 Task: Play online wordle game with 8 letters.
Action: Mouse moved to (469, 436)
Screenshot: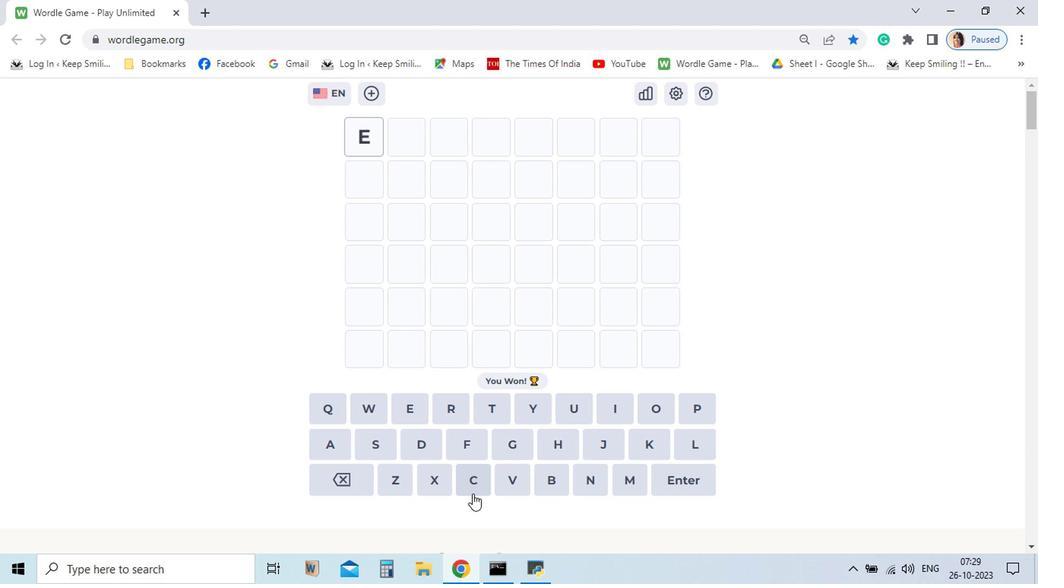 
Action: Mouse pressed left at (469, 436)
Screenshot: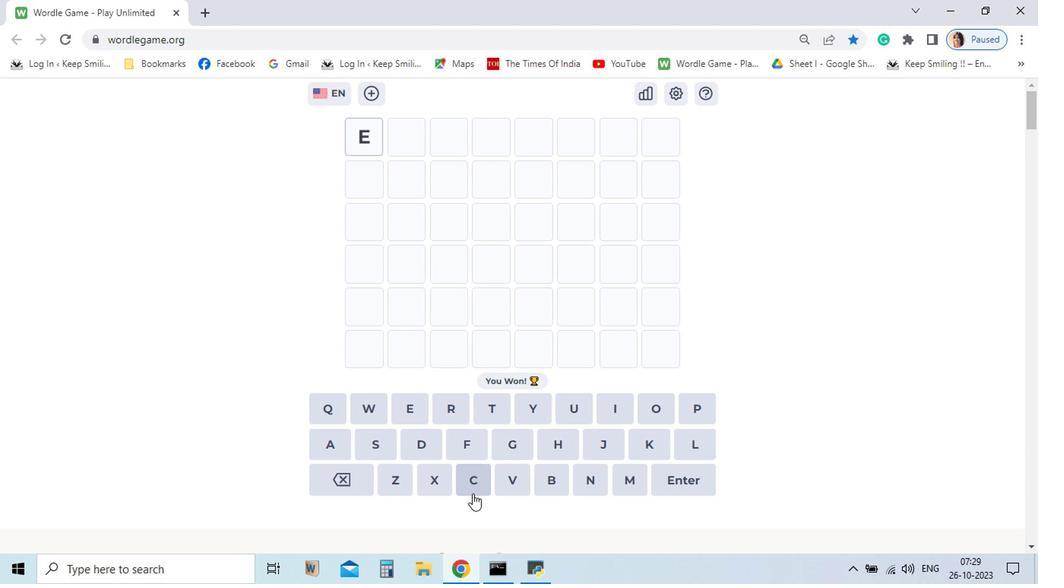
Action: Mouse moved to (511, 470)
Screenshot: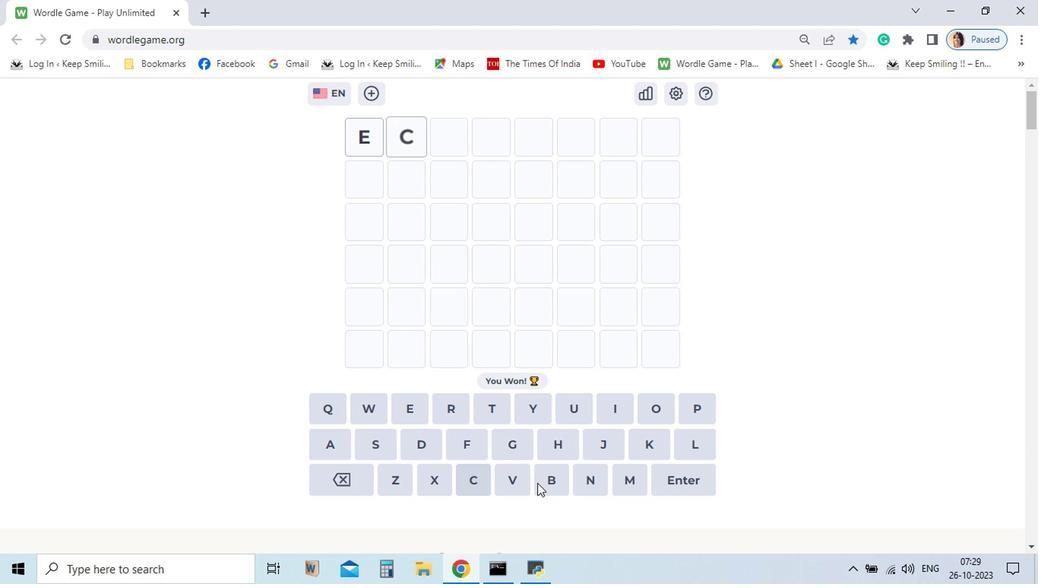 
Action: Mouse pressed left at (511, 470)
Screenshot: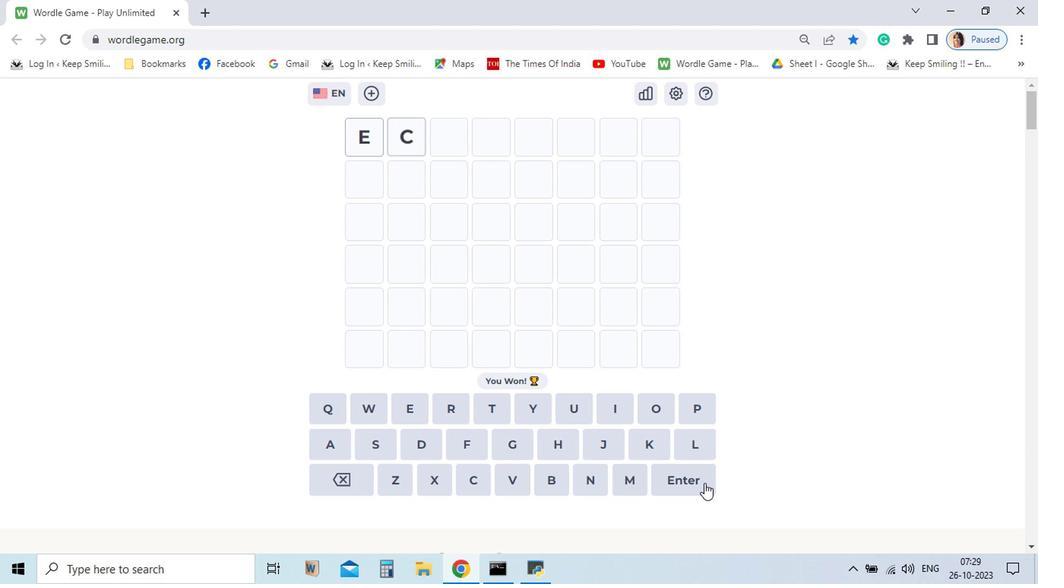 
Action: Mouse moved to (690, 456)
Screenshot: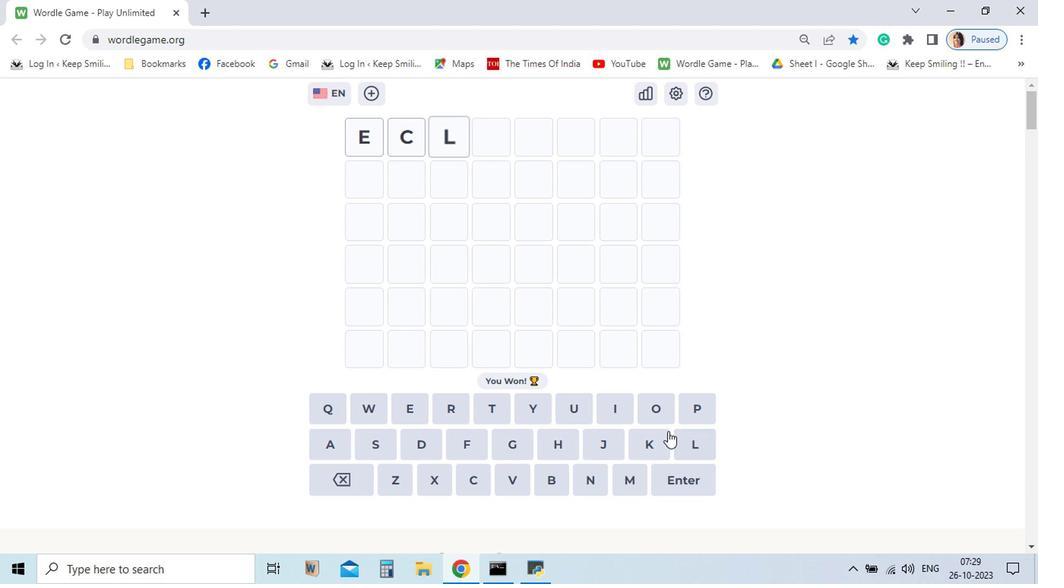 
Action: Mouse pressed left at (690, 456)
Screenshot: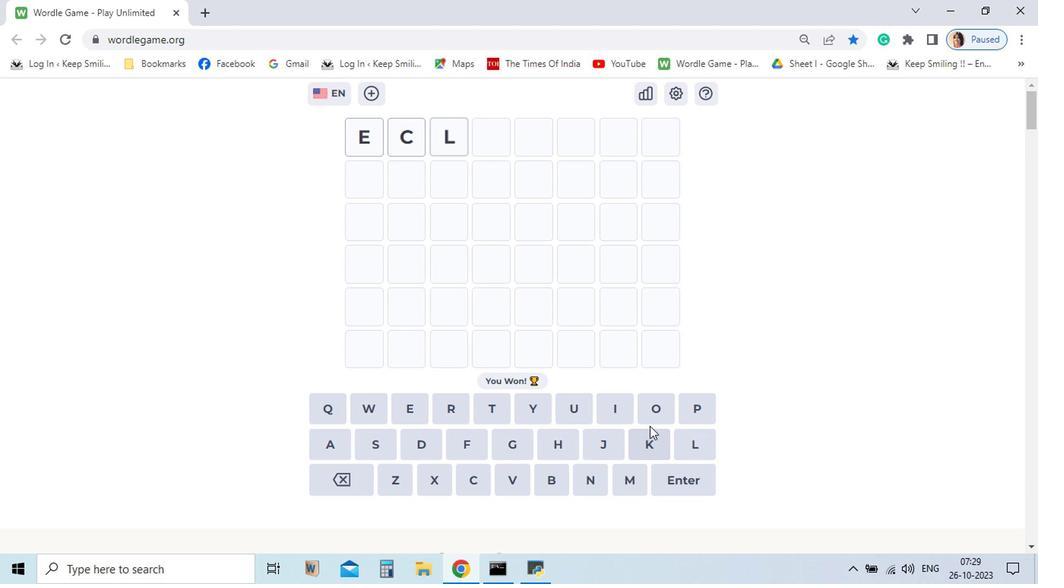 
Action: Mouse moved to (630, 437)
Screenshot: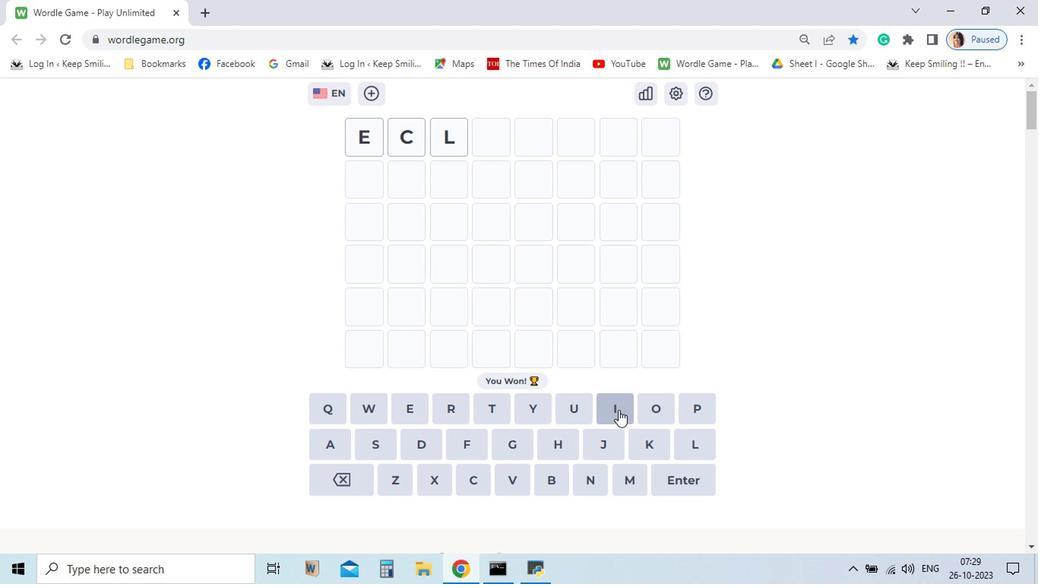 
Action: Mouse pressed left at (630, 437)
Screenshot: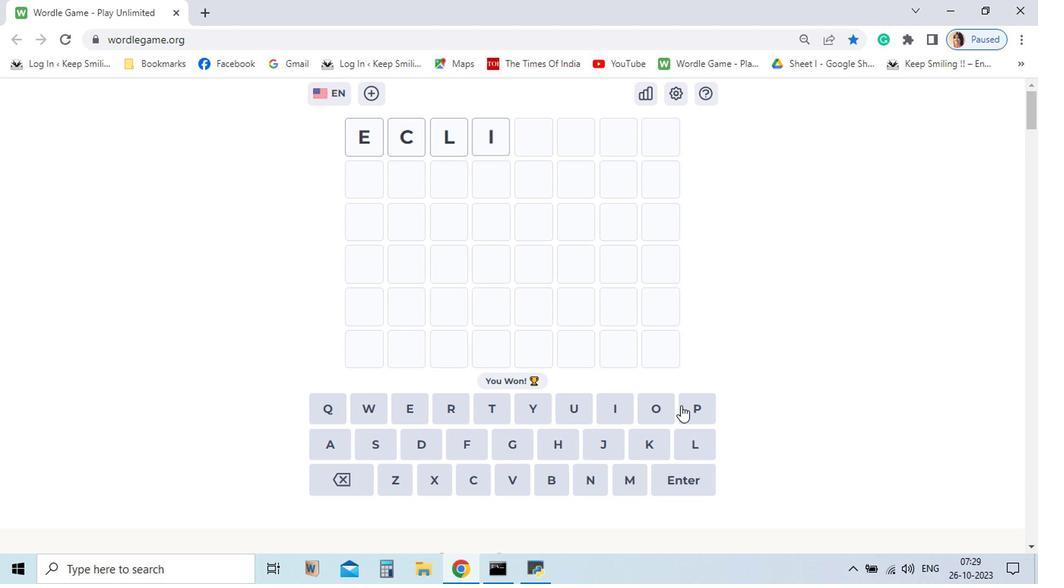 
Action: Mouse moved to (687, 433)
Screenshot: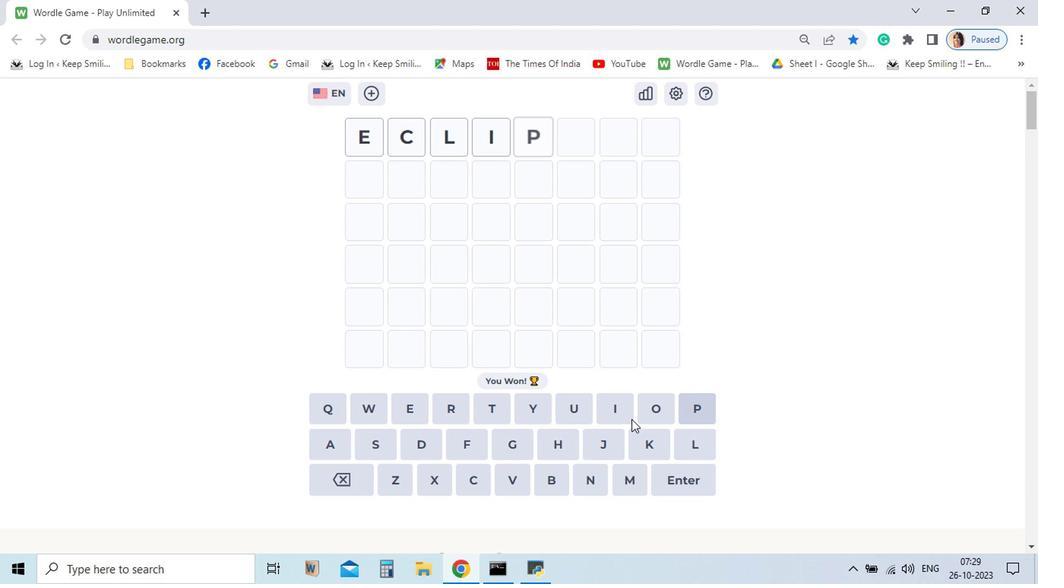 
Action: Mouse pressed left at (687, 433)
Screenshot: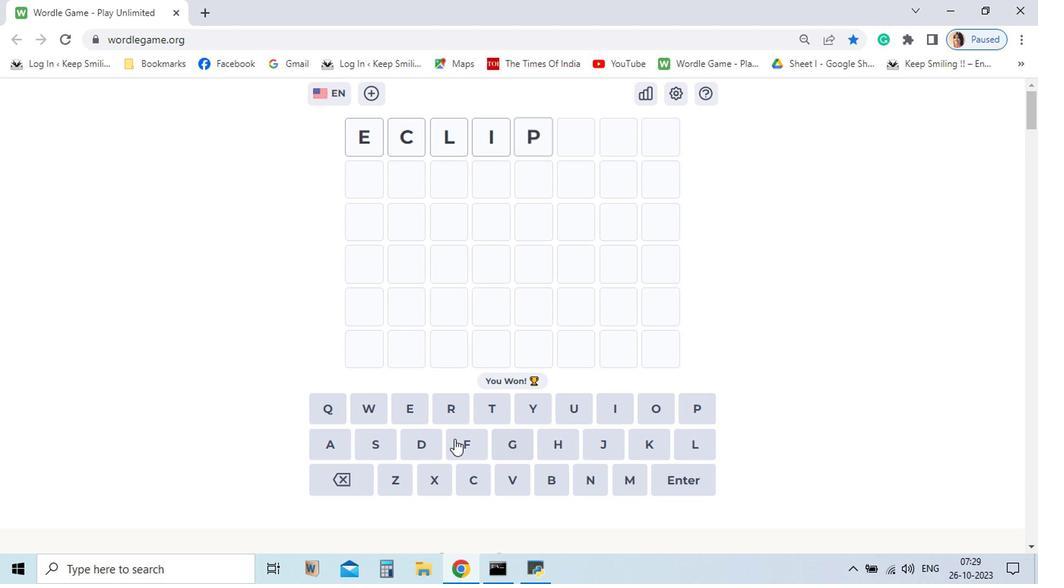 
Action: Mouse moved to (446, 451)
Screenshot: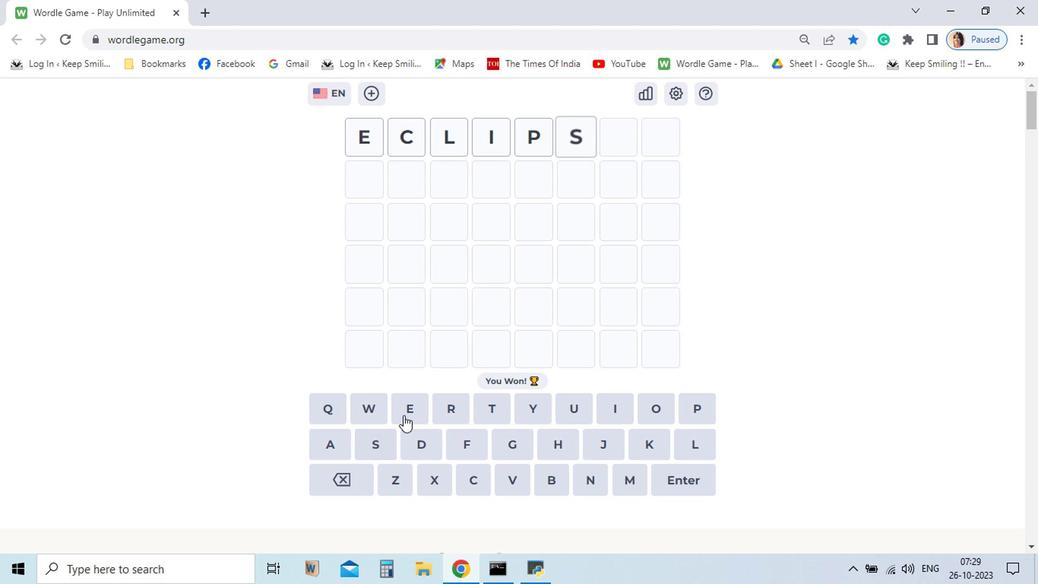 
Action: Mouse pressed left at (446, 451)
Screenshot: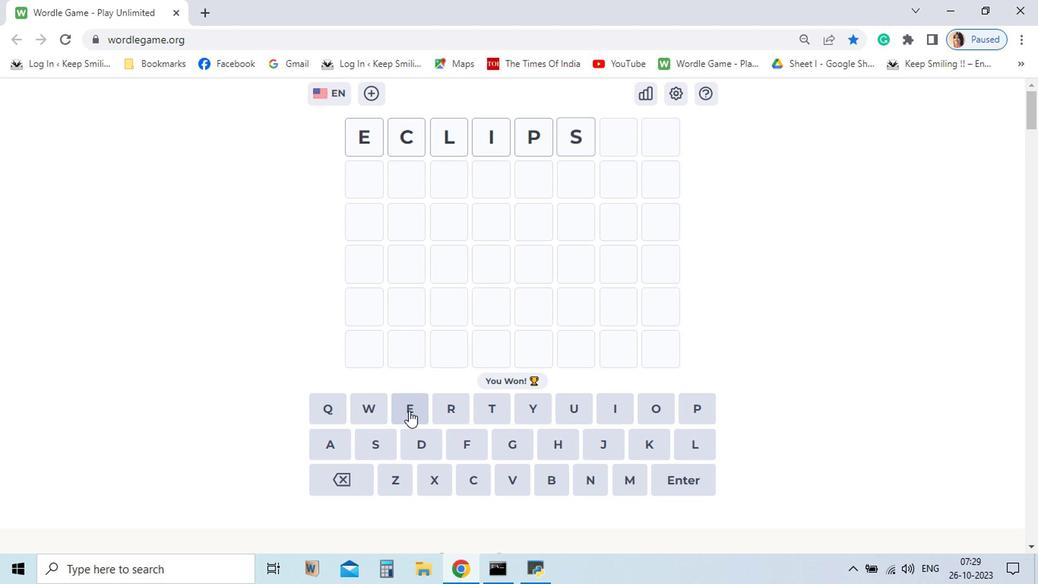 
Action: Mouse moved to (468, 437)
Screenshot: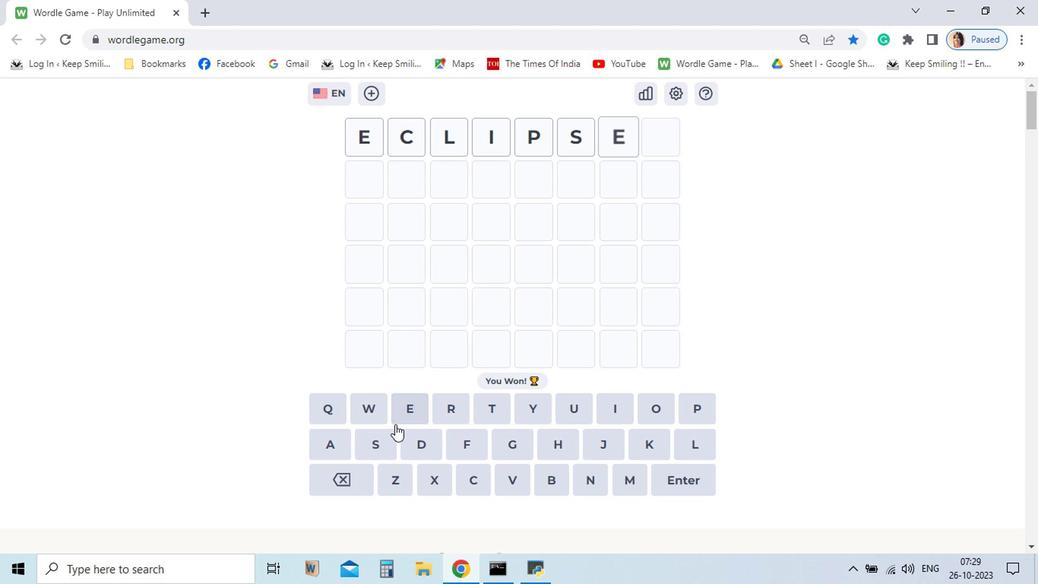 
Action: Mouse pressed left at (468, 437)
Screenshot: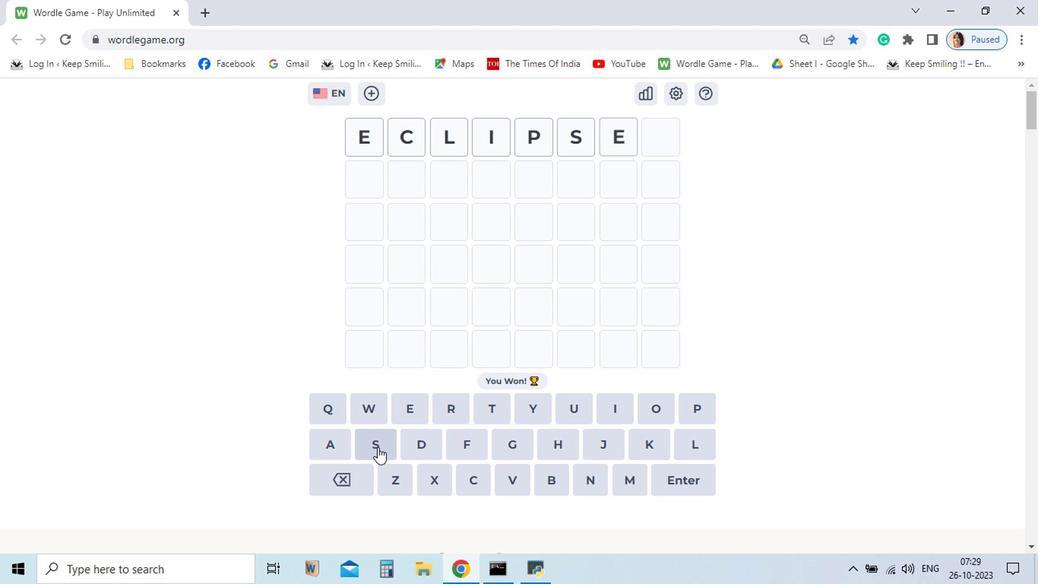 
Action: Mouse moved to (442, 457)
Screenshot: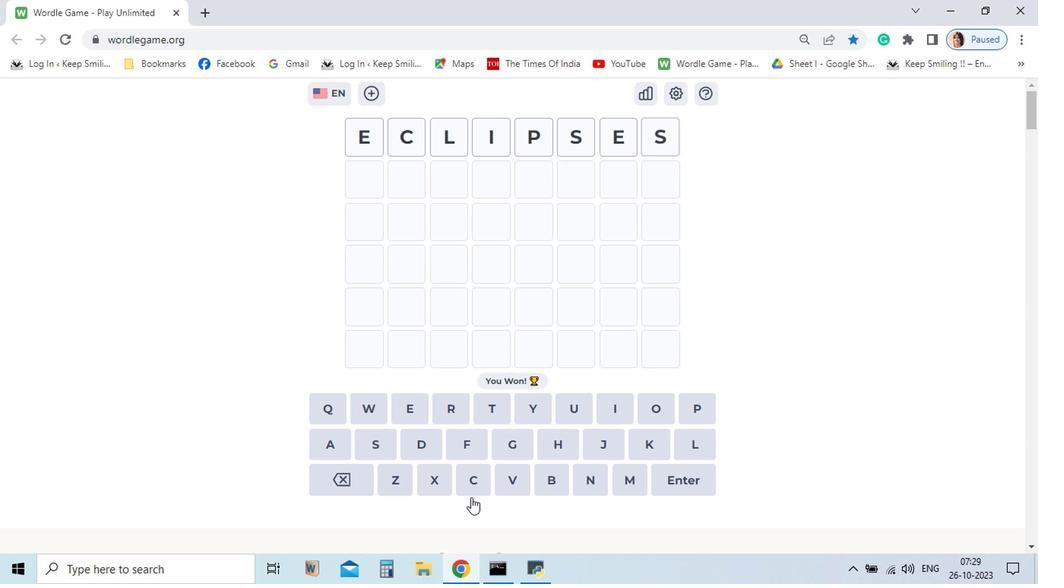 
Action: Mouse pressed left at (442, 457)
Screenshot: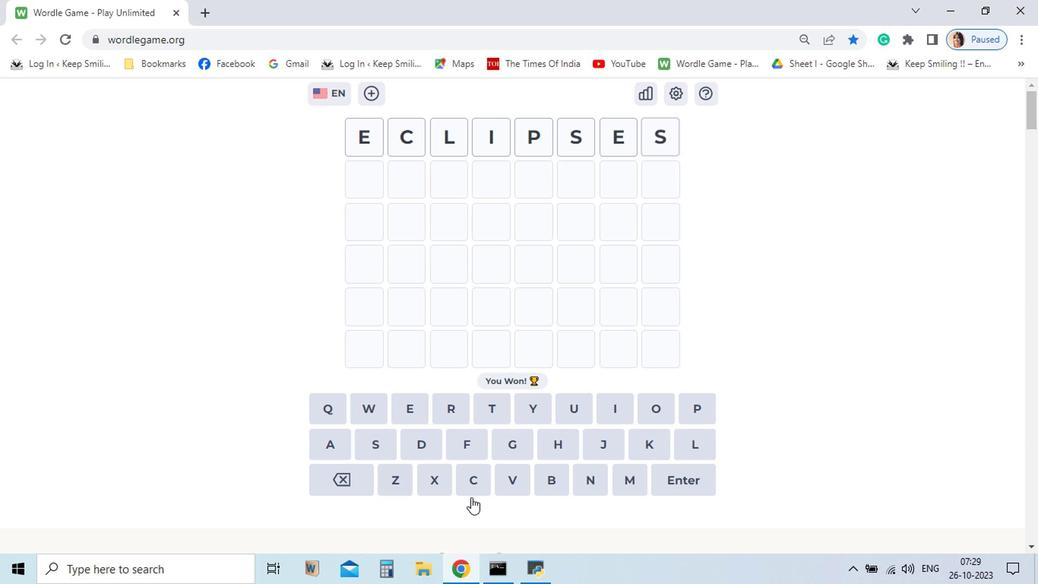 
Action: Mouse moved to (677, 471)
Screenshot: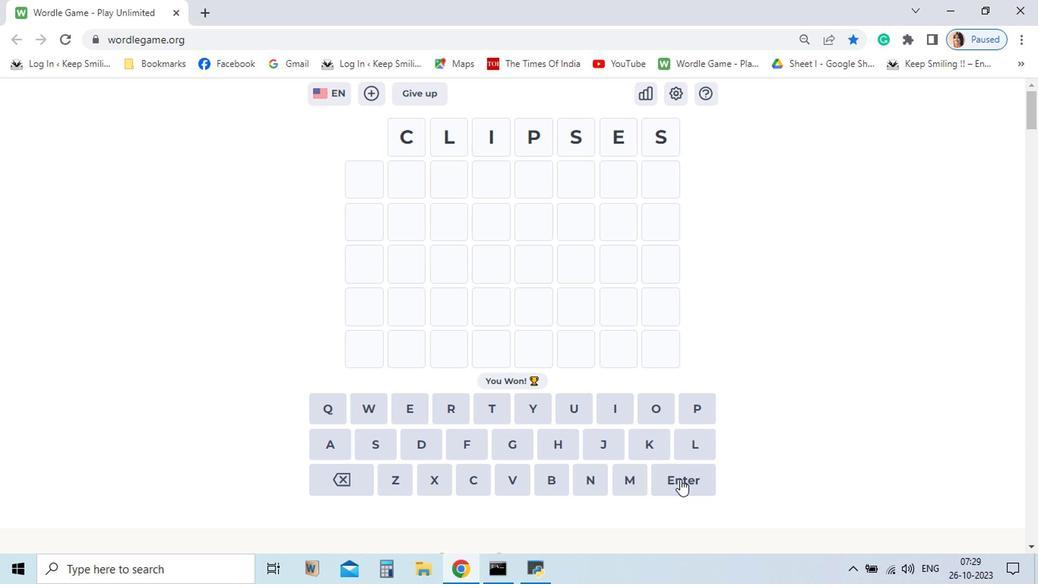 
Action: Mouse pressed left at (677, 471)
Screenshot: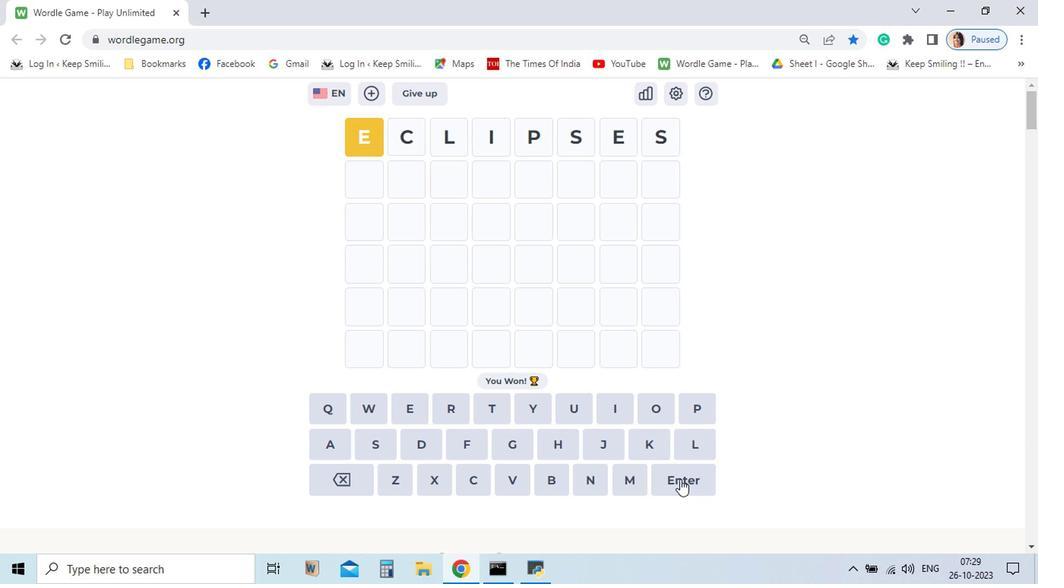 
Action: Mouse moved to (437, 435)
Screenshot: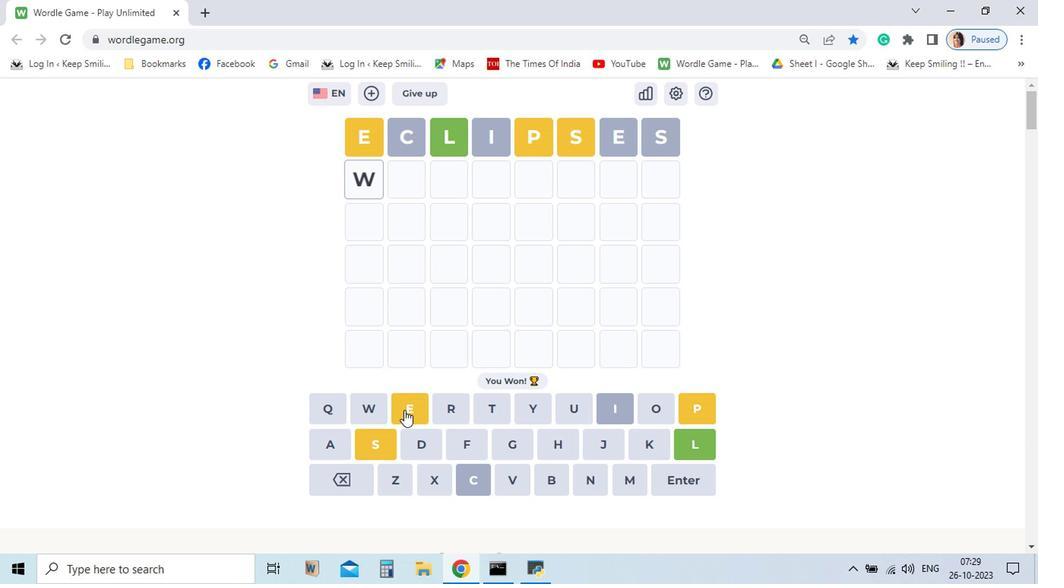 
Action: Mouse pressed left at (437, 435)
Screenshot: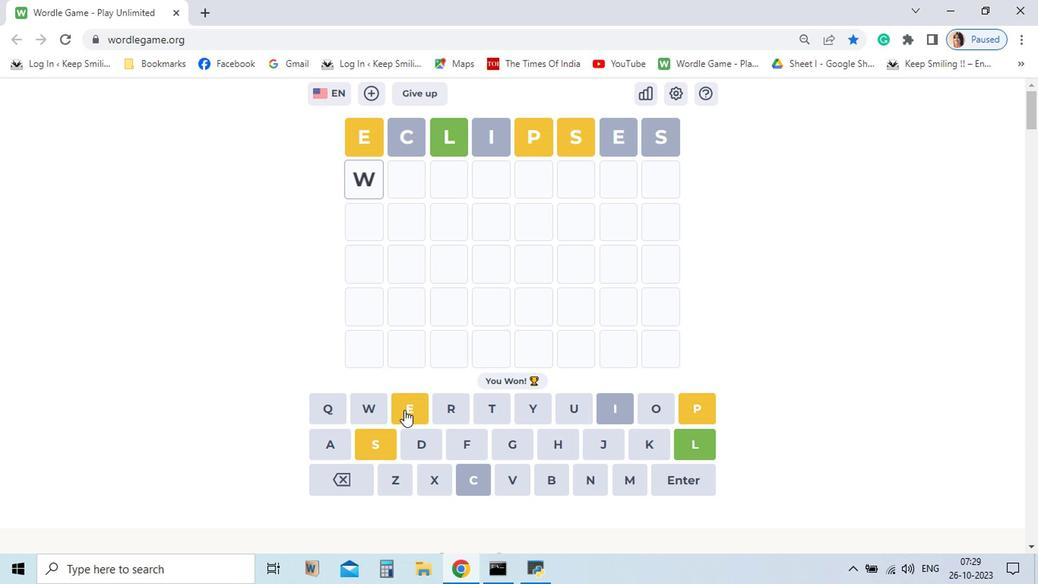 
Action: Mouse moved to (466, 437)
Screenshot: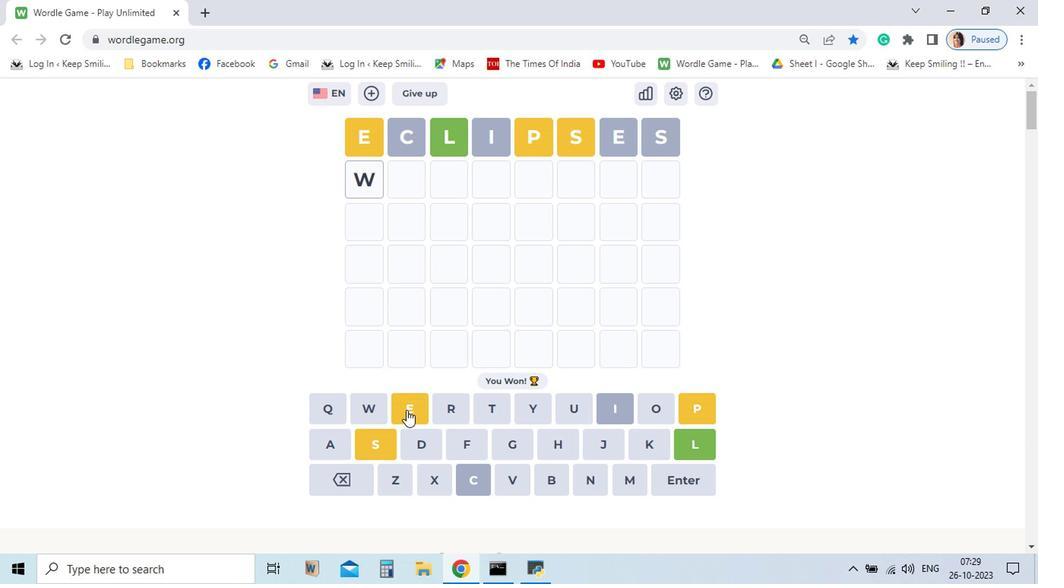 
Action: Mouse pressed left at (466, 437)
Screenshot: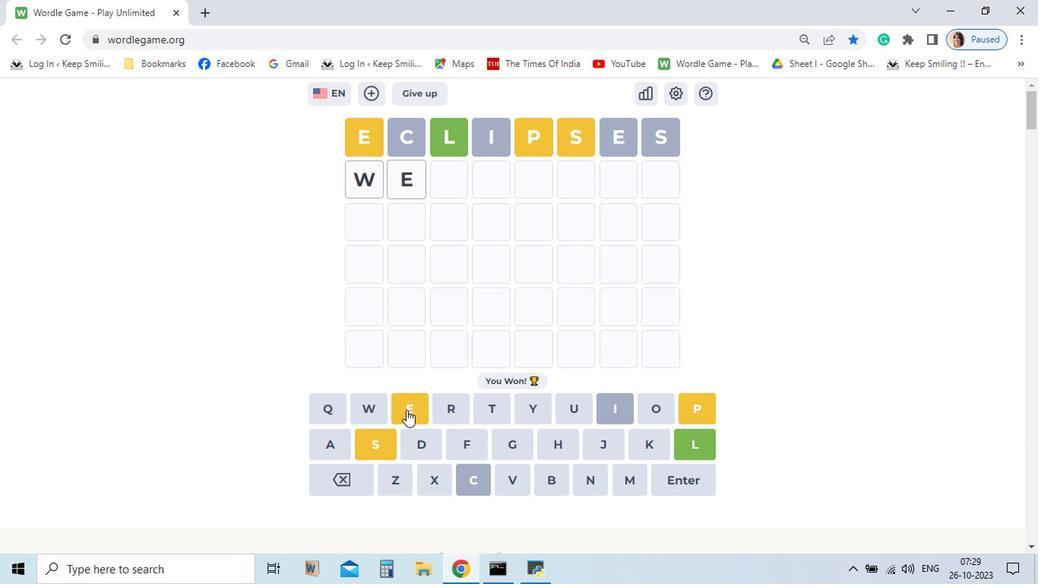 
Action: Mouse moved to (693, 454)
Screenshot: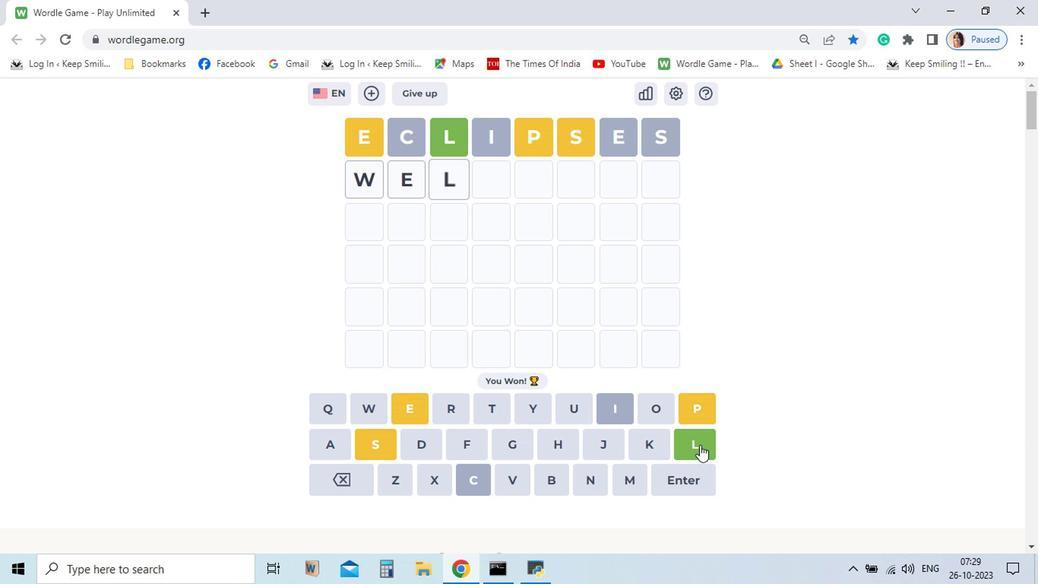 
Action: Mouse pressed left at (693, 454)
Screenshot: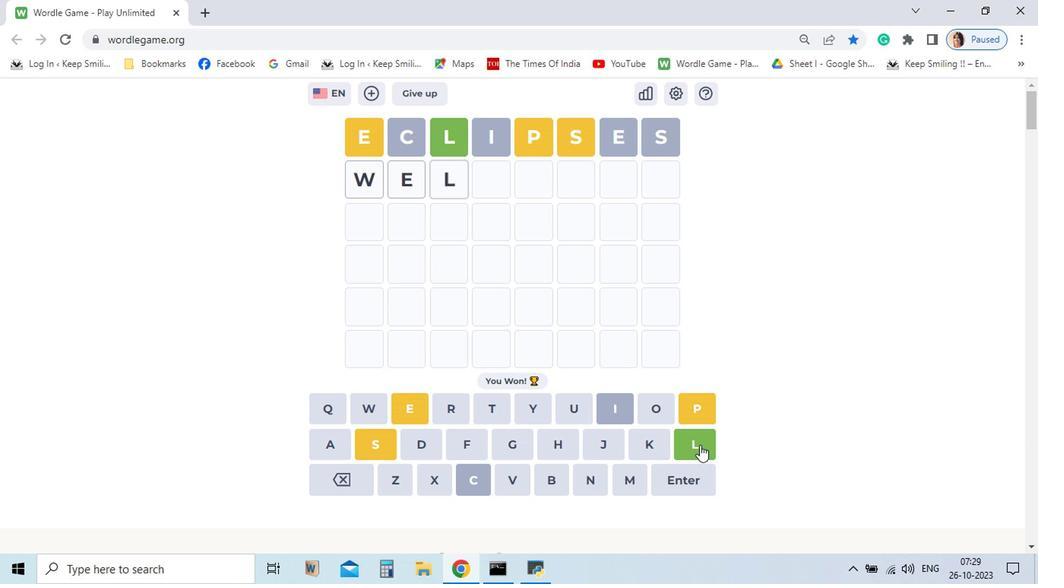 
Action: Mouse pressed left at (693, 454)
Screenshot: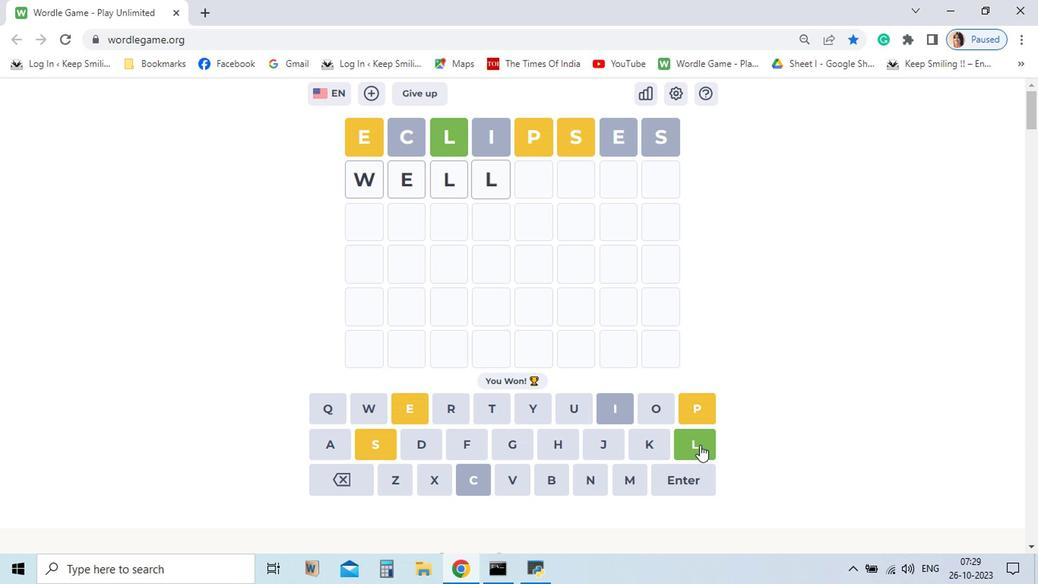 
Action: Mouse moved to (606, 471)
Screenshot: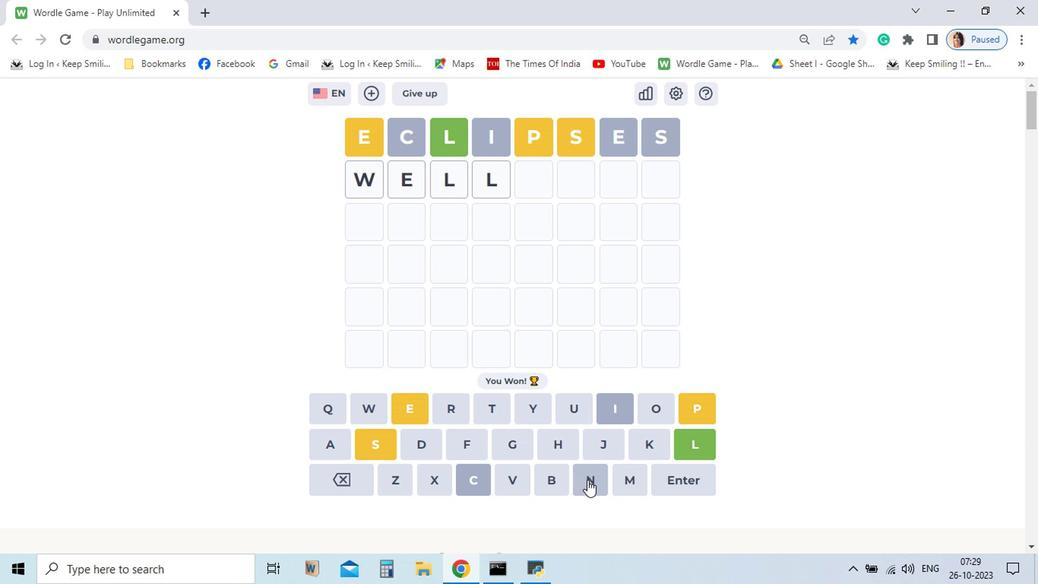 
Action: Mouse pressed left at (606, 471)
Screenshot: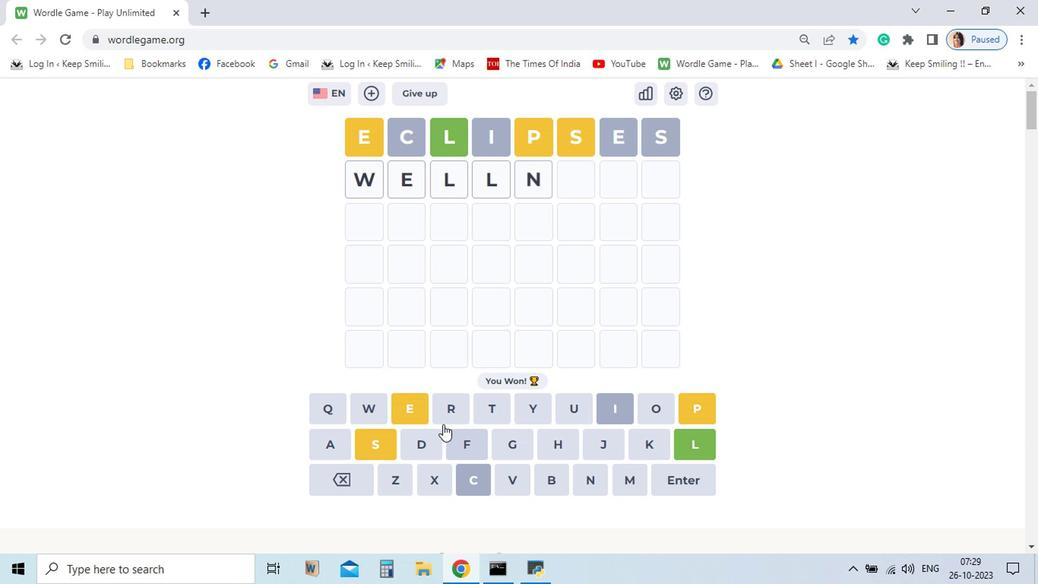 
Action: Mouse moved to (469, 432)
Screenshot: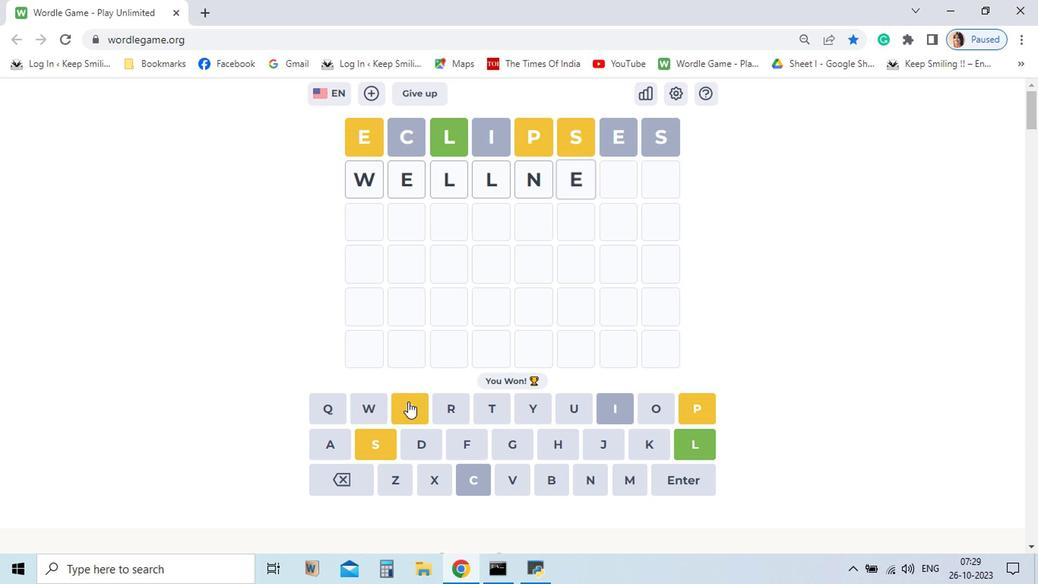 
Action: Mouse pressed left at (469, 432)
Screenshot: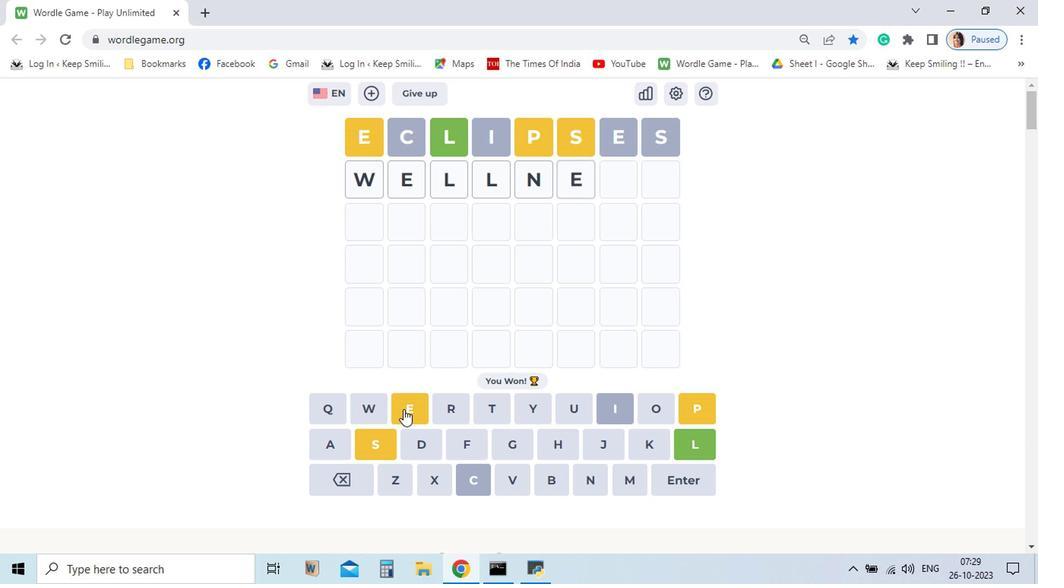 
Action: Mouse moved to (437, 453)
Screenshot: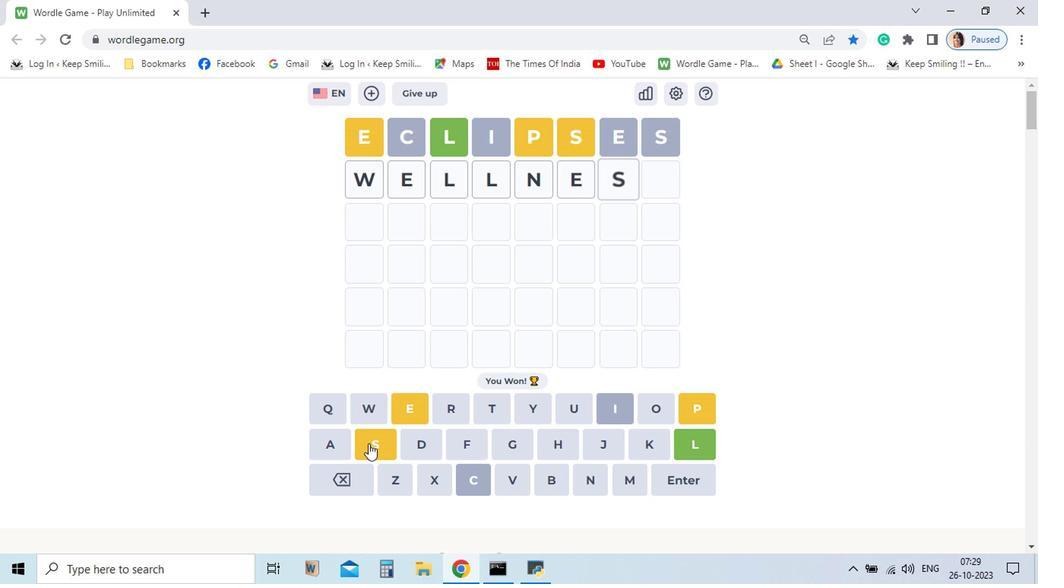 
Action: Mouse pressed left at (437, 453)
Screenshot: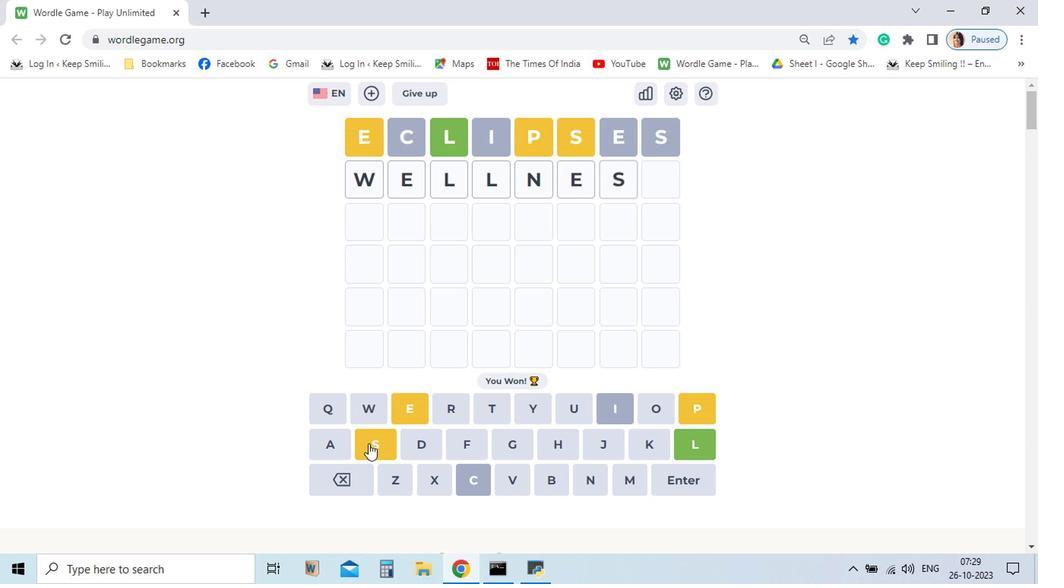 
Action: Mouse pressed left at (437, 453)
Screenshot: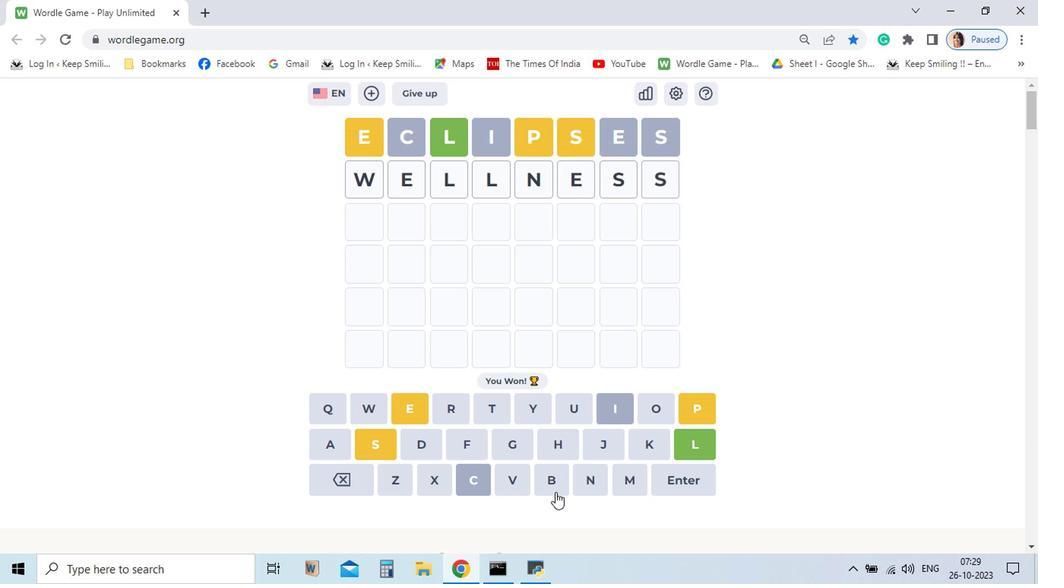 
Action: Mouse moved to (681, 472)
Screenshot: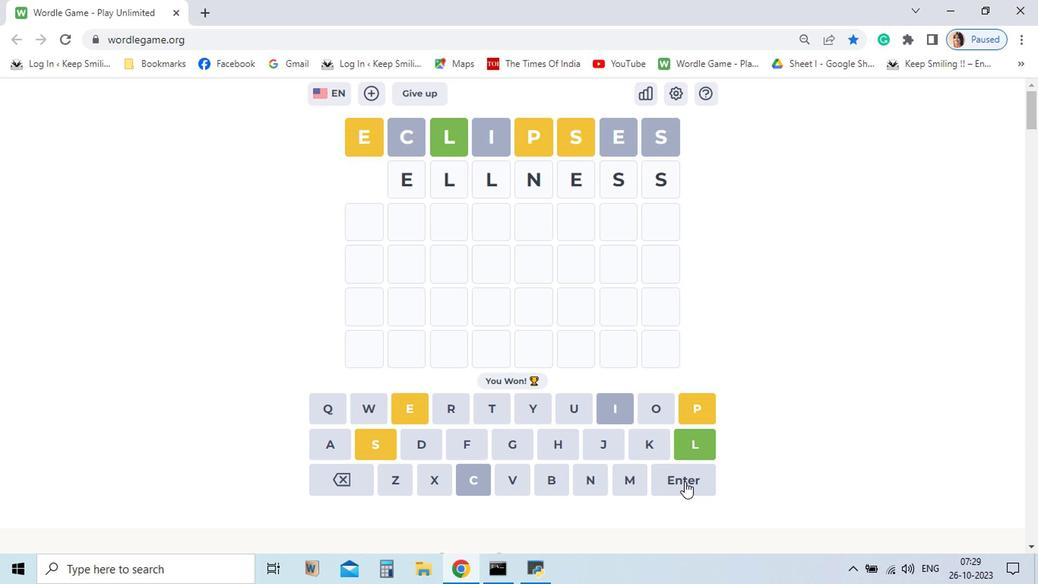
Action: Mouse pressed left at (681, 472)
Screenshot: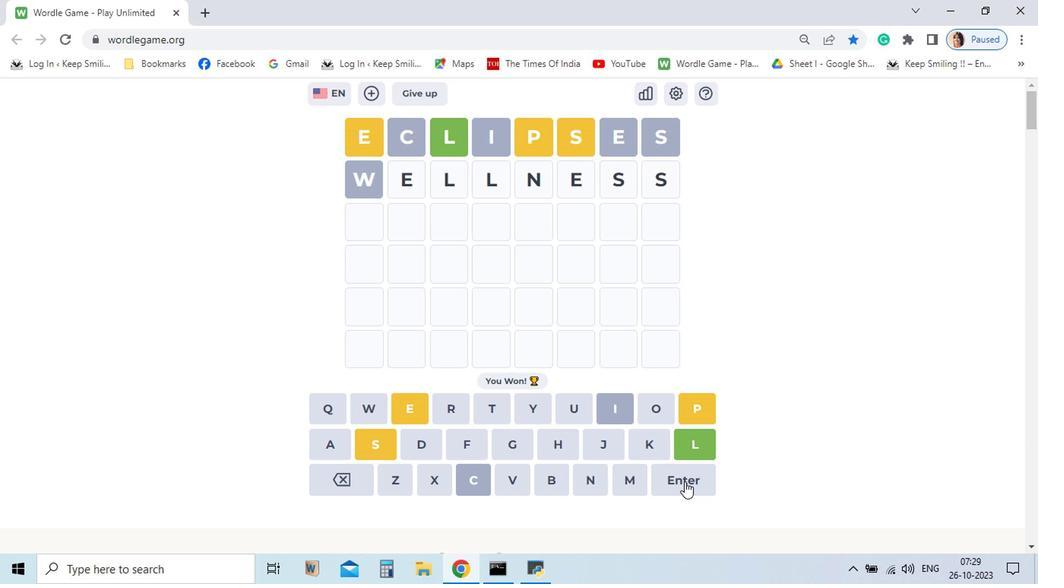 
Action: Mouse moved to (444, 454)
Screenshot: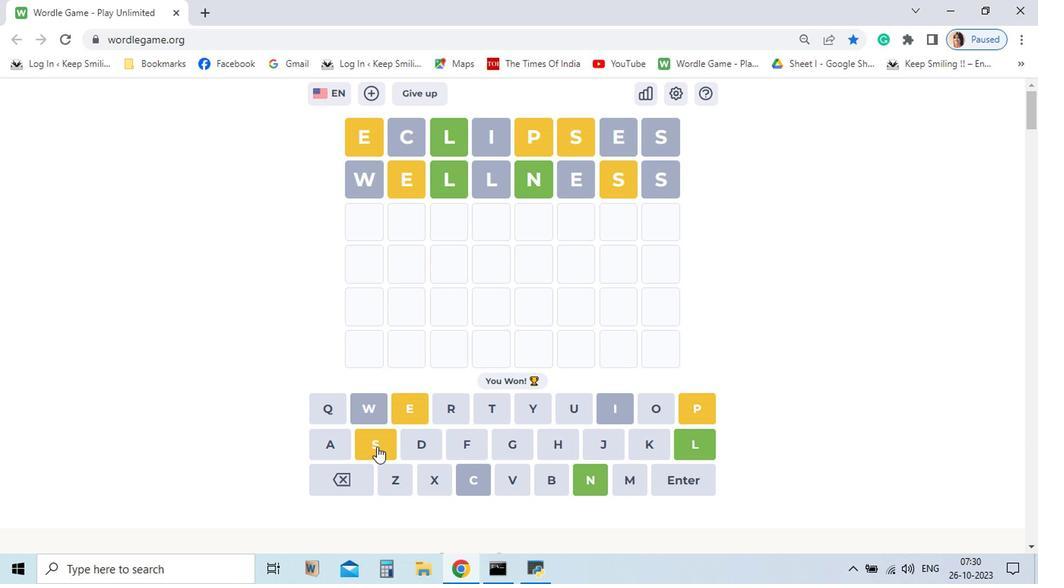 
Action: Mouse pressed left at (444, 454)
Screenshot: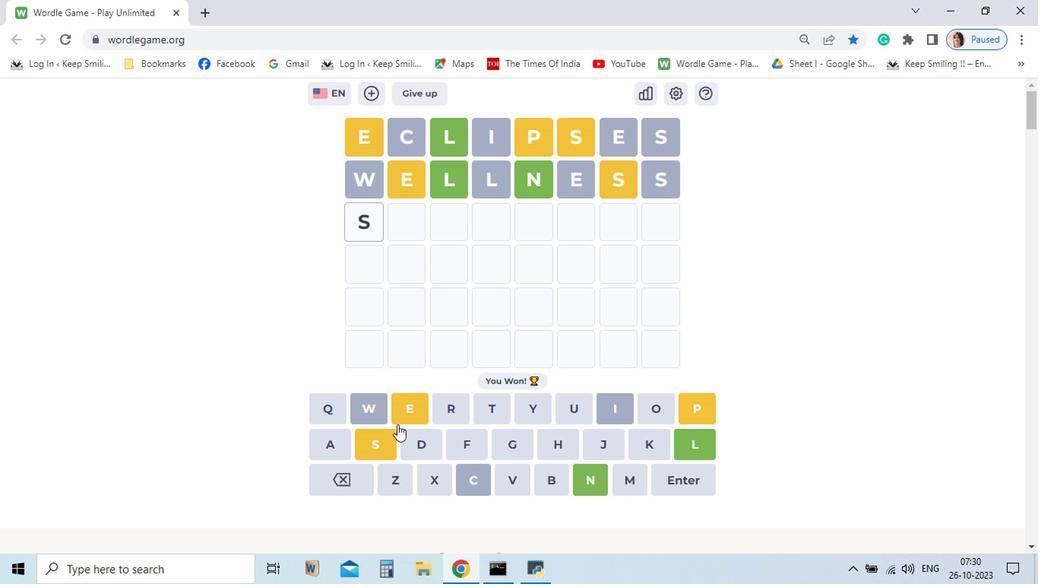 
Action: Mouse moved to (477, 436)
Screenshot: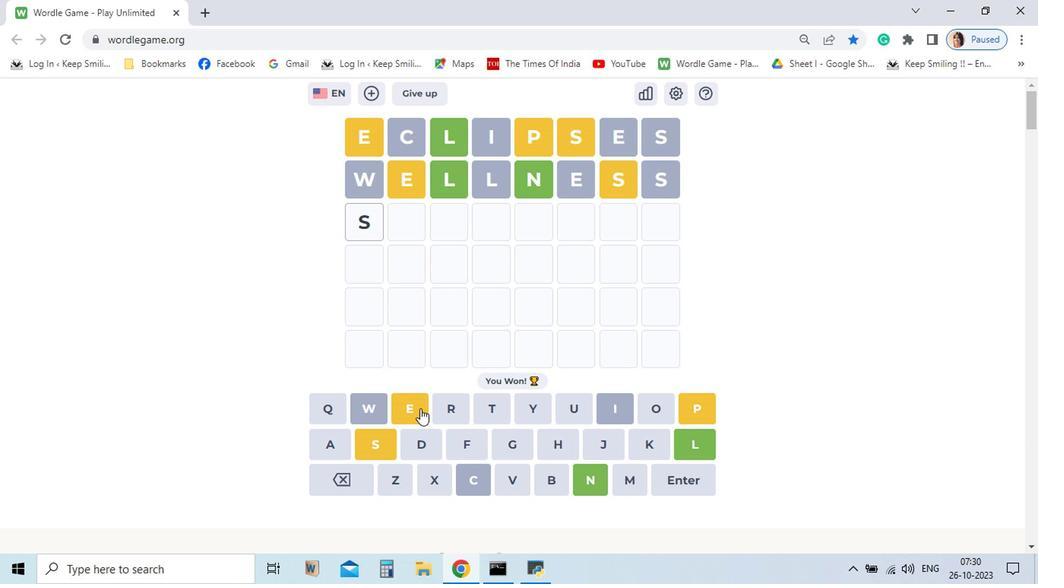 
Action: Mouse pressed left at (477, 436)
Screenshot: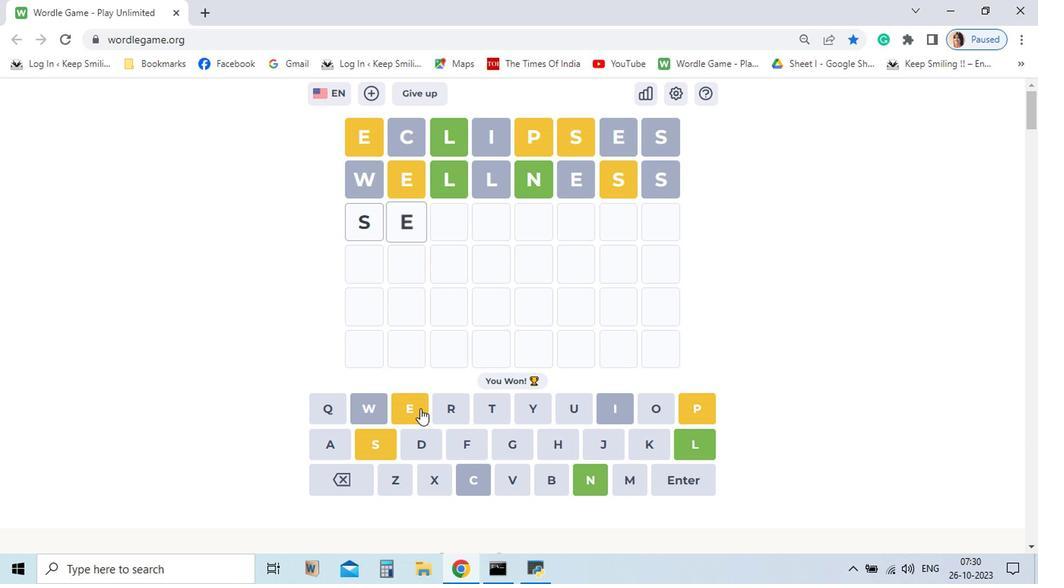 
Action: Mouse moved to (691, 452)
Screenshot: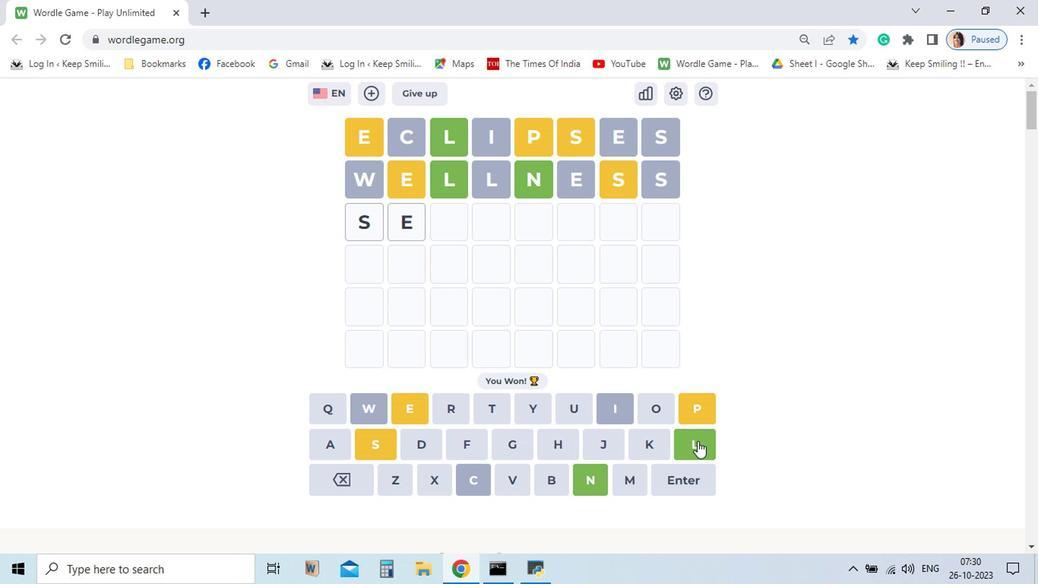 
Action: Mouse pressed left at (691, 452)
Screenshot: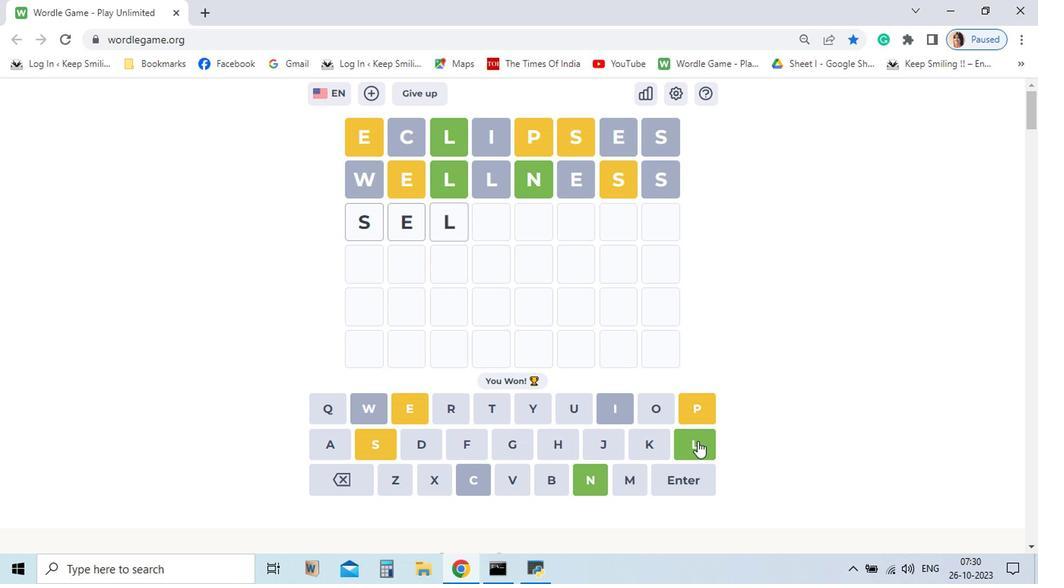 
Action: Mouse moved to (413, 470)
Screenshot: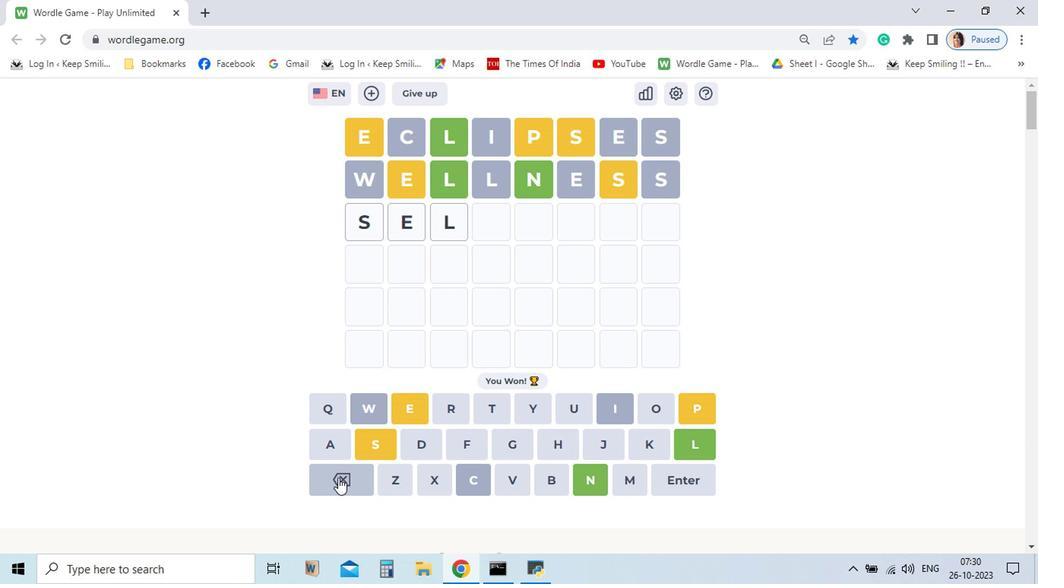 
Action: Mouse pressed left at (413, 470)
Screenshot: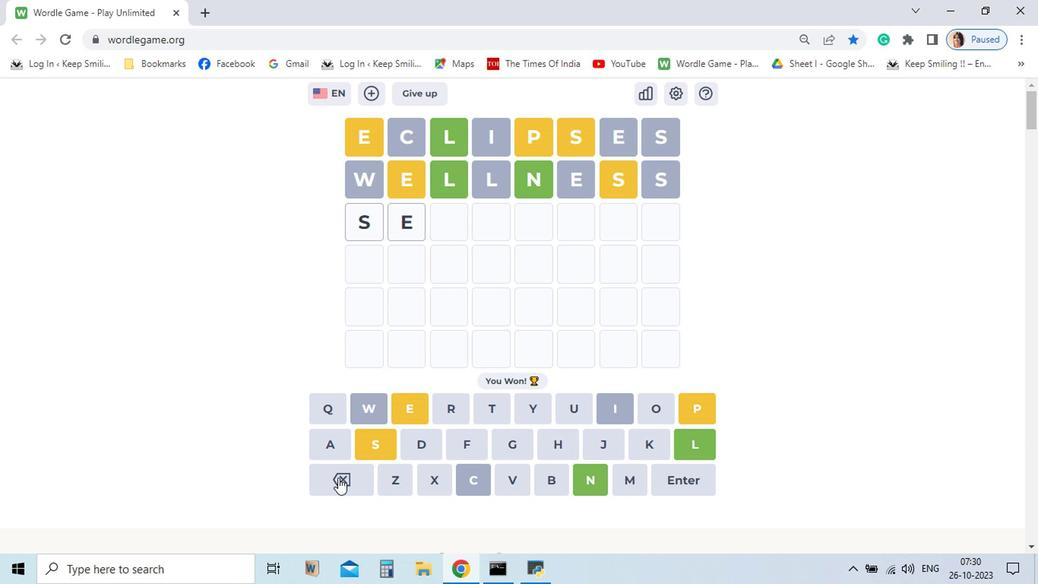 
Action: Mouse pressed left at (413, 470)
Screenshot: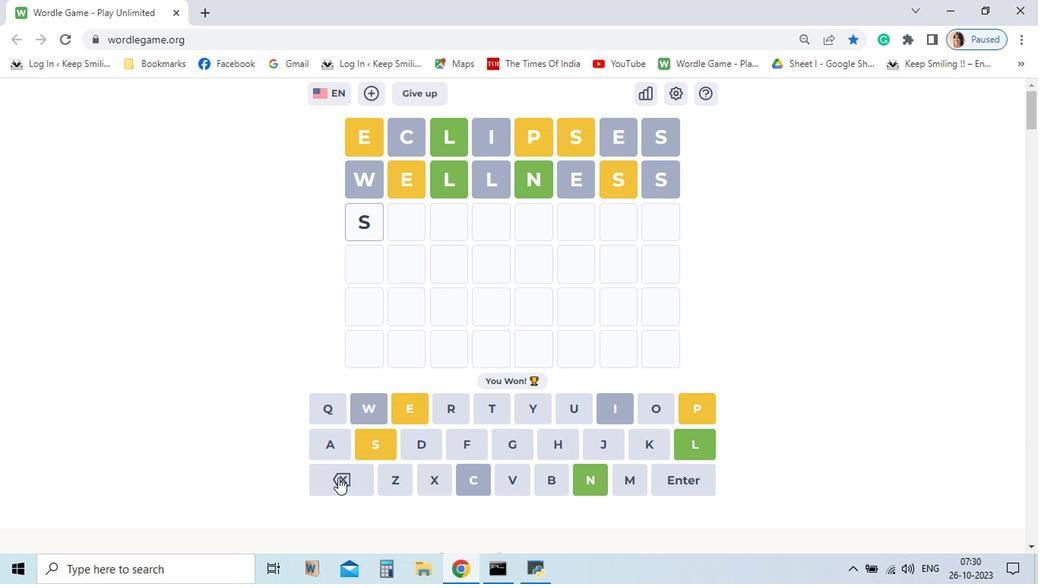 
Action: Mouse moved to (411, 452)
Screenshot: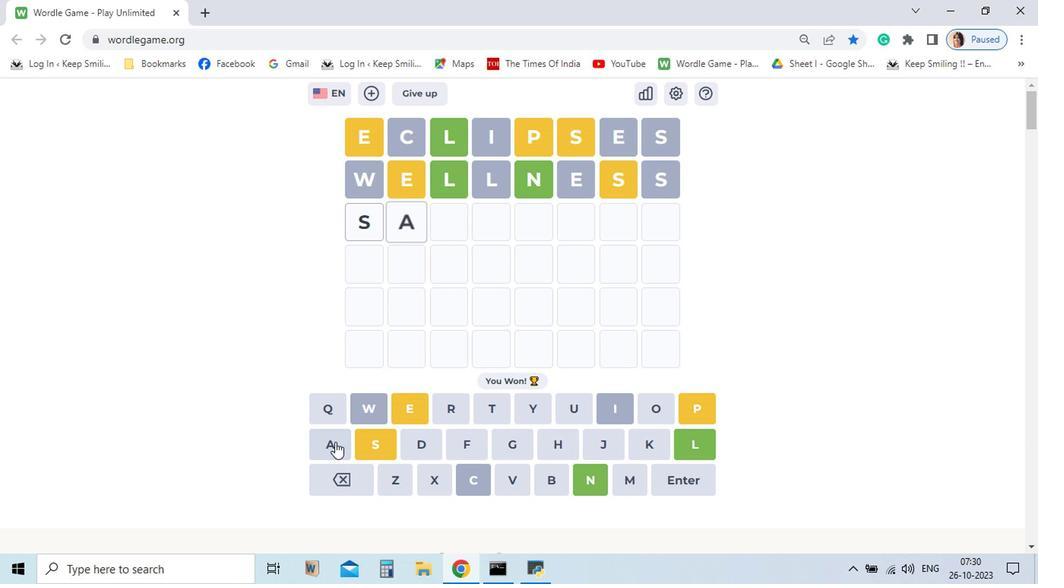
Action: Mouse pressed left at (411, 452)
Screenshot: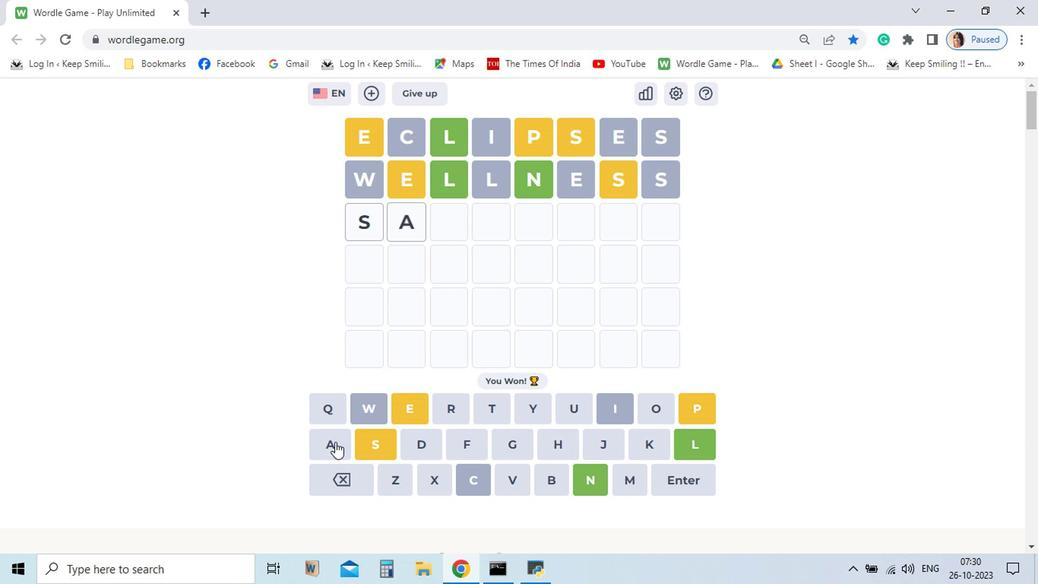 
Action: Mouse moved to (684, 451)
Screenshot: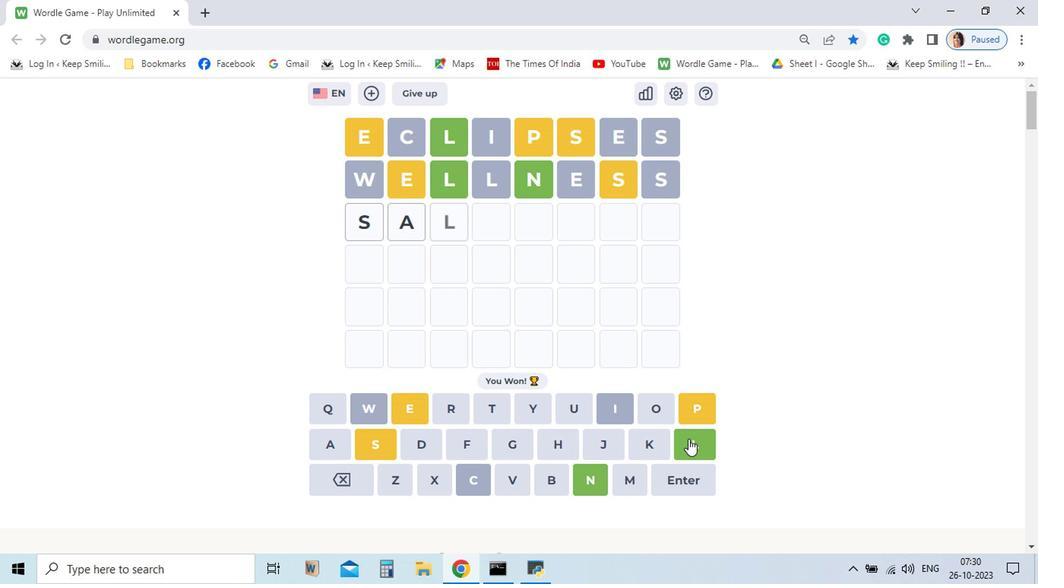 
Action: Mouse pressed left at (684, 451)
Screenshot: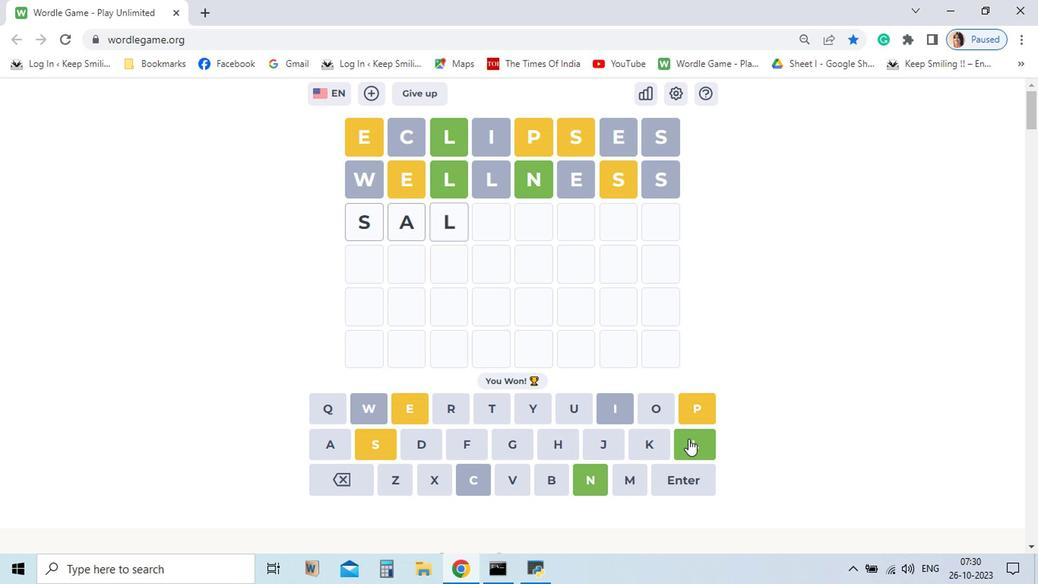 
Action: Mouse moved to (469, 434)
Screenshot: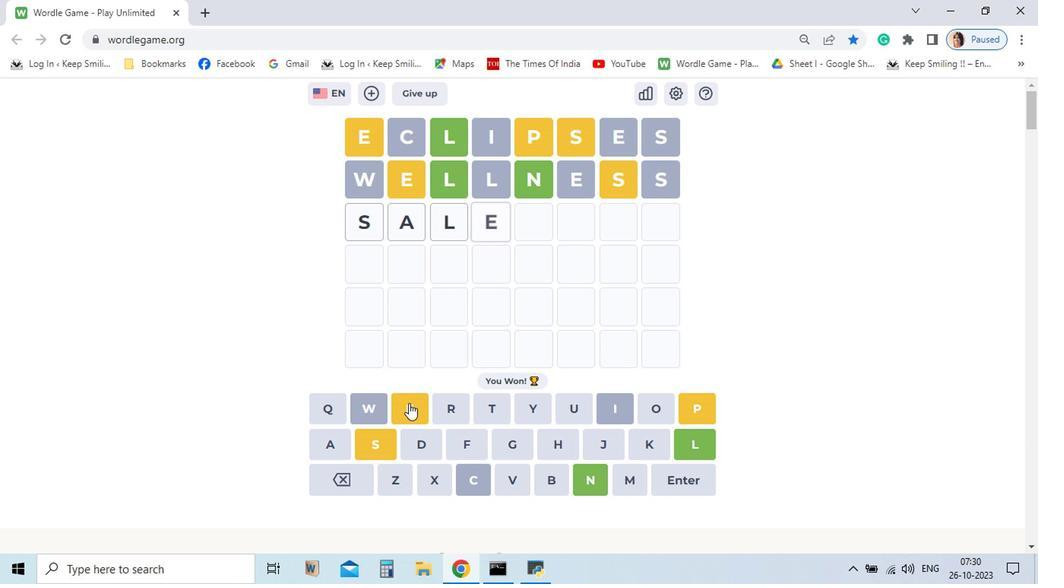 
Action: Mouse pressed left at (469, 434)
Screenshot: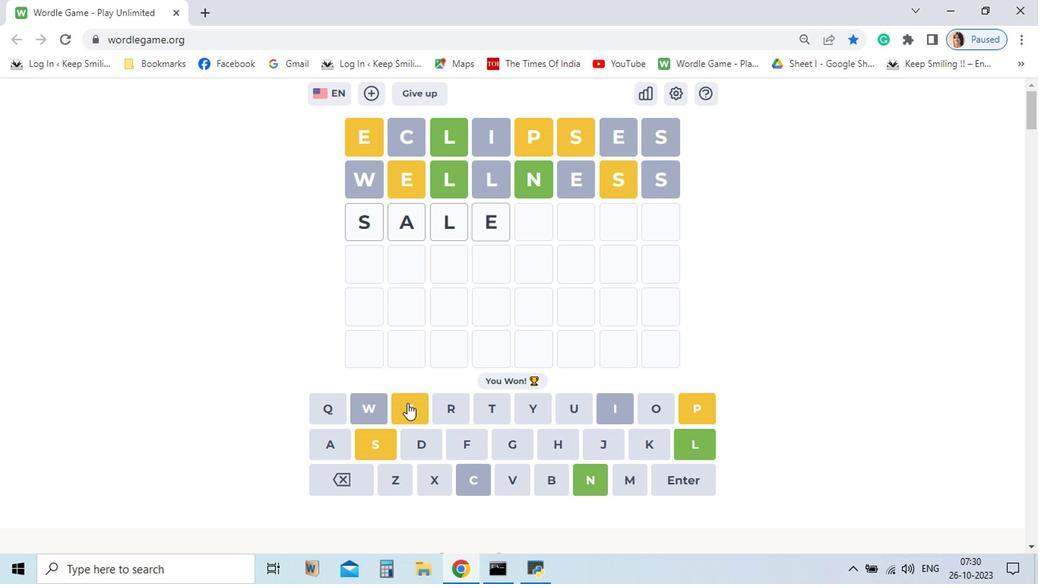 
Action: Mouse moved to (423, 467)
Screenshot: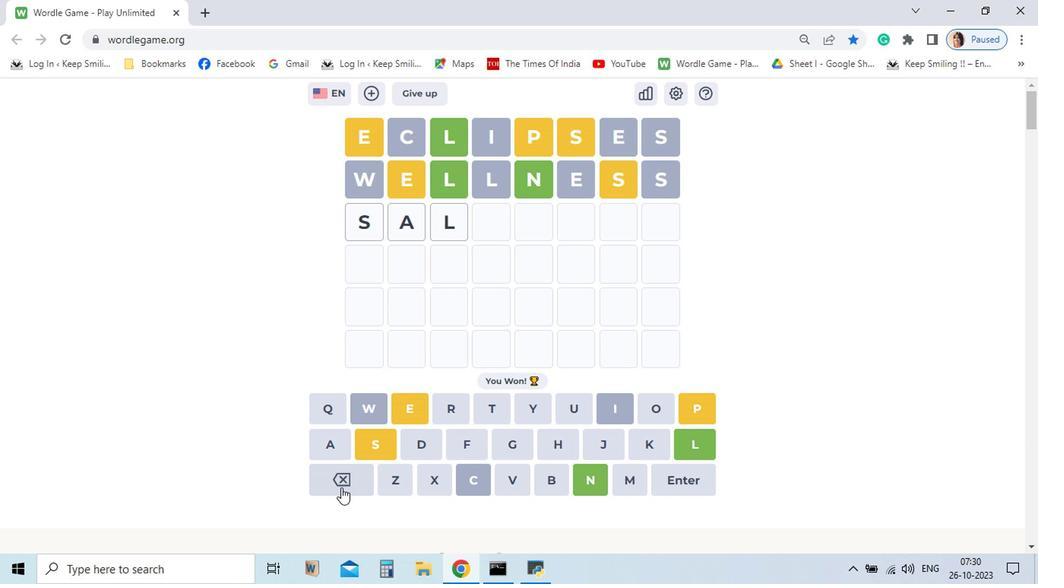 
Action: Mouse pressed left at (423, 467)
Screenshot: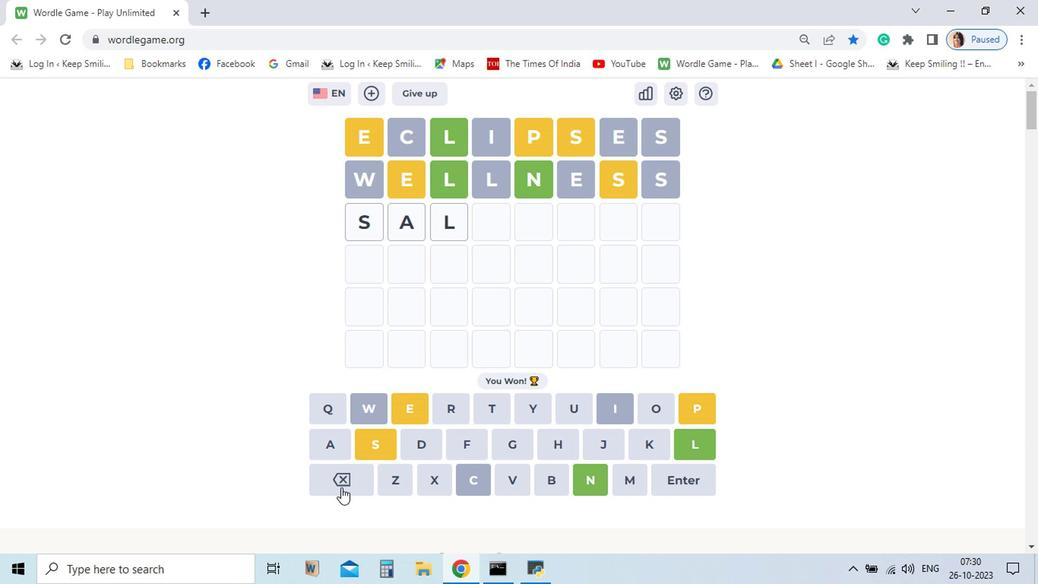 
Action: Mouse moved to (465, 434)
Screenshot: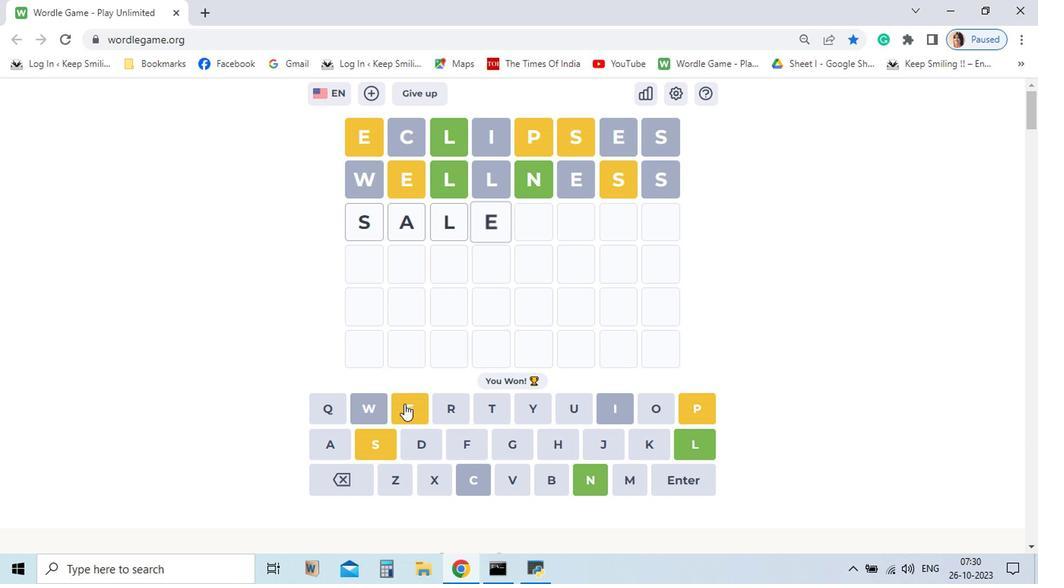 
Action: Mouse pressed left at (465, 434)
Screenshot: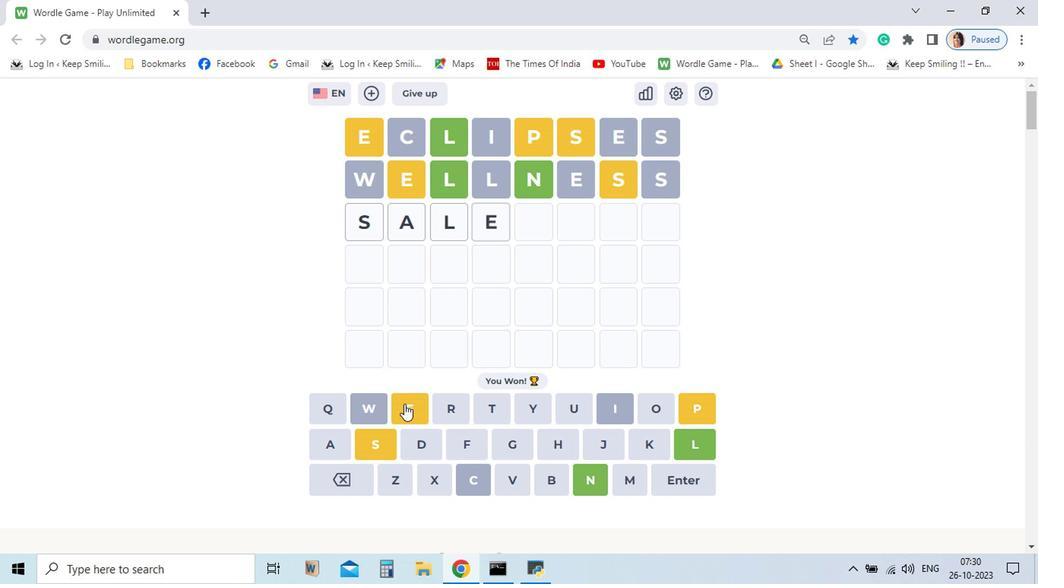
Action: Mouse moved to (608, 470)
Screenshot: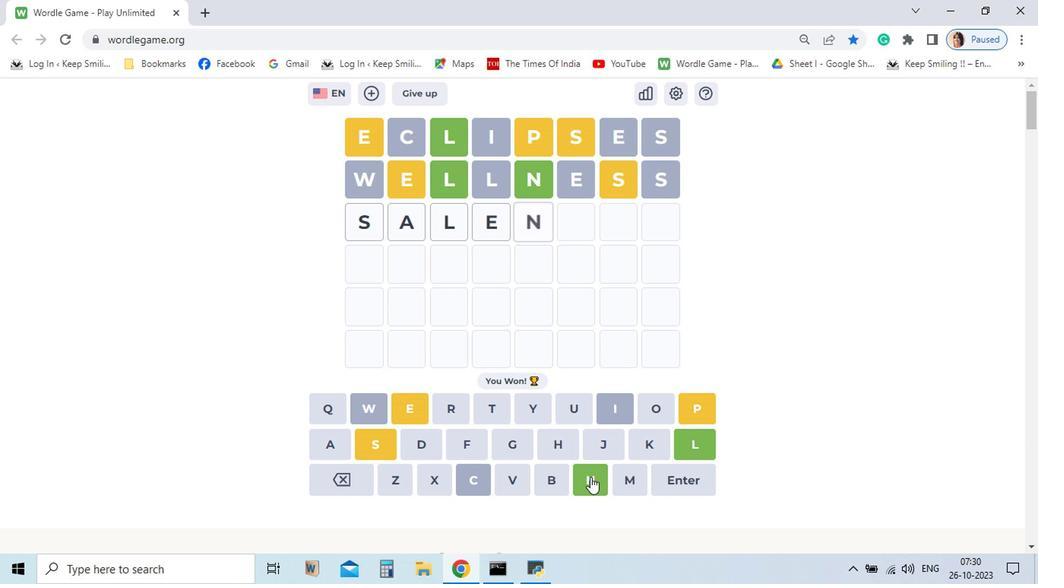 
Action: Mouse pressed left at (608, 470)
Screenshot: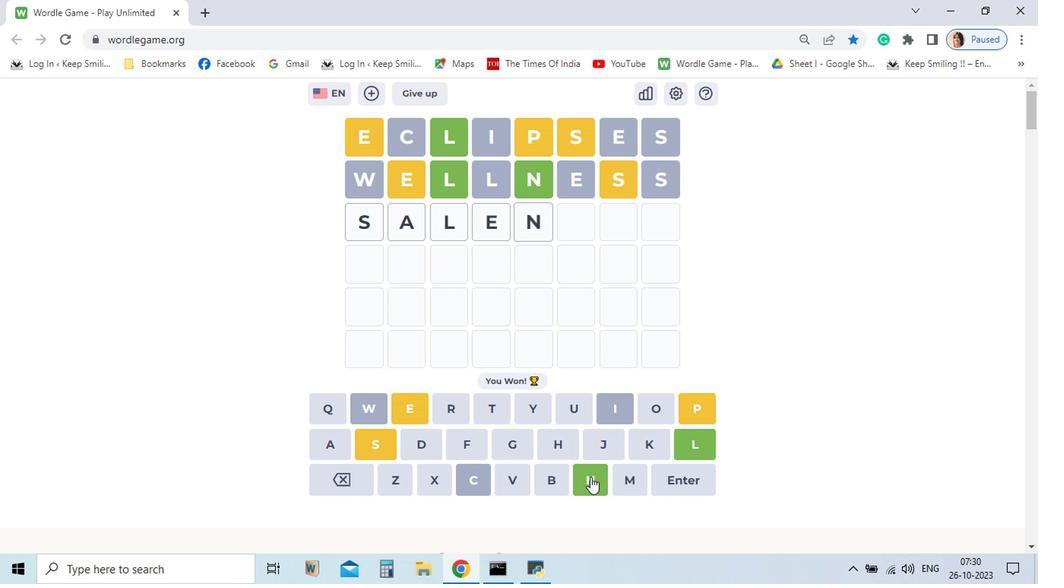 
Action: Mouse moved to (424, 467)
Screenshot: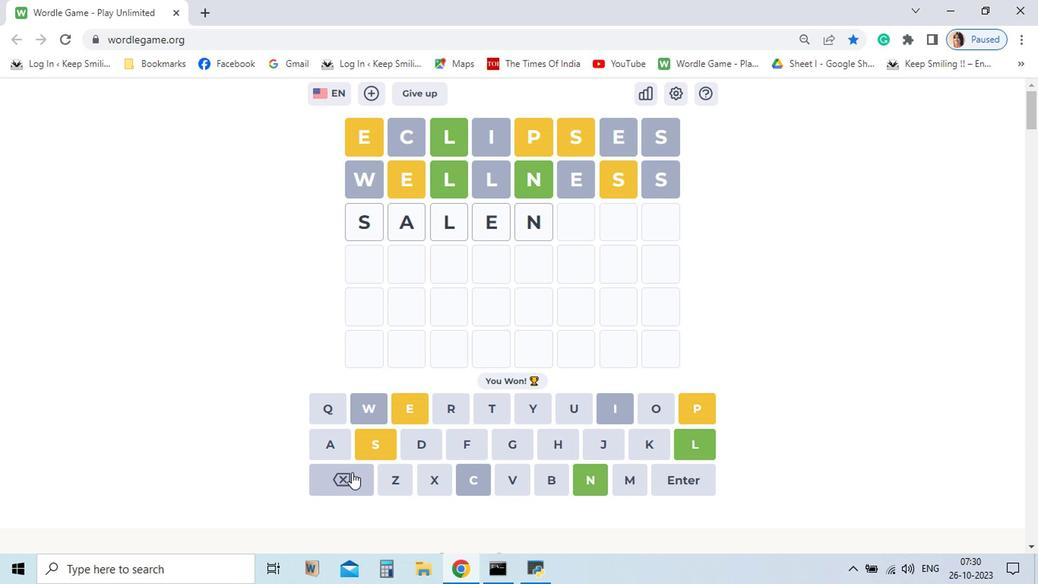 
Action: Mouse pressed left at (424, 467)
Screenshot: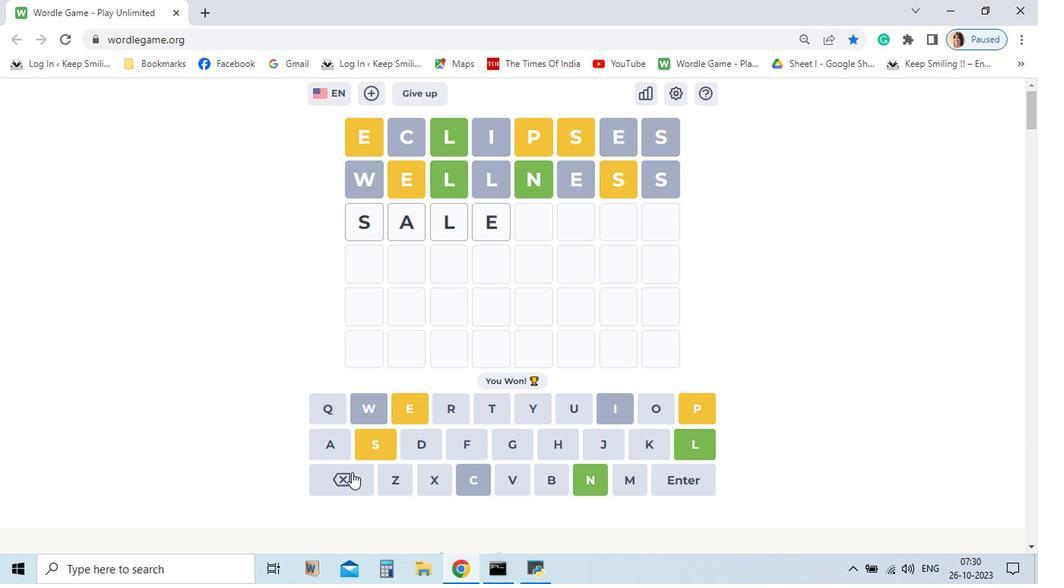 
Action: Mouse pressed left at (424, 467)
Screenshot: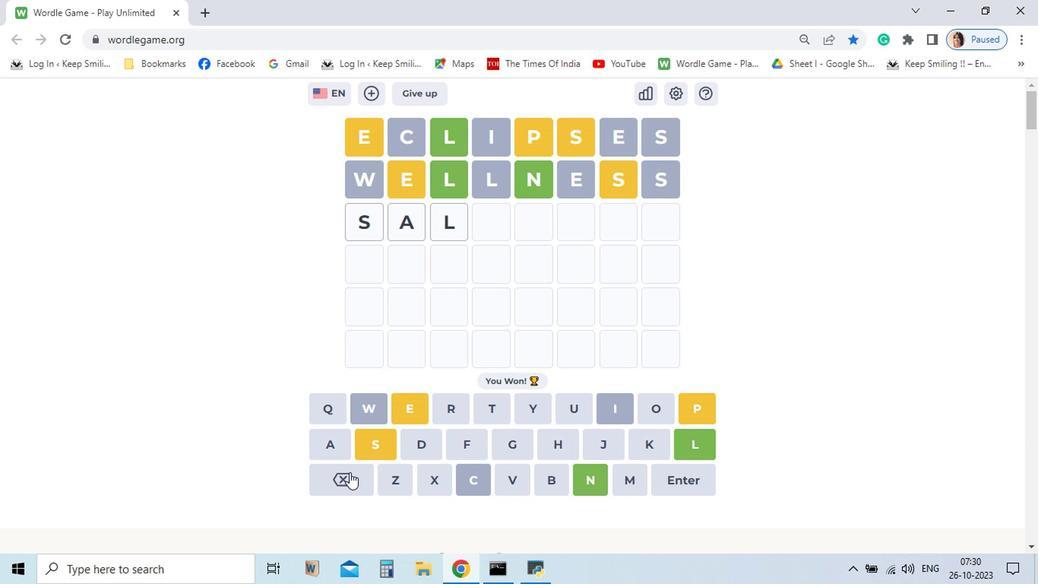
Action: Mouse moved to (423, 467)
Screenshot: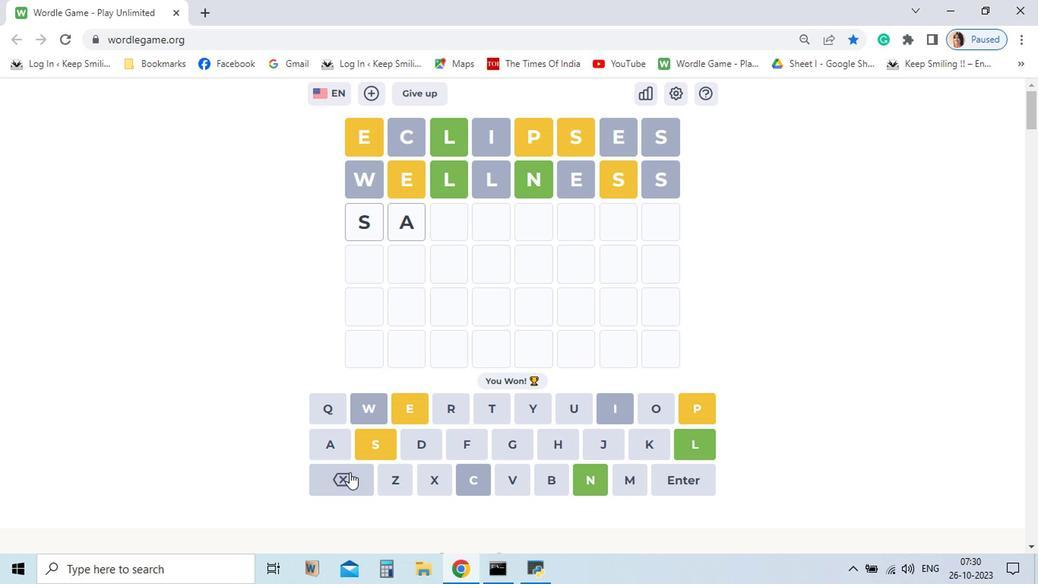 
Action: Mouse pressed left at (423, 467)
Screenshot: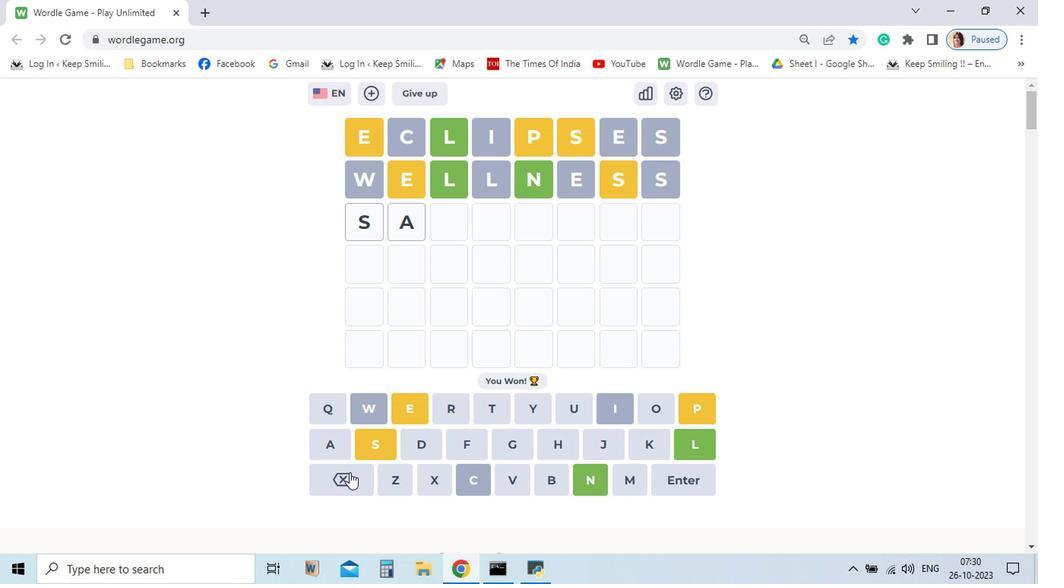 
Action: Mouse pressed left at (423, 467)
Screenshot: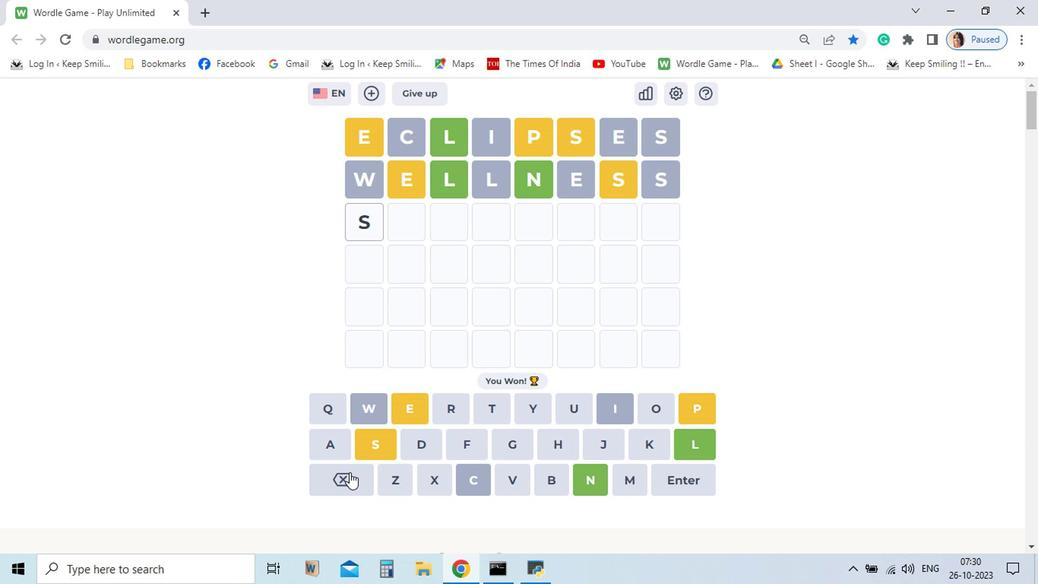
Action: Mouse pressed left at (423, 467)
Screenshot: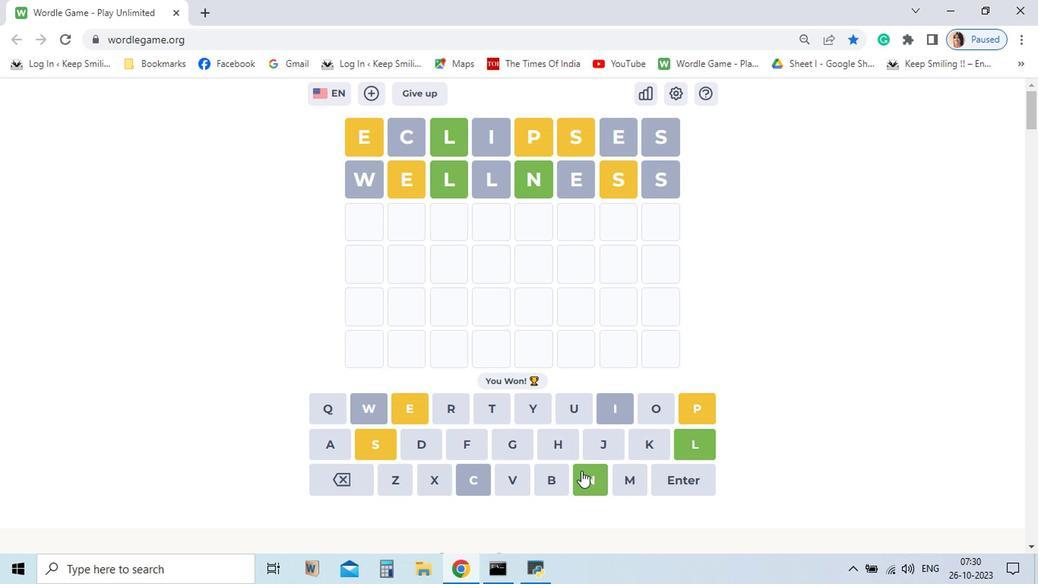 
Action: Mouse moved to (688, 433)
Screenshot: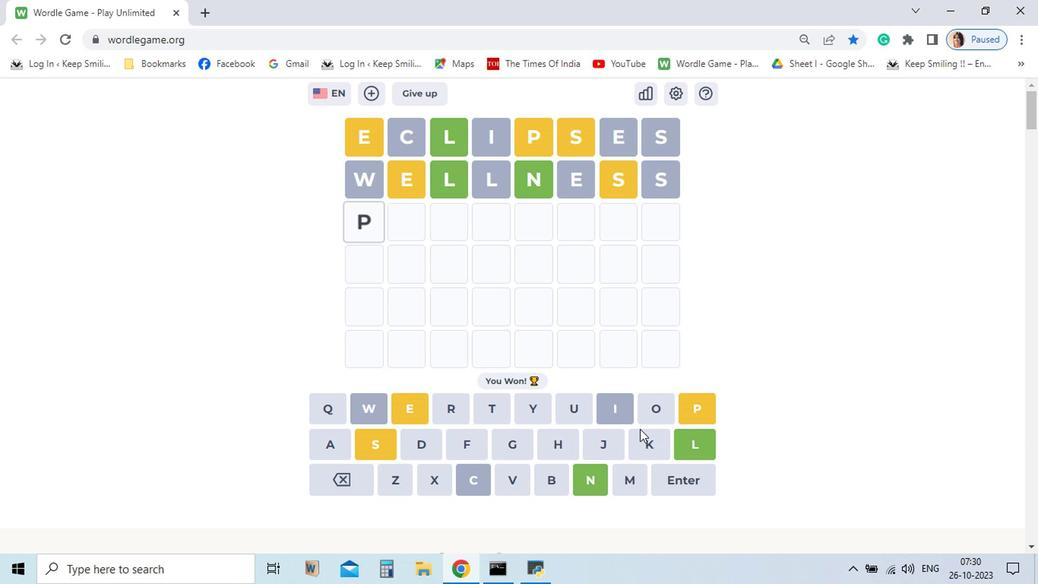 
Action: Mouse pressed left at (688, 433)
Screenshot: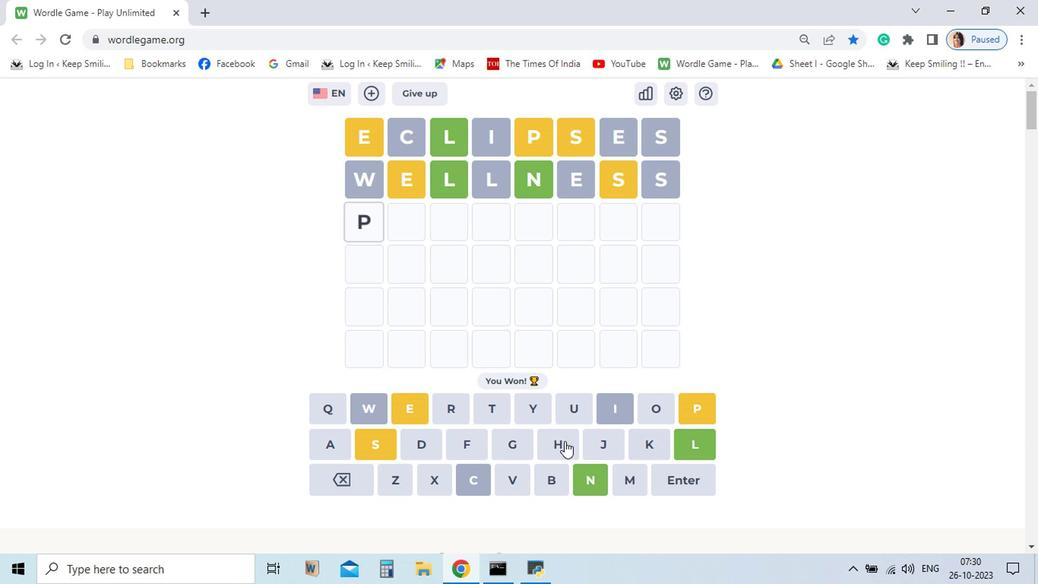 
Action: Mouse moved to (411, 454)
Screenshot: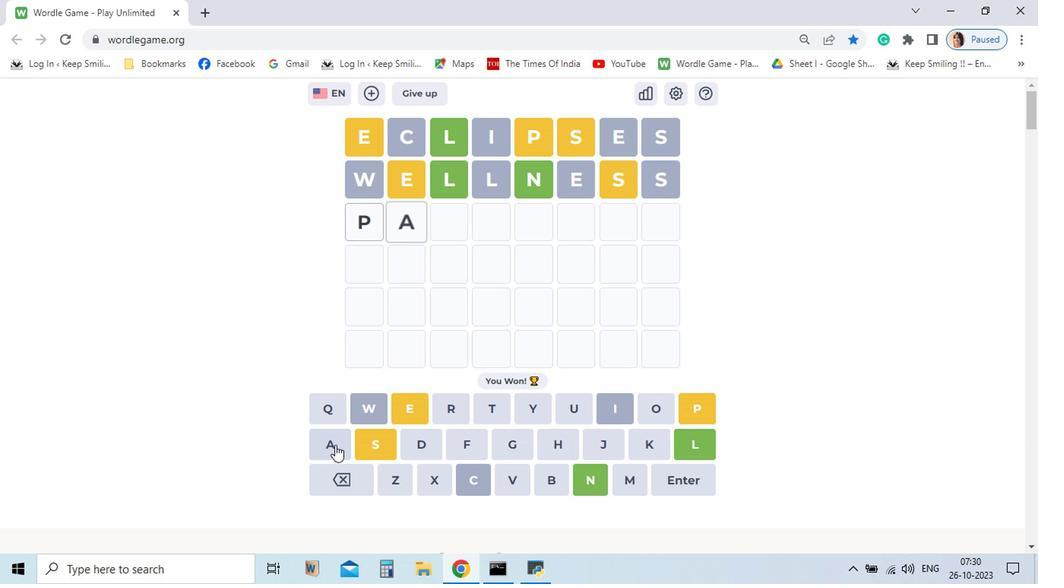 
Action: Mouse pressed left at (411, 454)
Screenshot: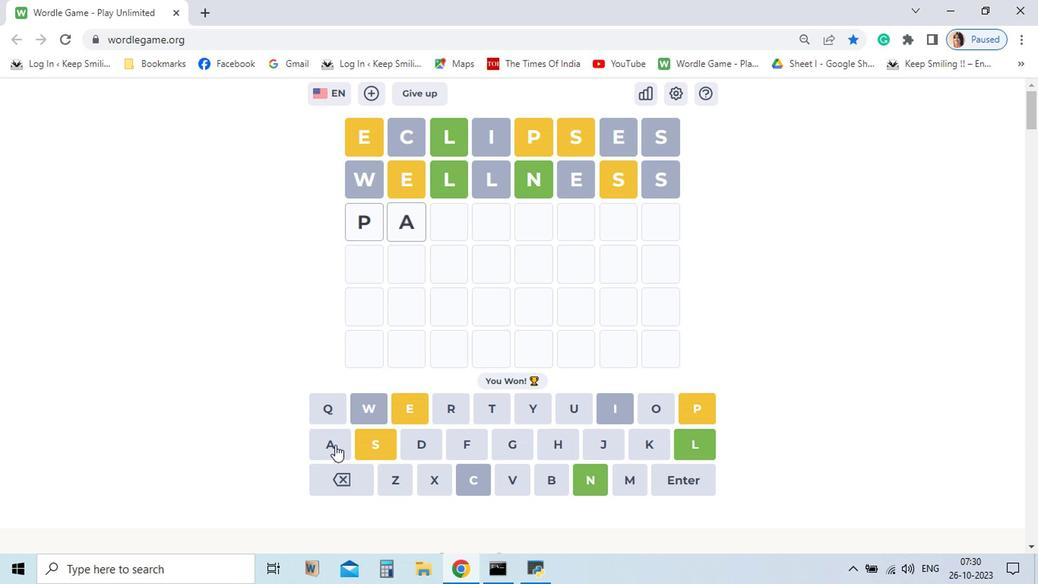 
Action: Mouse moved to (684, 451)
Screenshot: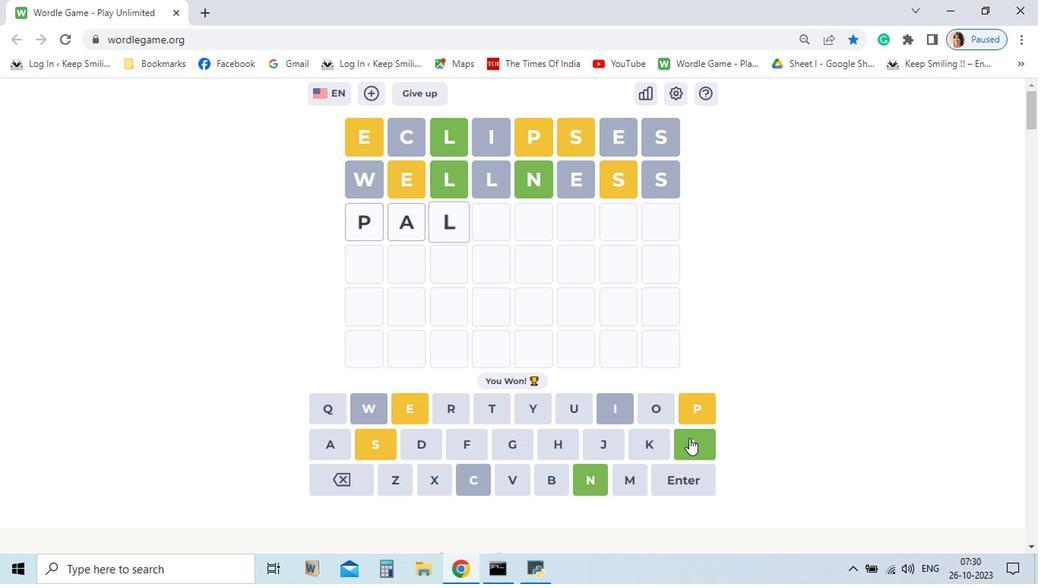 
Action: Mouse pressed left at (684, 451)
Screenshot: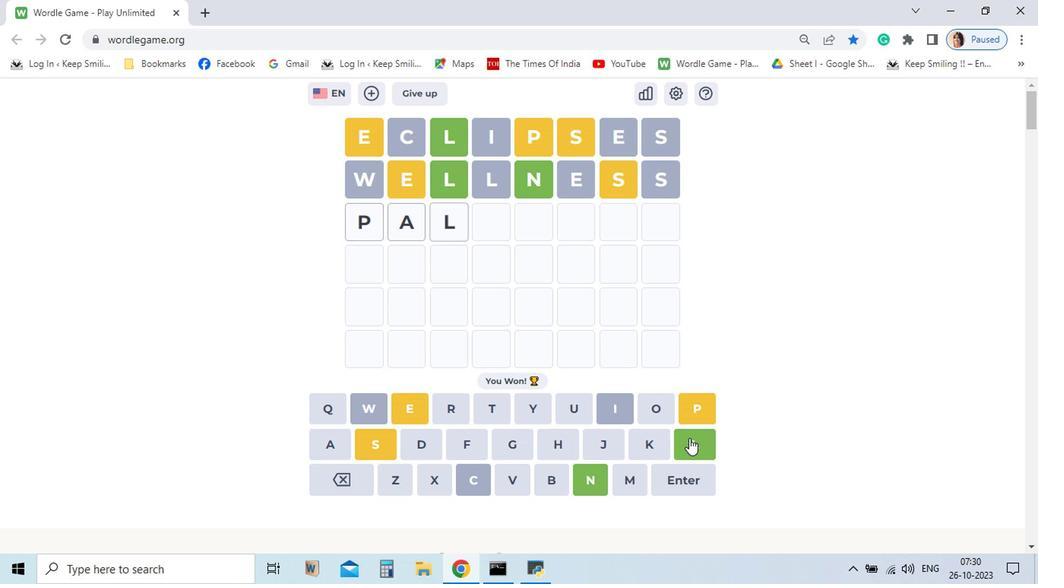 
Action: Mouse moved to (629, 436)
Screenshot: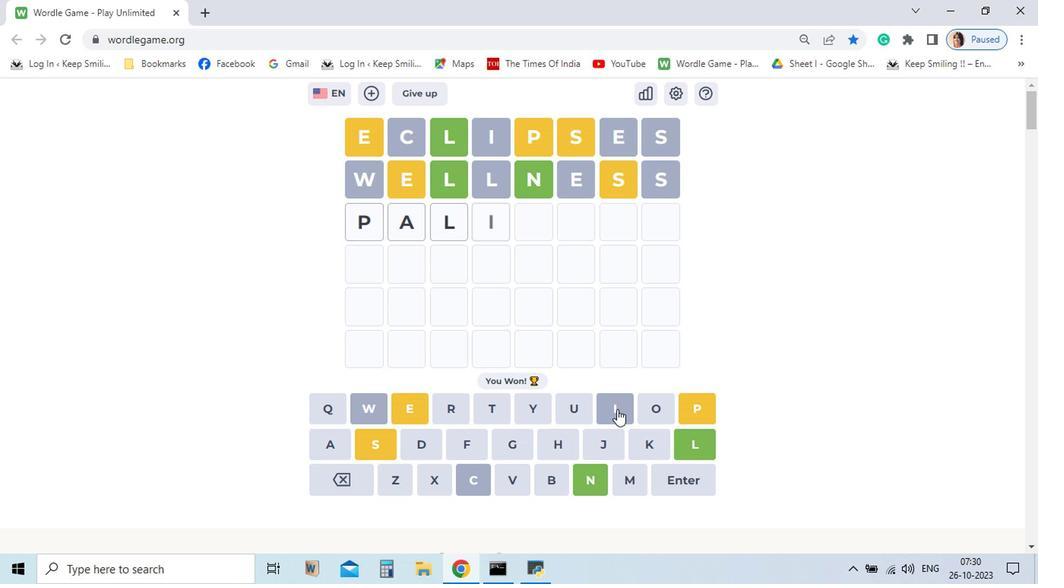 
Action: Mouse pressed left at (629, 436)
Screenshot: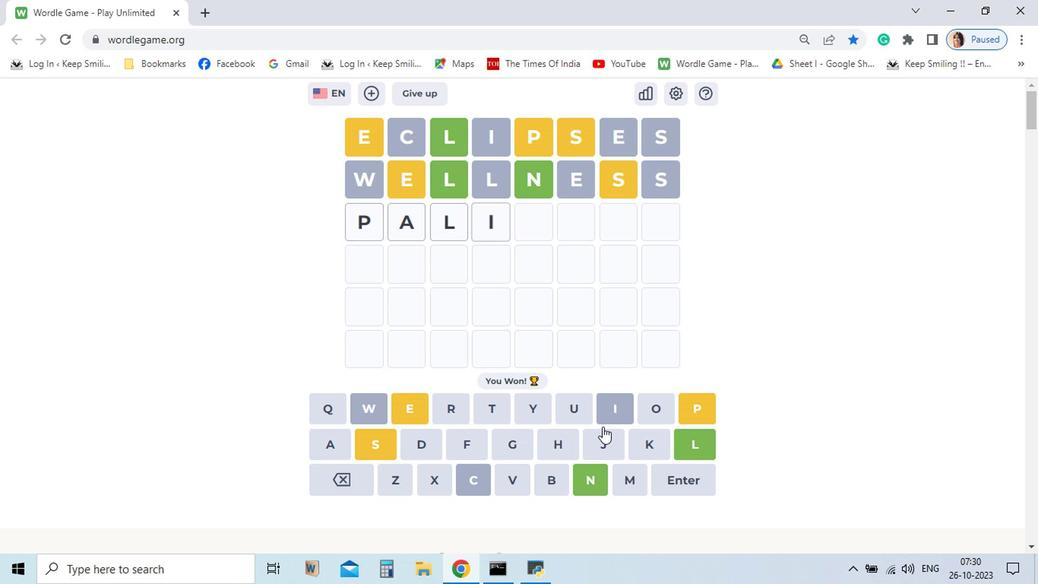 
Action: Mouse moved to (604, 469)
Screenshot: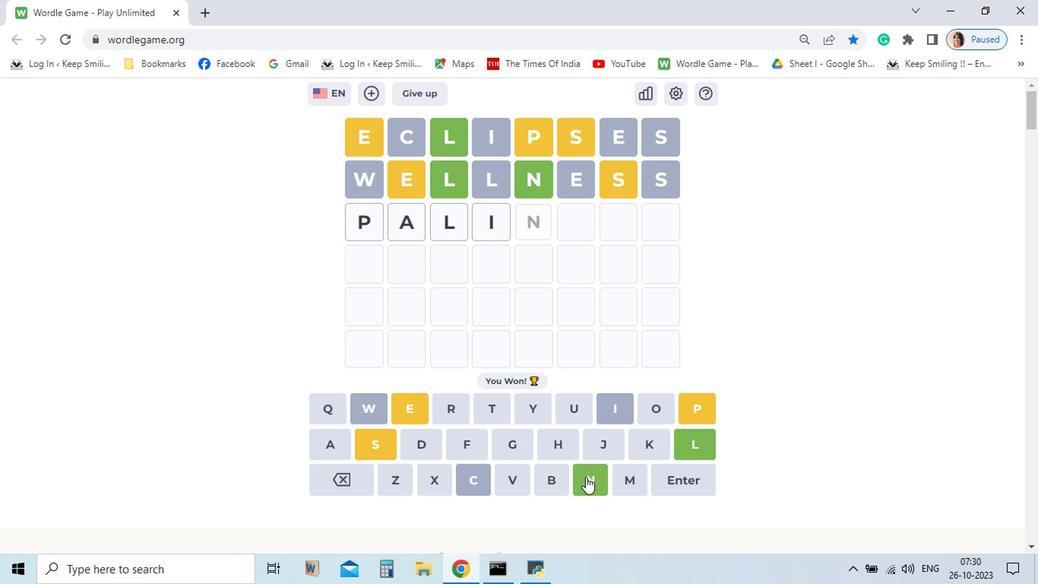 
Action: Mouse pressed left at (604, 469)
Screenshot: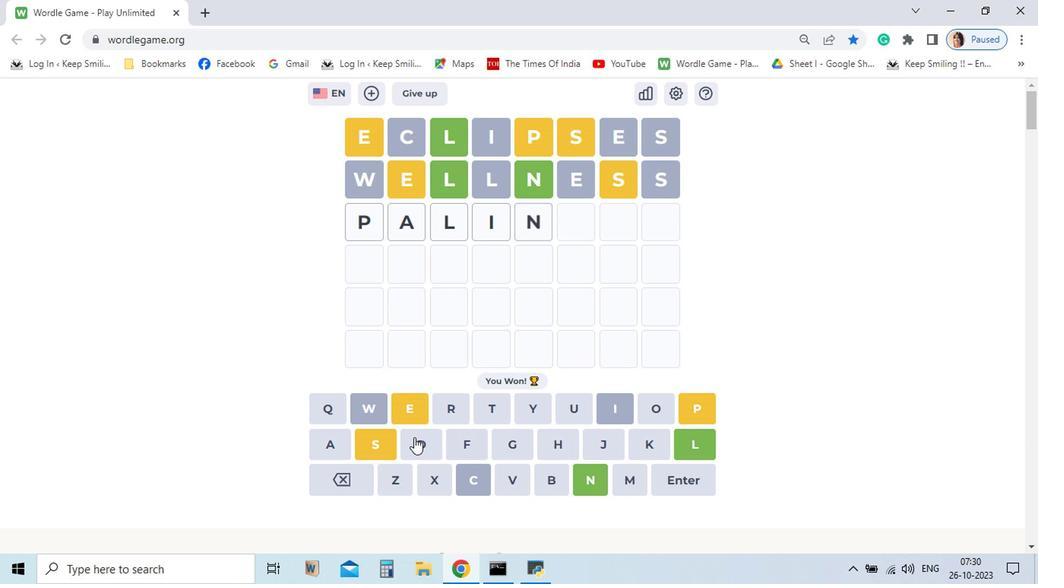 
Action: Mouse moved to (406, 438)
Screenshot: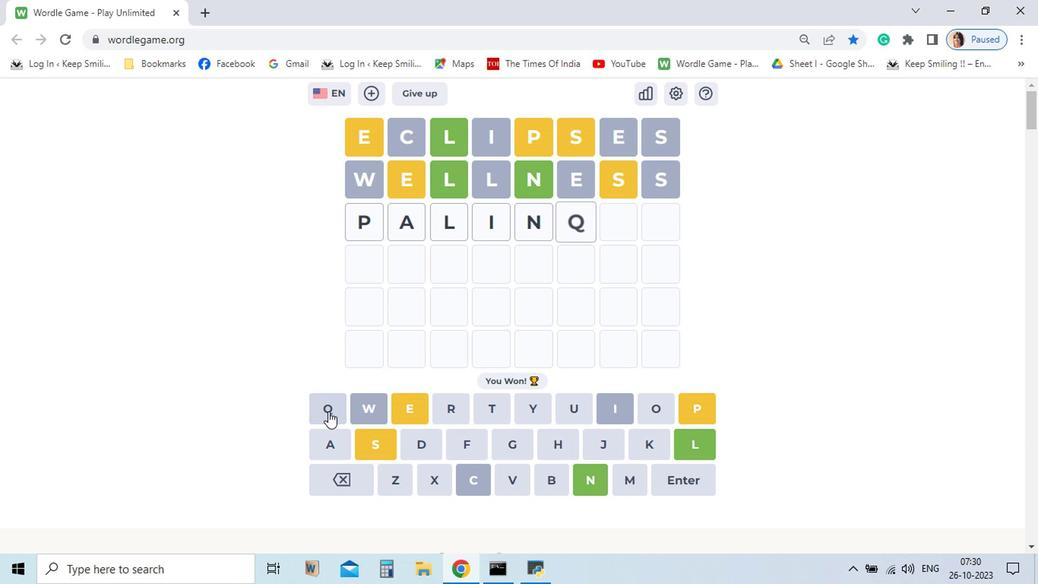 
Action: Mouse pressed left at (406, 438)
Screenshot: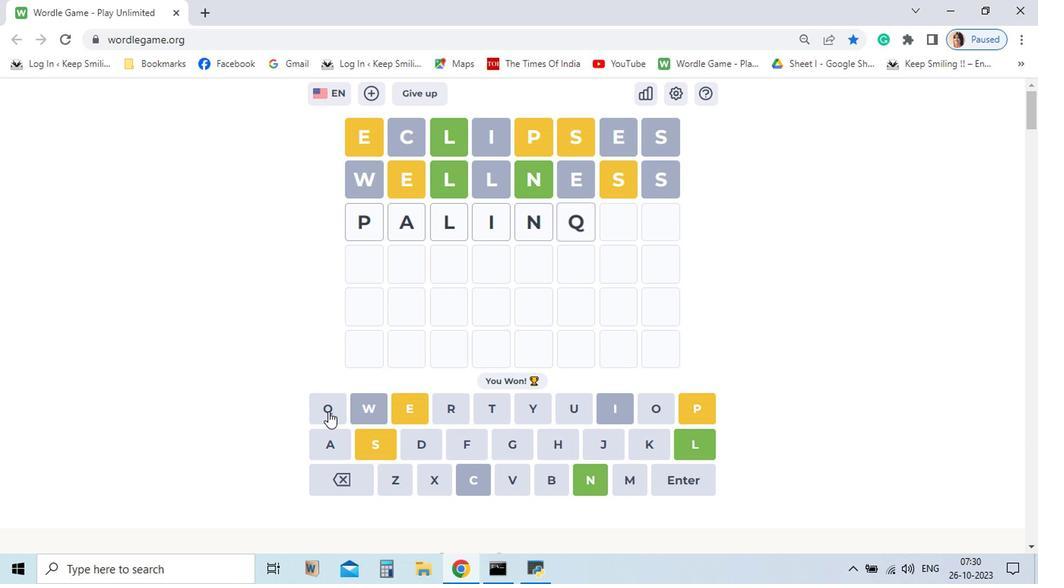
Action: Mouse moved to (593, 434)
Screenshot: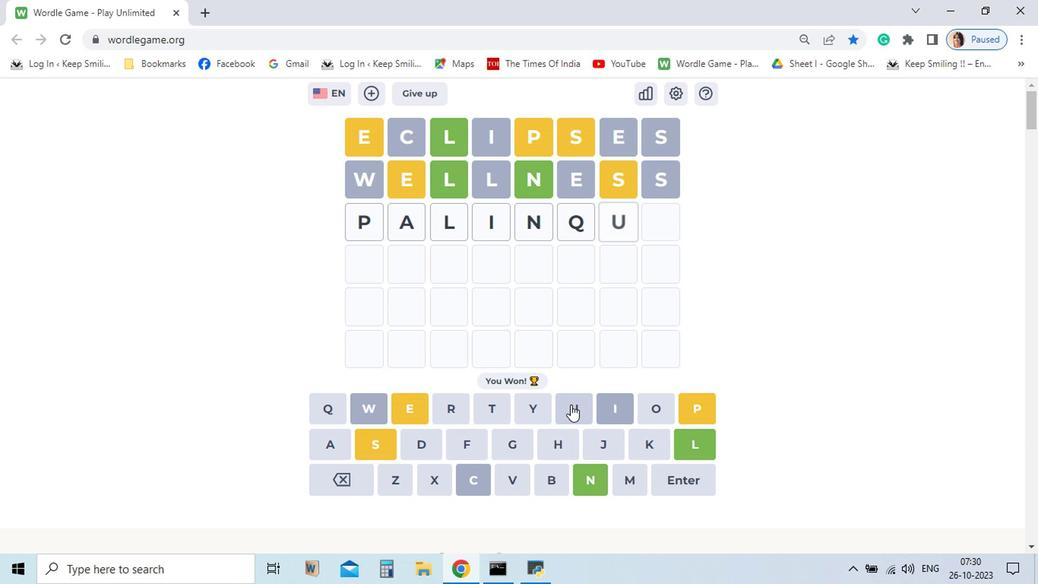 
Action: Mouse pressed left at (593, 434)
Screenshot: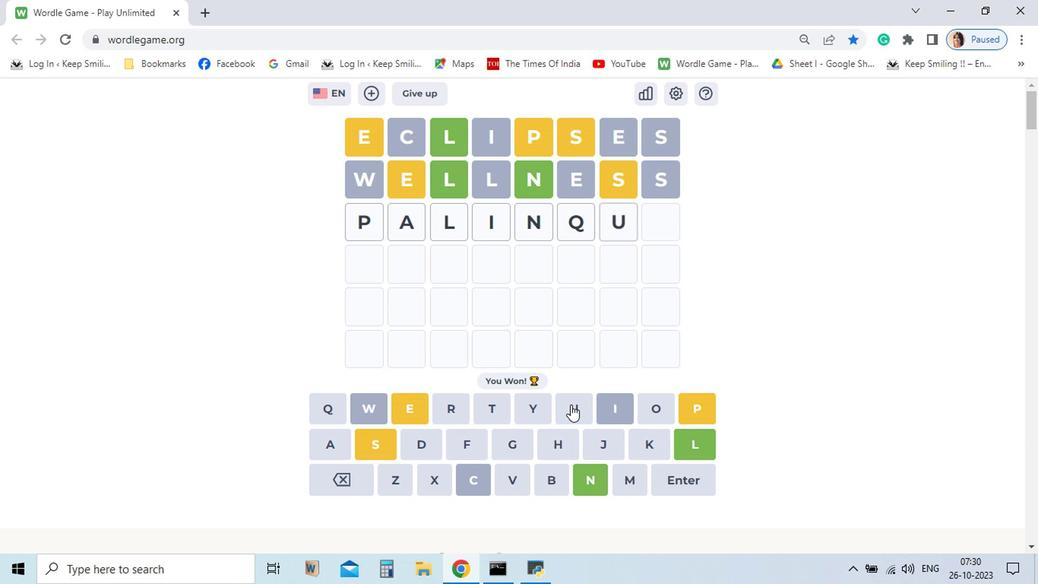 
Action: Mouse moved to (420, 468)
Screenshot: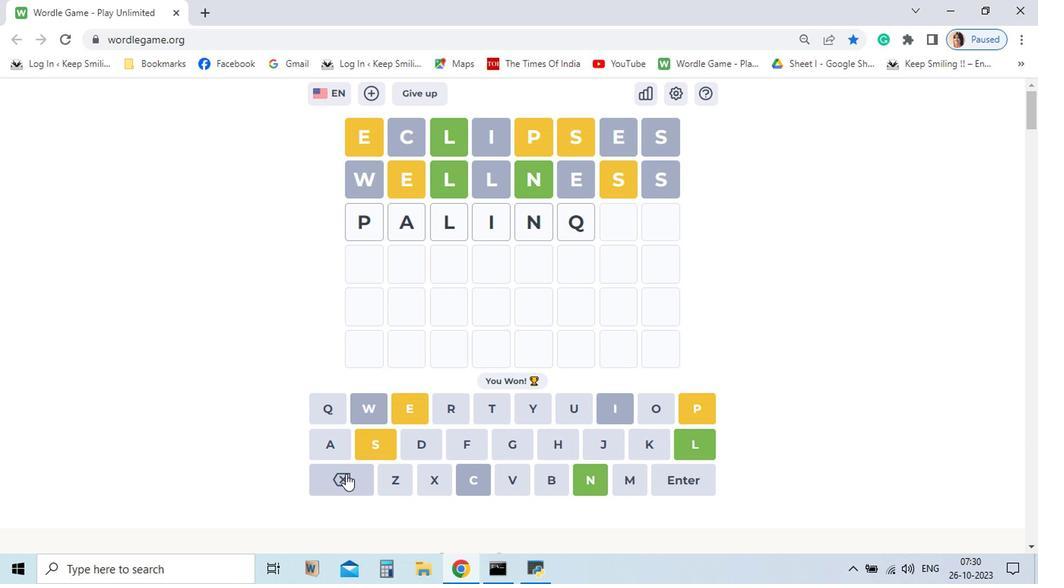 
Action: Mouse pressed left at (420, 468)
Screenshot: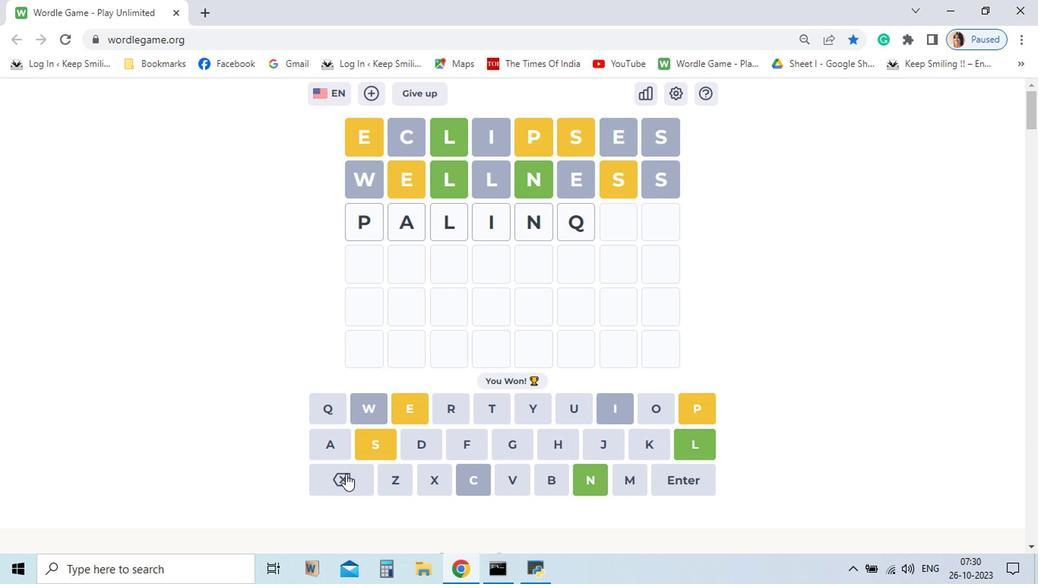 
Action: Mouse moved to (419, 468)
Screenshot: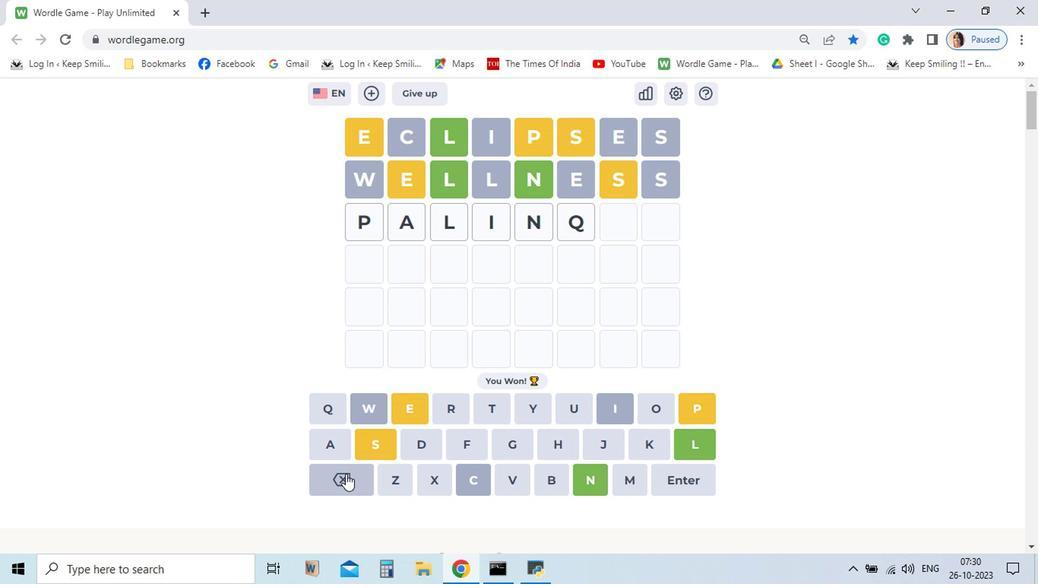 
Action: Mouse pressed left at (419, 468)
Screenshot: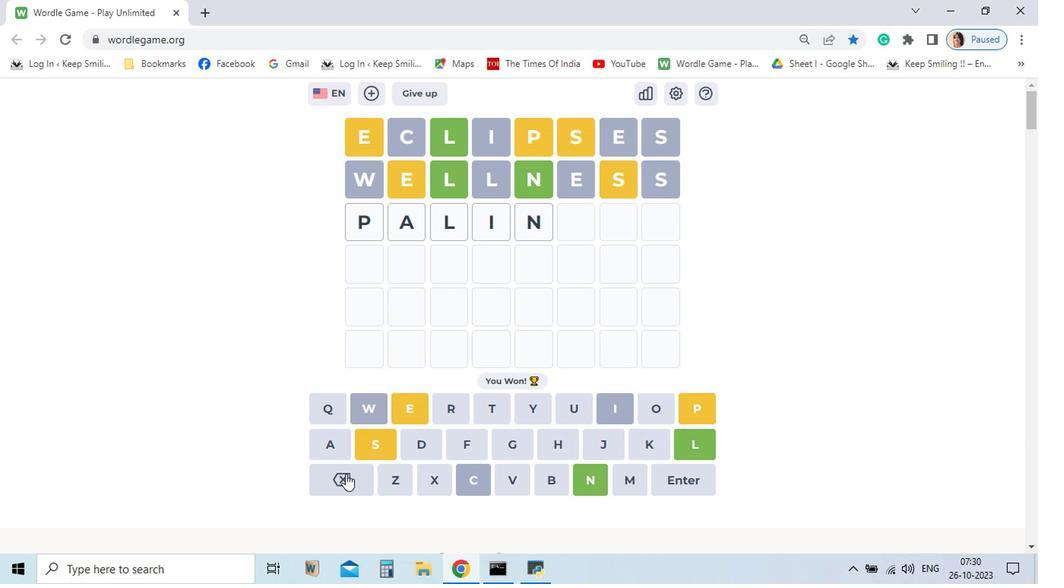 
Action: Mouse pressed left at (419, 468)
Screenshot: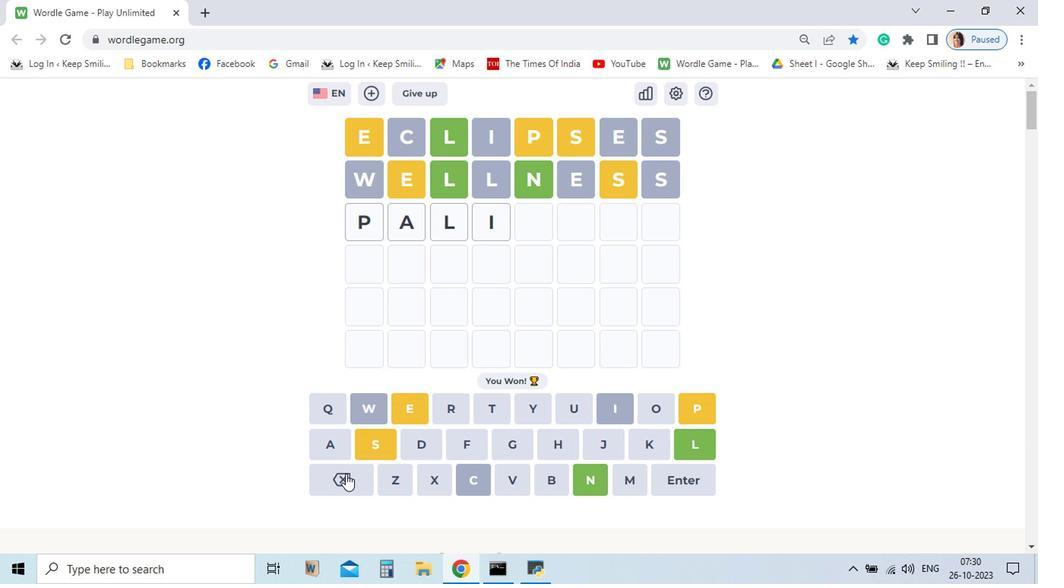
Action: Mouse pressed left at (419, 468)
Screenshot: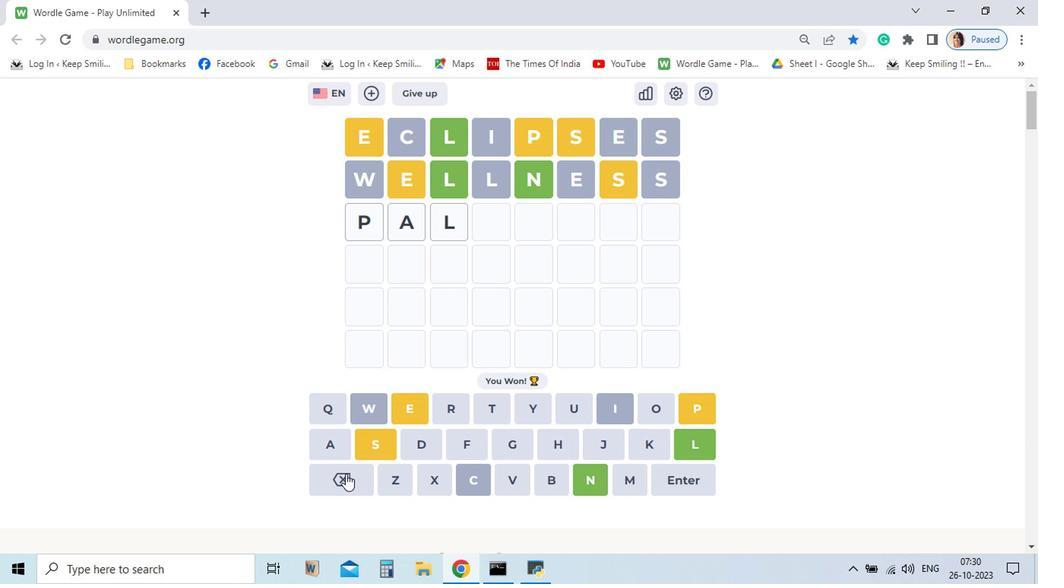 
Action: Mouse moved to (467, 437)
Screenshot: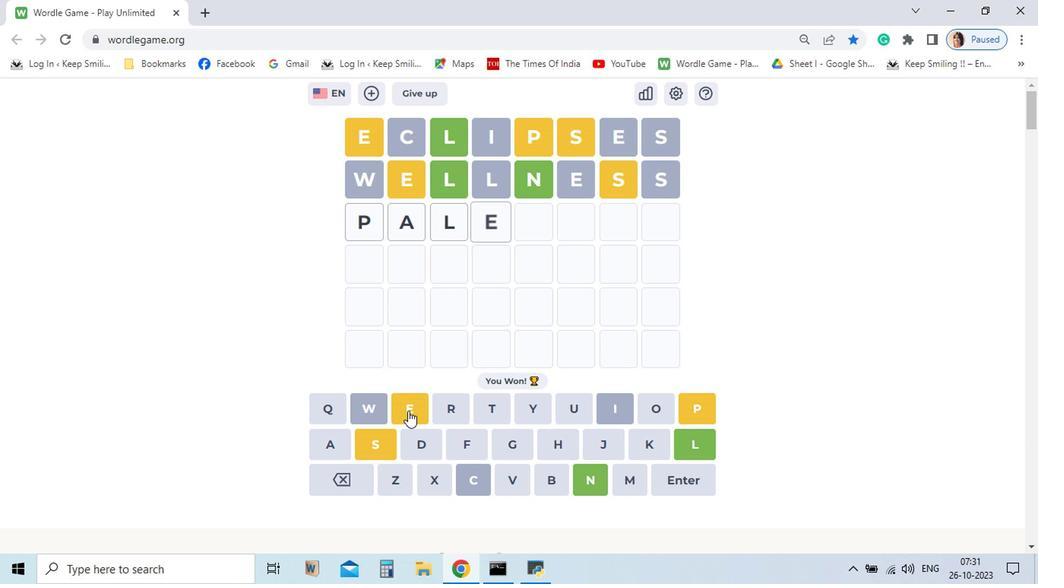 
Action: Mouse pressed left at (467, 437)
Screenshot: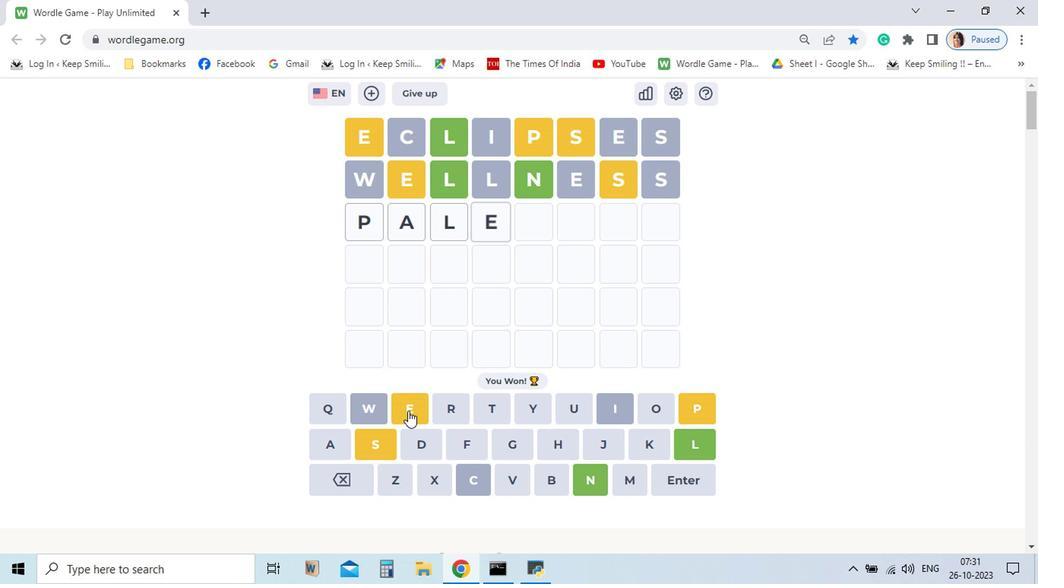 
Action: Mouse moved to (610, 471)
Screenshot: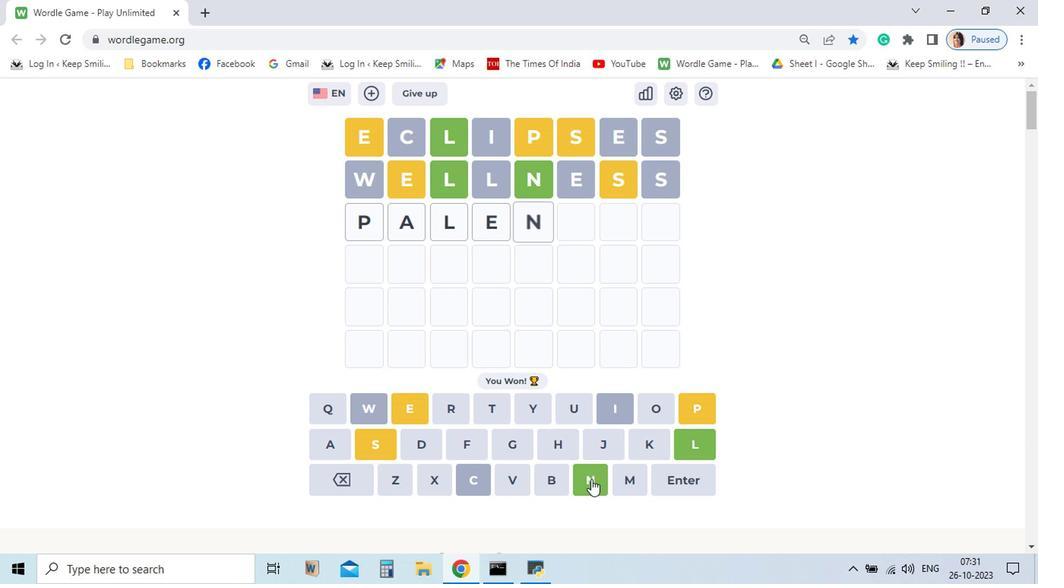 
Action: Mouse pressed left at (610, 471)
Screenshot: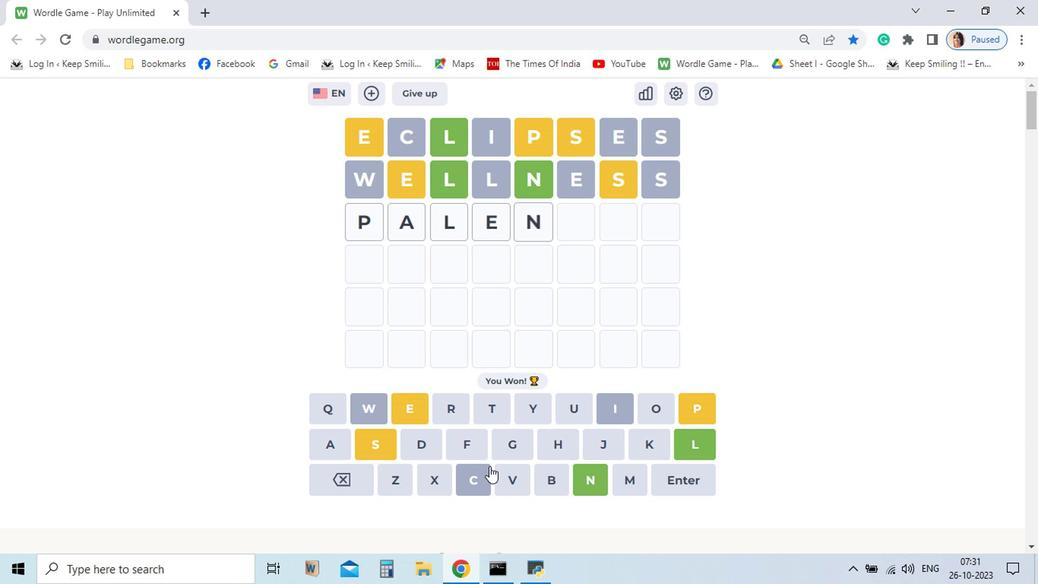 
Action: Mouse moved to (444, 452)
Screenshot: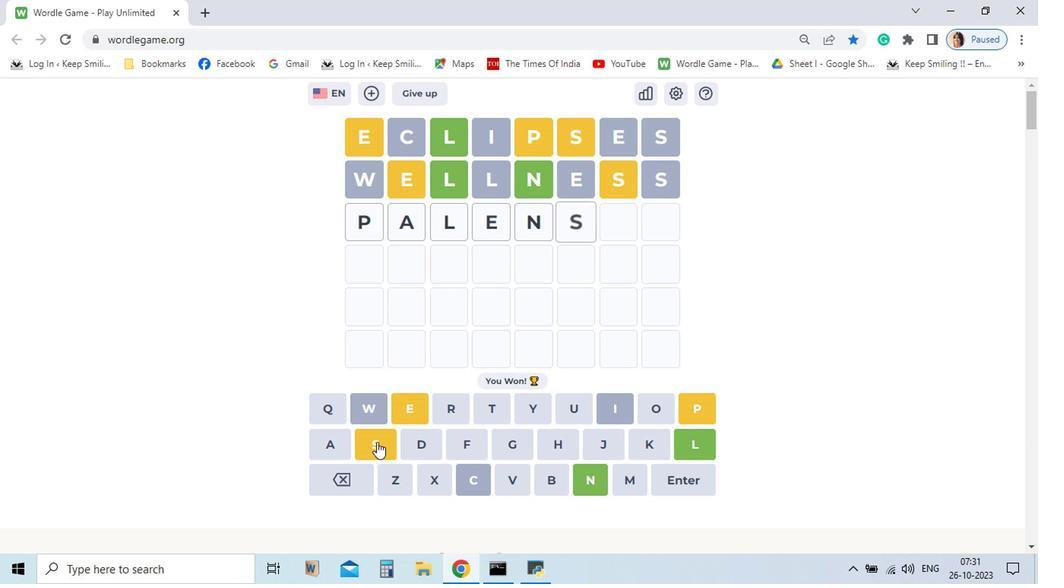 
Action: Mouse pressed left at (444, 452)
Screenshot: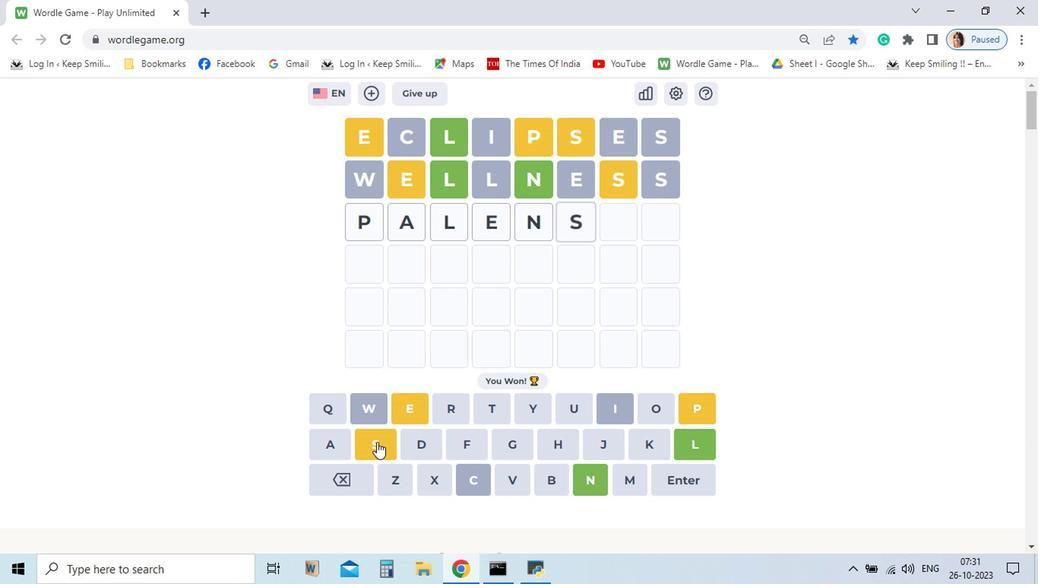 
Action: Mouse moved to (412, 470)
Screenshot: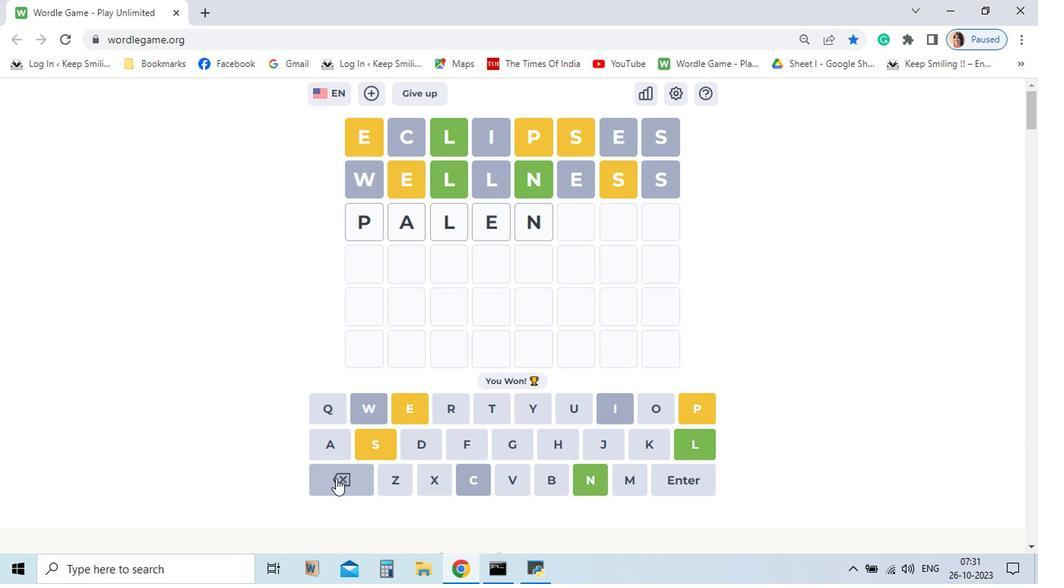 
Action: Mouse pressed left at (412, 470)
Screenshot: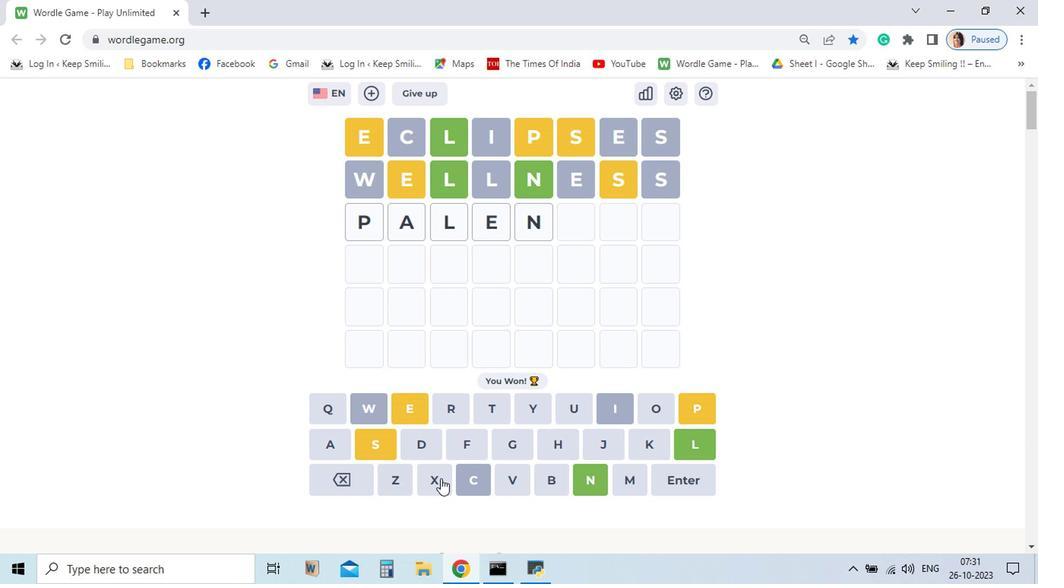 
Action: Mouse moved to (516, 466)
Screenshot: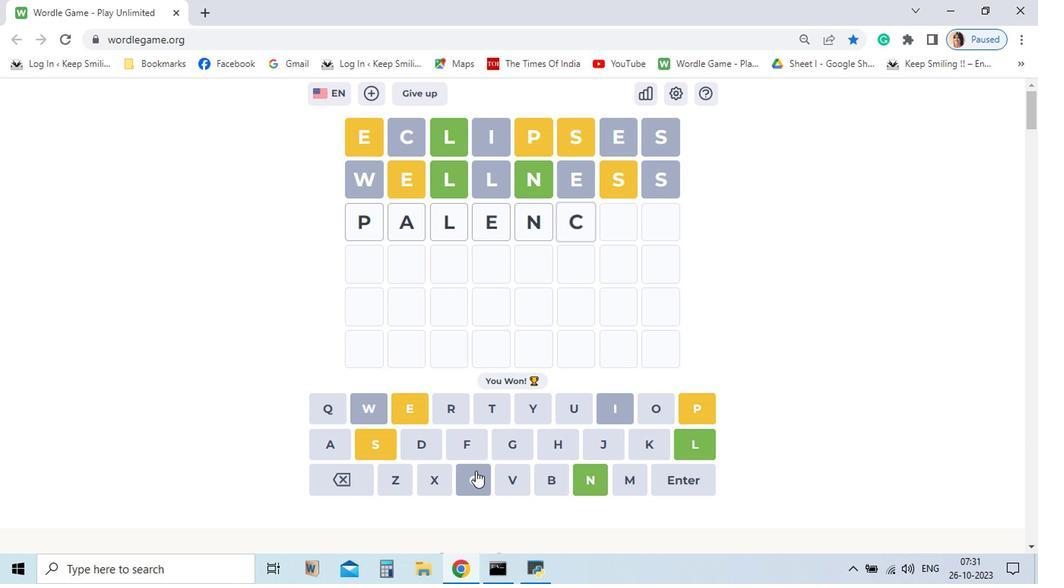 
Action: Mouse pressed left at (516, 466)
Screenshot: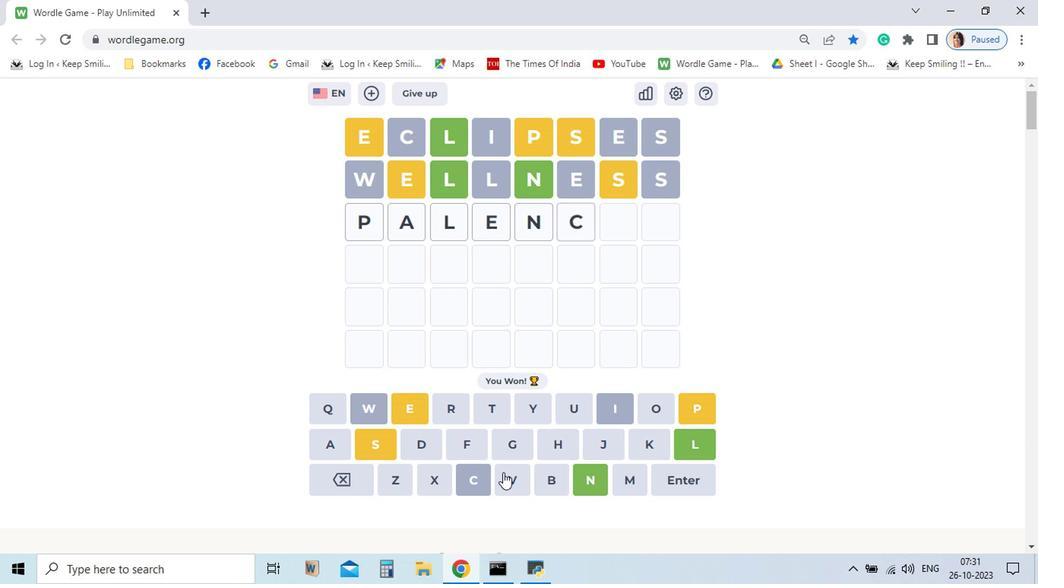 
Action: Mouse moved to (629, 434)
Screenshot: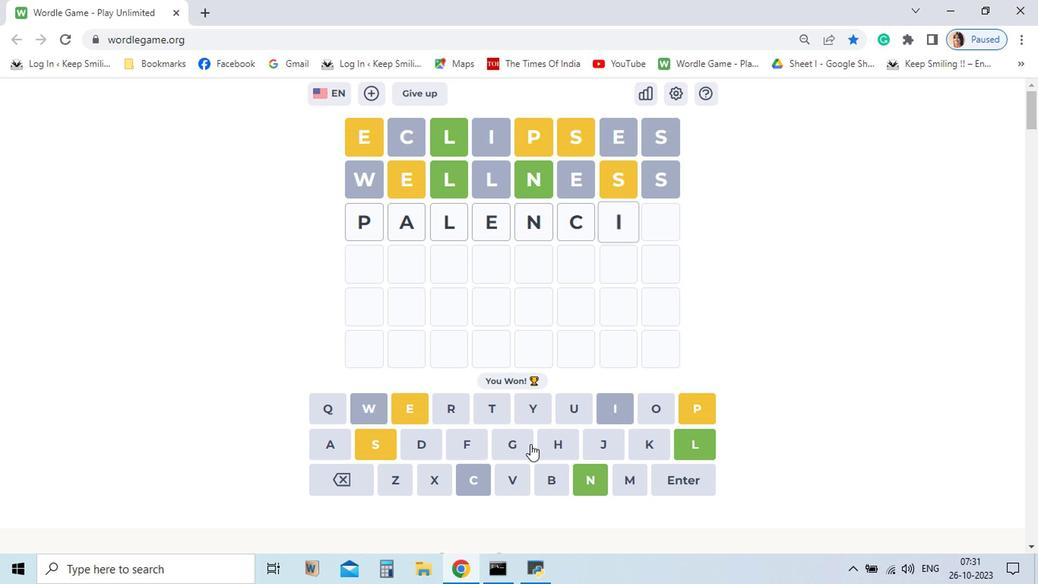 
Action: Mouse pressed left at (629, 434)
Screenshot: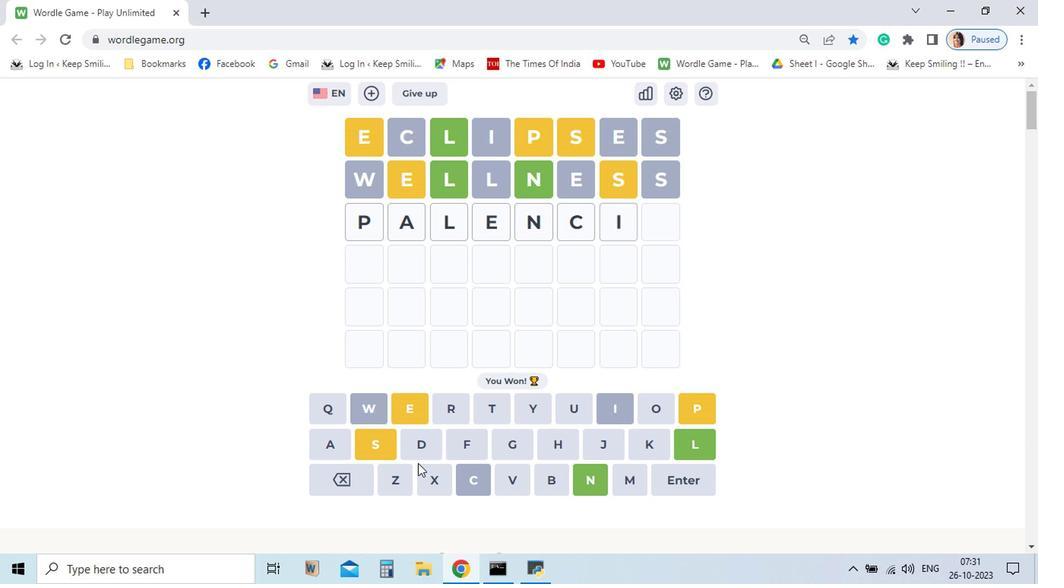
Action: Mouse moved to (408, 457)
Screenshot: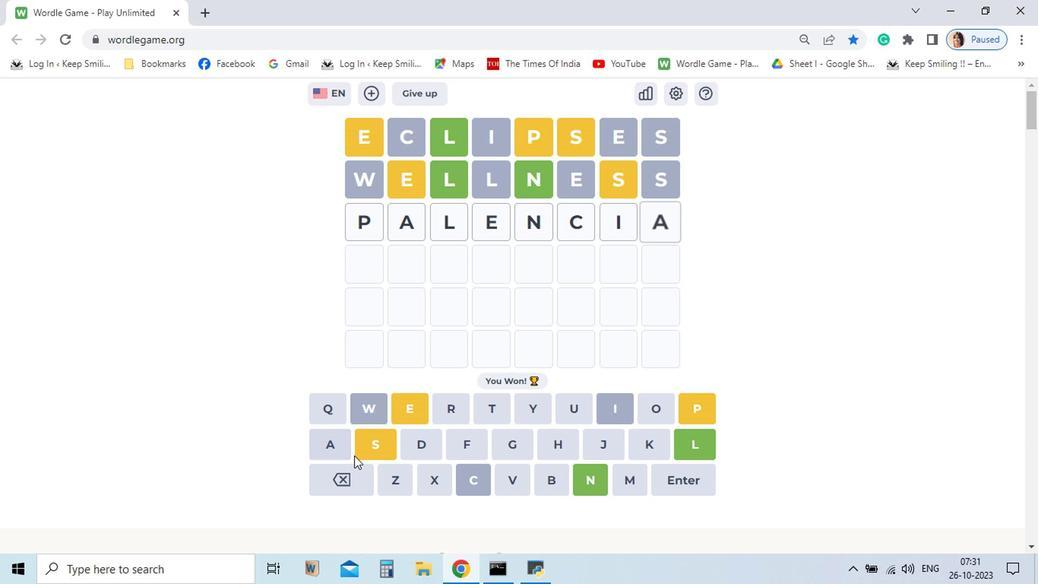 
Action: Mouse pressed left at (408, 457)
Screenshot: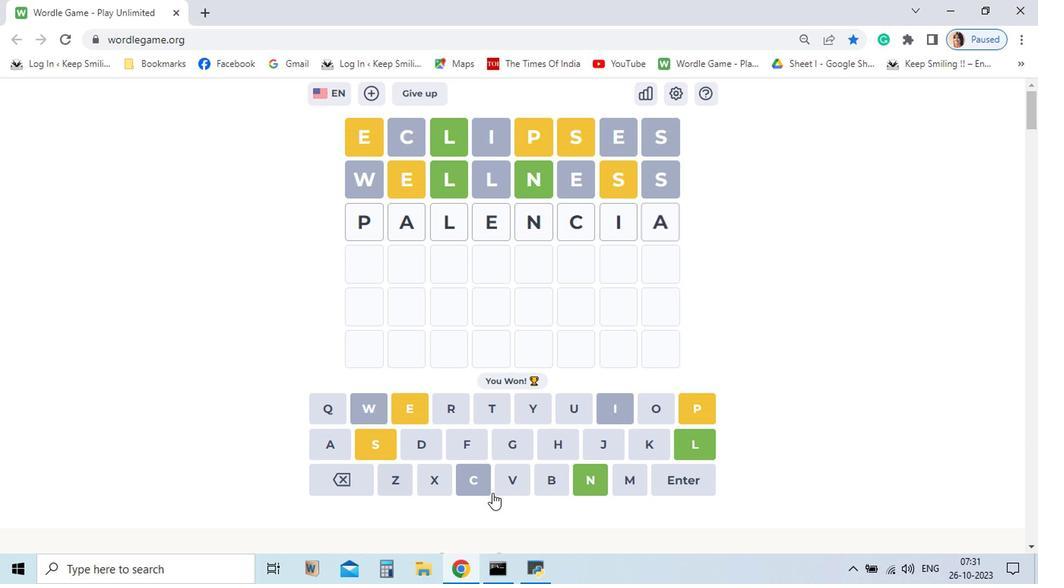 
Action: Mouse moved to (675, 469)
Screenshot: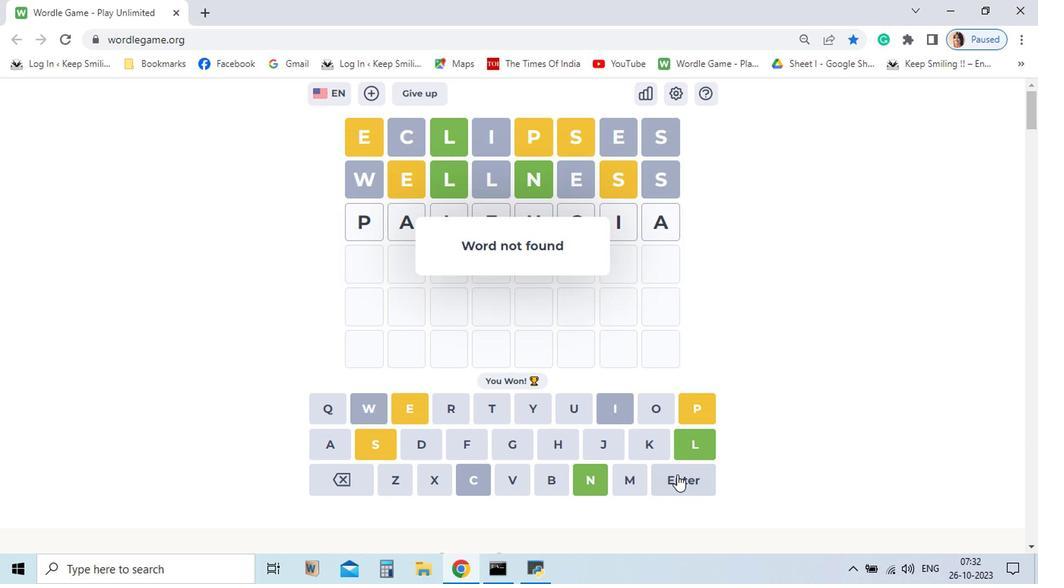 
Action: Mouse pressed left at (675, 469)
Screenshot: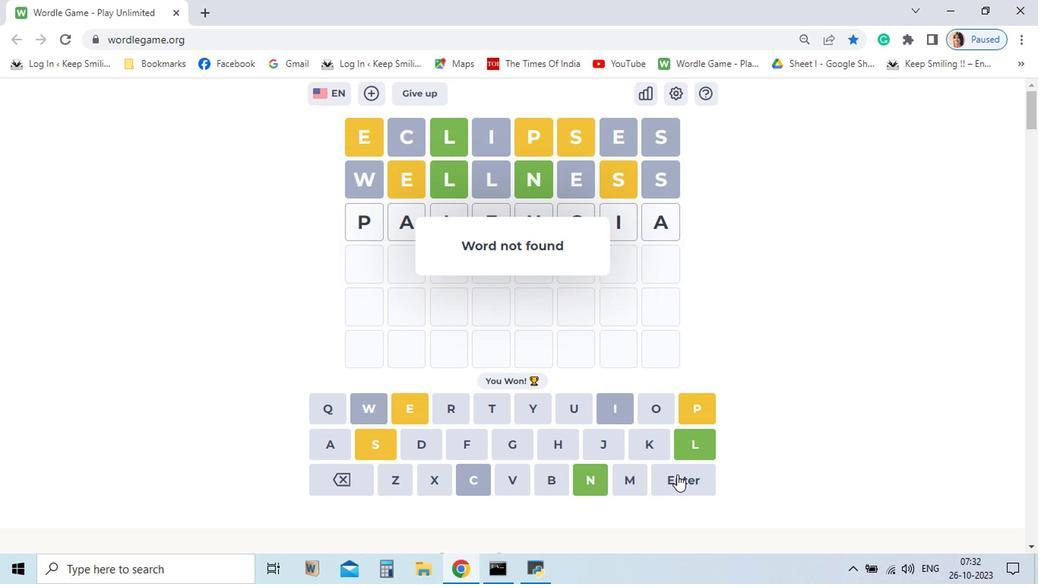 
Action: Mouse moved to (412, 472)
Screenshot: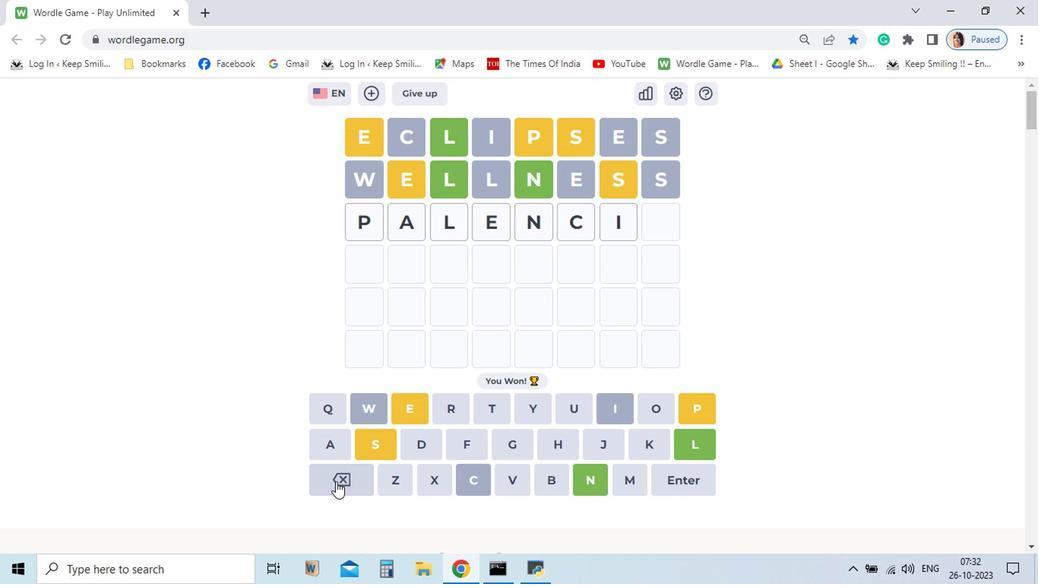 
Action: Mouse pressed left at (412, 472)
Screenshot: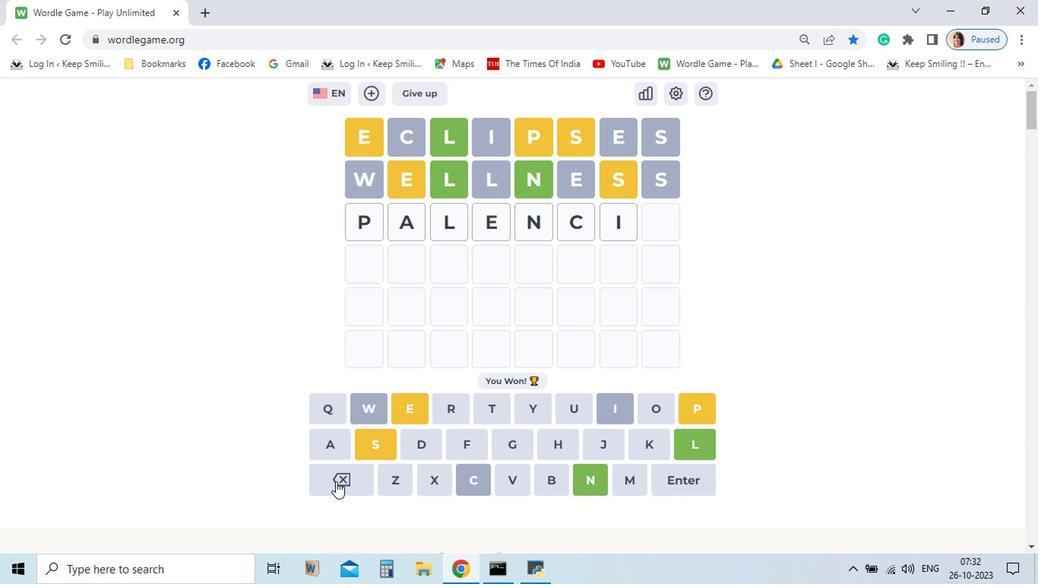 
Action: Mouse pressed left at (412, 472)
Screenshot: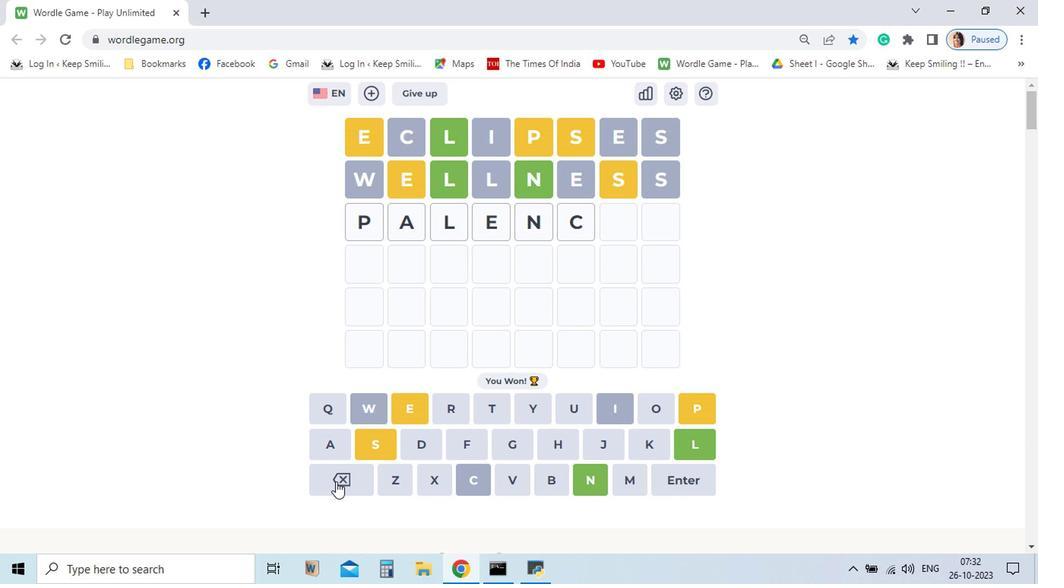 
Action: Mouse moved to (411, 469)
Screenshot: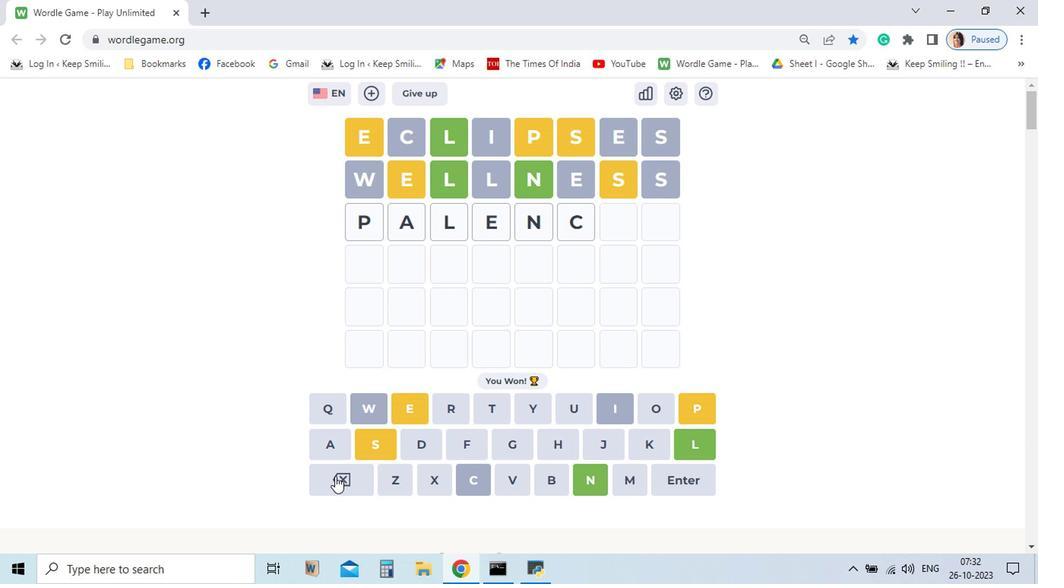 
Action: Mouse pressed left at (411, 469)
Screenshot: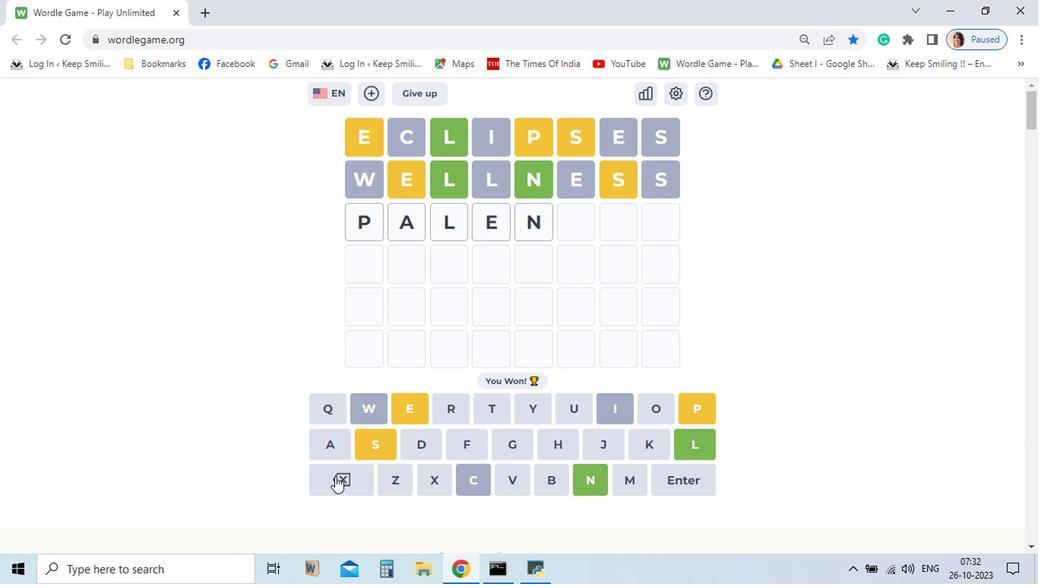 
Action: Mouse pressed left at (411, 469)
Screenshot: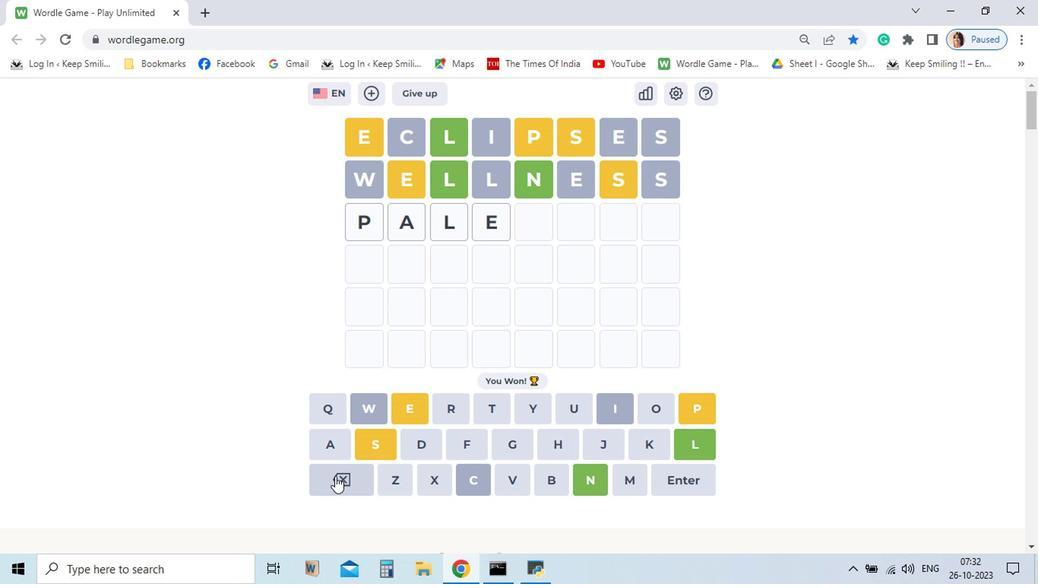 
Action: Mouse pressed left at (411, 469)
Screenshot: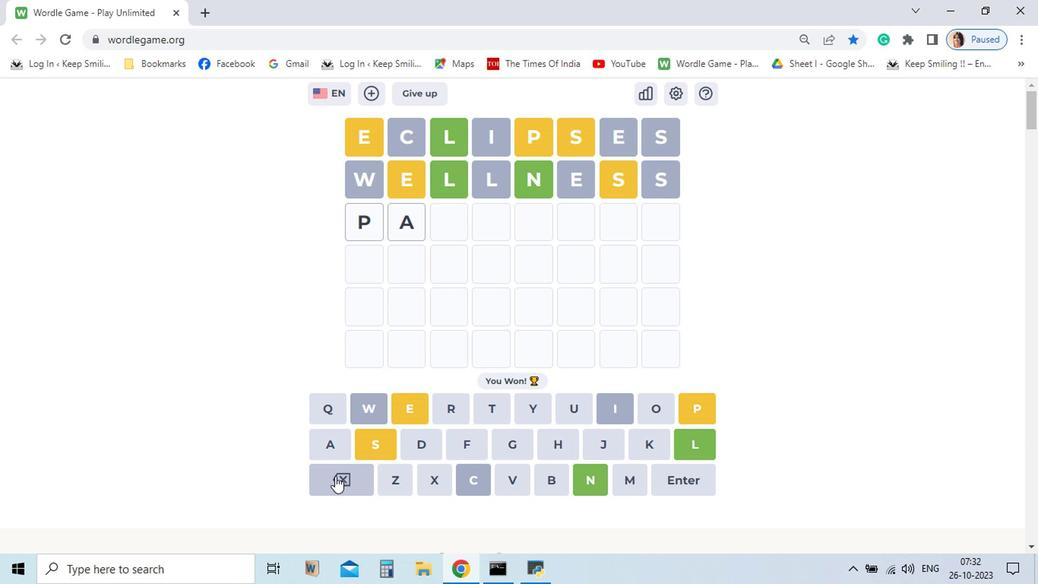 
Action: Mouse pressed left at (411, 469)
Screenshot: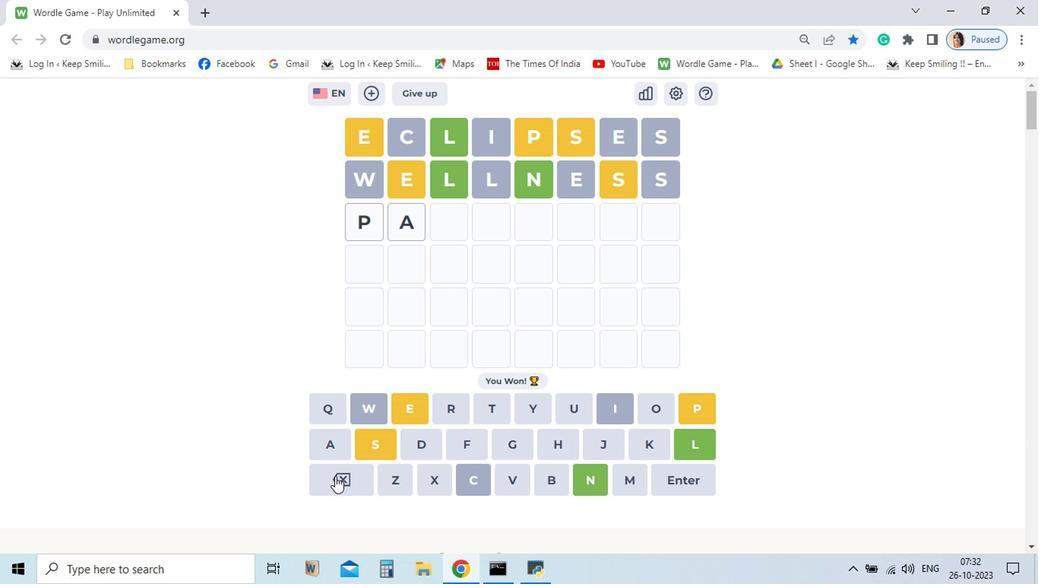 
Action: Mouse moved to (693, 452)
Screenshot: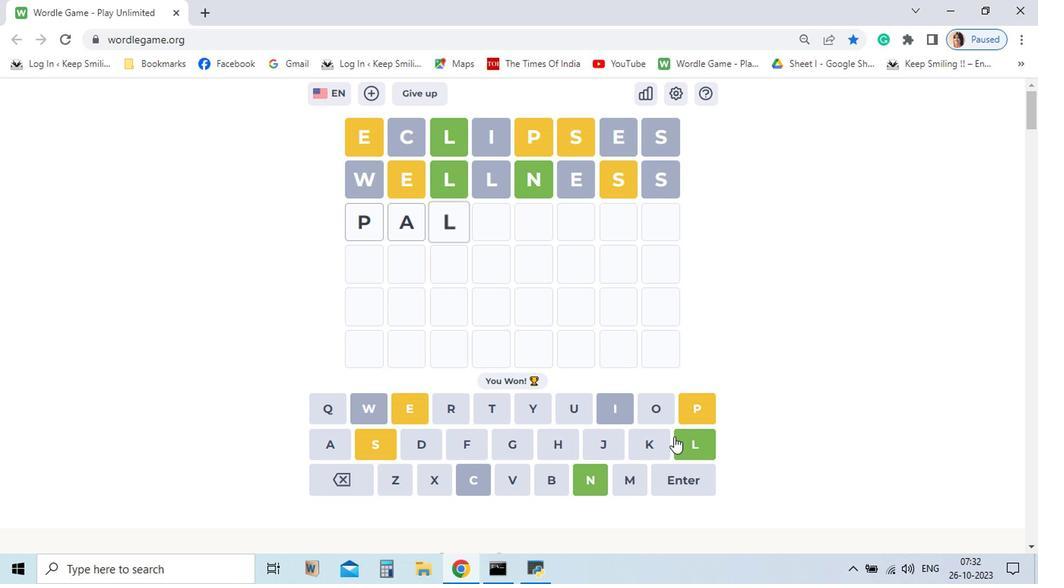 
Action: Mouse pressed left at (693, 452)
Screenshot: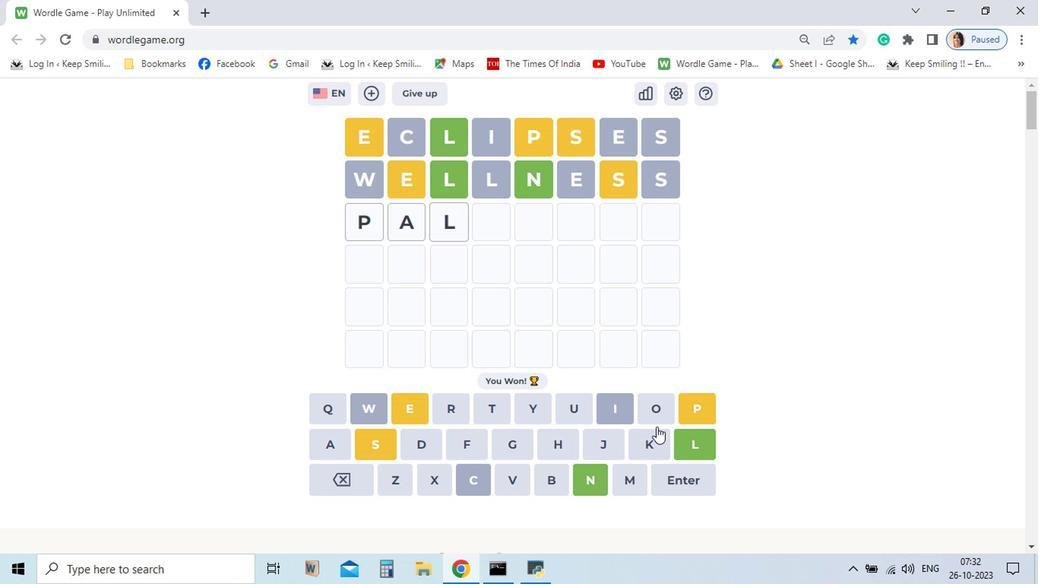 
Action: Mouse moved to (625, 436)
Screenshot: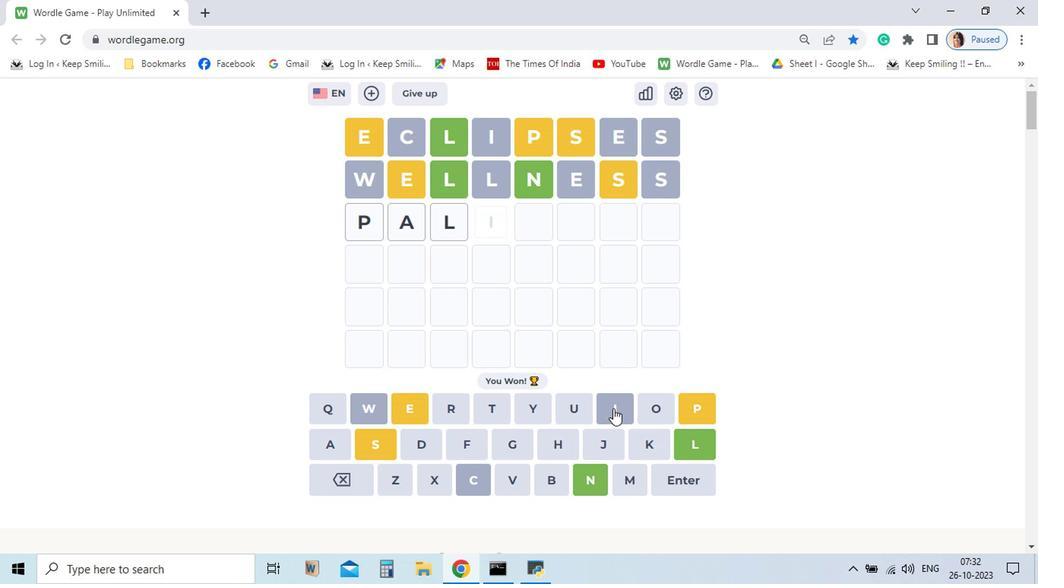 
Action: Mouse pressed left at (625, 436)
Screenshot: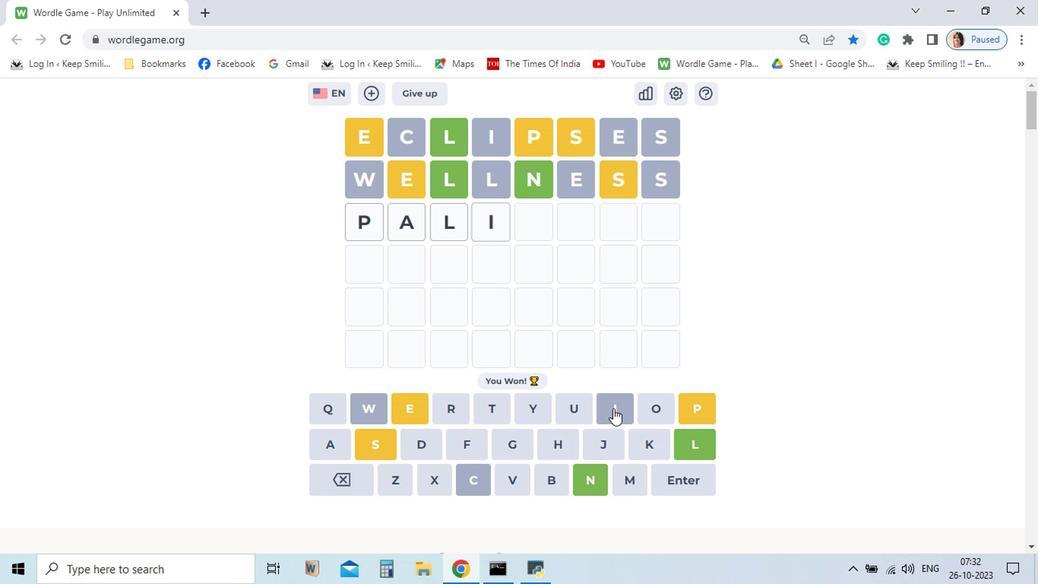 
Action: Mouse moved to (603, 469)
Screenshot: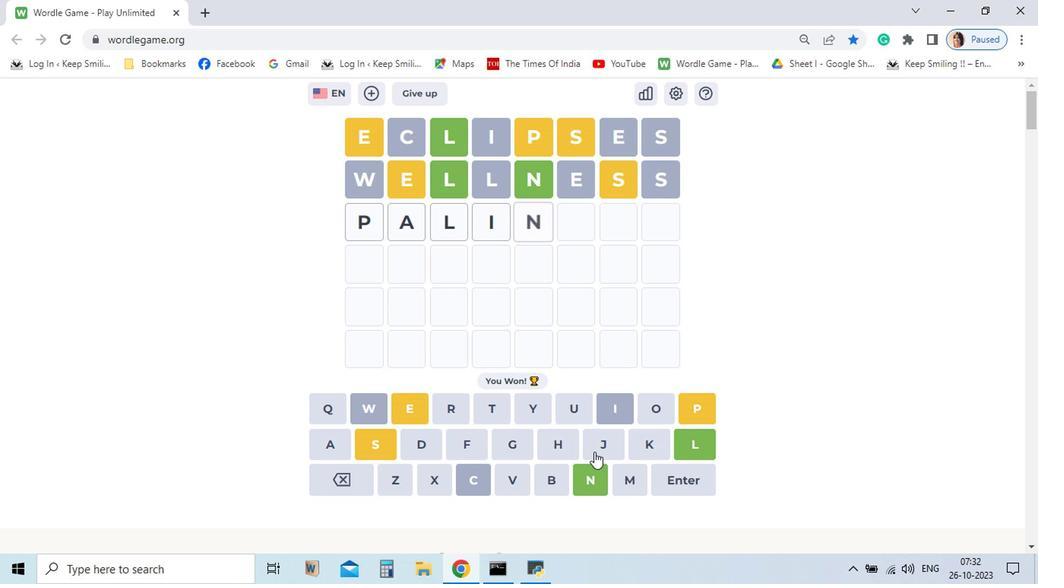 
Action: Mouse pressed left at (603, 469)
Screenshot: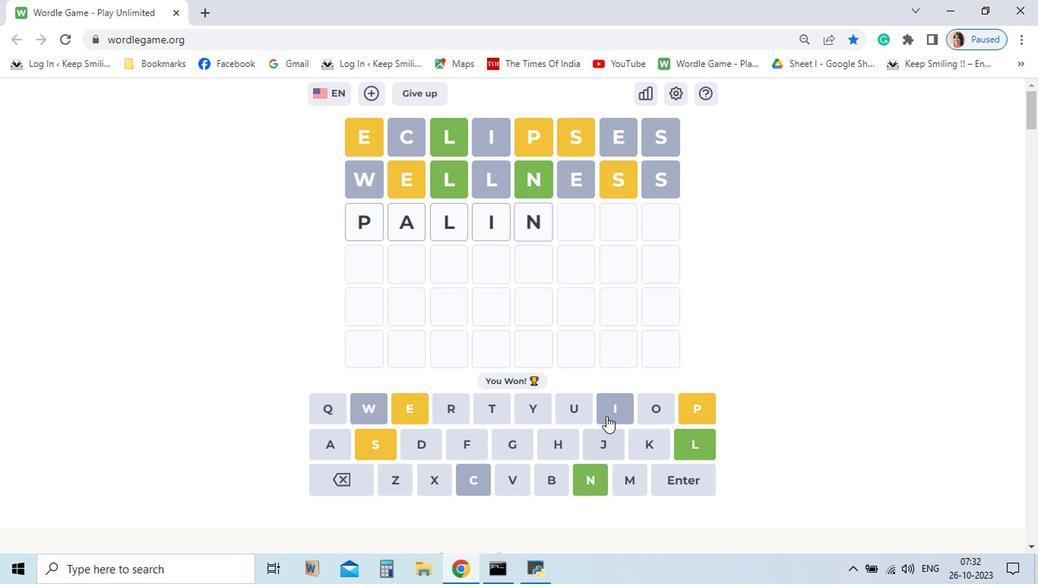 
Action: Mouse moved to (623, 434)
Screenshot: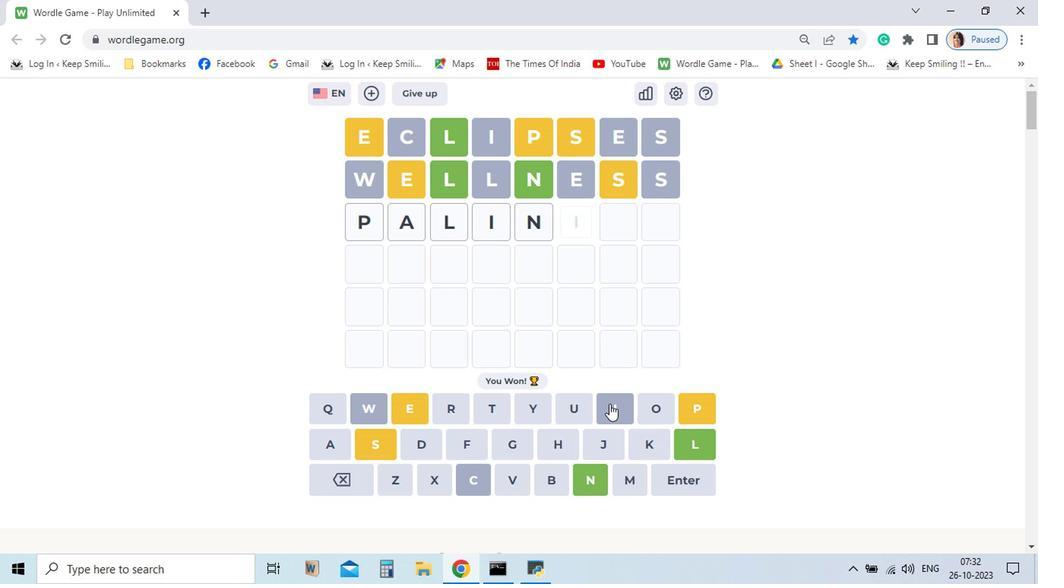 
Action: Mouse pressed left at (623, 434)
Screenshot: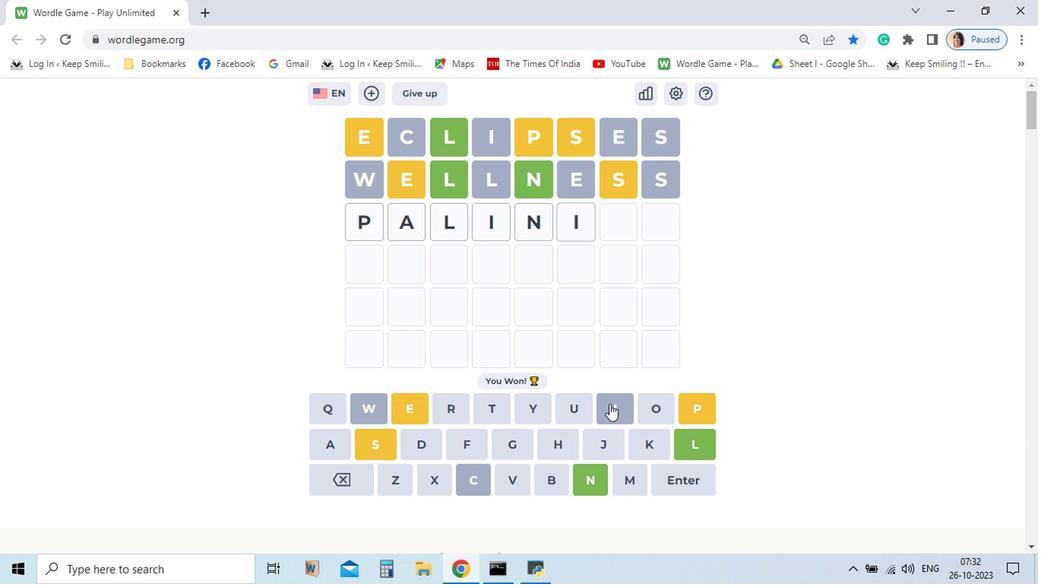 
Action: Mouse moved to (451, 452)
Screenshot: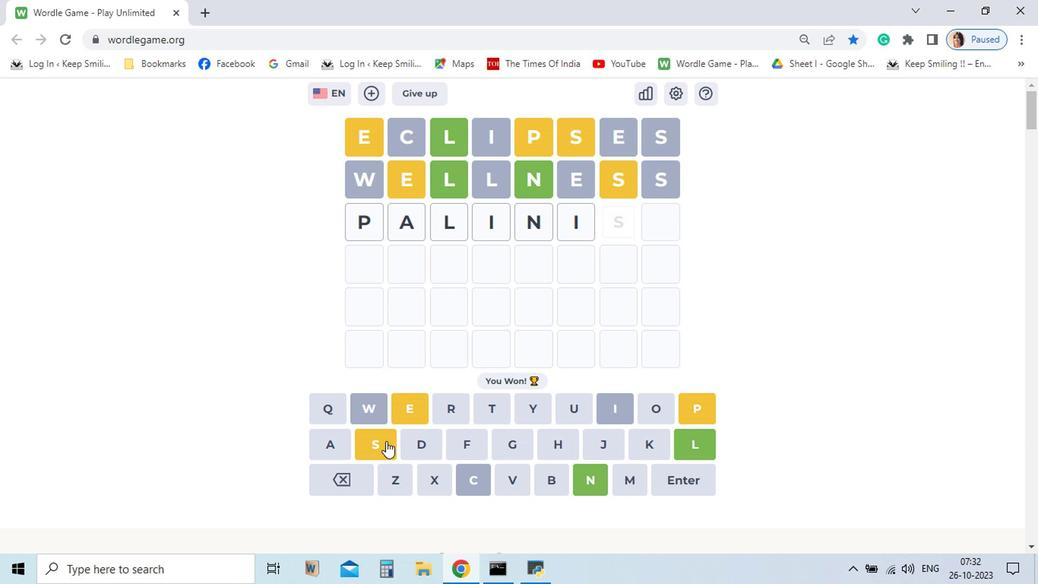 
Action: Mouse pressed left at (451, 452)
Screenshot: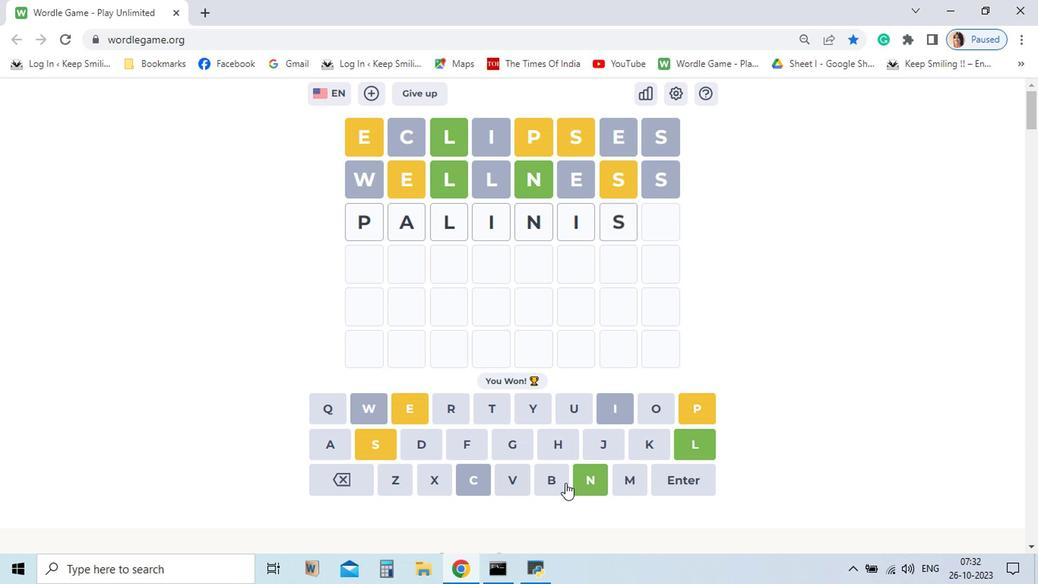 
Action: Mouse moved to (633, 472)
Screenshot: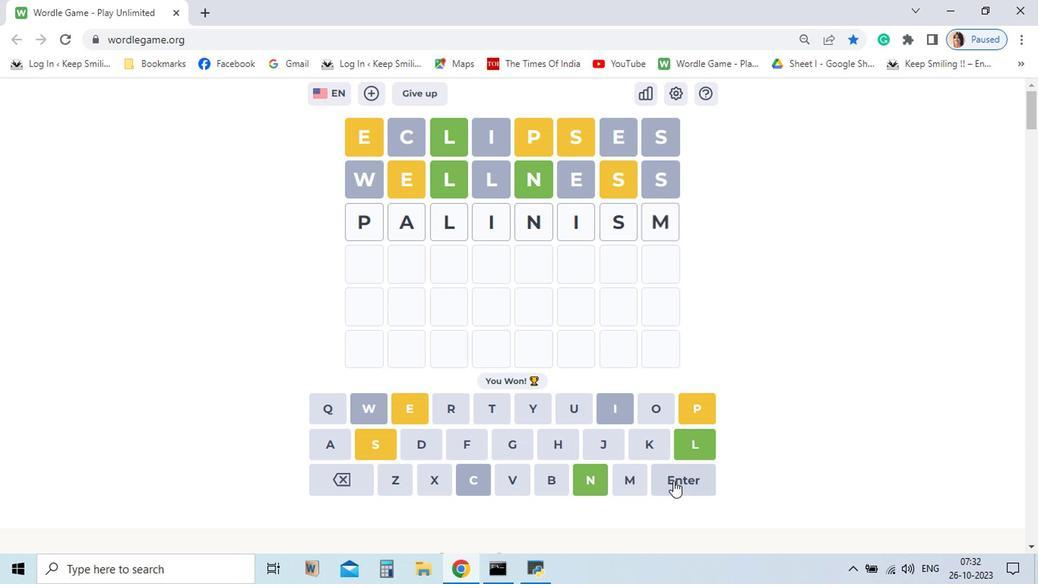 
Action: Mouse pressed left at (633, 472)
Screenshot: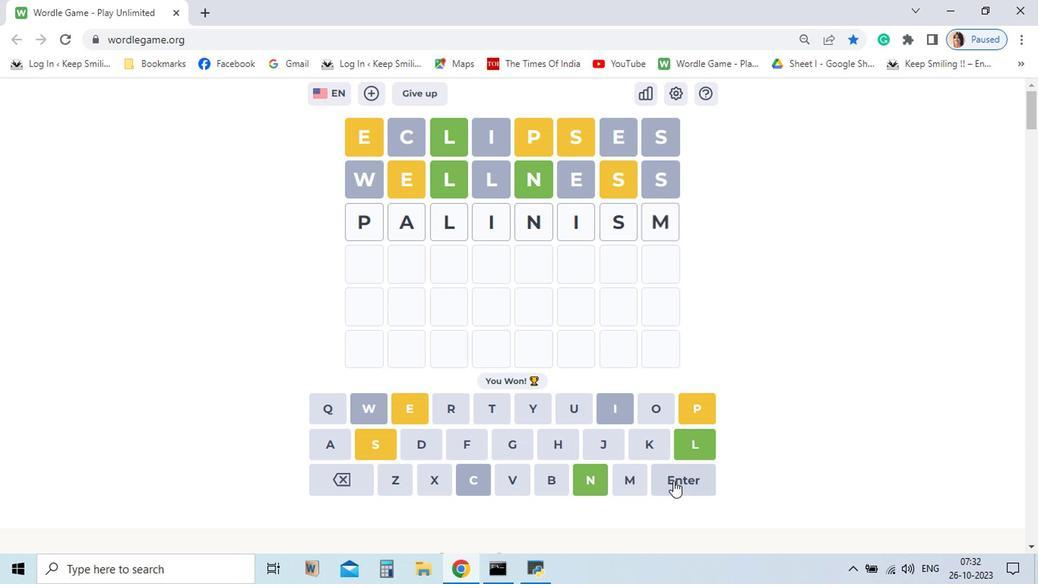 
Action: Mouse moved to (683, 471)
Screenshot: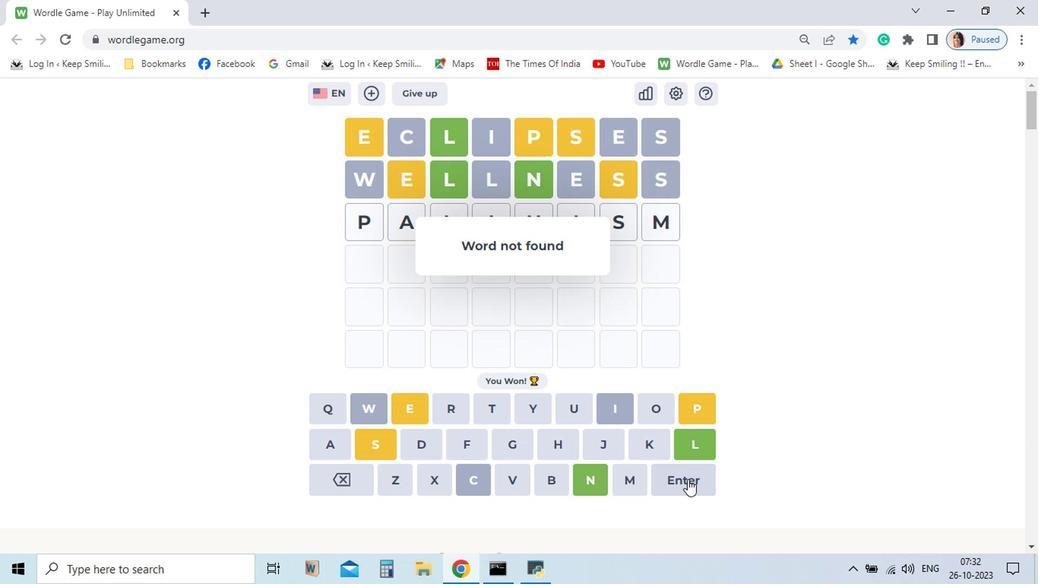 
Action: Mouse pressed left at (683, 471)
Screenshot: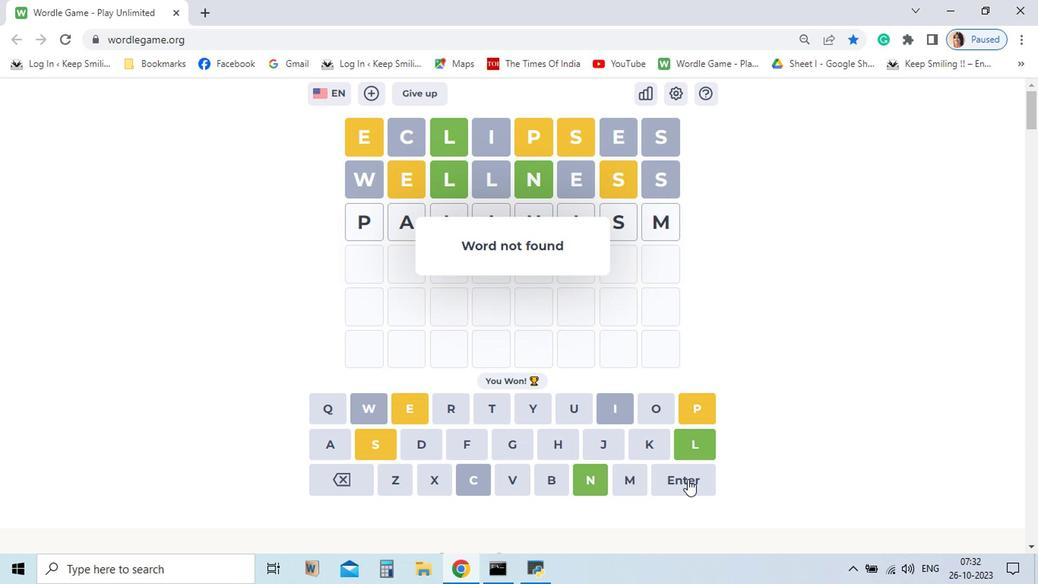 
Action: Mouse moved to (427, 470)
Screenshot: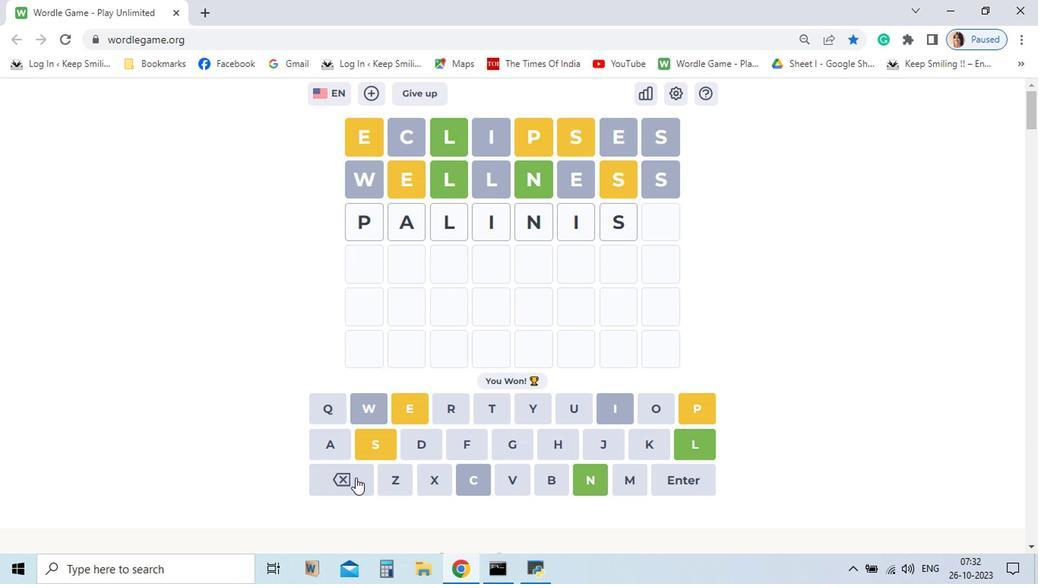 
Action: Mouse pressed left at (427, 470)
Screenshot: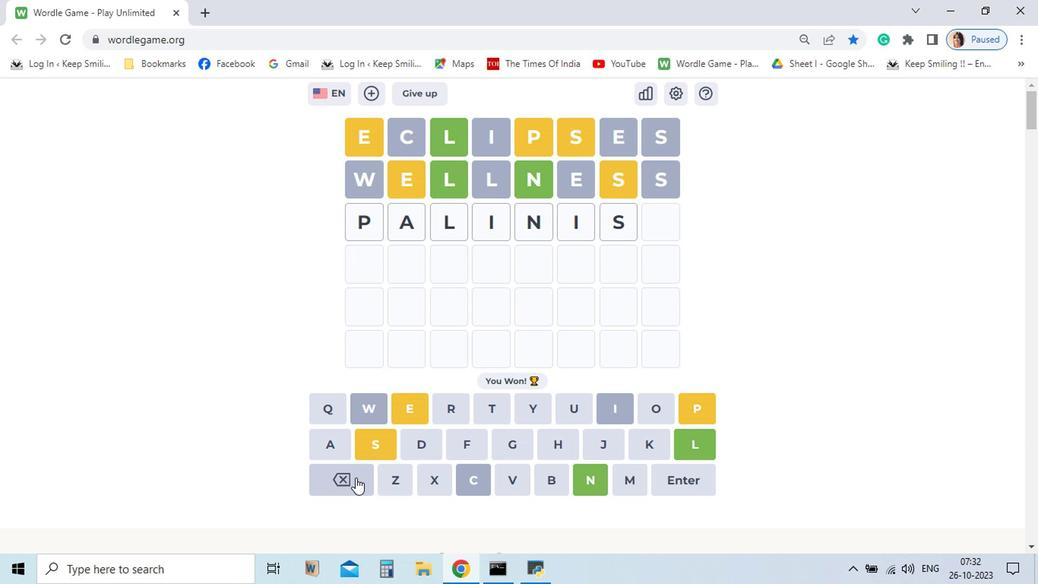 
Action: Mouse pressed left at (427, 470)
Screenshot: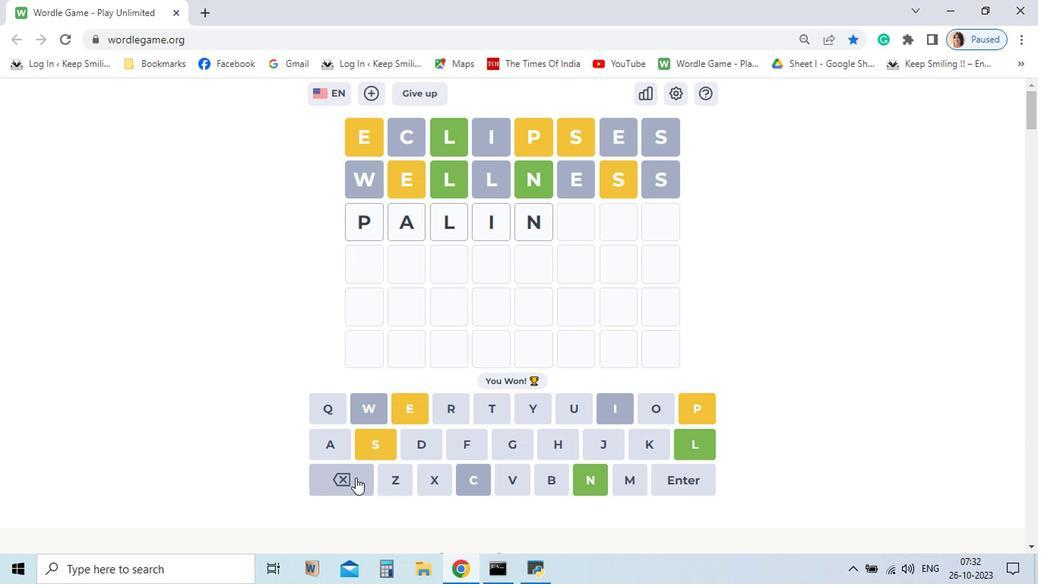 
Action: Mouse pressed left at (427, 470)
Screenshot: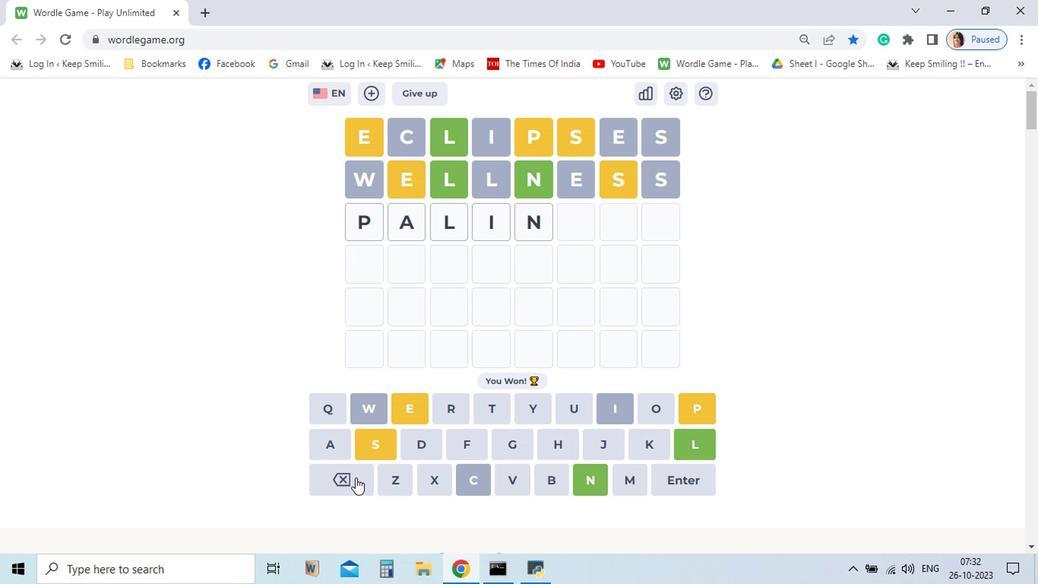 
Action: Mouse pressed left at (427, 470)
Screenshot: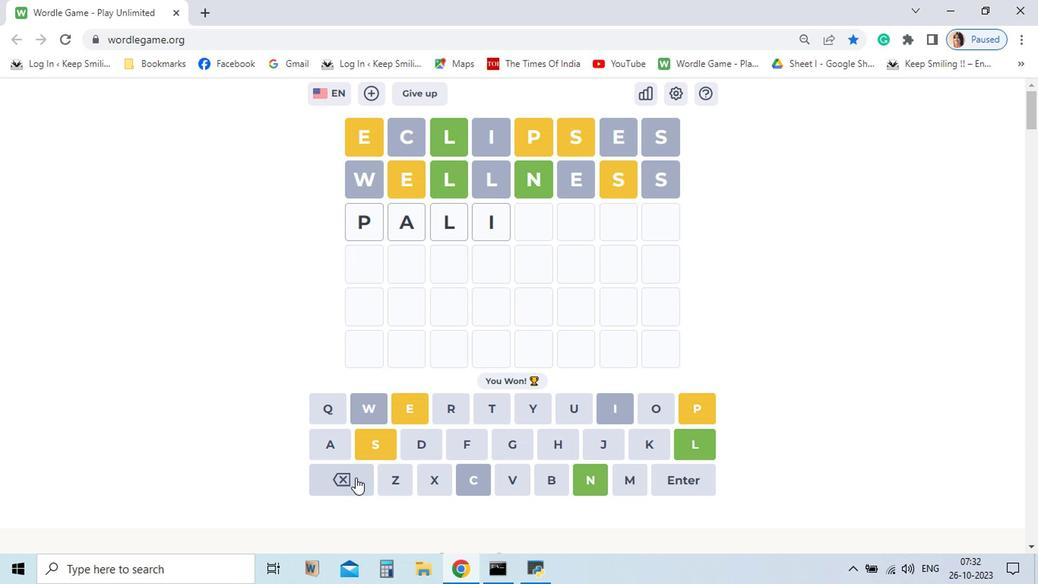 
Action: Mouse pressed left at (427, 470)
Screenshot: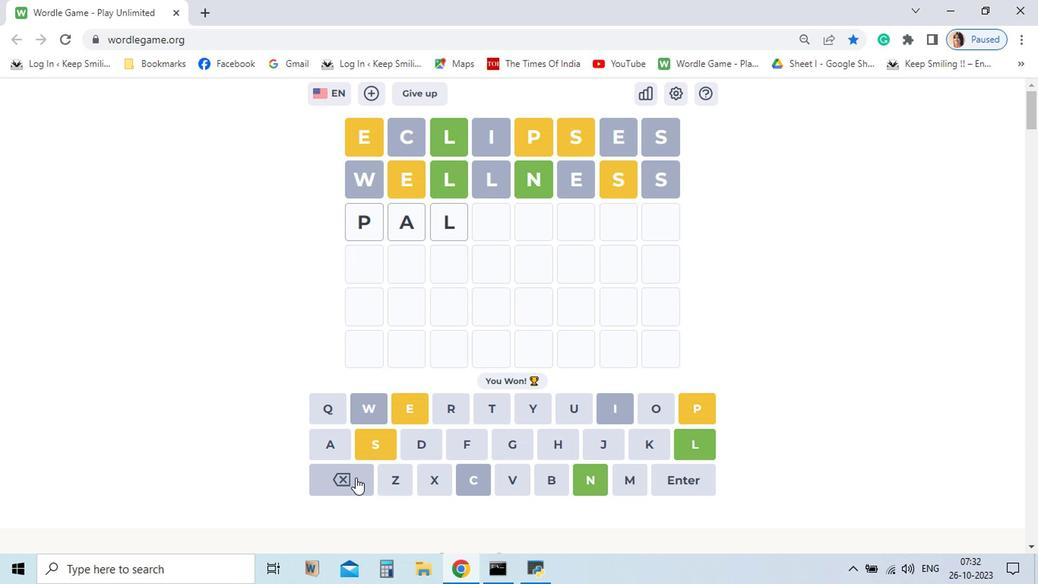 
Action: Mouse pressed left at (427, 470)
Screenshot: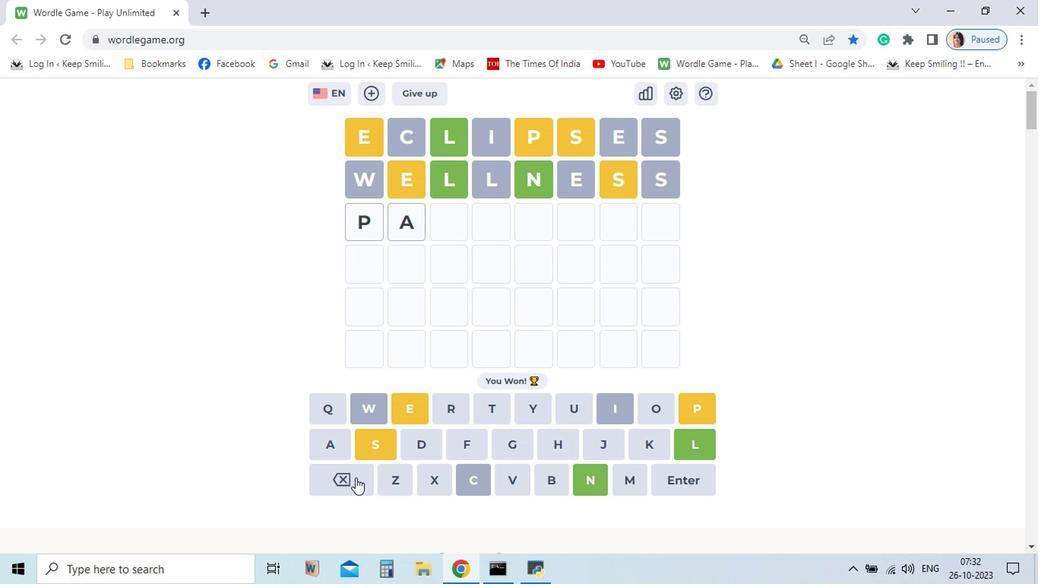
Action: Mouse moved to (691, 452)
Screenshot: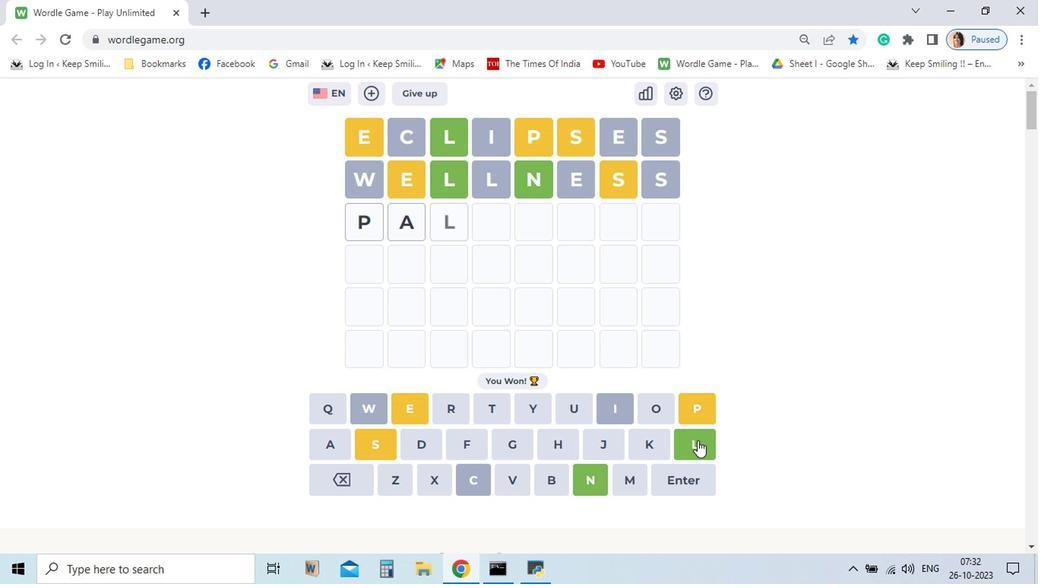 
Action: Mouse pressed left at (691, 452)
Screenshot: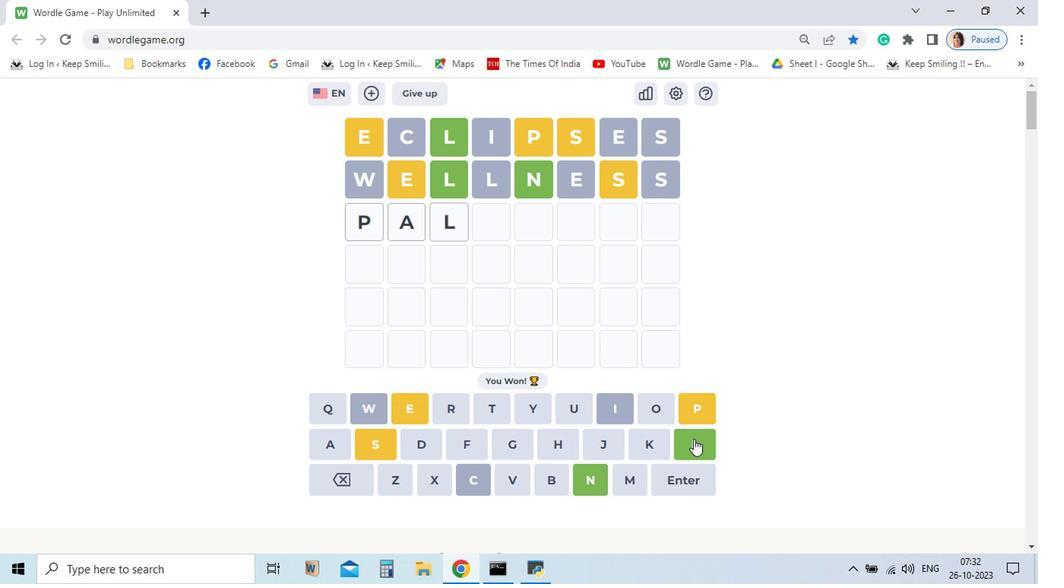 
Action: Mouse moved to (624, 434)
Screenshot: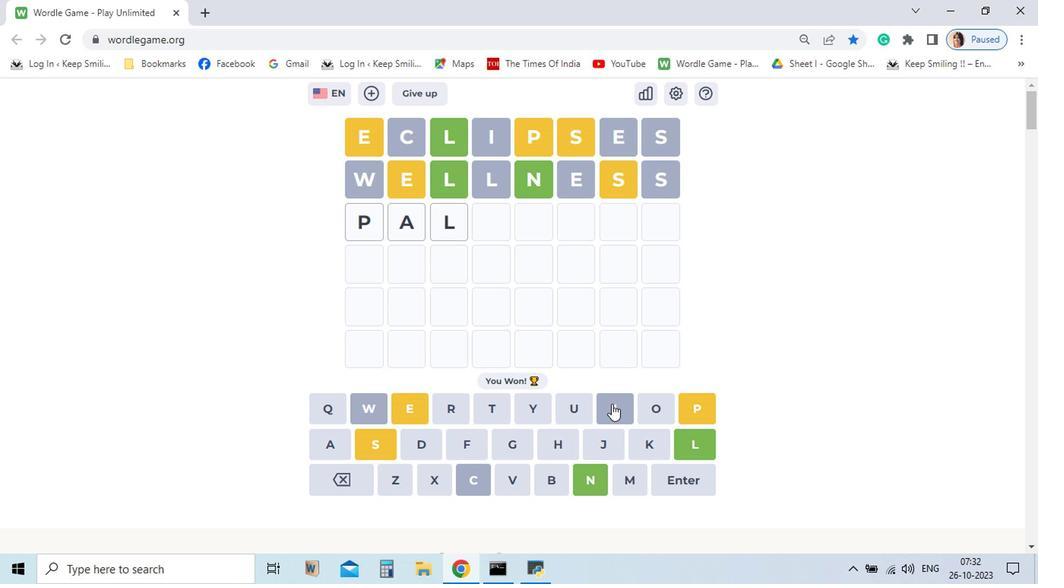 
Action: Mouse pressed left at (624, 434)
Screenshot: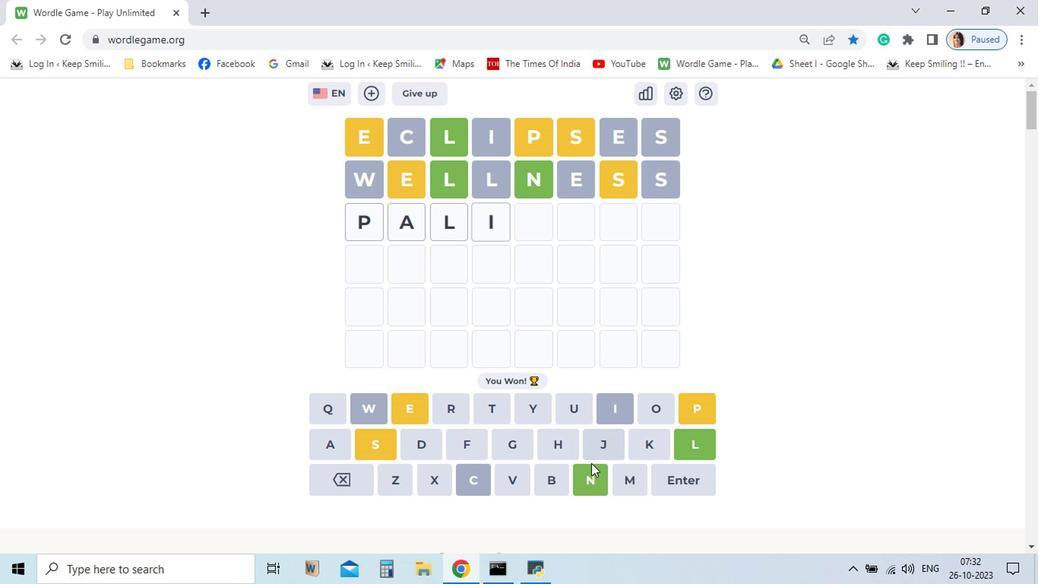 
Action: Mouse moved to (606, 469)
Screenshot: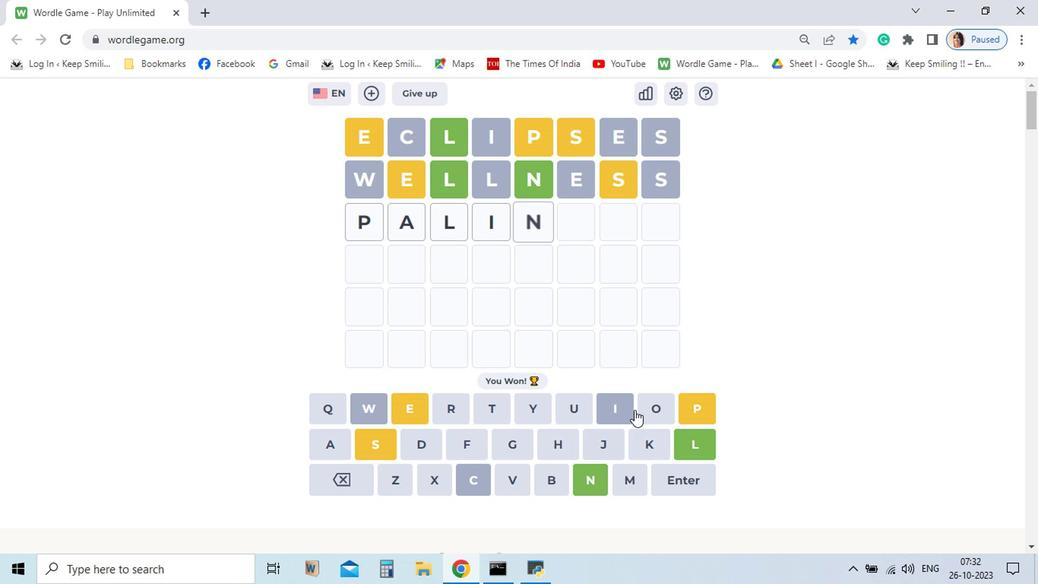 
Action: Mouse pressed left at (606, 469)
Screenshot: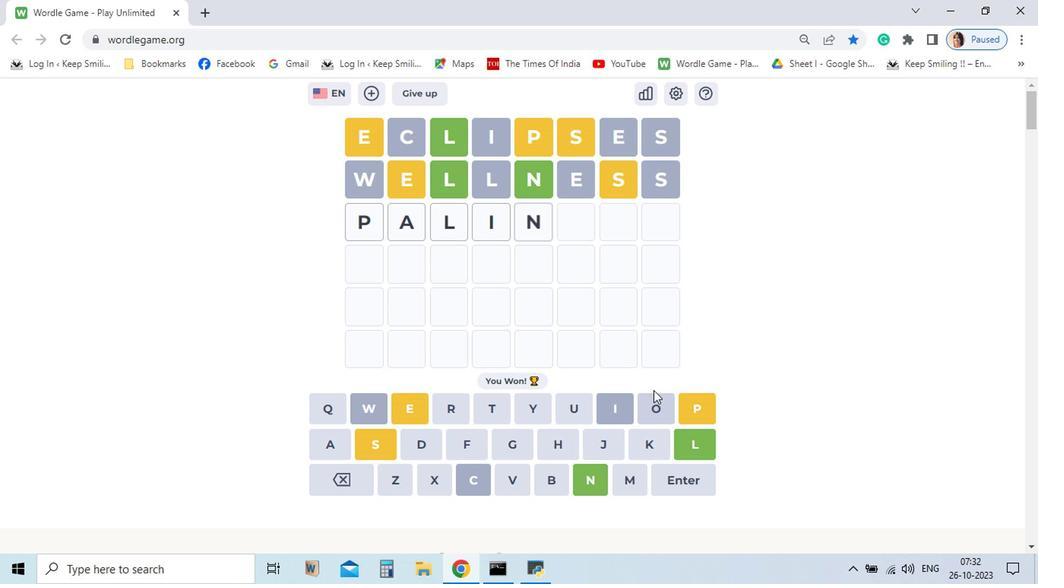 
Action: Mouse moved to (657, 436)
Screenshot: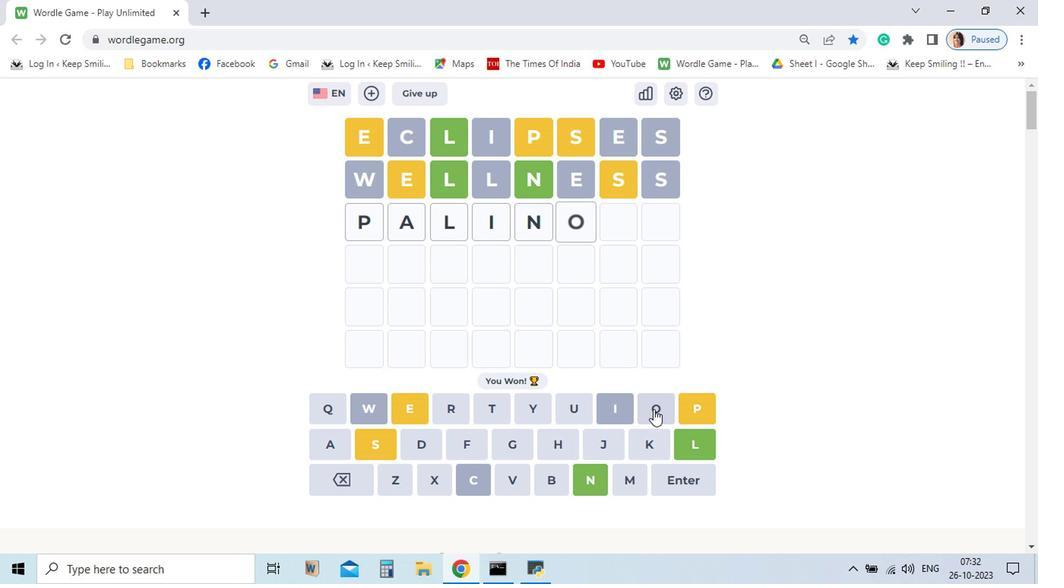 
Action: Mouse pressed left at (657, 436)
Screenshot: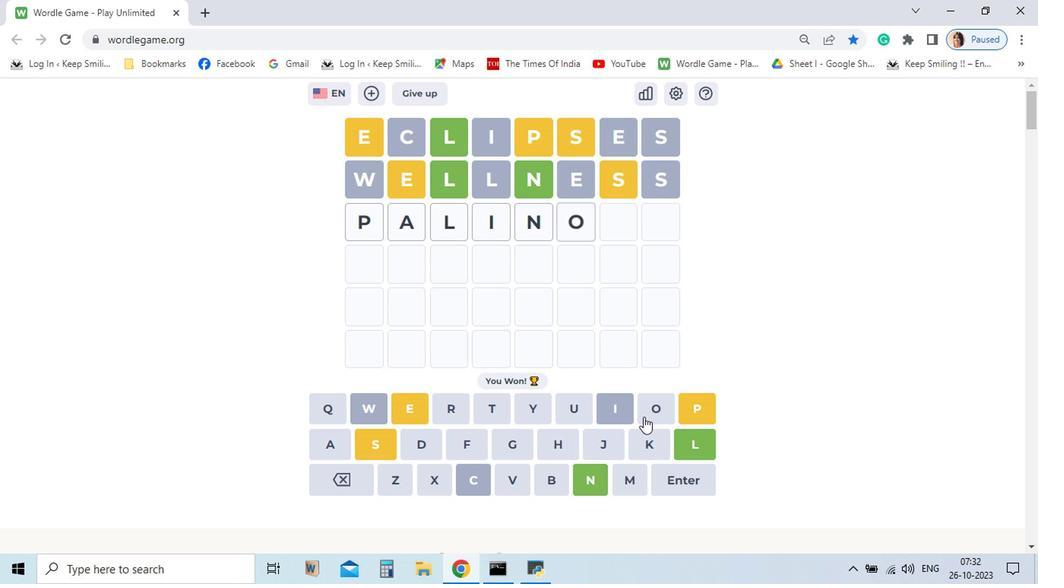 
Action: Mouse moved to (474, 454)
Screenshot: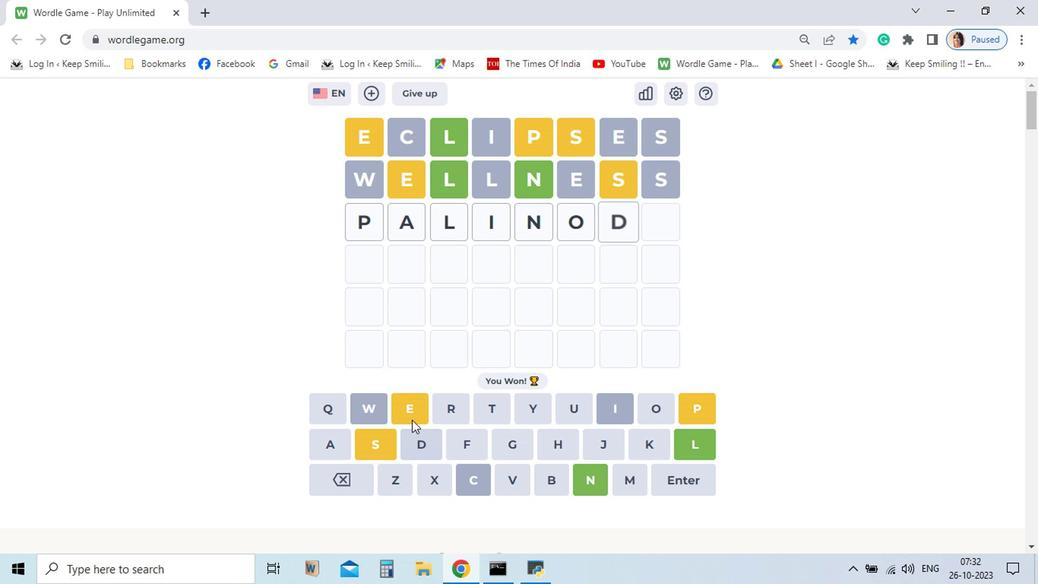 
Action: Mouse pressed left at (474, 454)
Screenshot: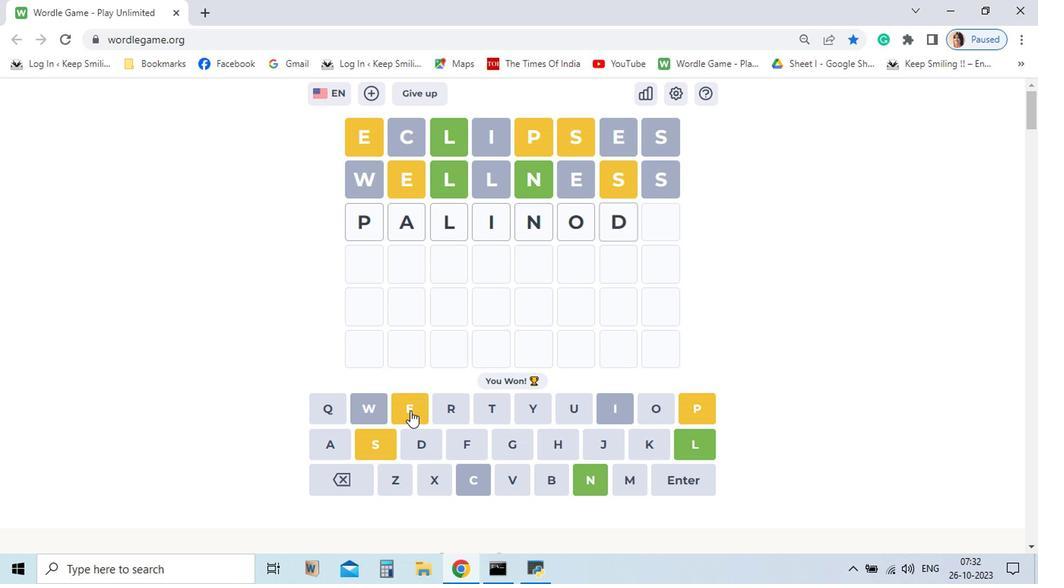 
Action: Mouse moved to (469, 437)
Screenshot: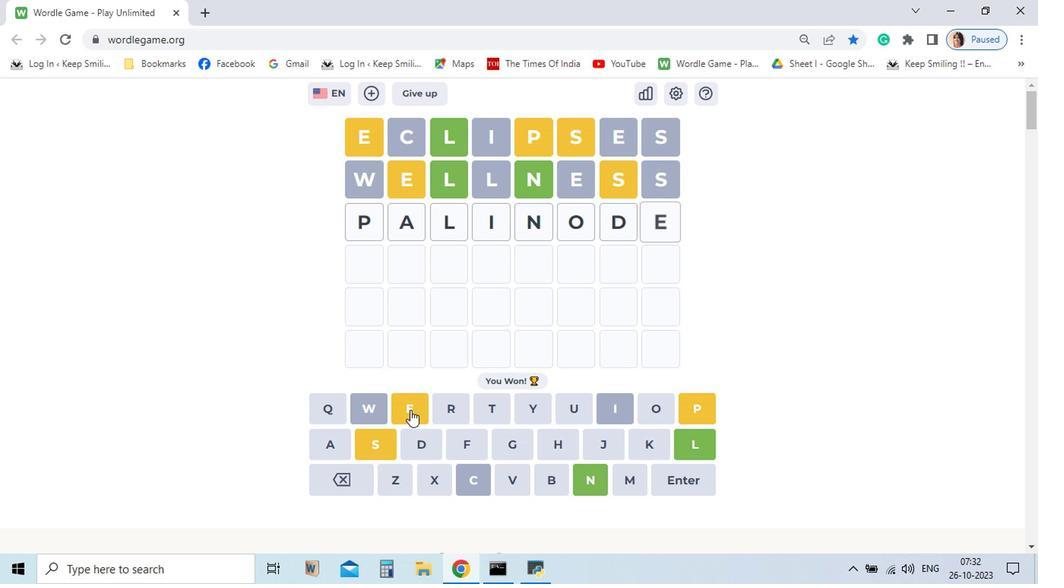 
Action: Mouse pressed left at (469, 437)
Screenshot: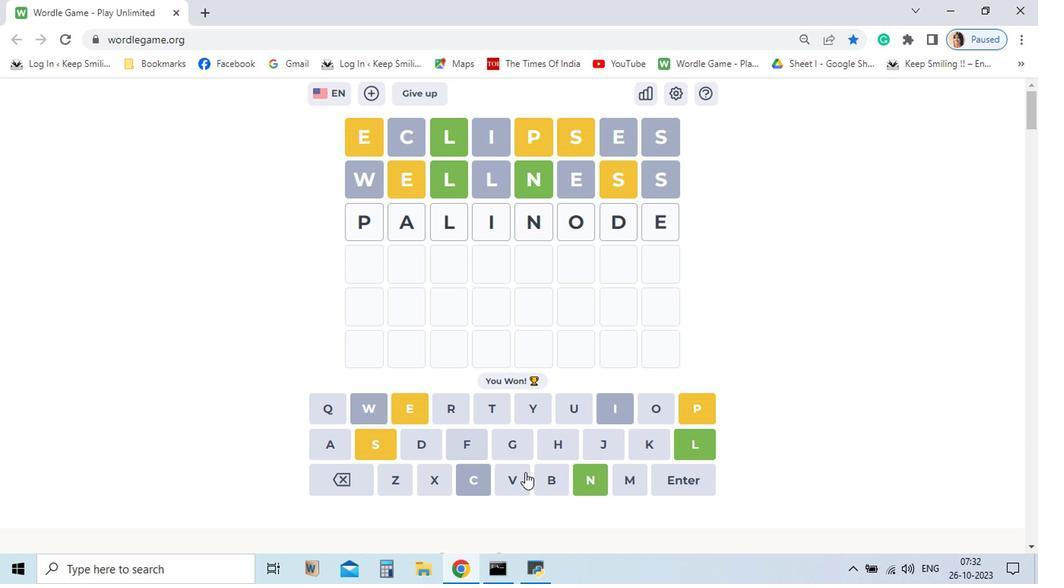 
Action: Mouse moved to (679, 476)
Screenshot: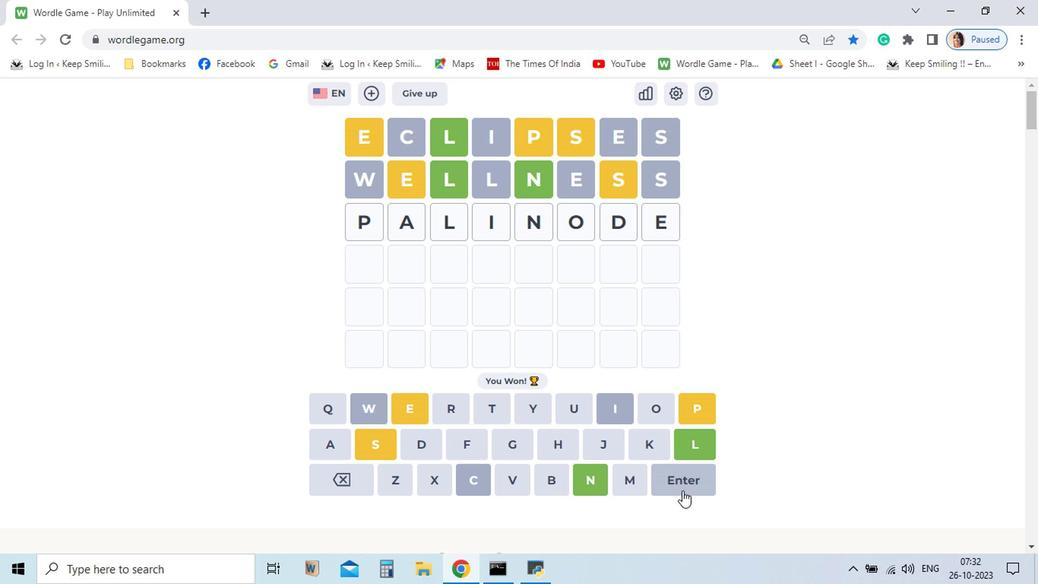
Action: Mouse pressed left at (679, 476)
Screenshot: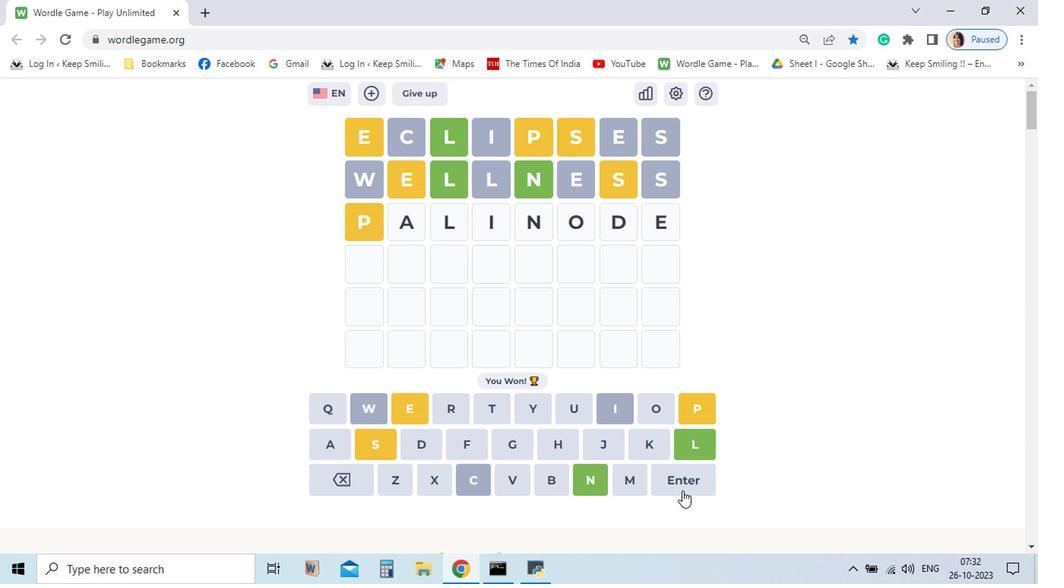 
Action: Mouse moved to (479, 453)
Screenshot: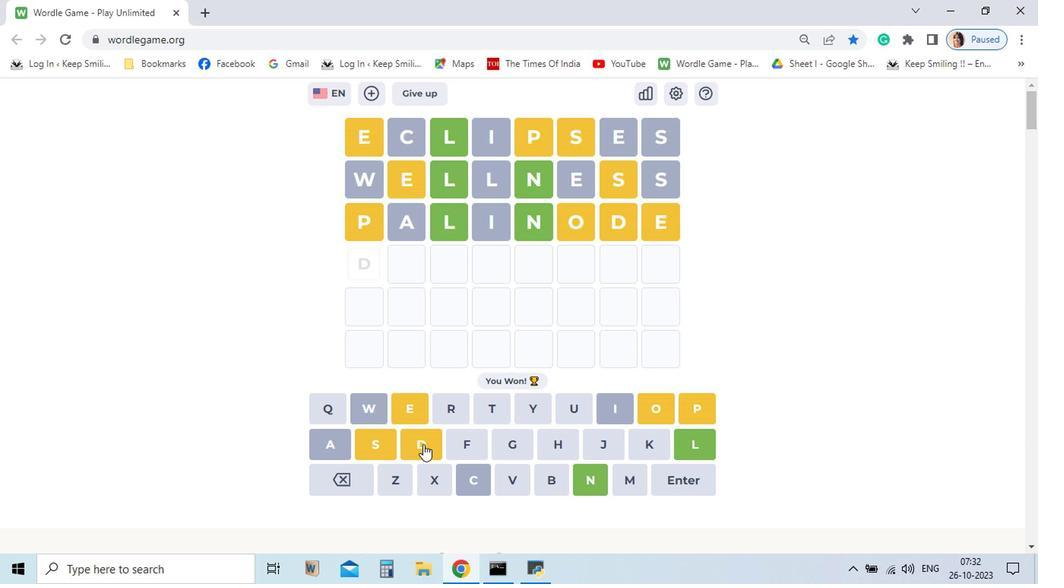 
Action: Mouse pressed left at (479, 453)
Screenshot: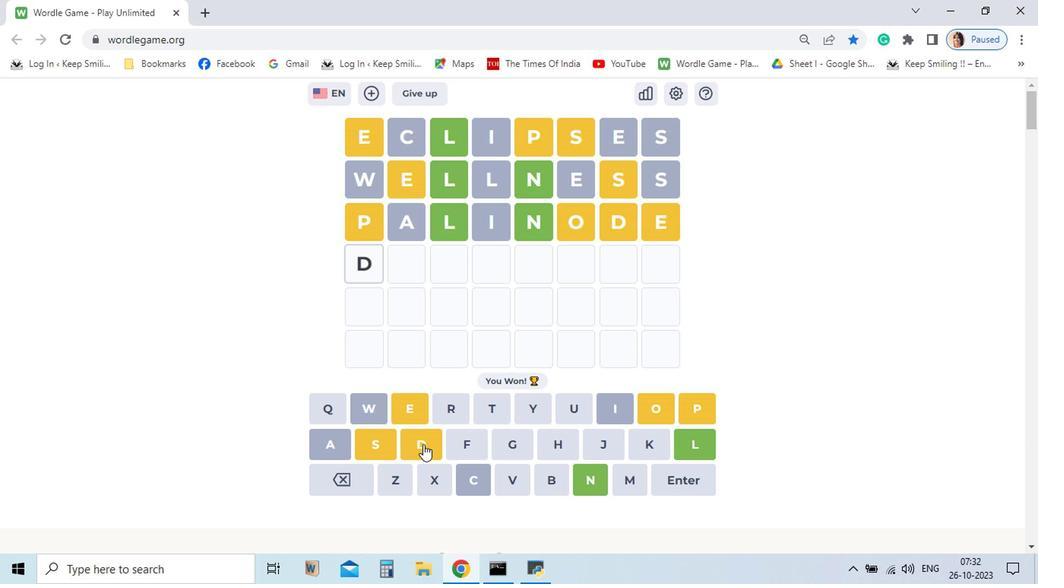 
Action: Mouse moved to (653, 435)
Screenshot: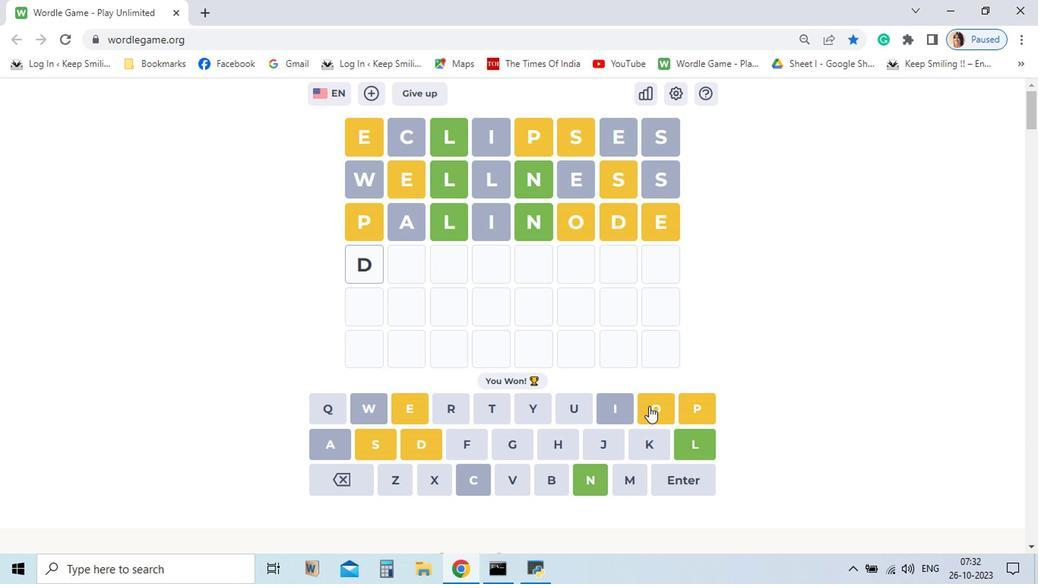 
Action: Mouse pressed left at (653, 435)
Screenshot: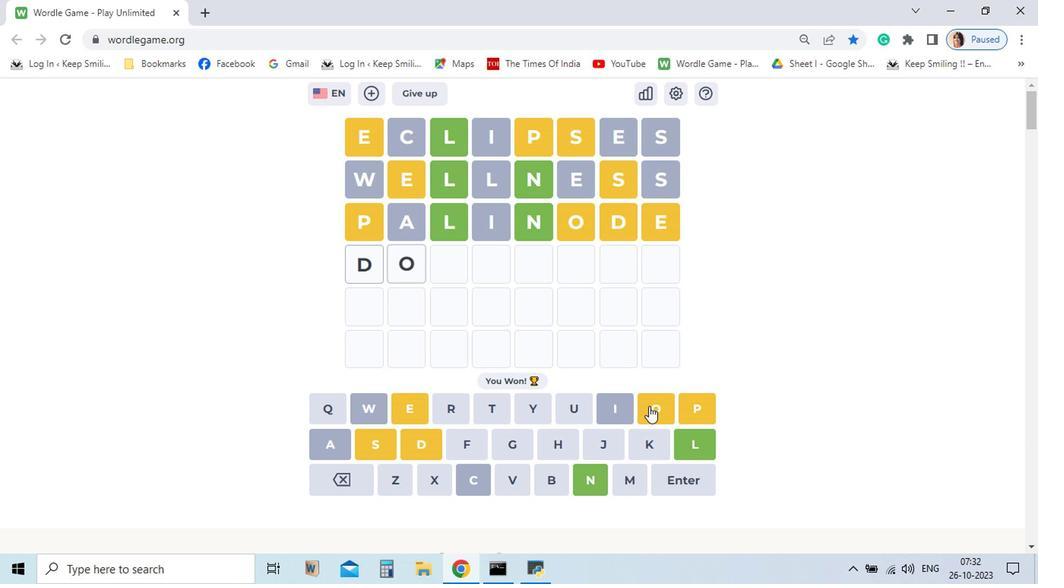 
Action: Mouse moved to (682, 453)
Screenshot: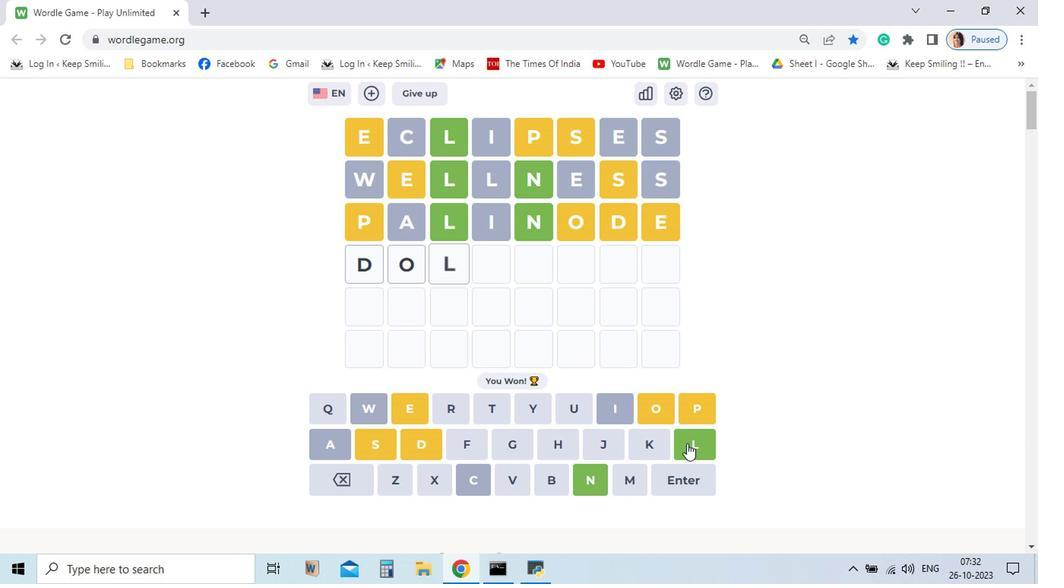 
Action: Mouse pressed left at (682, 453)
Screenshot: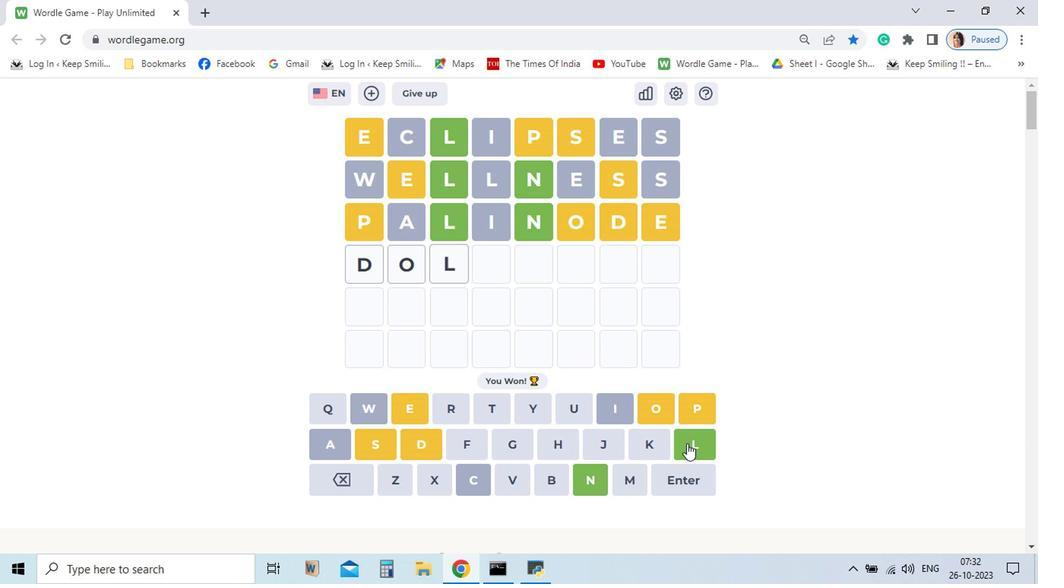 
Action: Mouse moved to (688, 434)
Screenshot: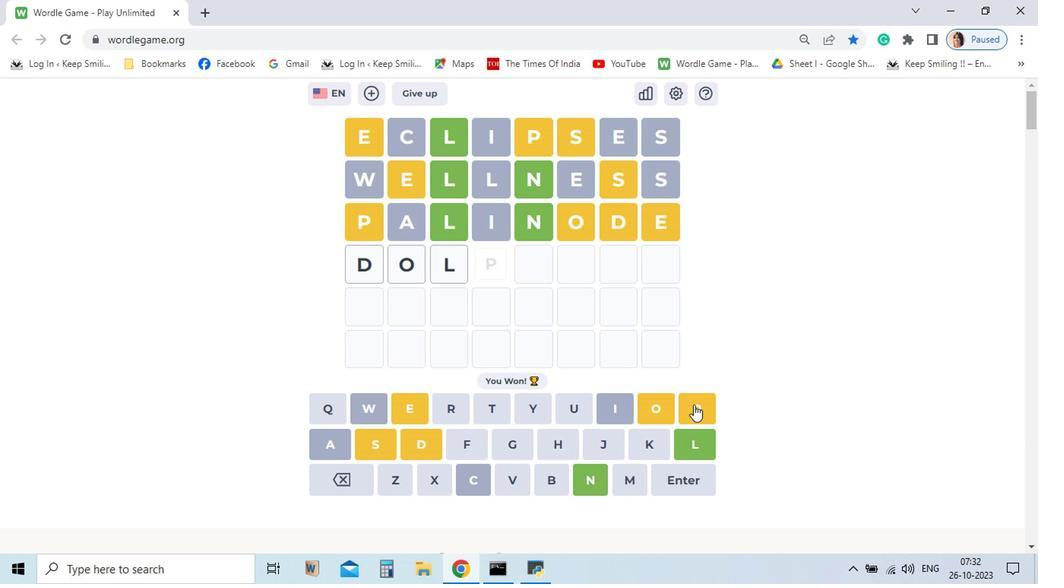 
Action: Mouse pressed left at (688, 434)
Screenshot: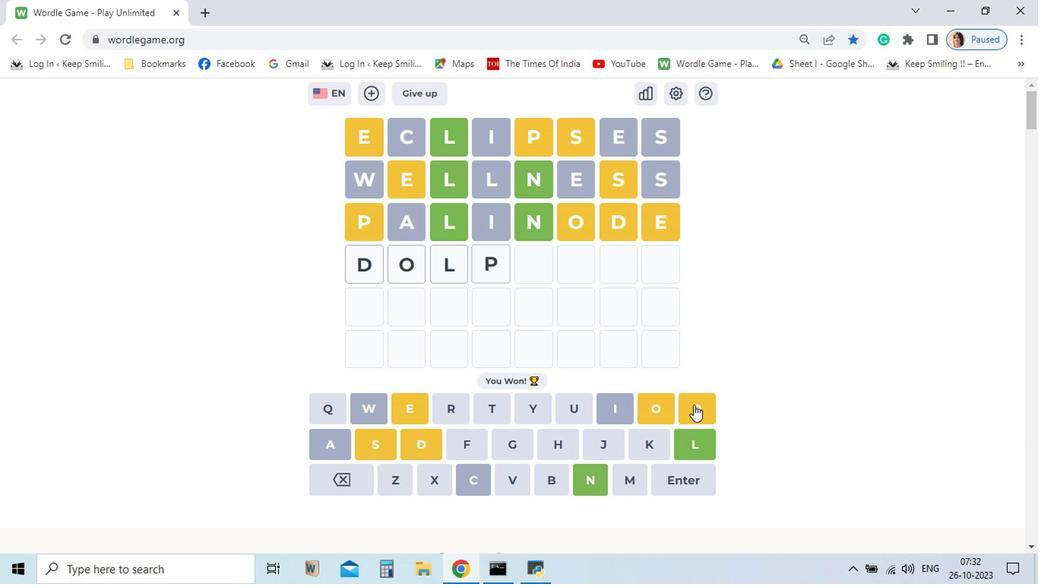 
Action: Mouse moved to (578, 453)
Screenshot: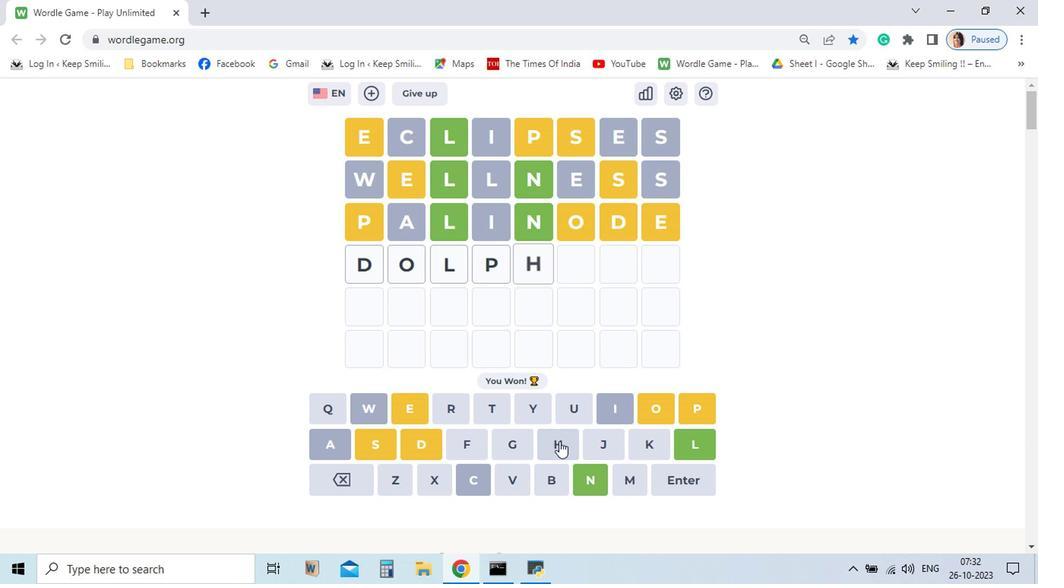 
Action: Mouse pressed left at (578, 453)
Screenshot: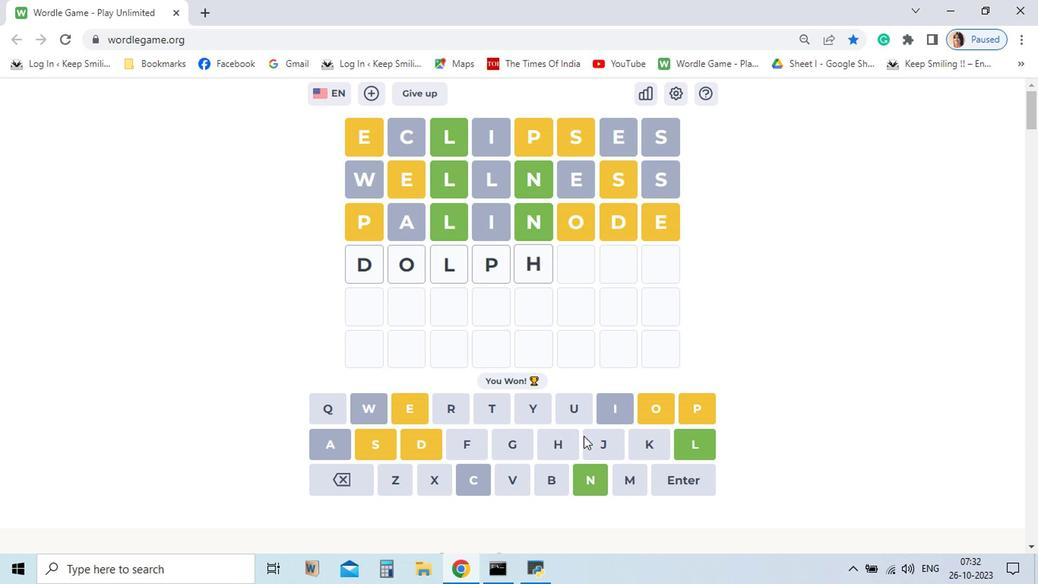 
Action: Mouse moved to (629, 435)
Screenshot: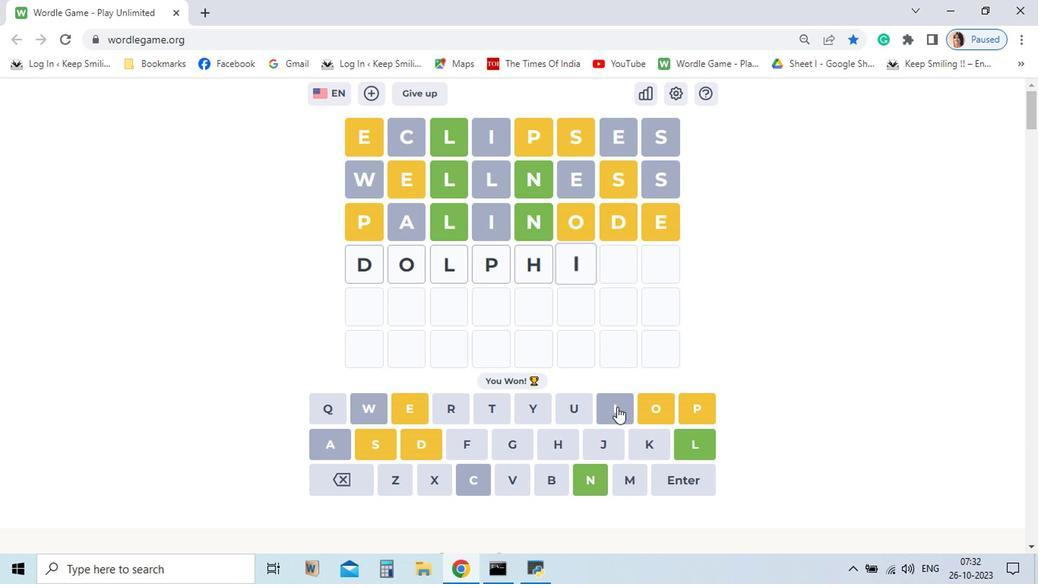 
Action: Mouse pressed left at (629, 435)
Screenshot: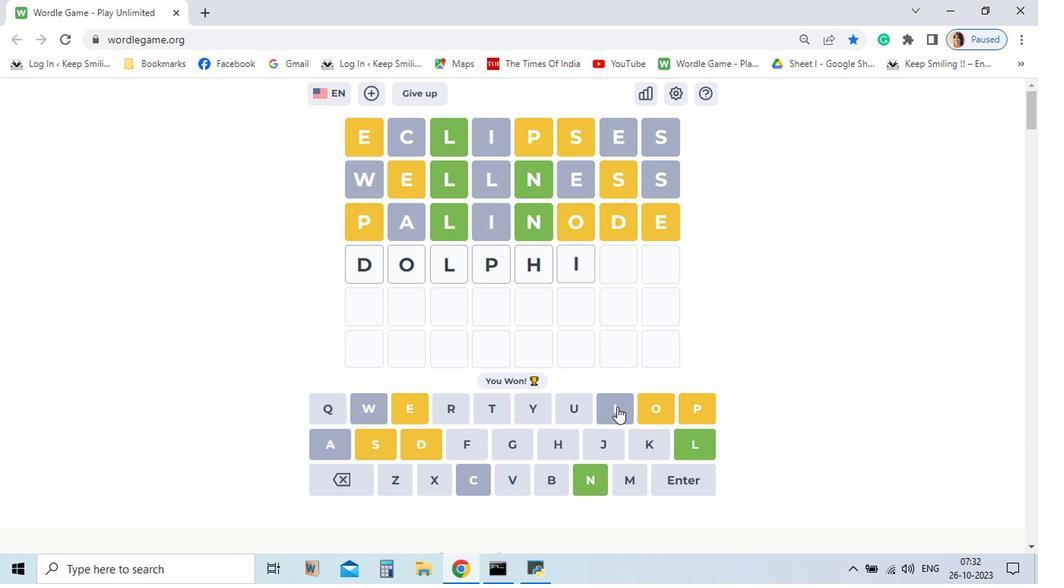 
Action: Mouse moved to (609, 470)
Screenshot: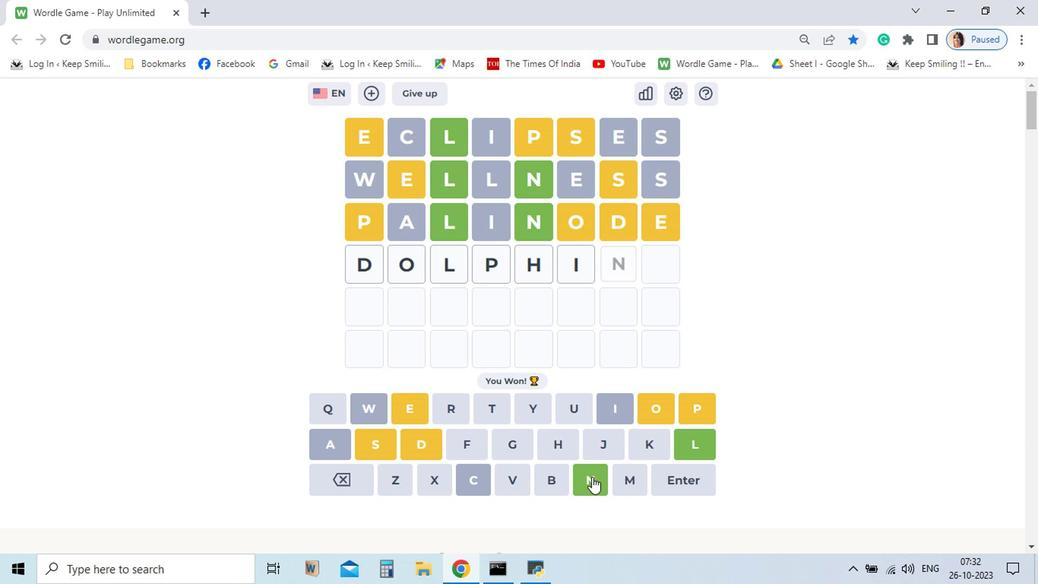 
Action: Mouse pressed left at (609, 470)
Screenshot: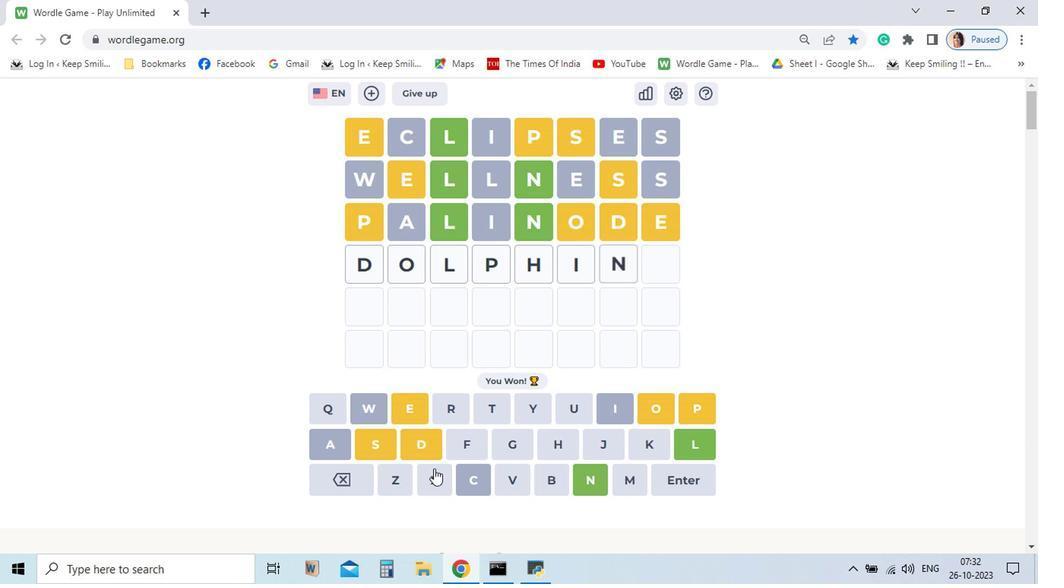 
Action: Mouse moved to (444, 451)
Screenshot: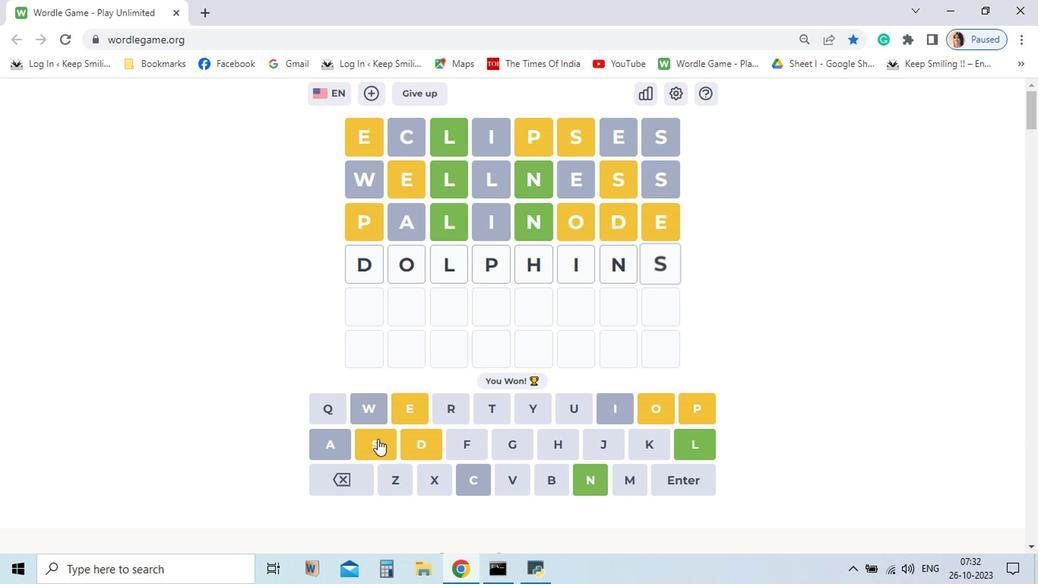 
Action: Mouse pressed left at (444, 451)
Screenshot: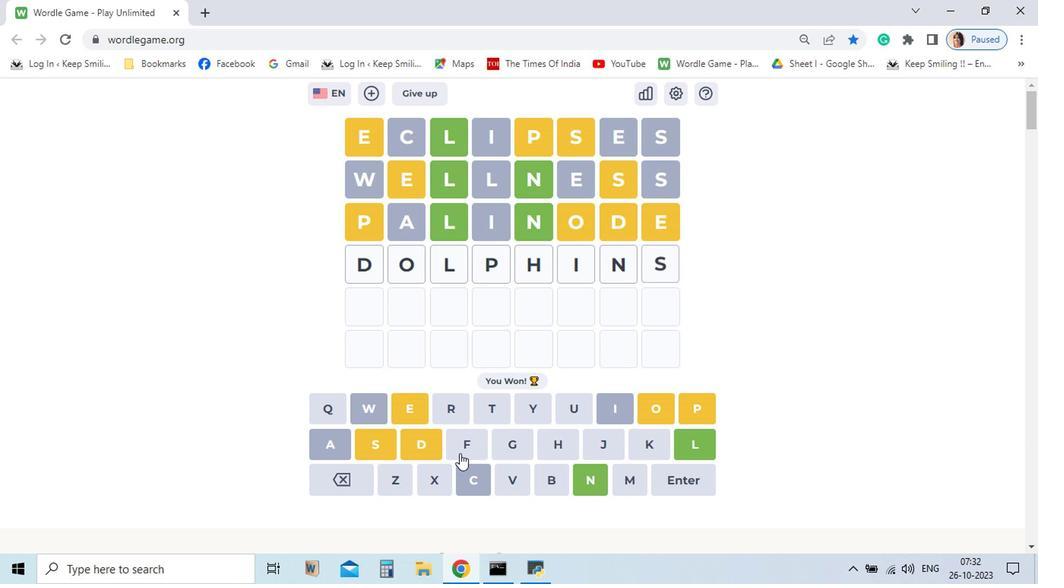 
Action: Mouse moved to (666, 472)
Screenshot: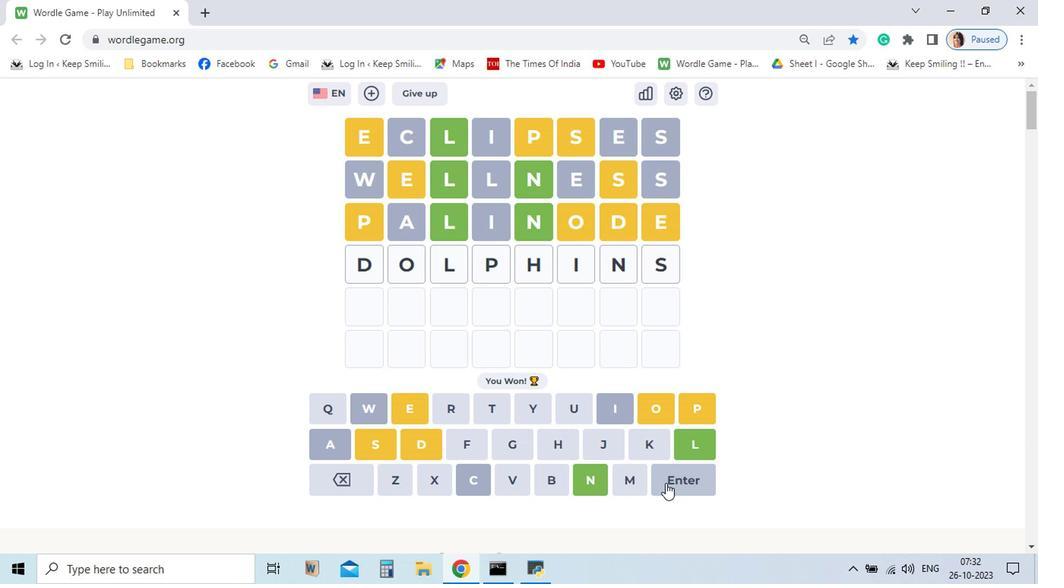 
Action: Mouse pressed left at (666, 472)
Screenshot: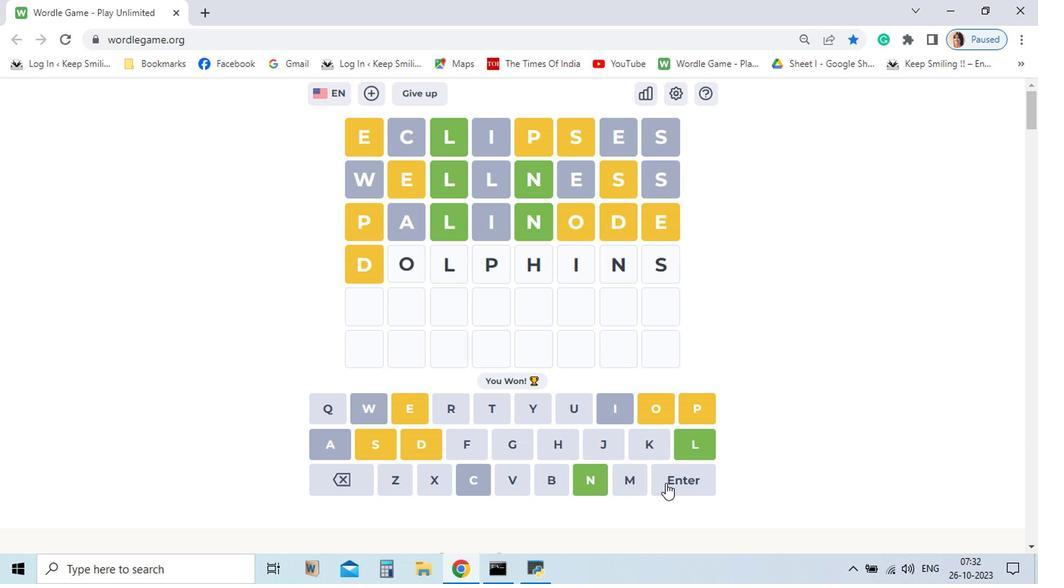 
Action: Mouse moved to (441, 453)
Screenshot: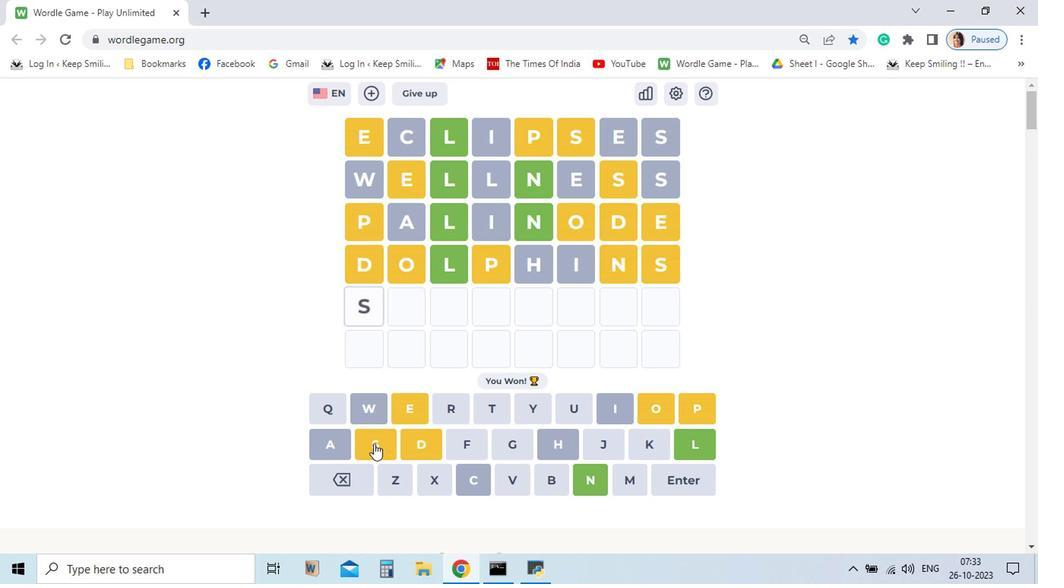 
Action: Mouse pressed left at (441, 453)
Screenshot: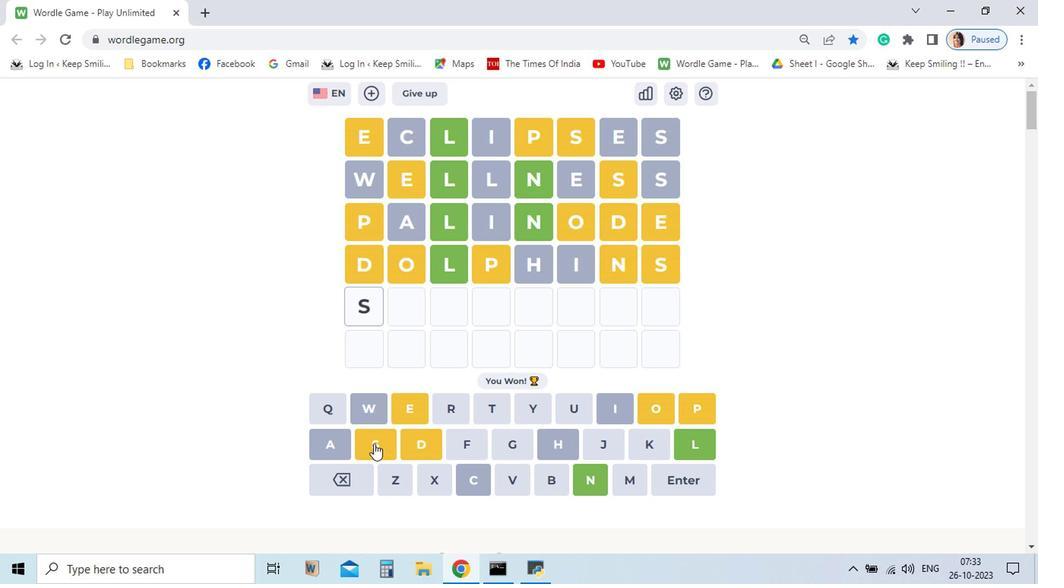 
Action: Mouse moved to (472, 433)
Screenshot: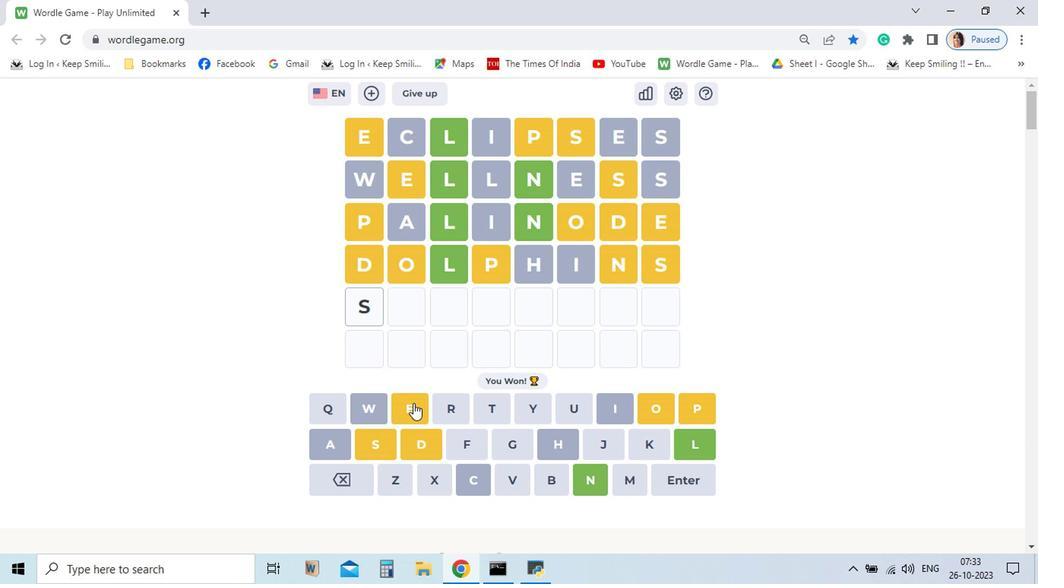 
Action: Mouse pressed left at (472, 433)
Screenshot: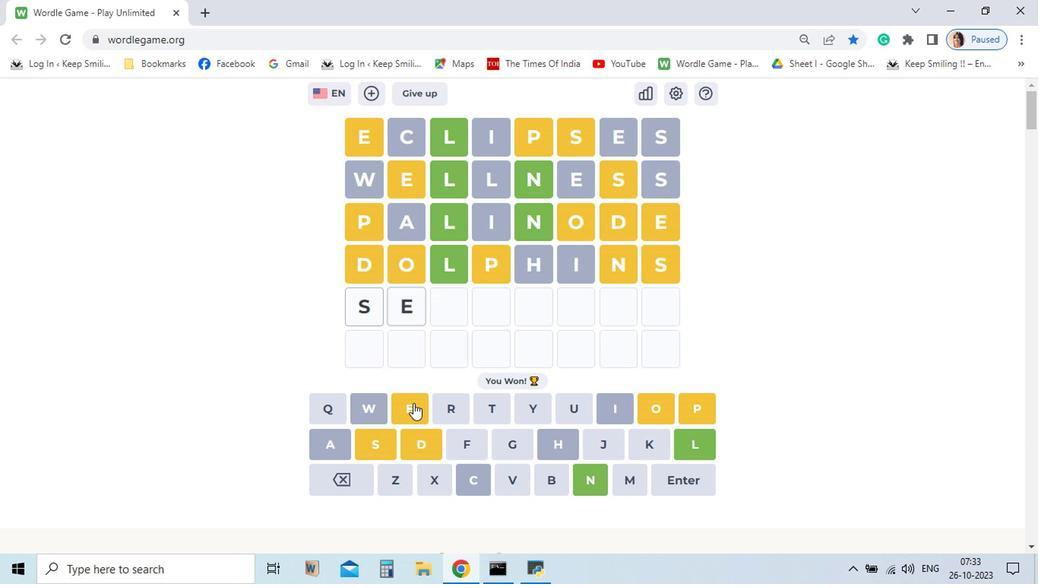 
Action: Mouse moved to (412, 470)
Screenshot: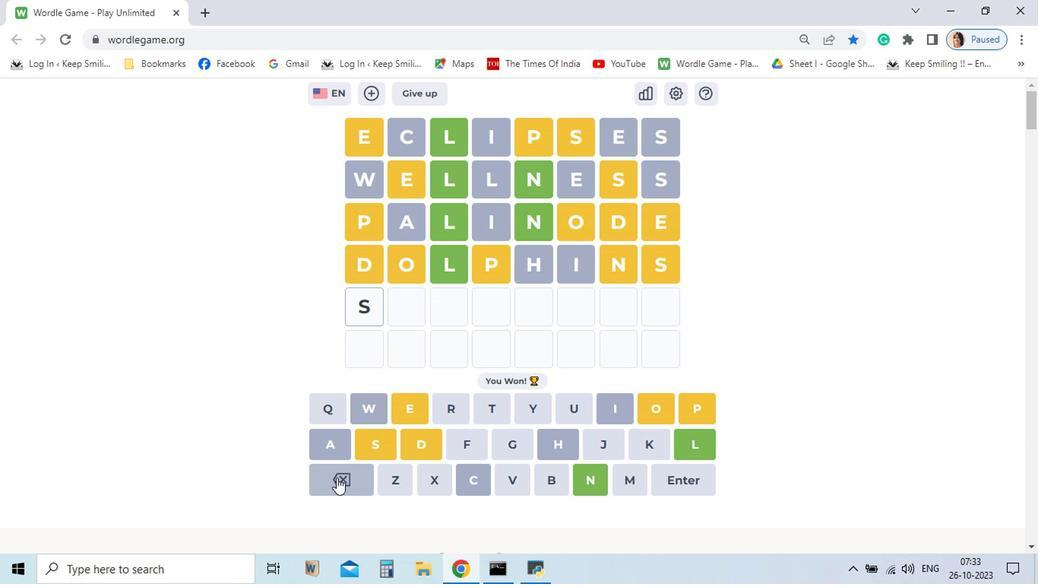 
Action: Mouse pressed left at (412, 470)
Screenshot: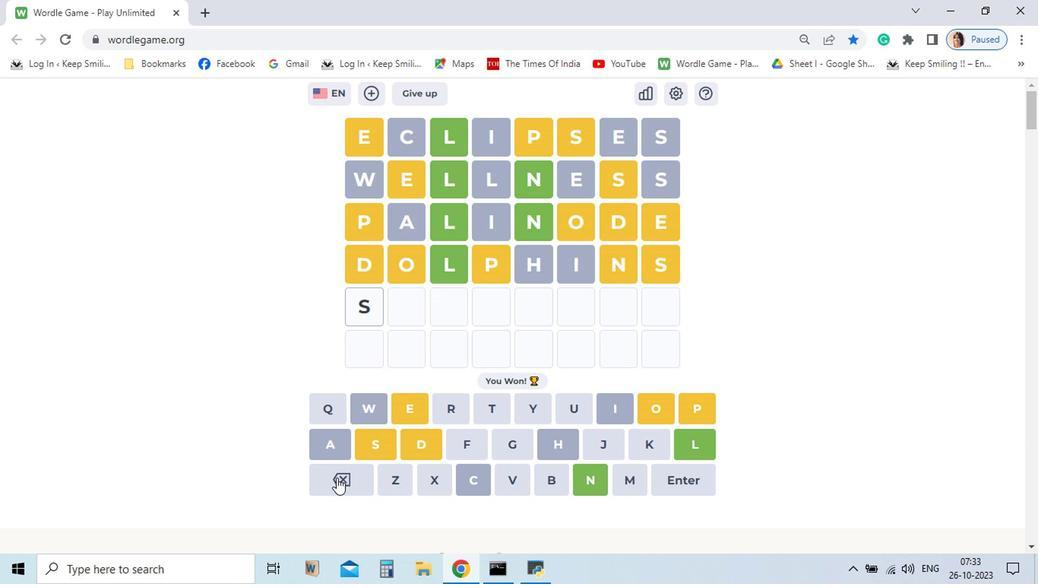 
Action: Mouse moved to (499, 432)
Screenshot: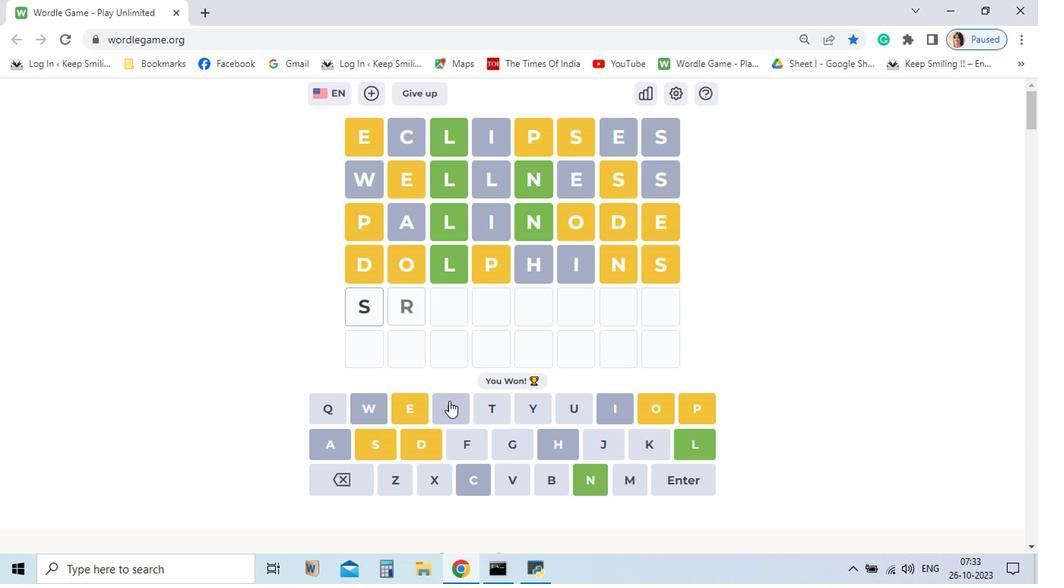 
Action: Mouse pressed left at (499, 432)
Screenshot: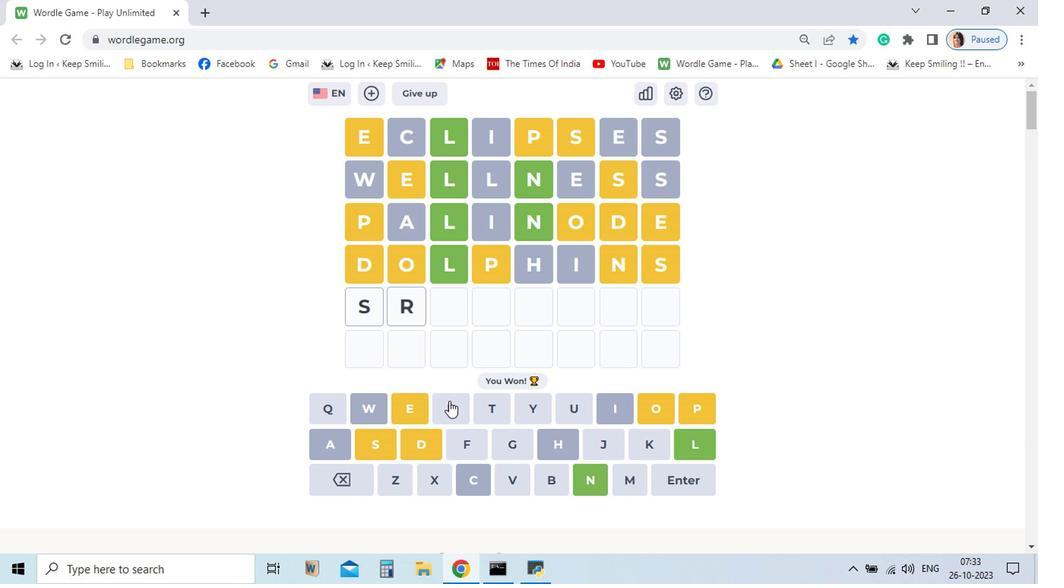 
Action: Mouse moved to (410, 469)
Screenshot: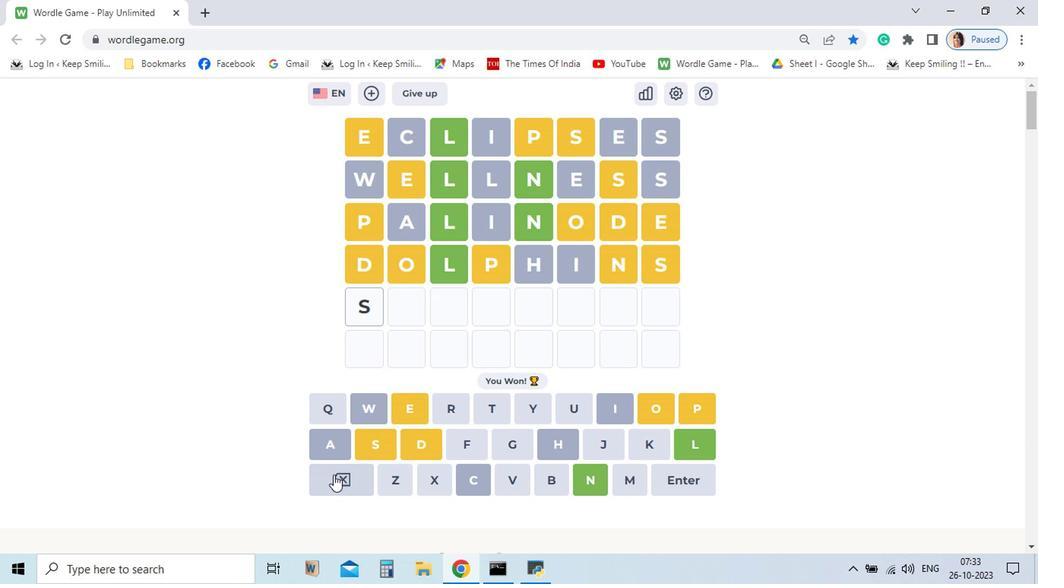 
Action: Mouse pressed left at (410, 469)
Screenshot: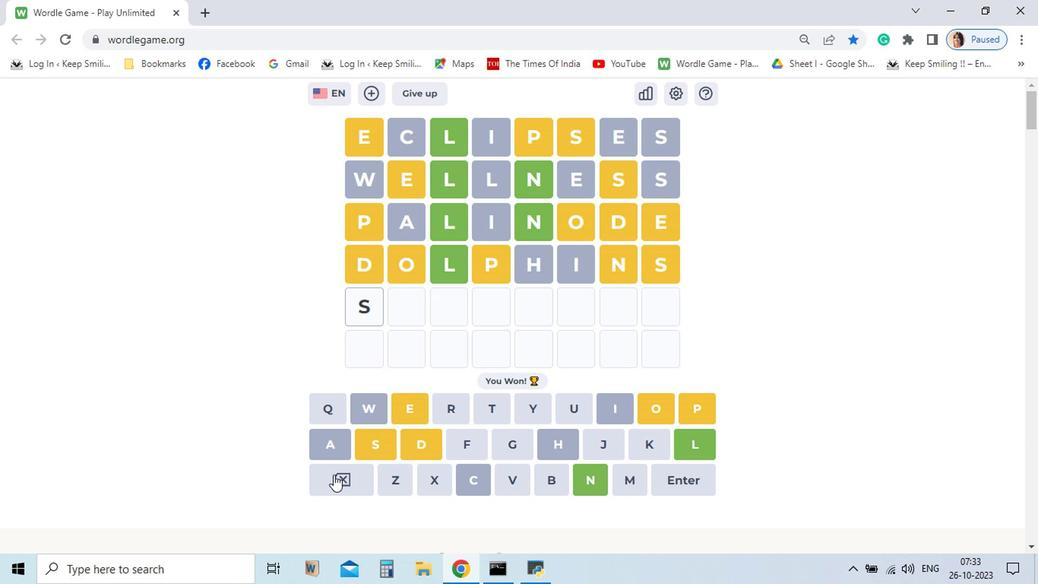 
Action: Mouse moved to (596, 436)
Screenshot: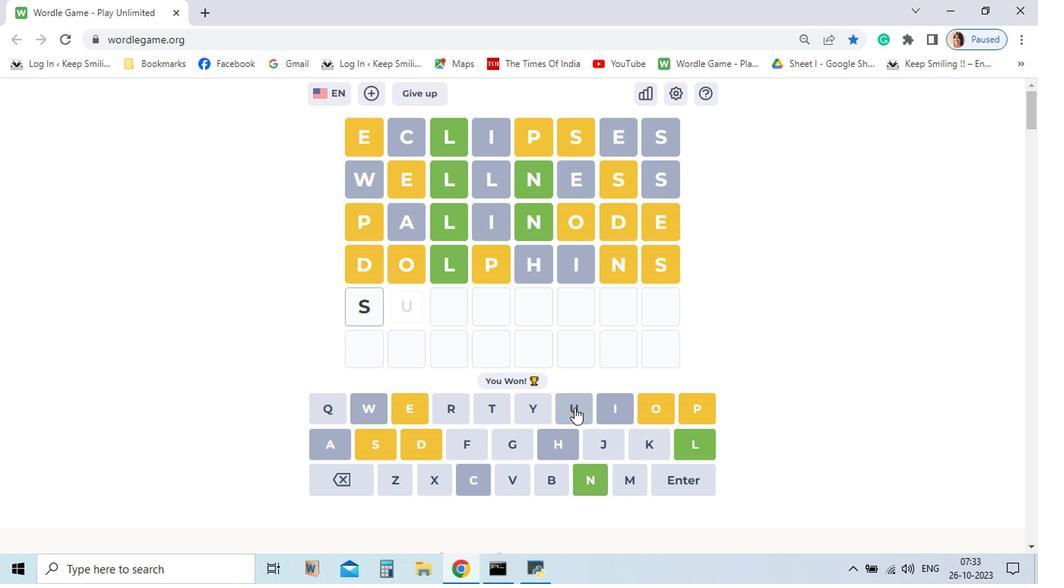 
Action: Mouse pressed left at (596, 436)
Screenshot: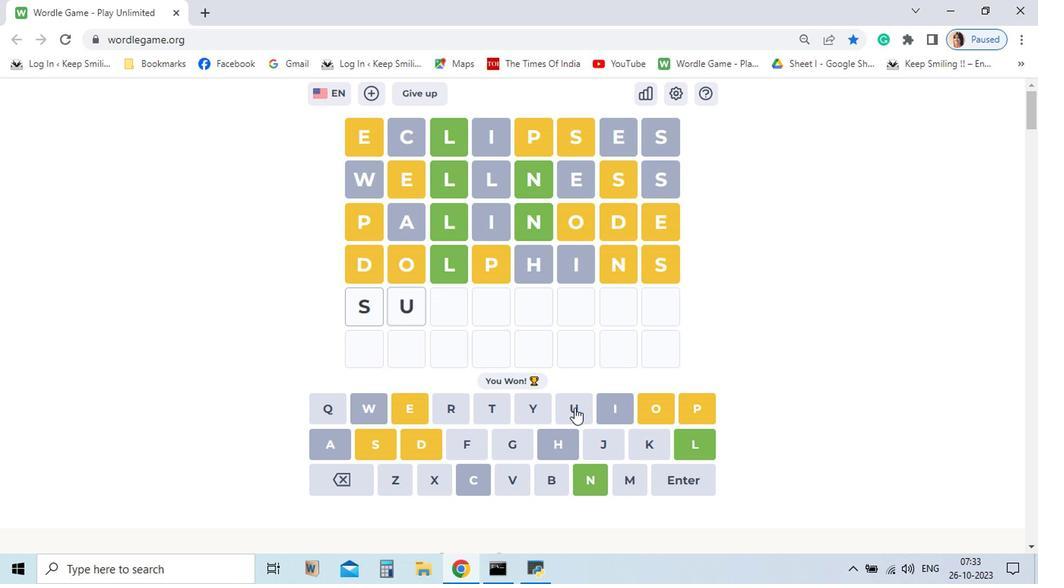 
Action: Mouse moved to (688, 457)
Screenshot: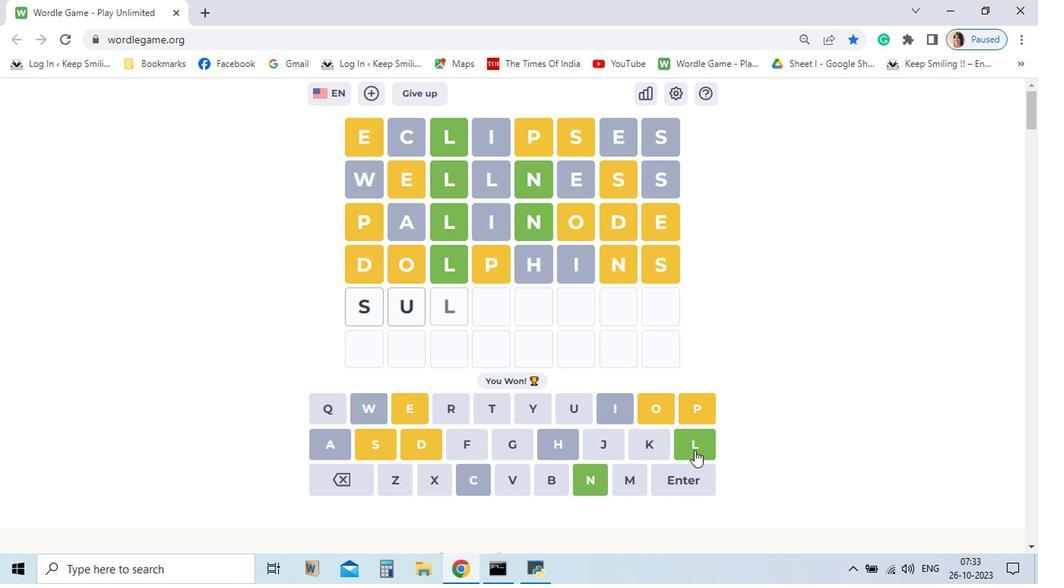 
Action: Mouse pressed left at (688, 457)
Screenshot: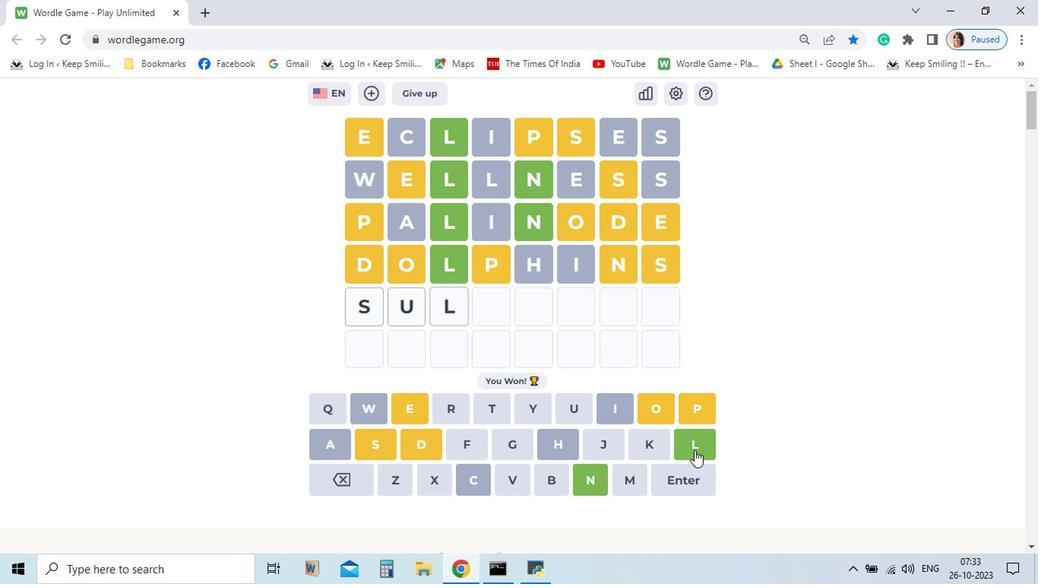 
Action: Mouse moved to (650, 452)
Screenshot: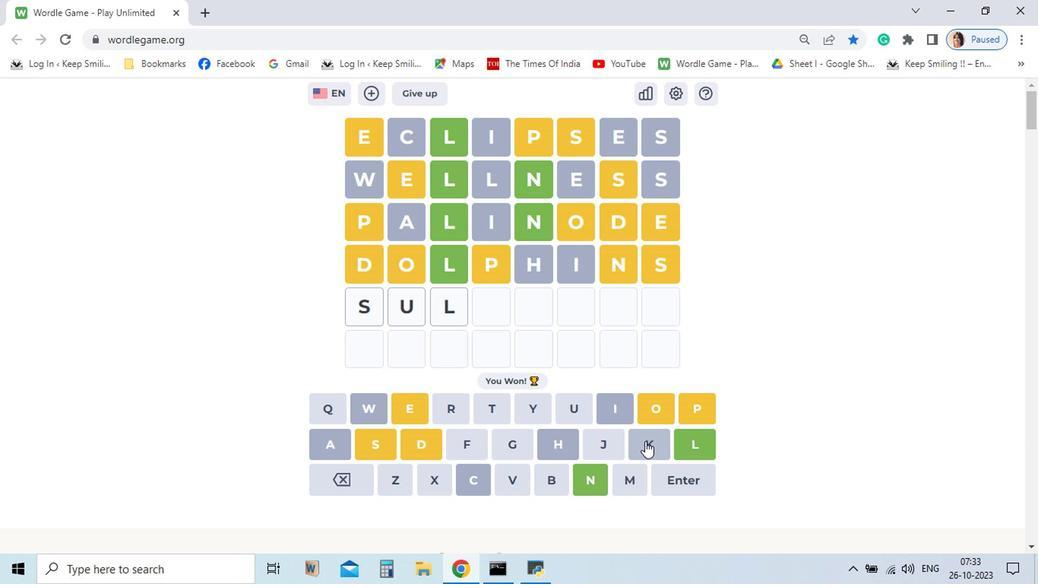 
Action: Mouse pressed left at (650, 452)
Screenshot: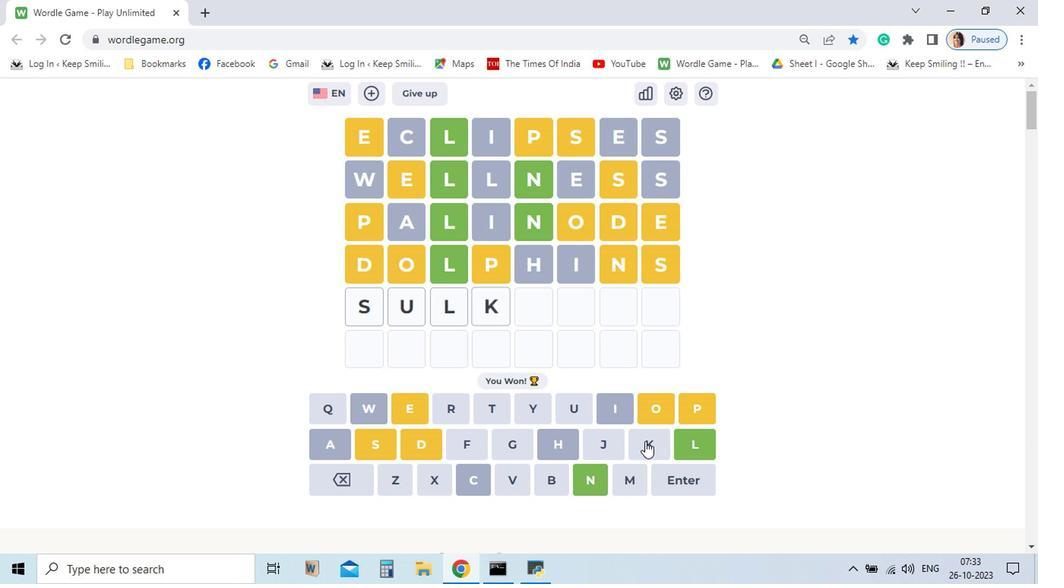 
Action: Mouse moved to (603, 469)
Screenshot: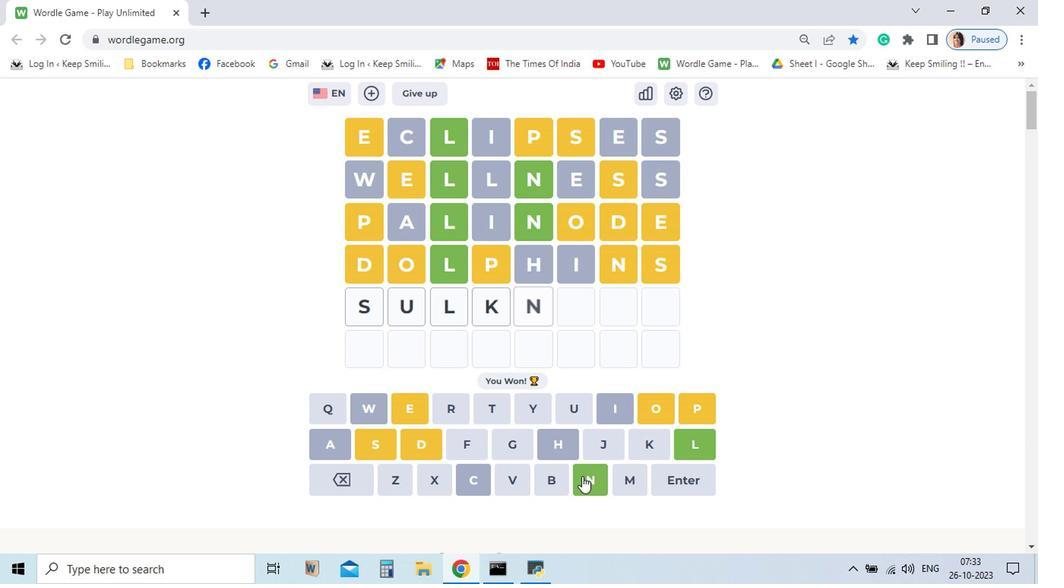 
Action: Mouse pressed left at (603, 469)
Screenshot: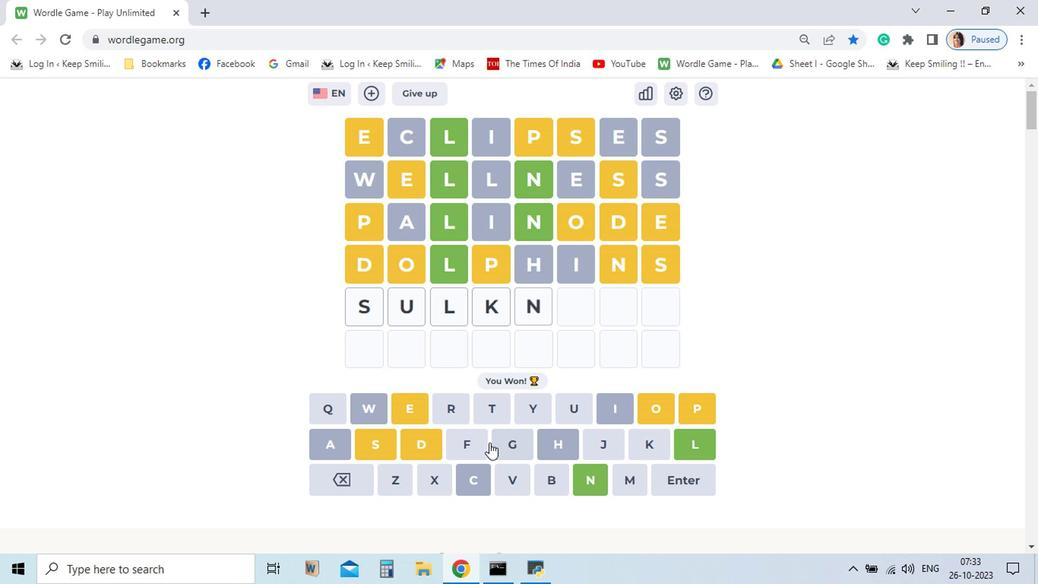
Action: Mouse moved to (465, 433)
Screenshot: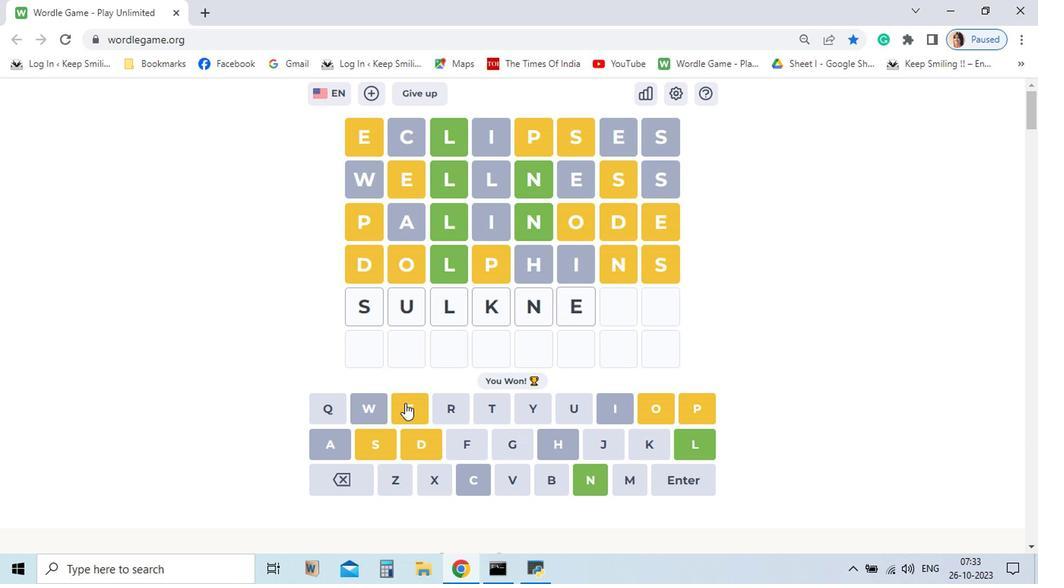 
Action: Mouse pressed left at (465, 433)
Screenshot: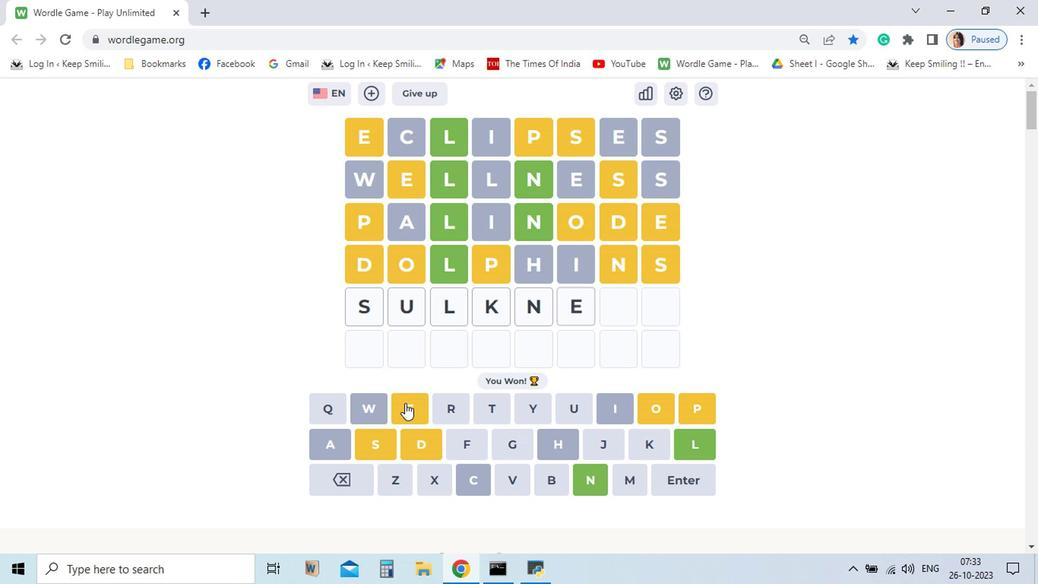 
Action: Mouse pressed left at (465, 433)
Screenshot: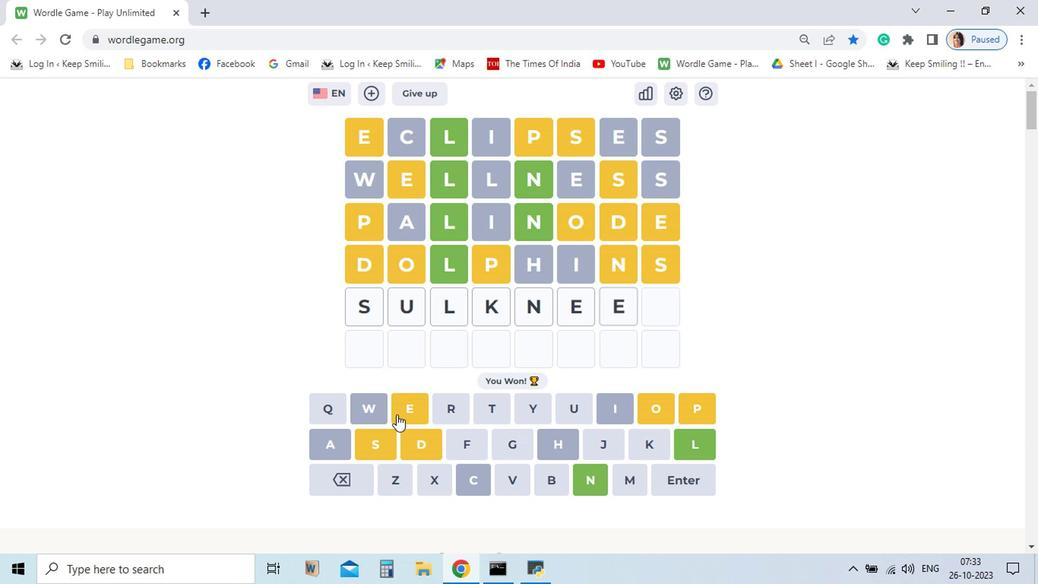
Action: Mouse moved to (476, 452)
Screenshot: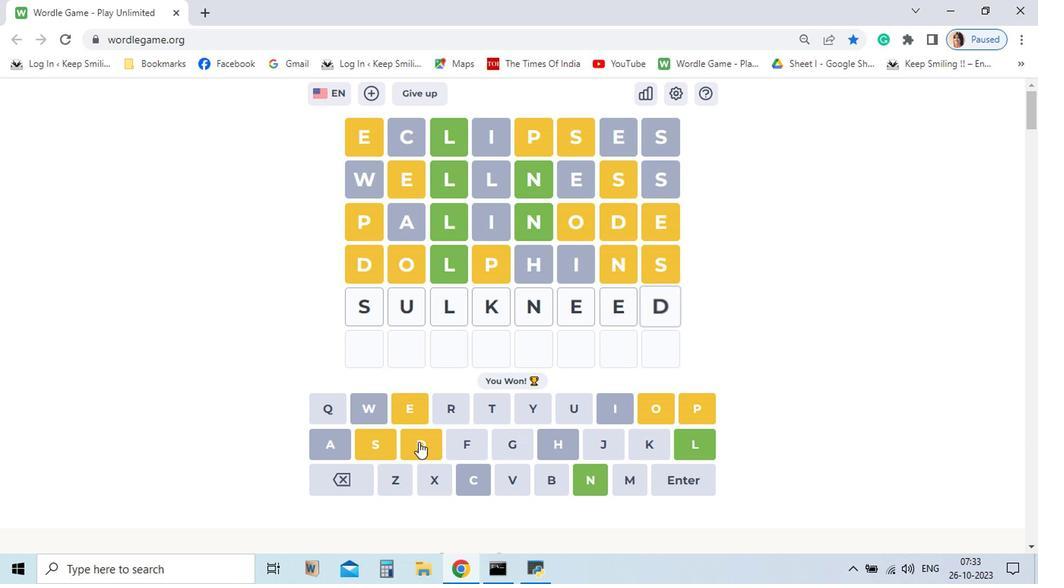 
Action: Mouse pressed left at (476, 452)
Screenshot: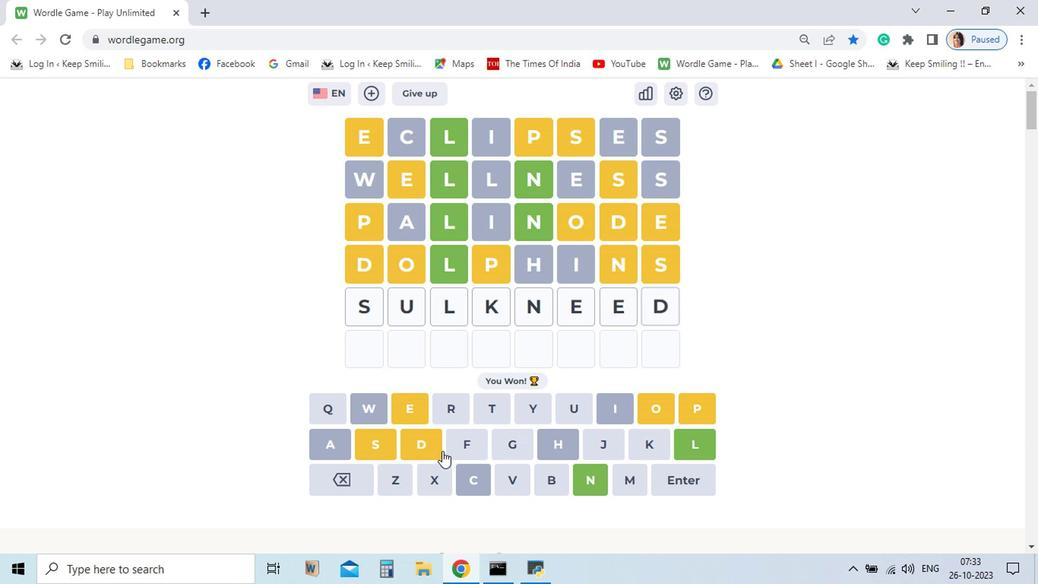 
Action: Mouse moved to (675, 472)
Screenshot: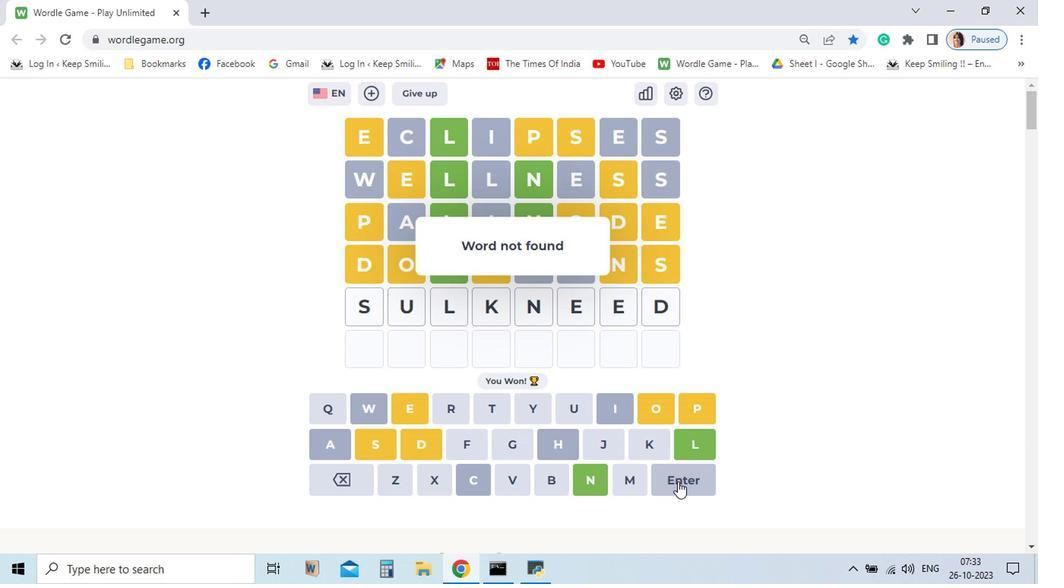 
Action: Mouse pressed left at (675, 472)
Screenshot: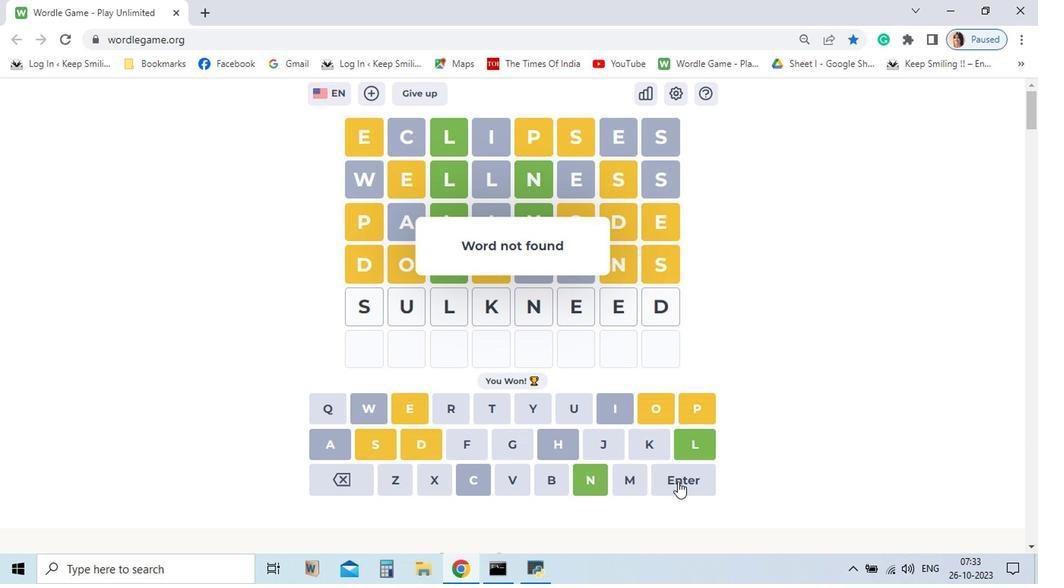 
Action: Mouse moved to (407, 470)
Screenshot: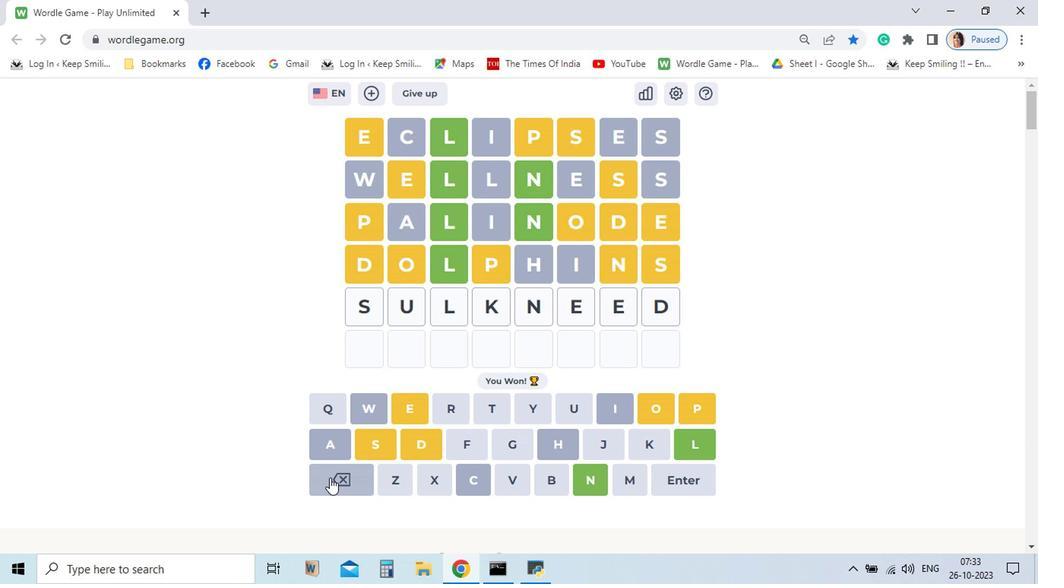 
Action: Mouse pressed left at (407, 470)
Screenshot: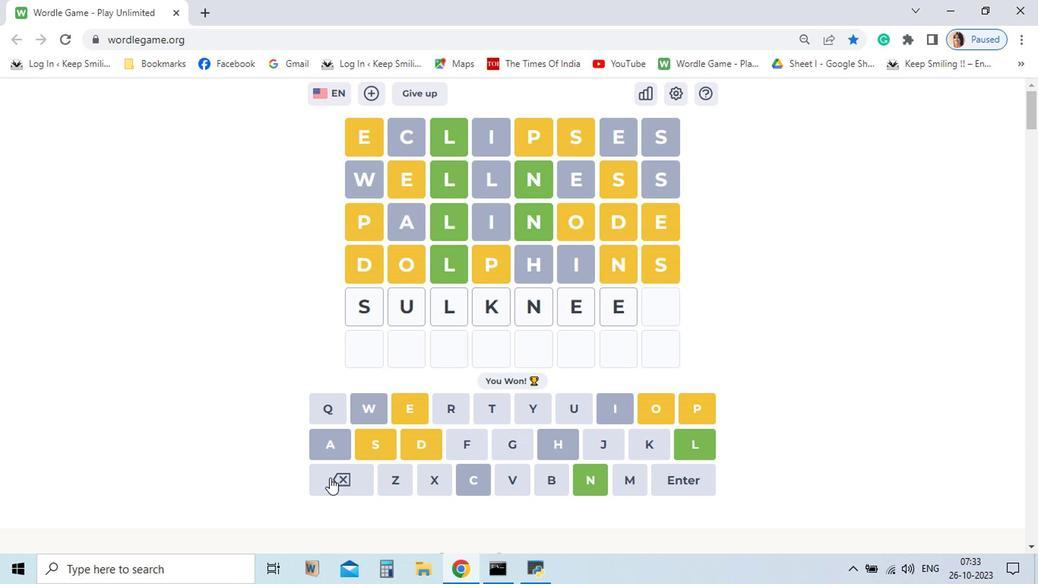 
Action: Mouse pressed left at (407, 470)
Screenshot: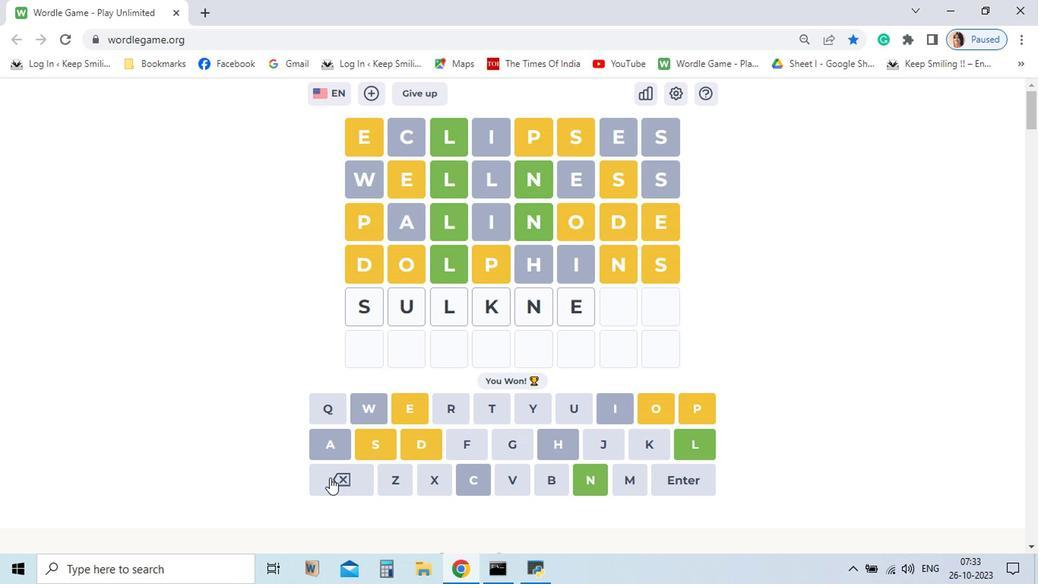 
Action: Mouse pressed left at (407, 470)
Screenshot: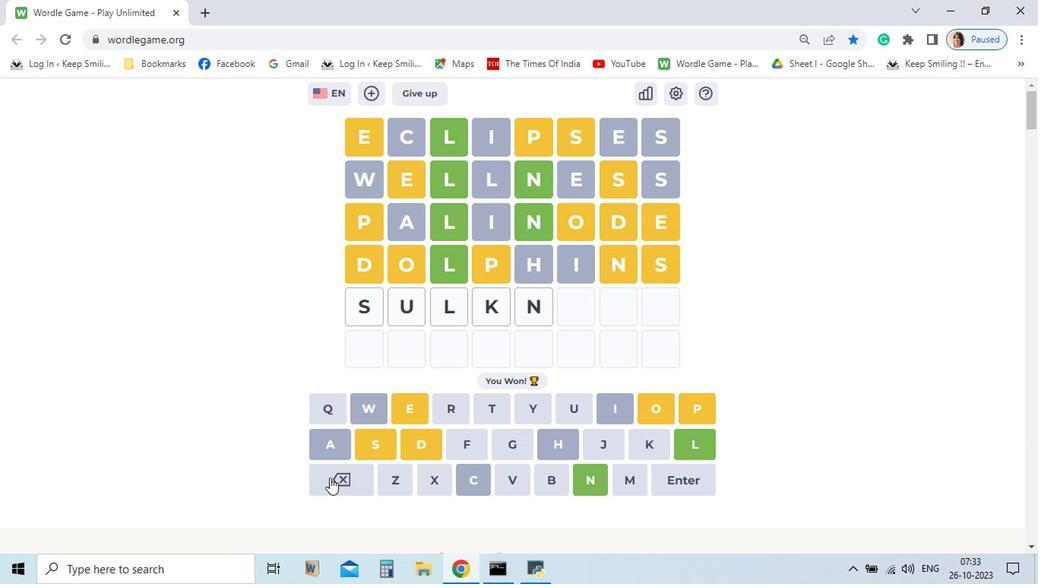 
Action: Mouse pressed left at (407, 470)
Screenshot: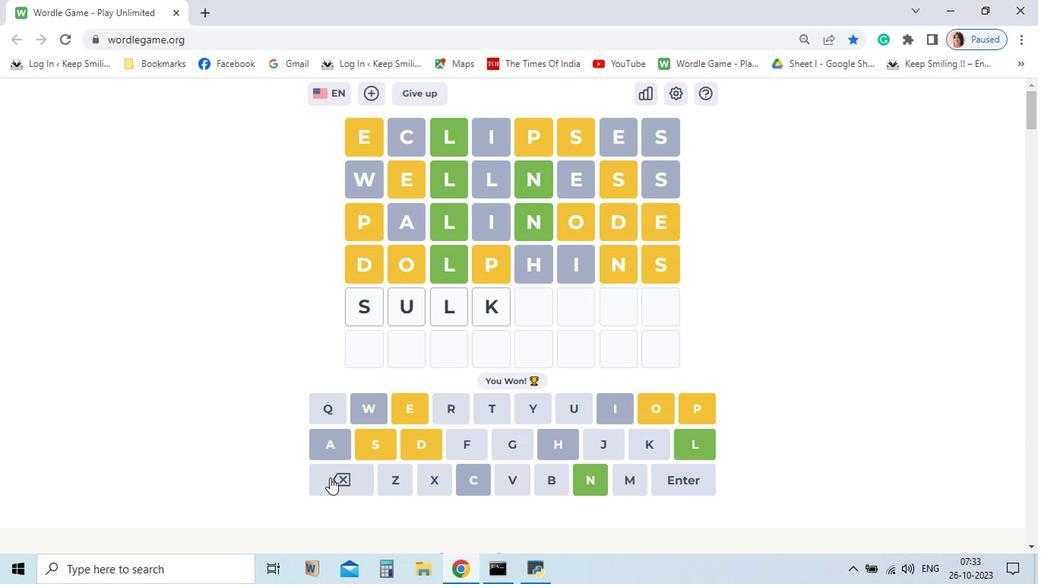 
Action: Mouse moved to (408, 471)
Screenshot: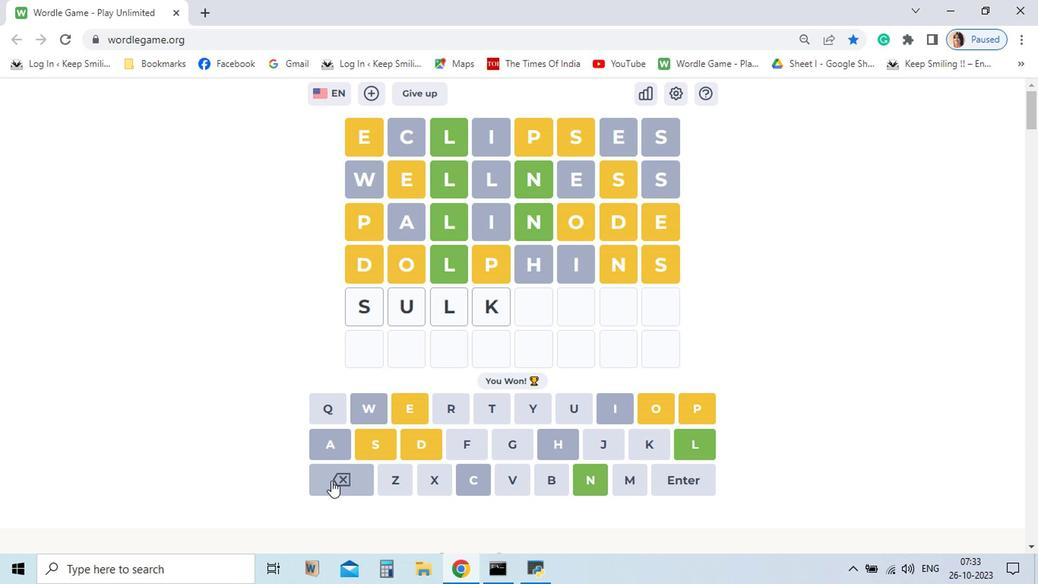 
Action: Mouse pressed left at (408, 471)
Screenshot: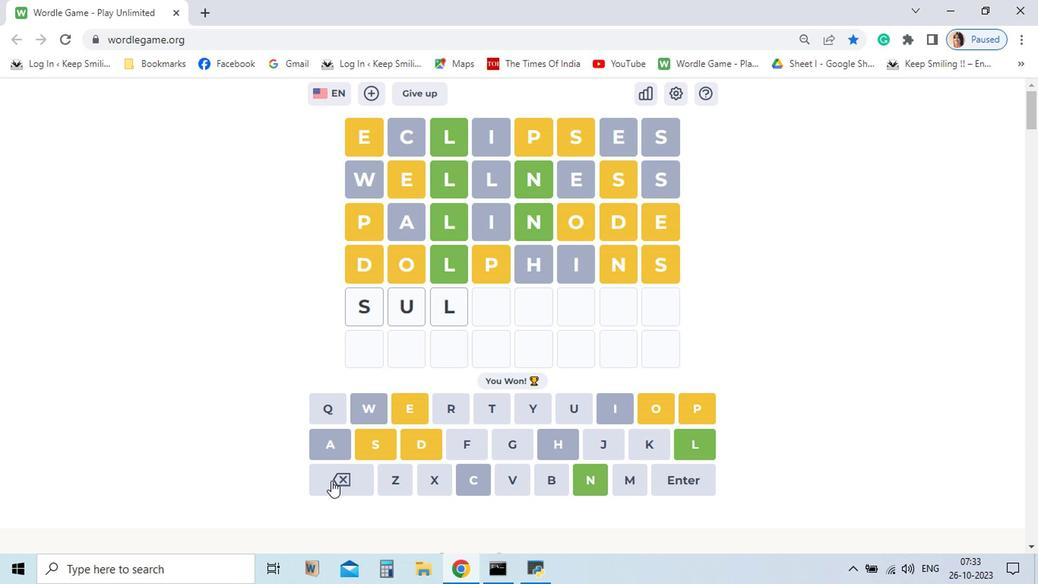 
Action: Mouse moved to (418, 472)
Screenshot: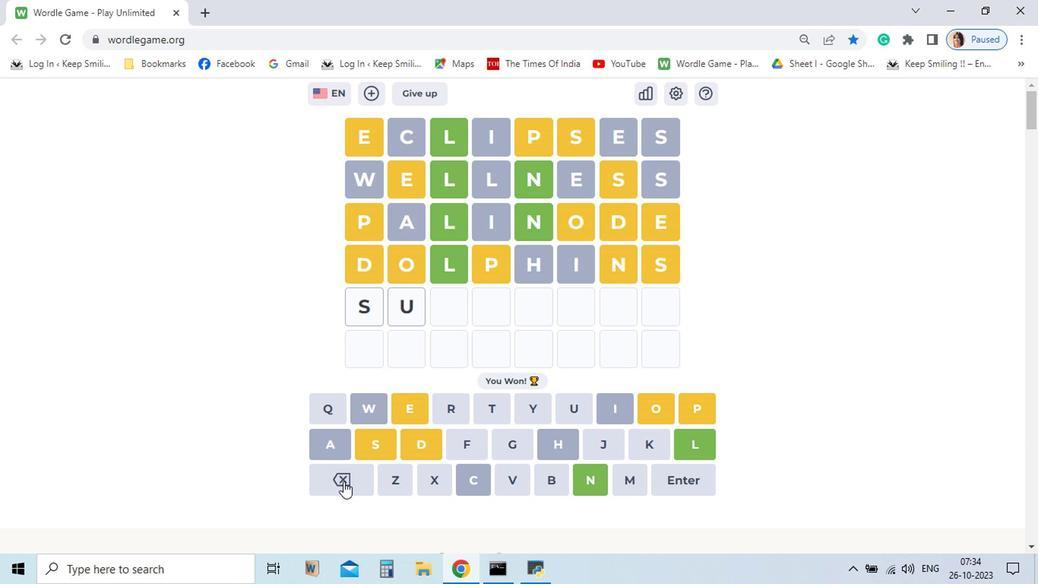 
Action: Mouse pressed left at (418, 472)
Screenshot: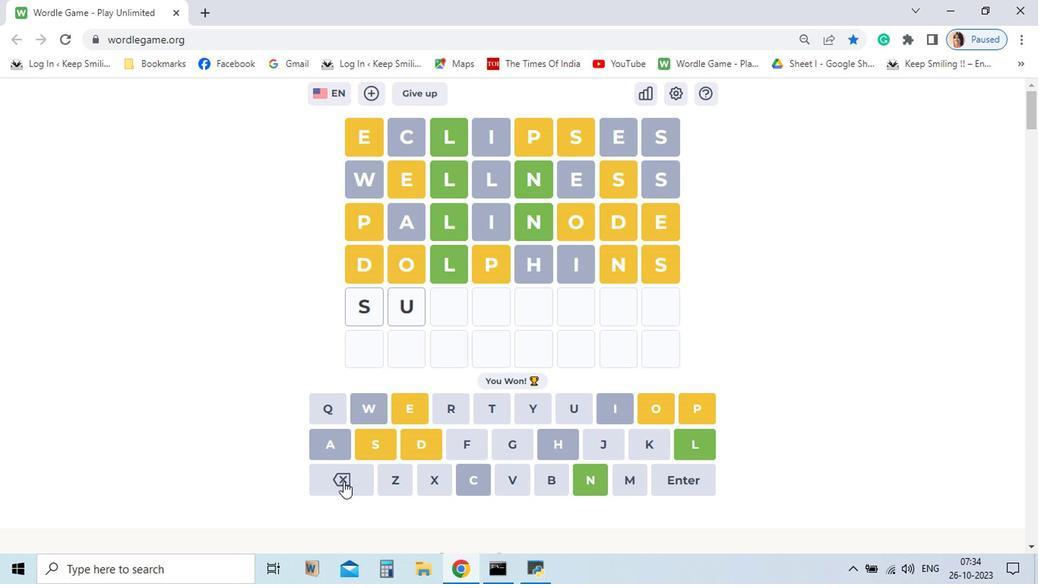 
Action: Mouse pressed left at (418, 472)
Screenshot: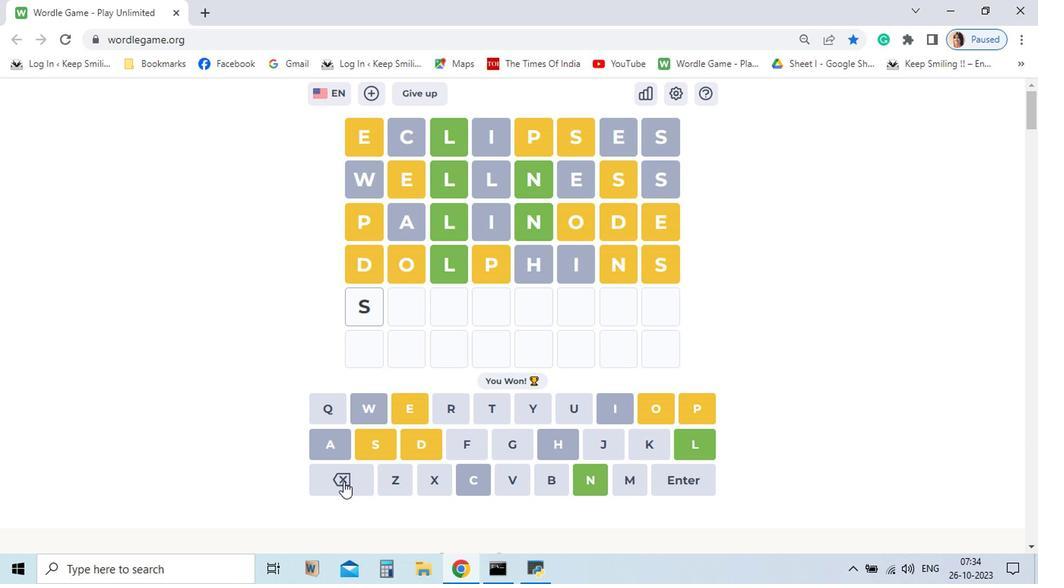 
Action: Mouse pressed left at (418, 472)
Screenshot: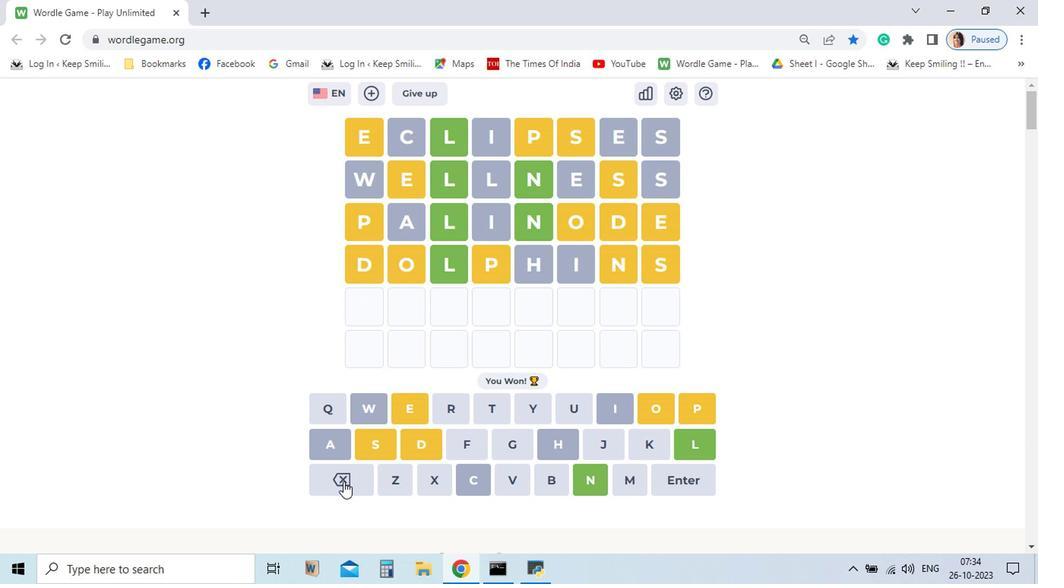 
Action: Mouse moved to (575, 474)
Screenshot: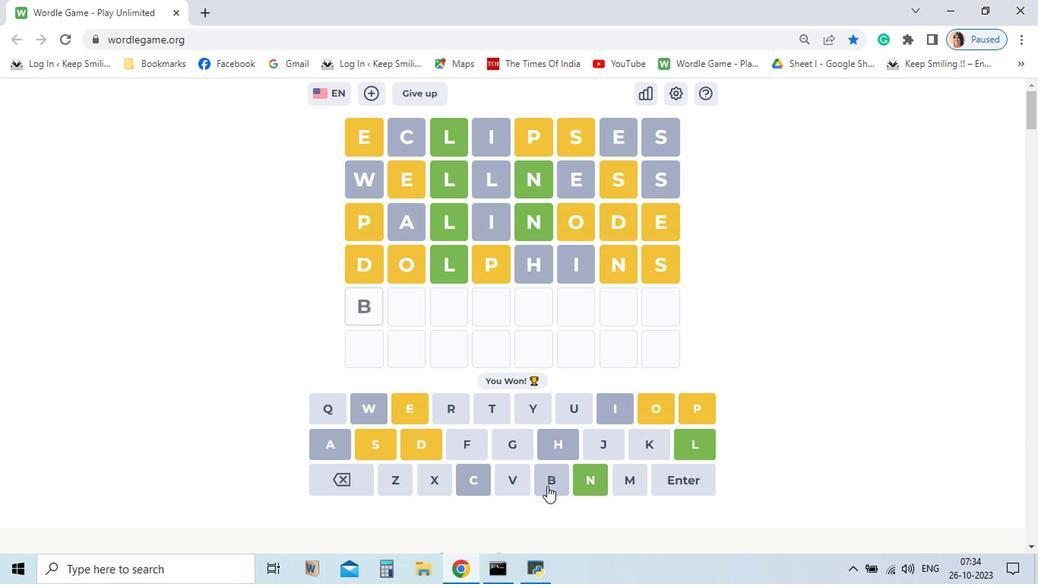 
Action: Mouse pressed left at (575, 474)
Screenshot: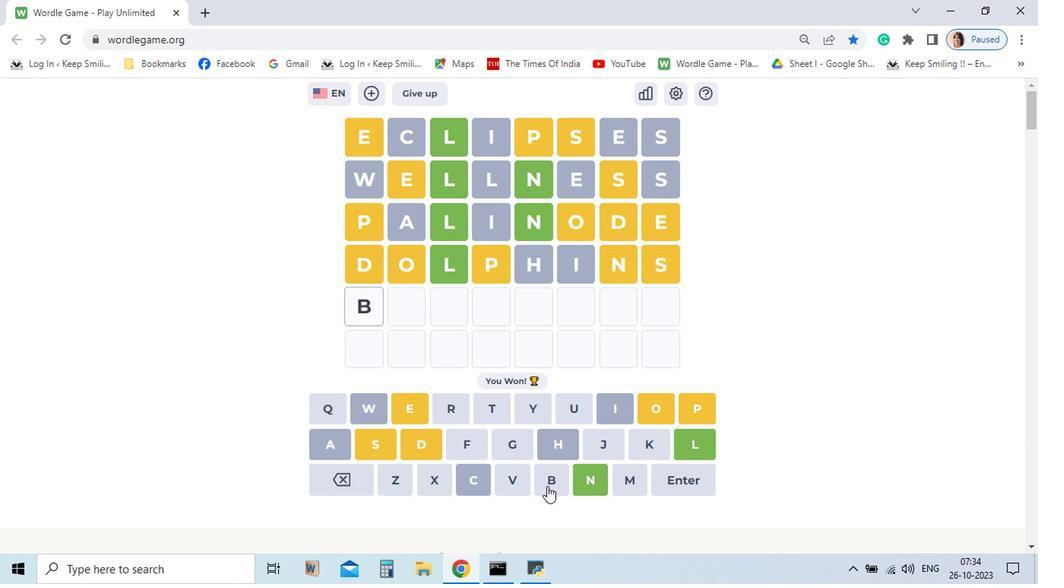 
Action: Mouse moved to (660, 435)
Screenshot: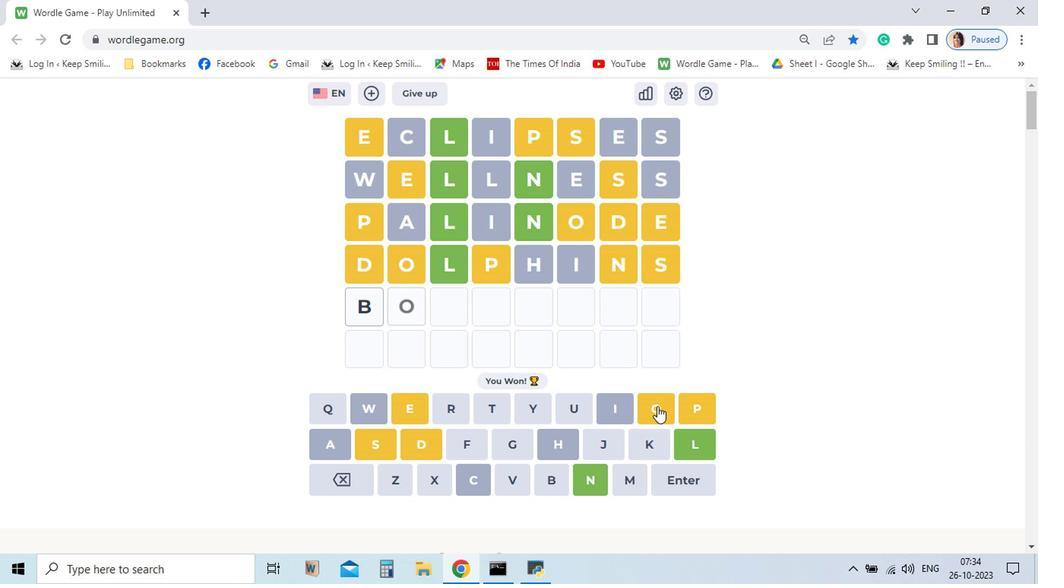 
Action: Mouse pressed left at (660, 435)
Screenshot: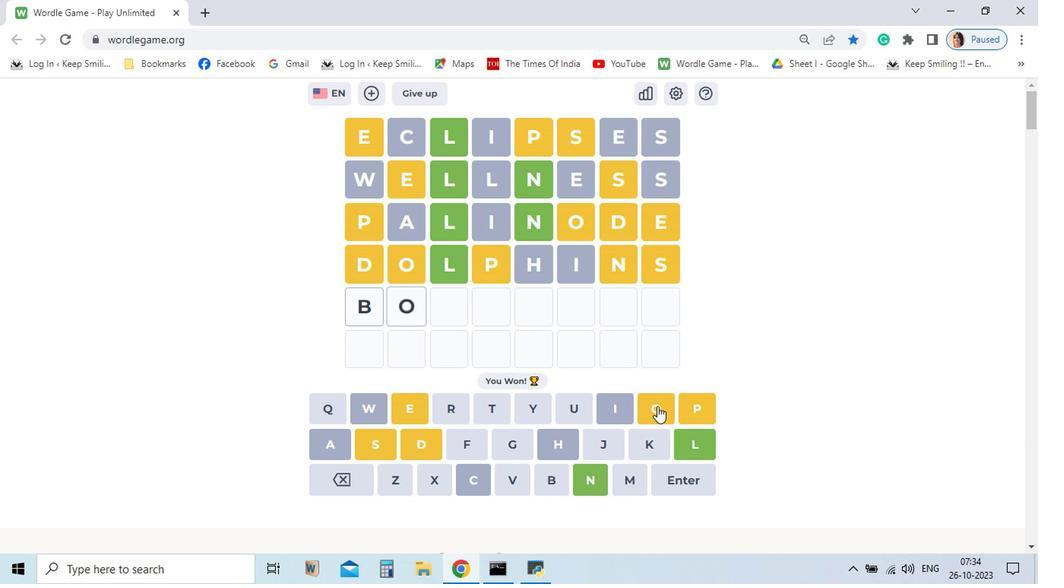 
Action: Mouse moved to (688, 451)
Screenshot: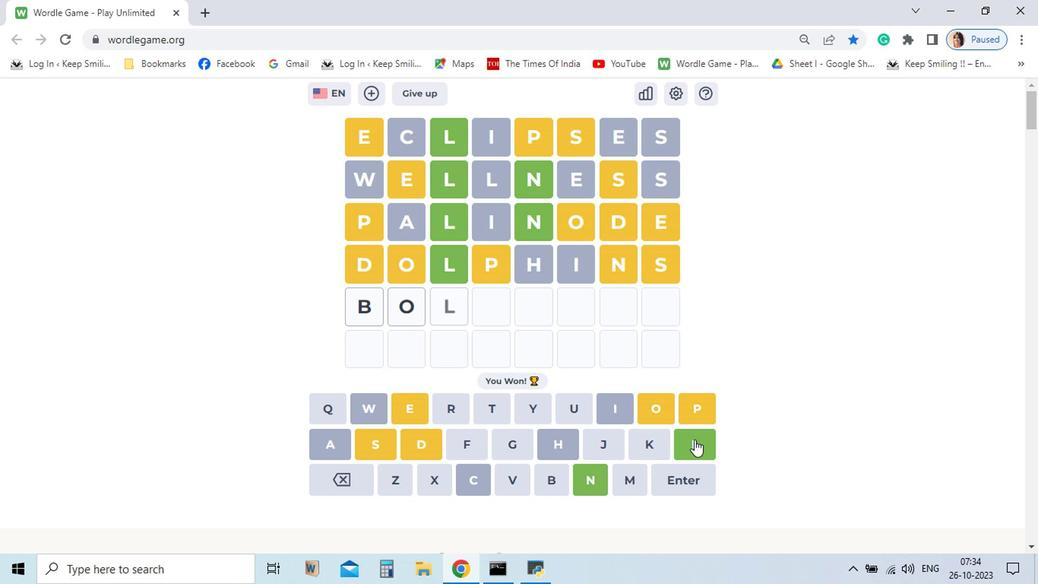 
Action: Mouse pressed left at (688, 451)
Screenshot: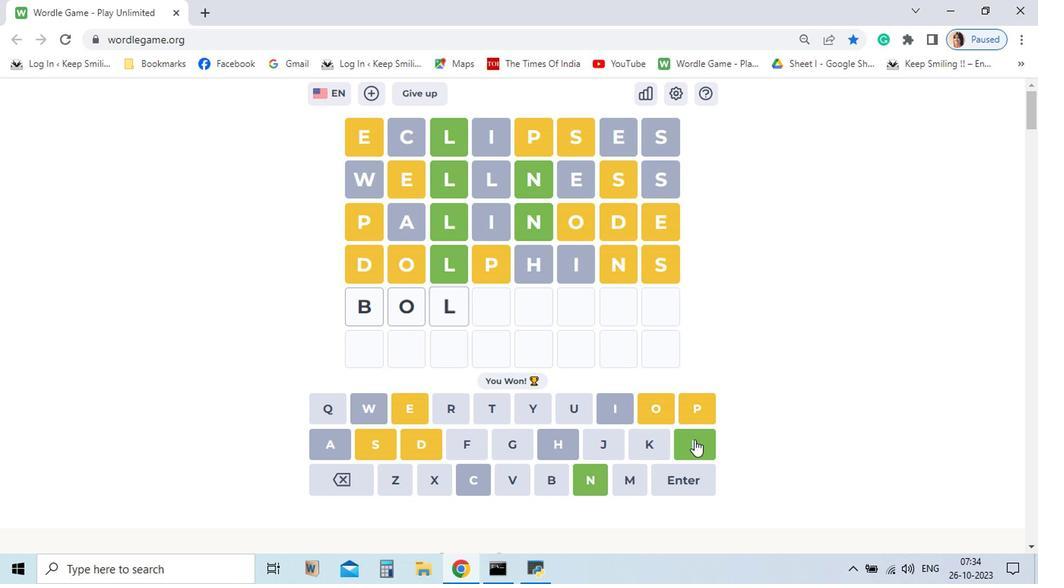 
Action: Mouse moved to (422, 469)
Screenshot: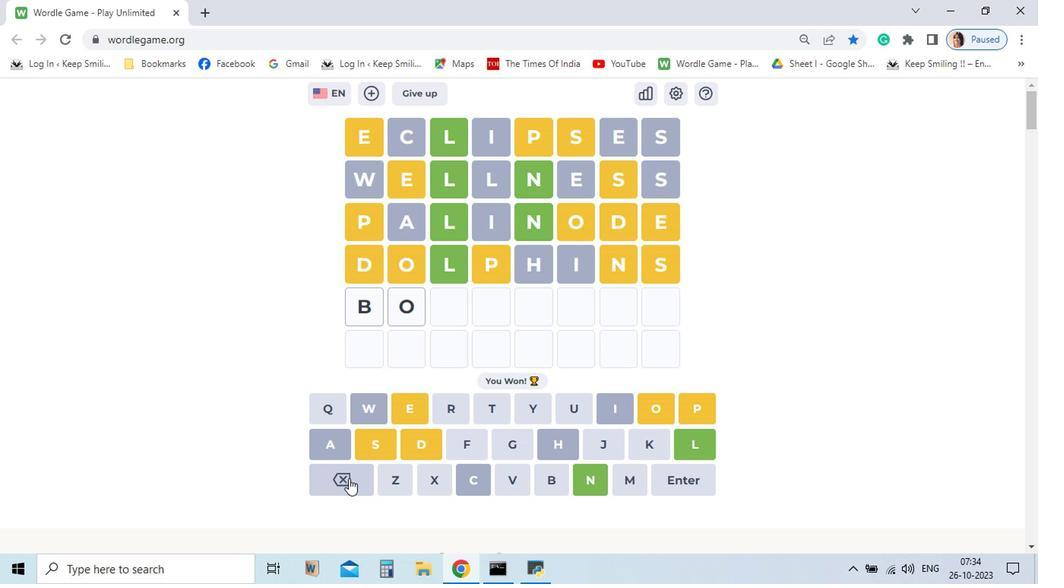 
Action: Mouse pressed left at (422, 469)
Screenshot: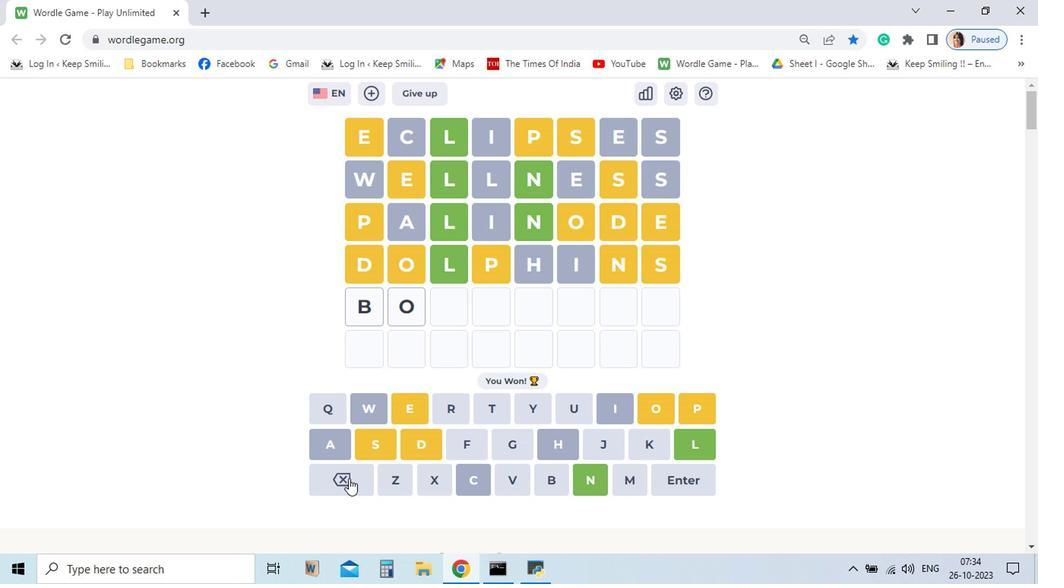 
Action: Mouse moved to (422, 470)
Screenshot: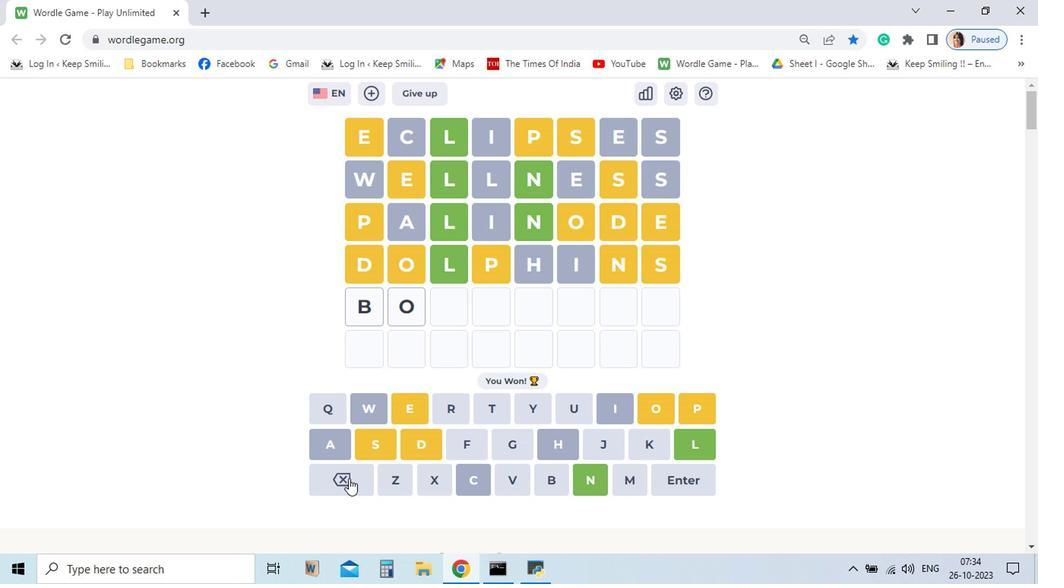 
Action: Mouse pressed left at (422, 470)
Screenshot: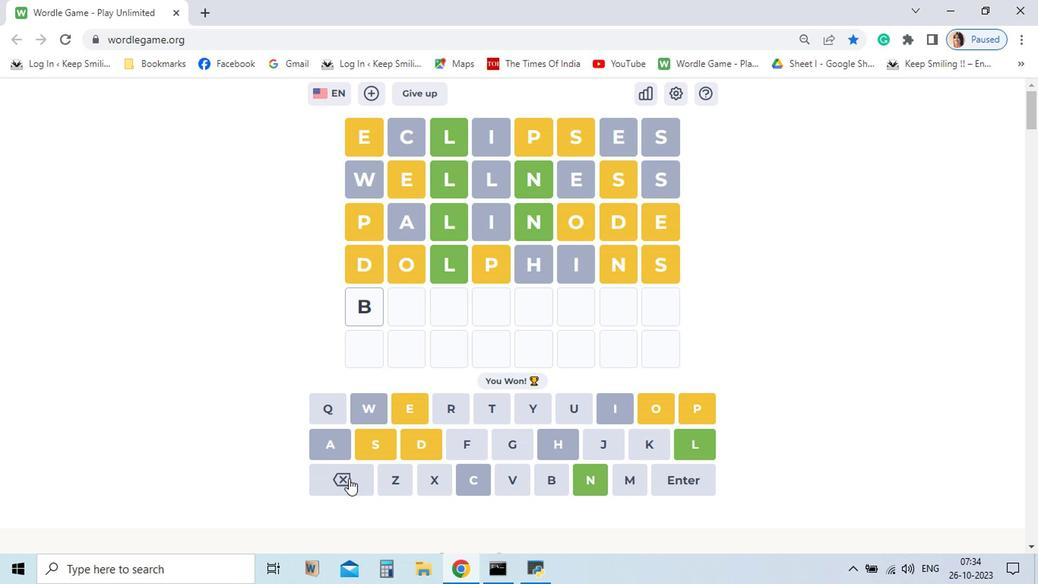 
Action: Mouse moved to (596, 435)
Screenshot: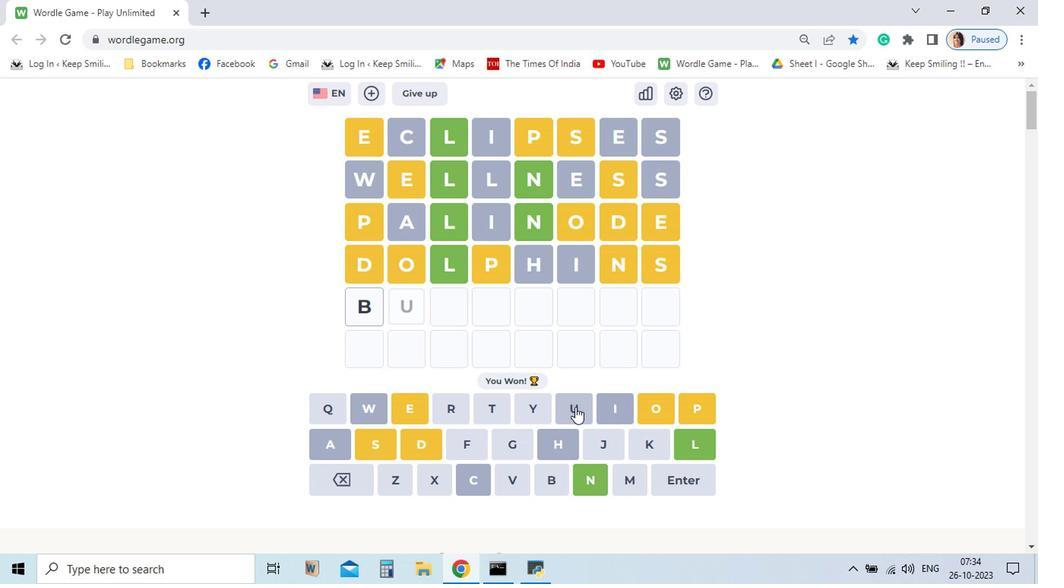 
Action: Mouse pressed left at (596, 435)
Screenshot: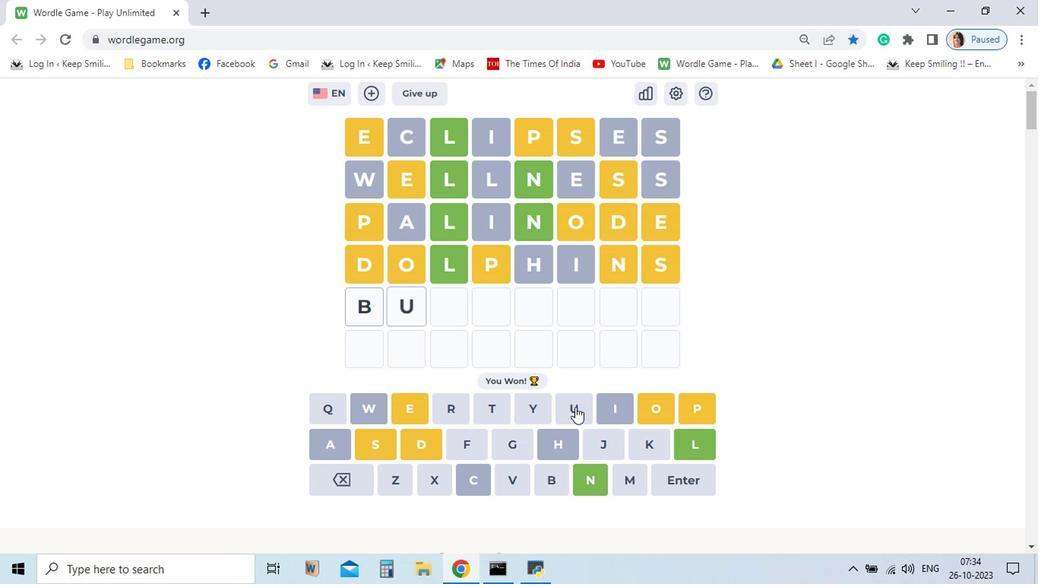 
Action: Mouse moved to (688, 453)
Screenshot: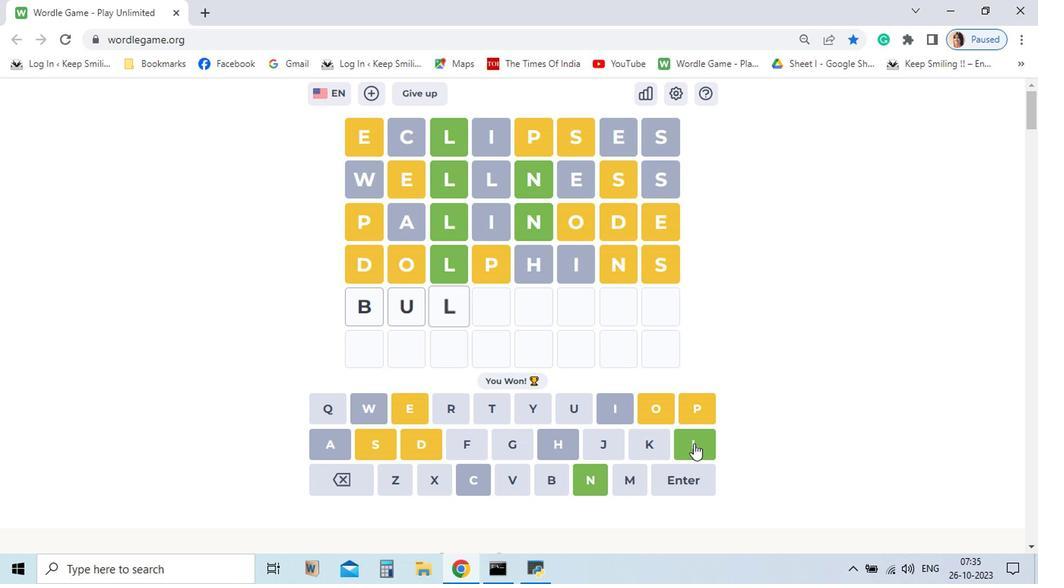 
Action: Mouse pressed left at (688, 453)
Screenshot: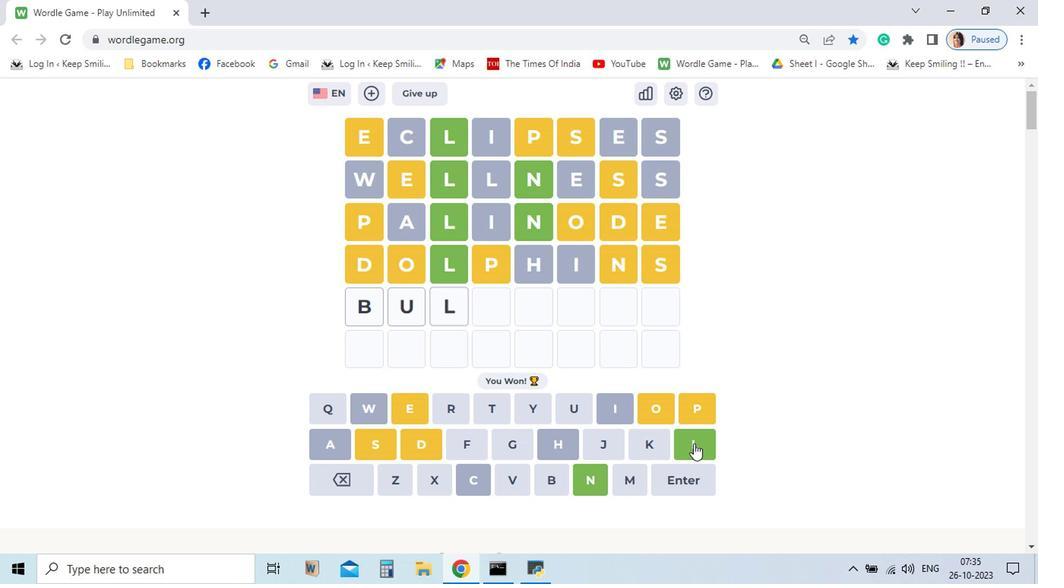 
Action: Mouse pressed left at (688, 453)
Screenshot: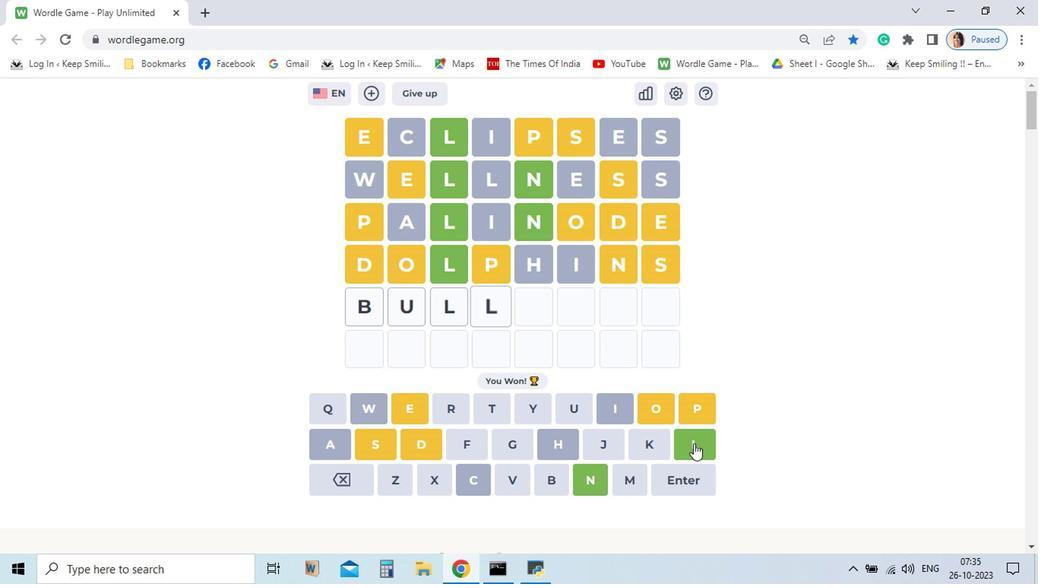 
Action: Mouse moved to (605, 473)
Screenshot: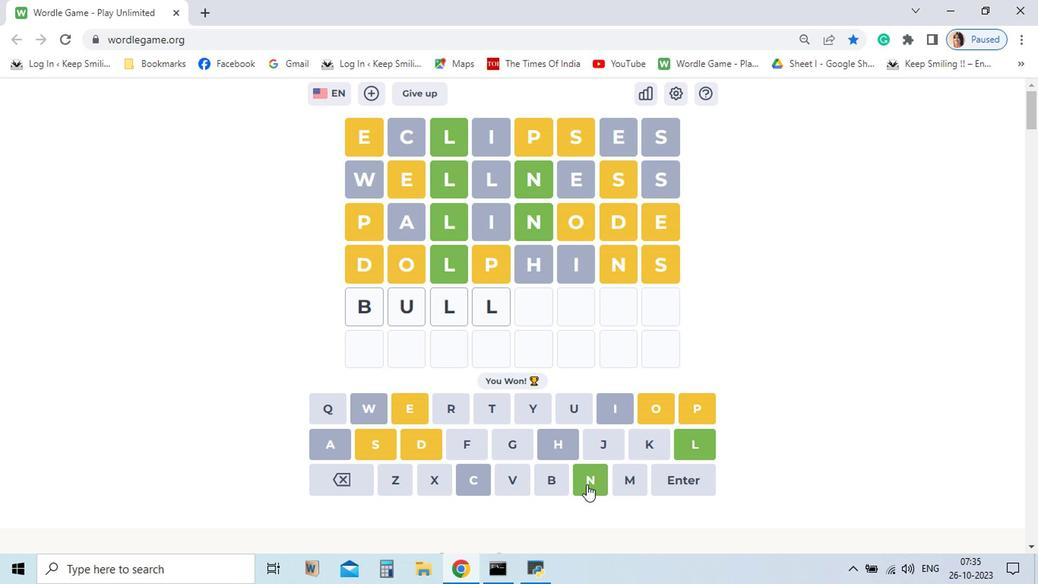 
Action: Mouse pressed left at (605, 473)
Screenshot: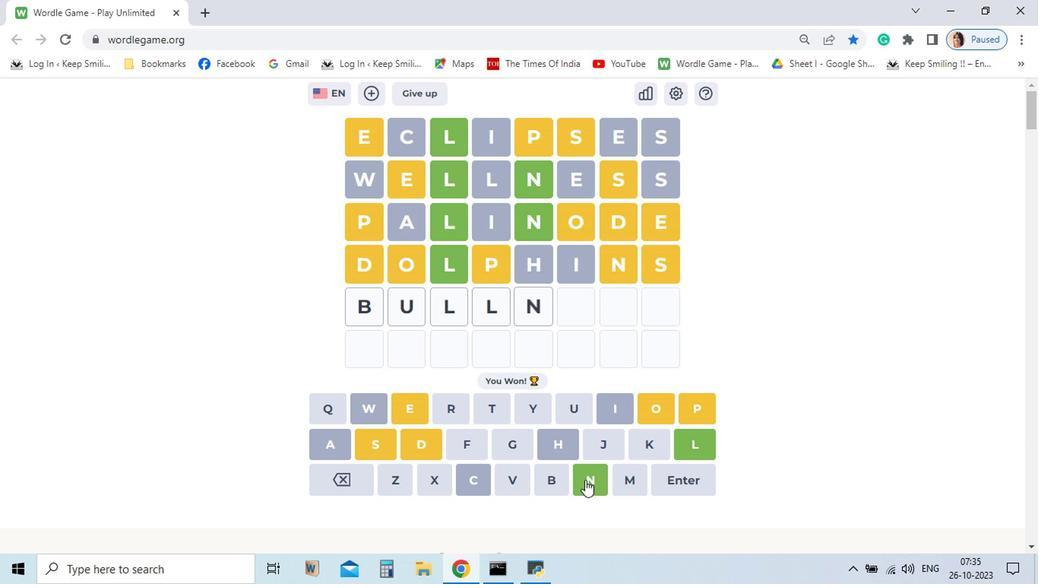 
Action: Mouse moved to (648, 433)
Screenshot: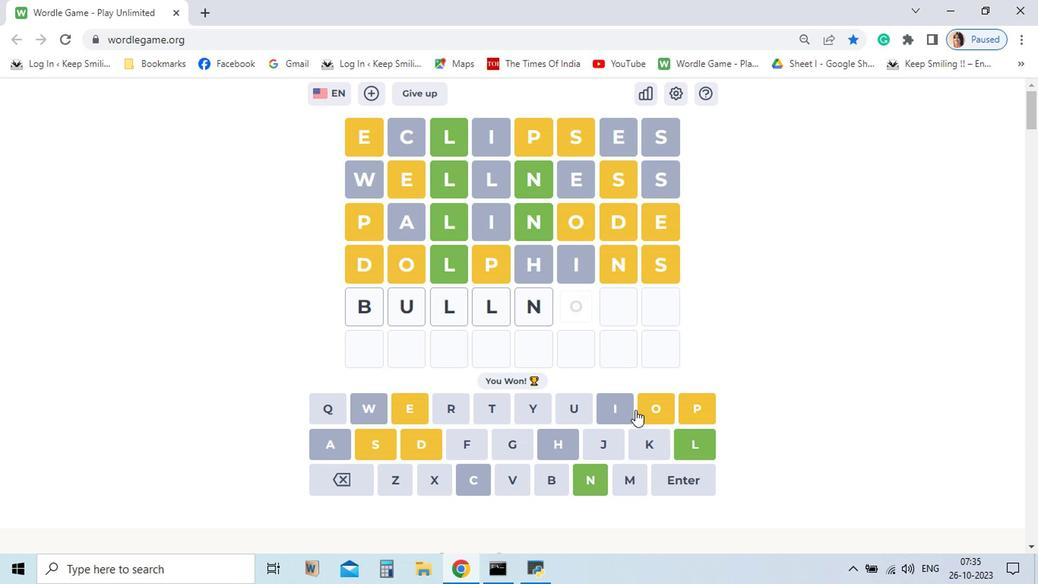 
Action: Mouse pressed left at (648, 433)
Screenshot: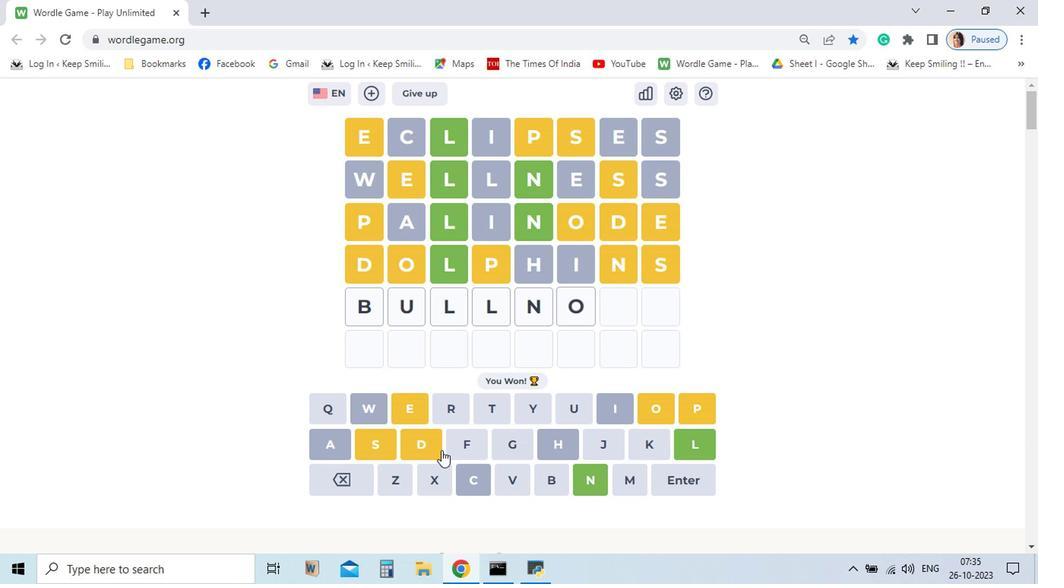 
Action: Mouse moved to (446, 451)
Screenshot: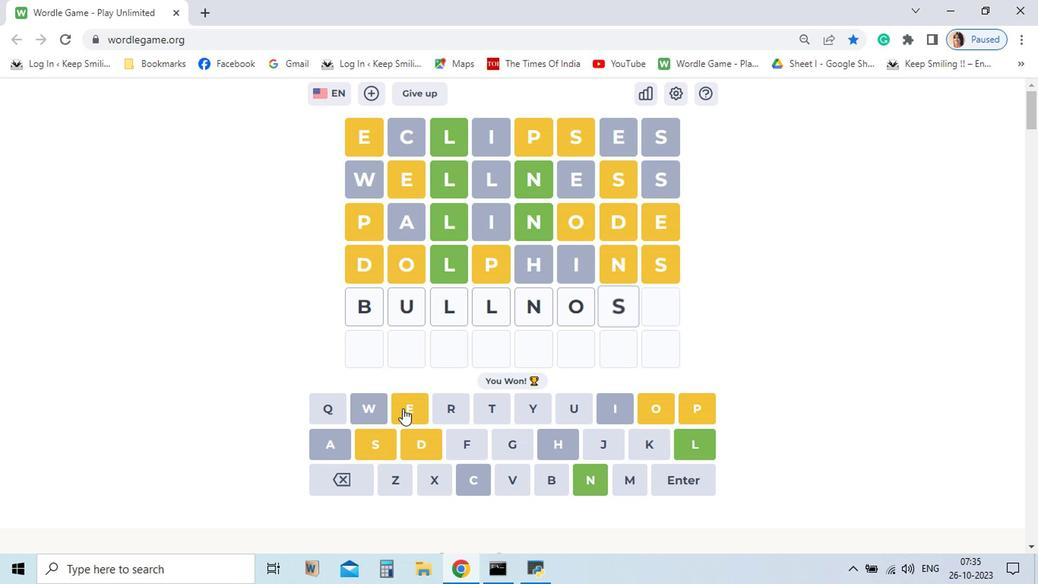 
Action: Mouse pressed left at (446, 451)
Screenshot: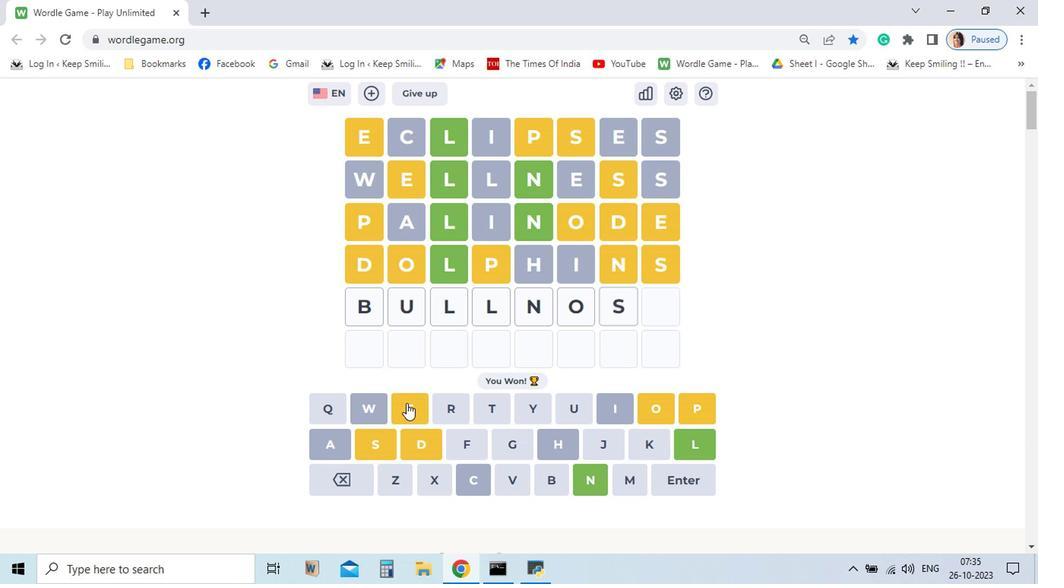 
Action: Mouse moved to (473, 430)
Screenshot: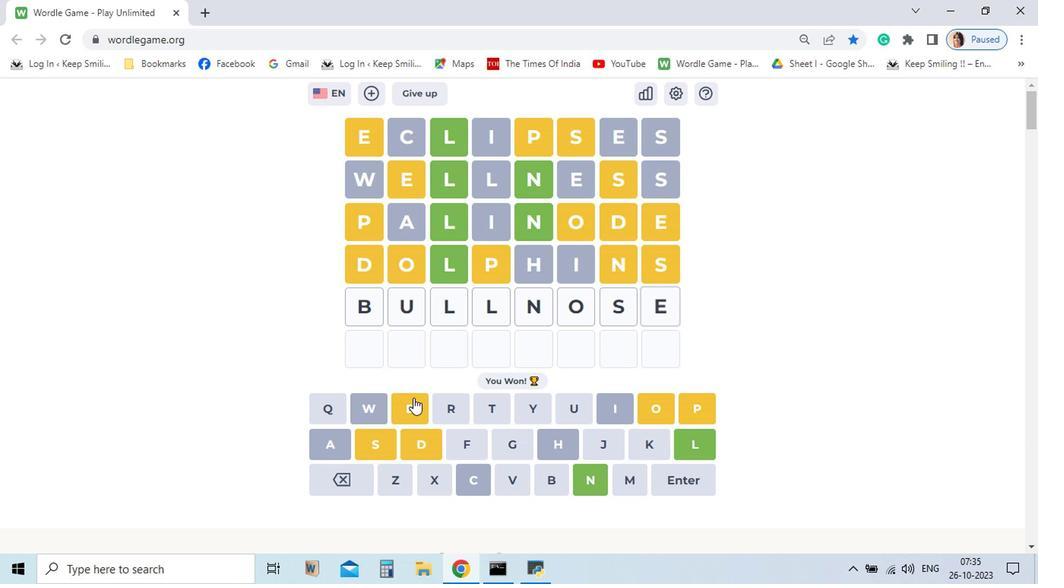 
Action: Mouse pressed left at (473, 430)
Screenshot: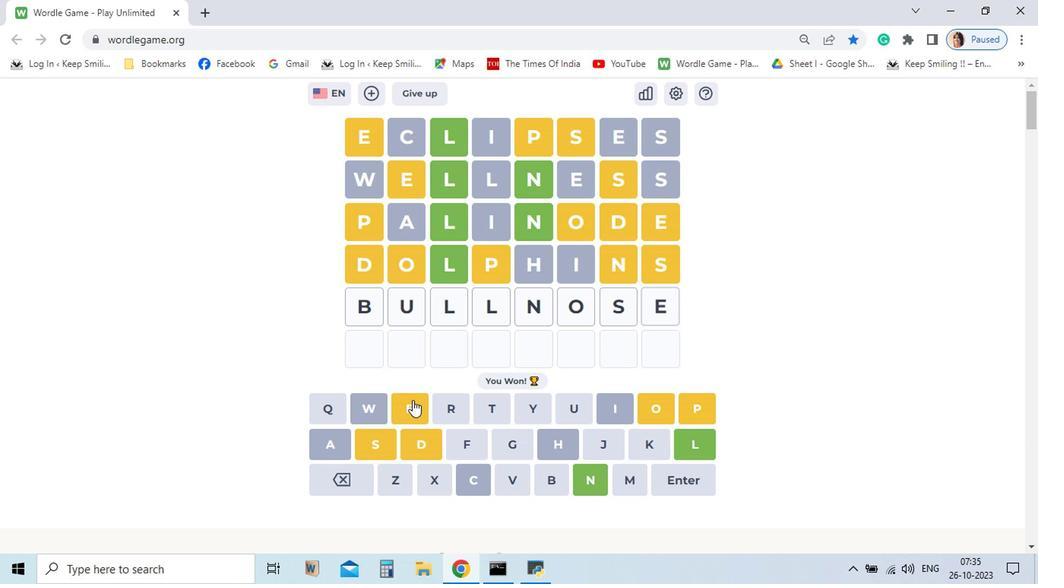 
Action: Mouse moved to (687, 469)
Screenshot: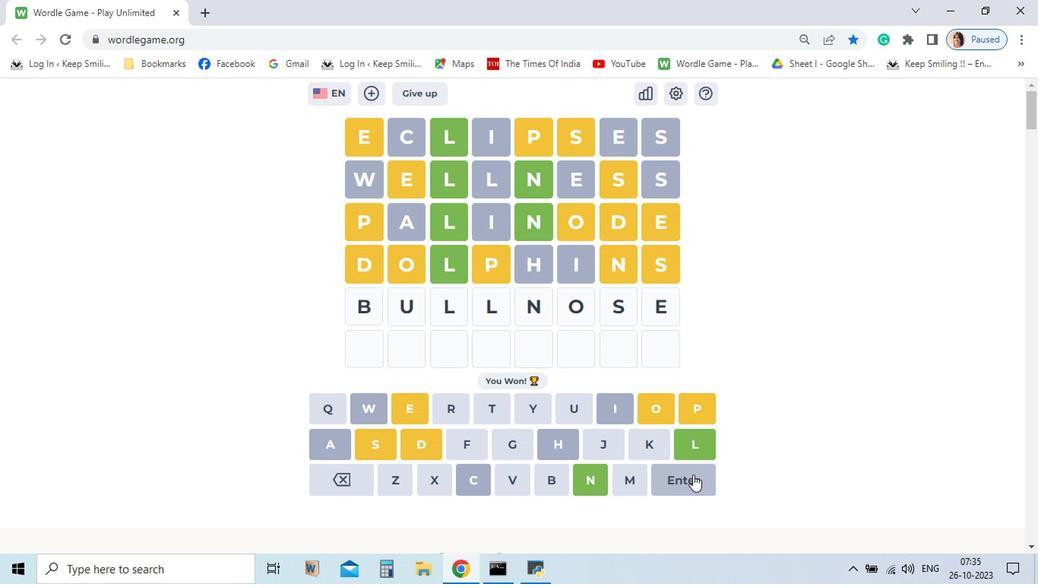 
Action: Mouse pressed left at (687, 469)
Screenshot: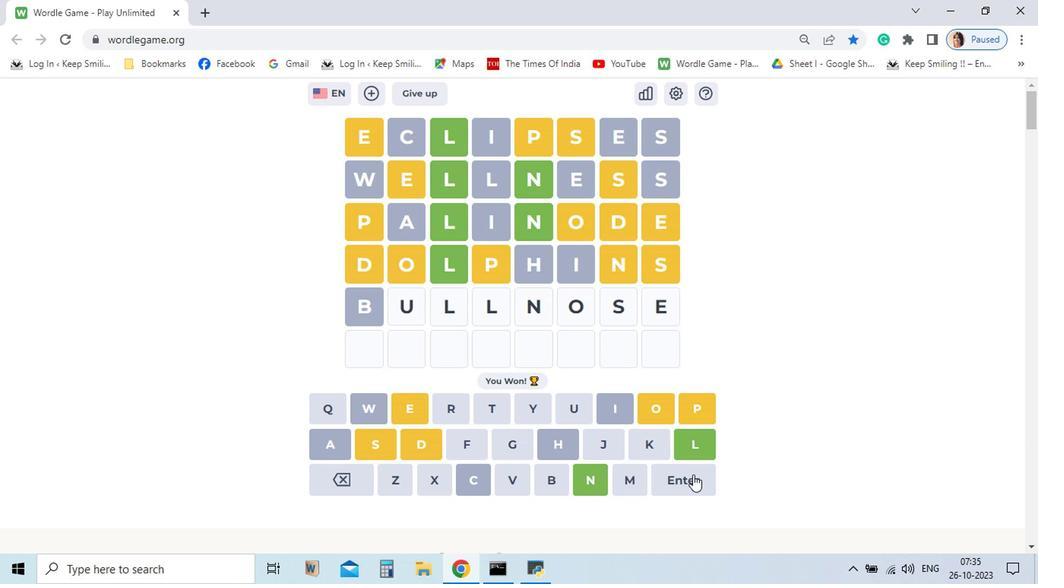 
Action: Mouse moved to (656, 434)
Screenshot: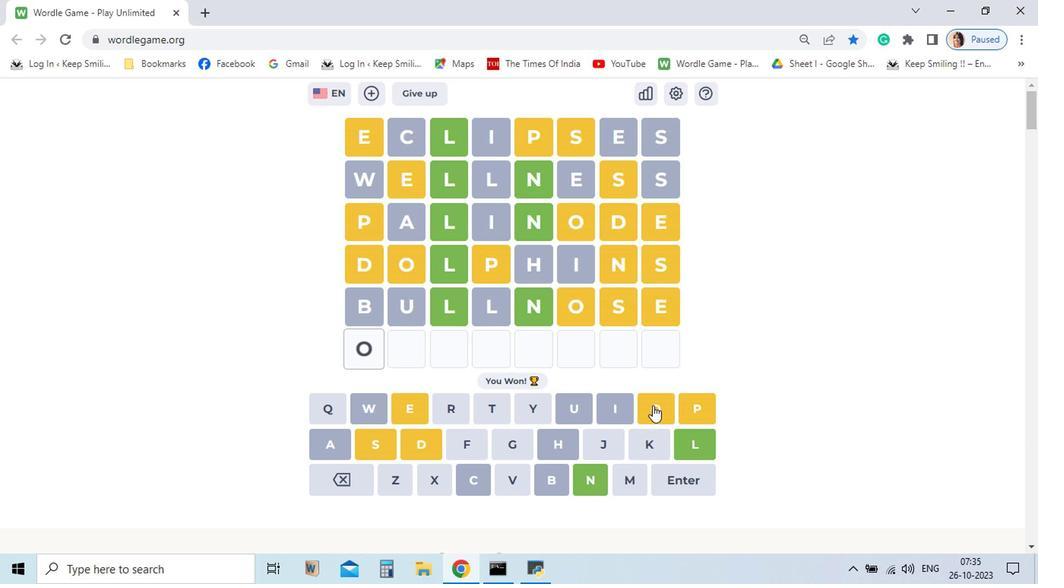 
Action: Mouse pressed left at (656, 434)
Screenshot: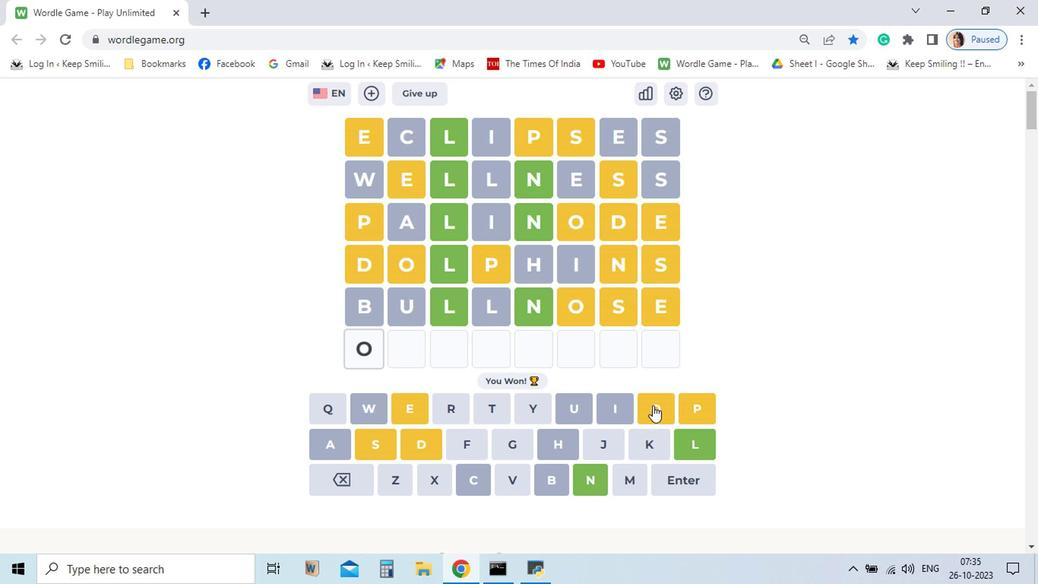 
Action: Mouse moved to (418, 471)
Screenshot: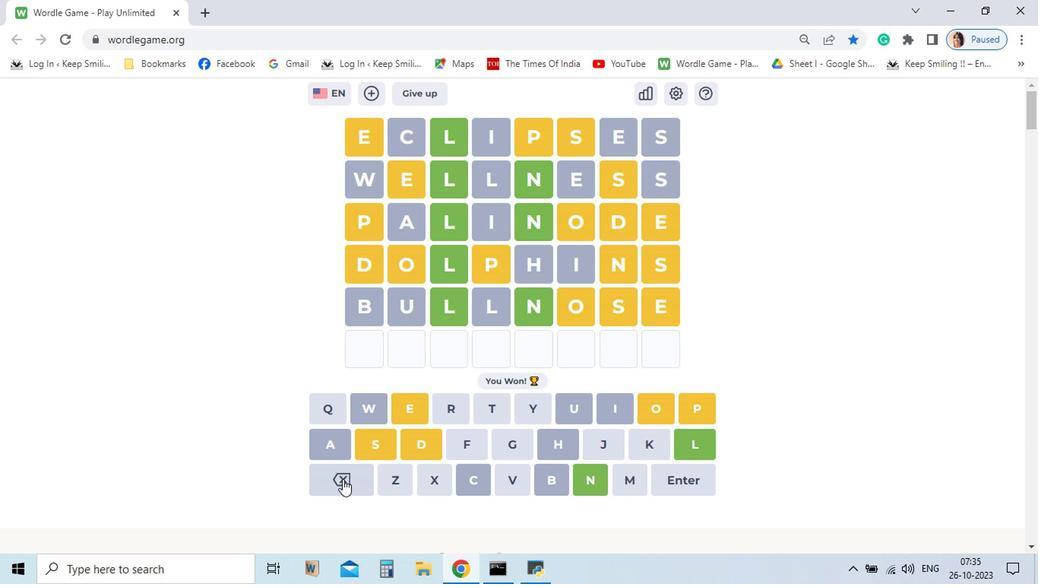 
Action: Mouse pressed left at (418, 471)
Screenshot: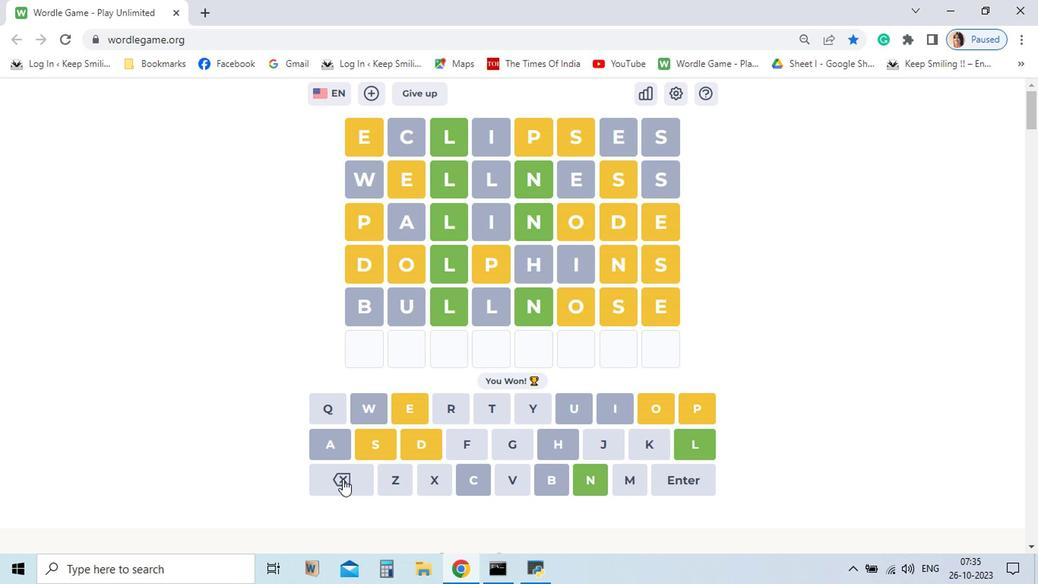 
Action: Mouse moved to (443, 452)
Screenshot: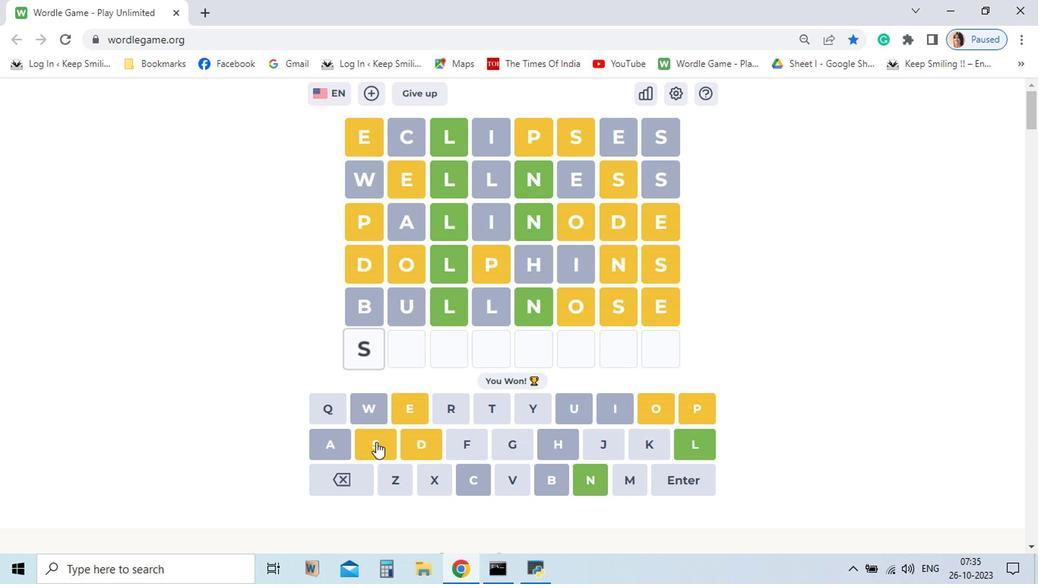 
Action: Mouse pressed left at (443, 452)
Screenshot: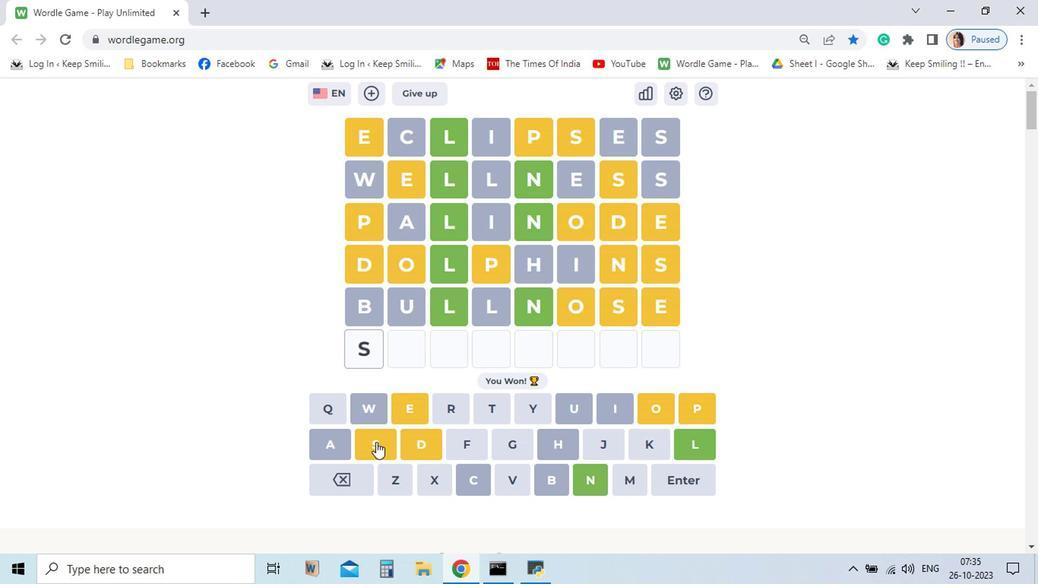 
Action: Mouse moved to (566, 436)
Screenshot: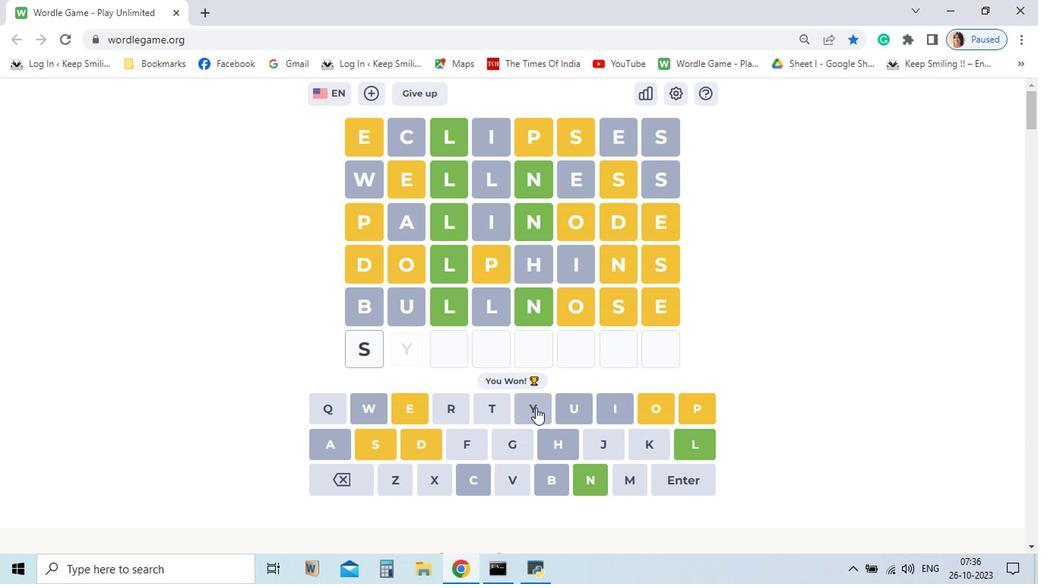 
Action: Mouse pressed left at (566, 436)
Screenshot: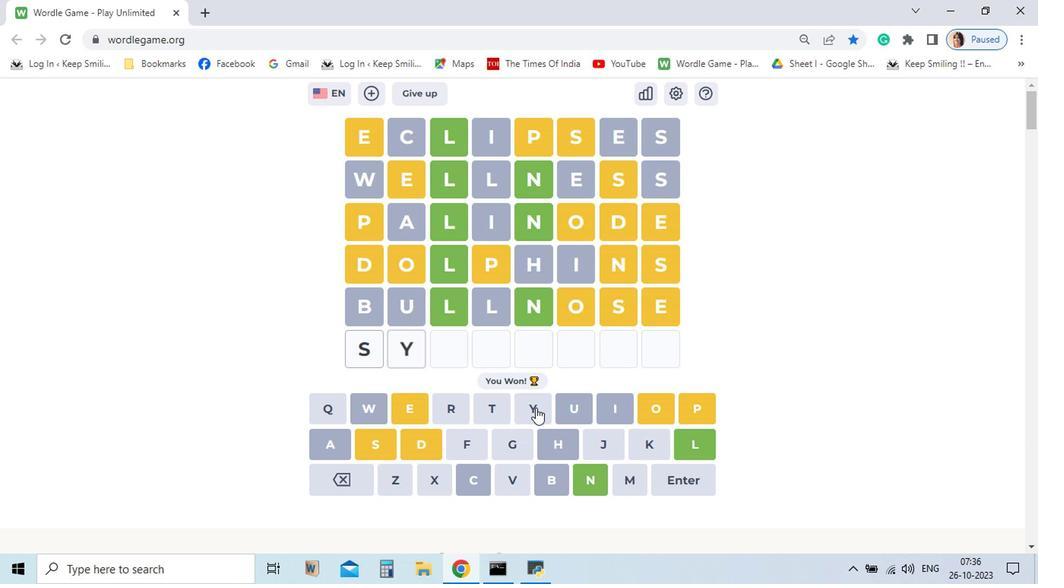 
Action: Mouse moved to (687, 452)
Screenshot: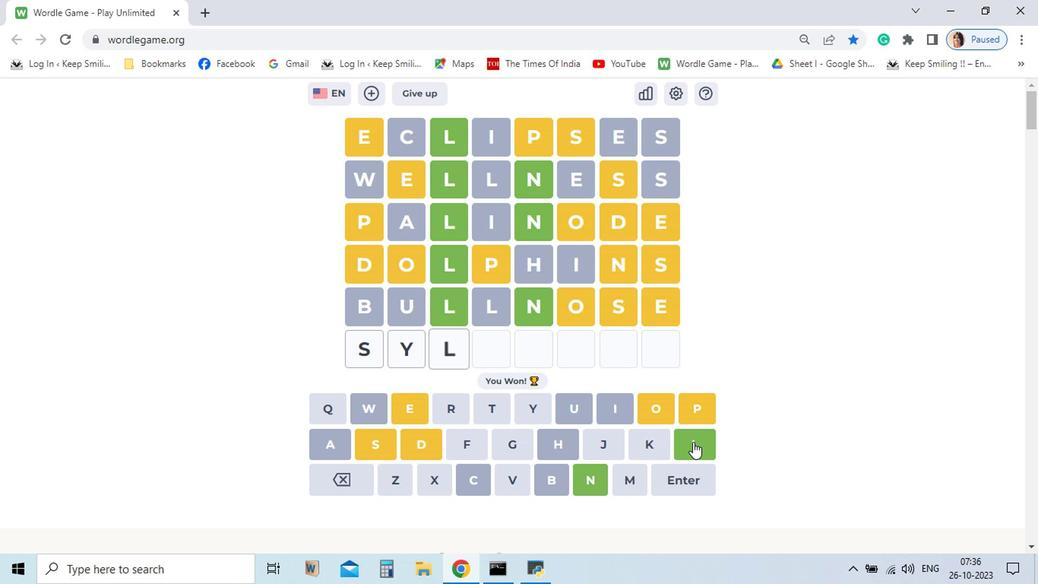 
Action: Mouse pressed left at (687, 452)
Screenshot: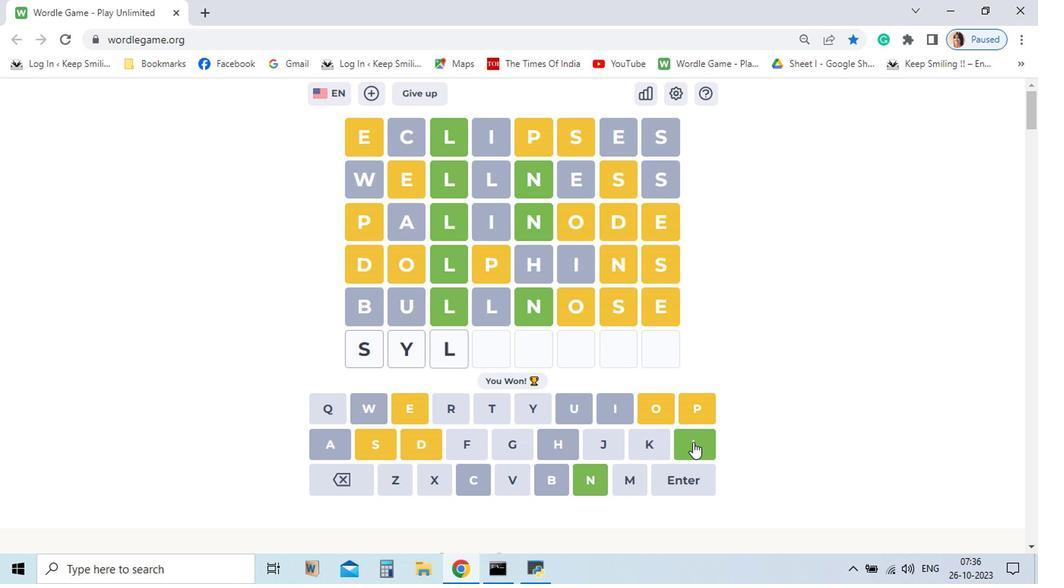 
Action: Mouse moved to (414, 472)
Screenshot: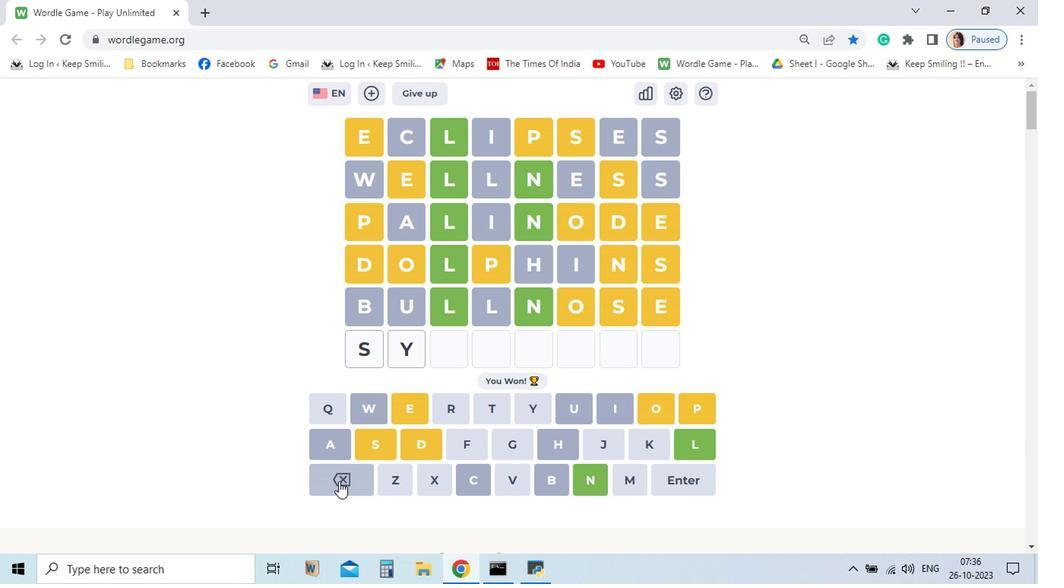 
Action: Mouse pressed left at (414, 472)
Screenshot: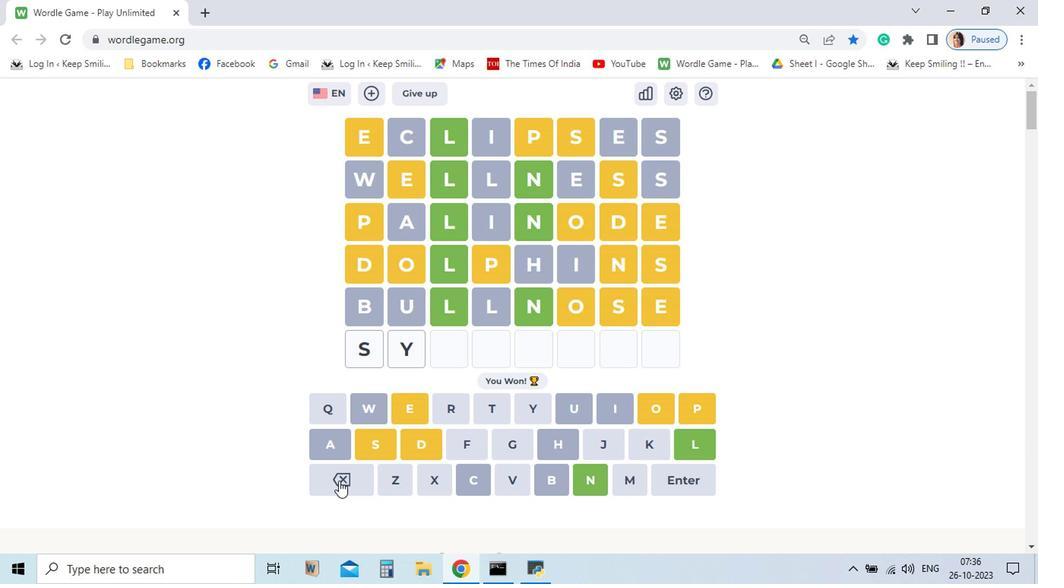 
Action: Mouse moved to (414, 471)
Screenshot: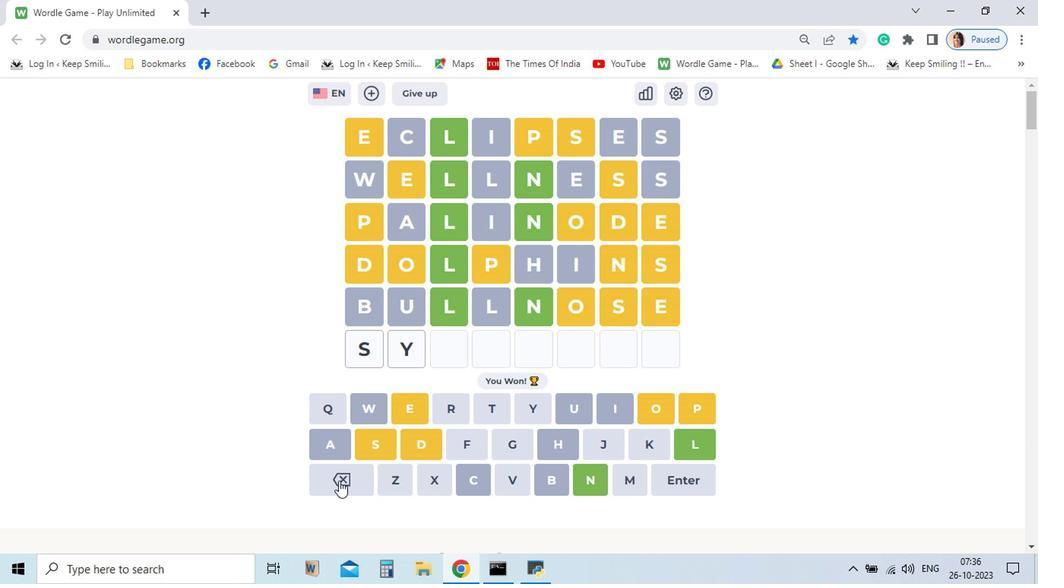 
Action: Mouse pressed left at (414, 471)
Screenshot: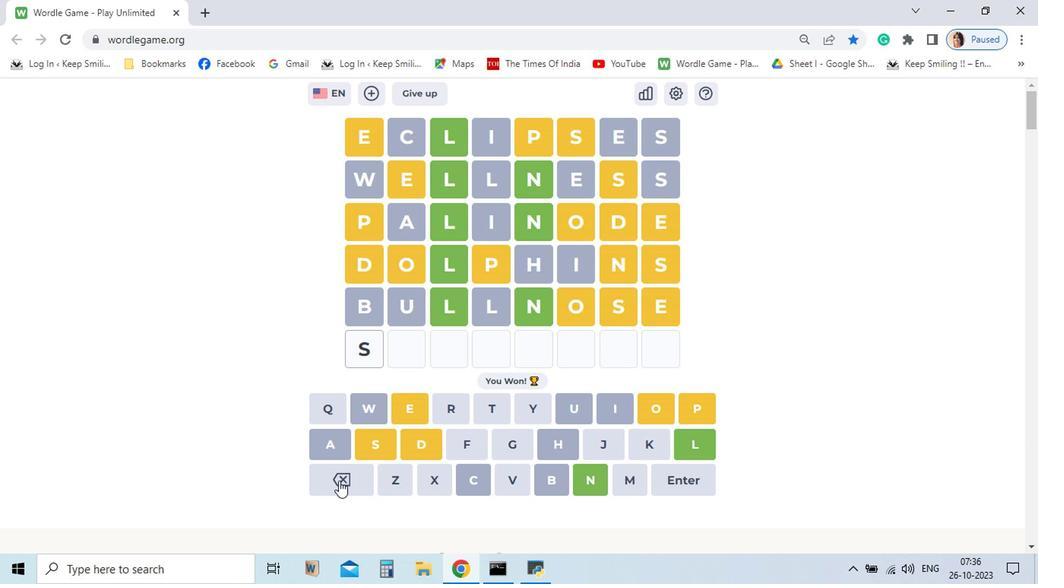 
Action: Mouse moved to (506, 433)
Screenshot: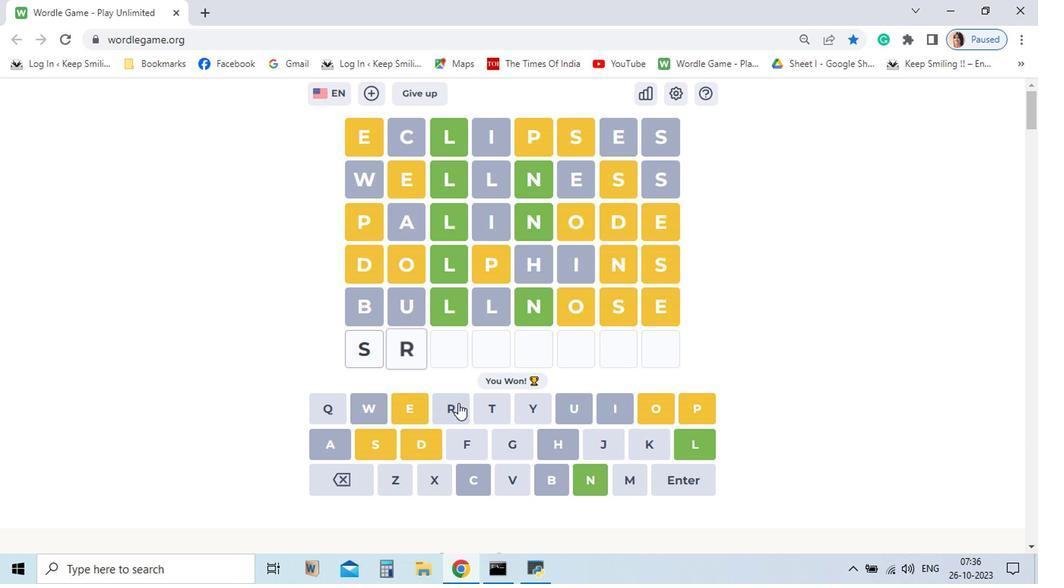 
Action: Mouse pressed left at (506, 433)
Screenshot: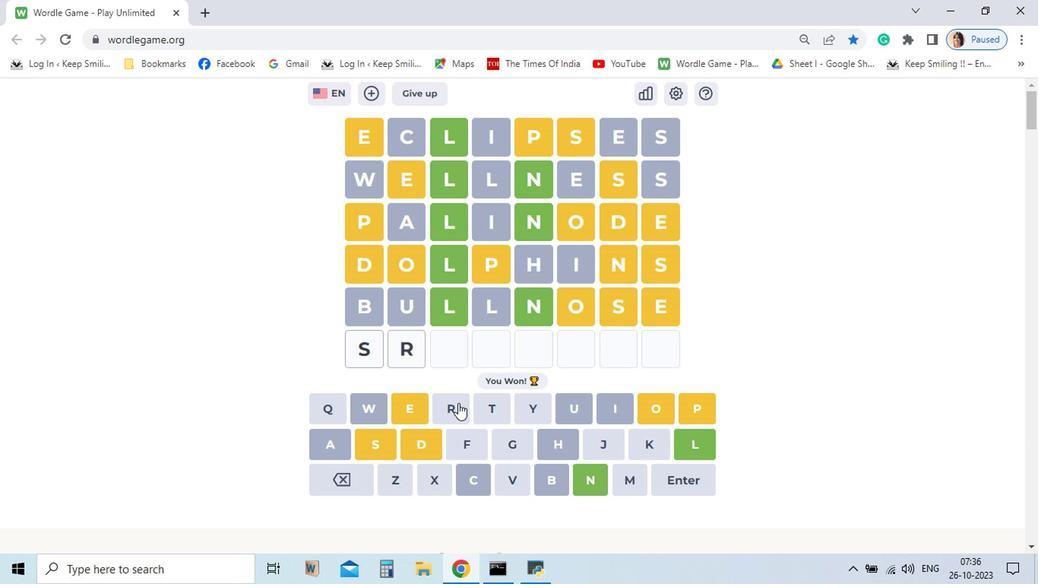 
Action: Mouse moved to (691, 453)
Screenshot: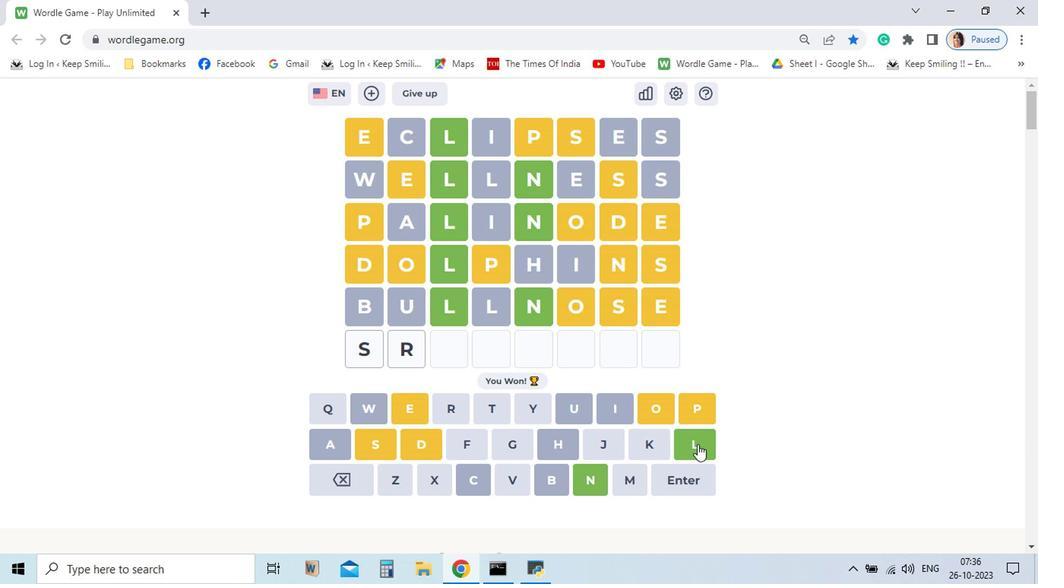 
Action: Mouse pressed left at (691, 453)
Screenshot: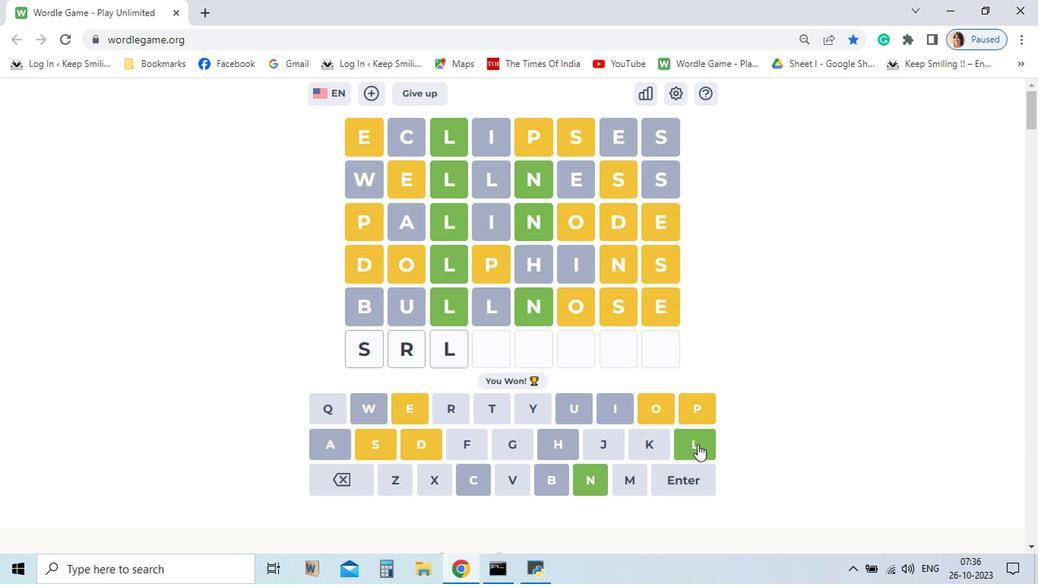 
Action: Mouse moved to (417, 469)
Screenshot: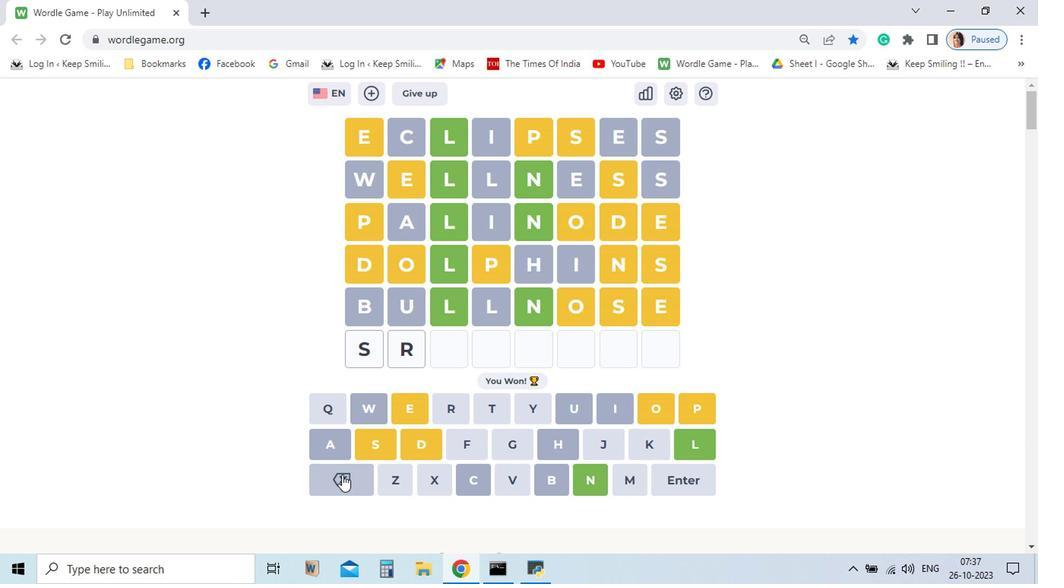 
Action: Mouse pressed left at (417, 469)
Screenshot: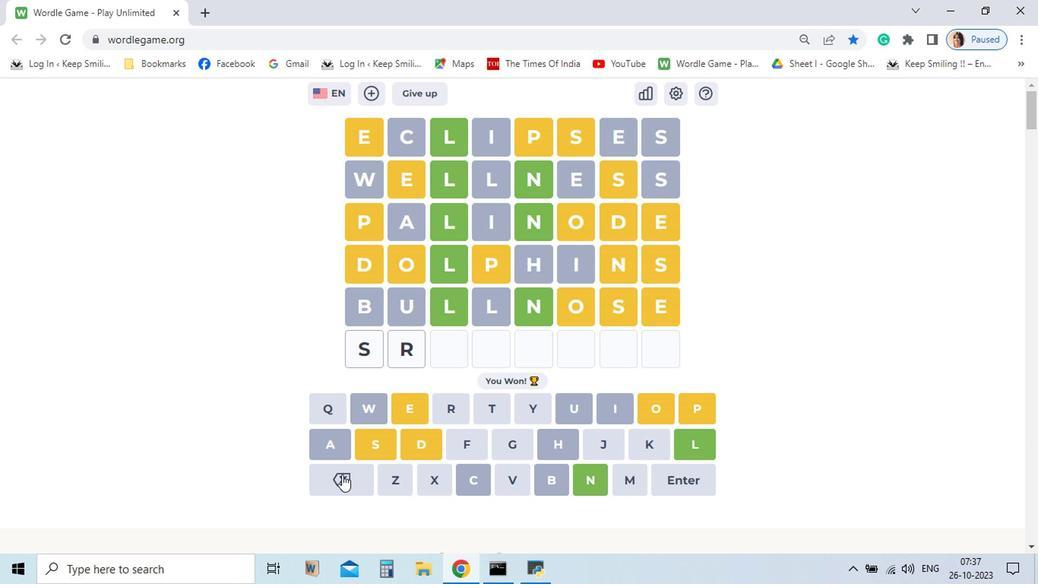 
Action: Mouse pressed left at (417, 469)
Screenshot: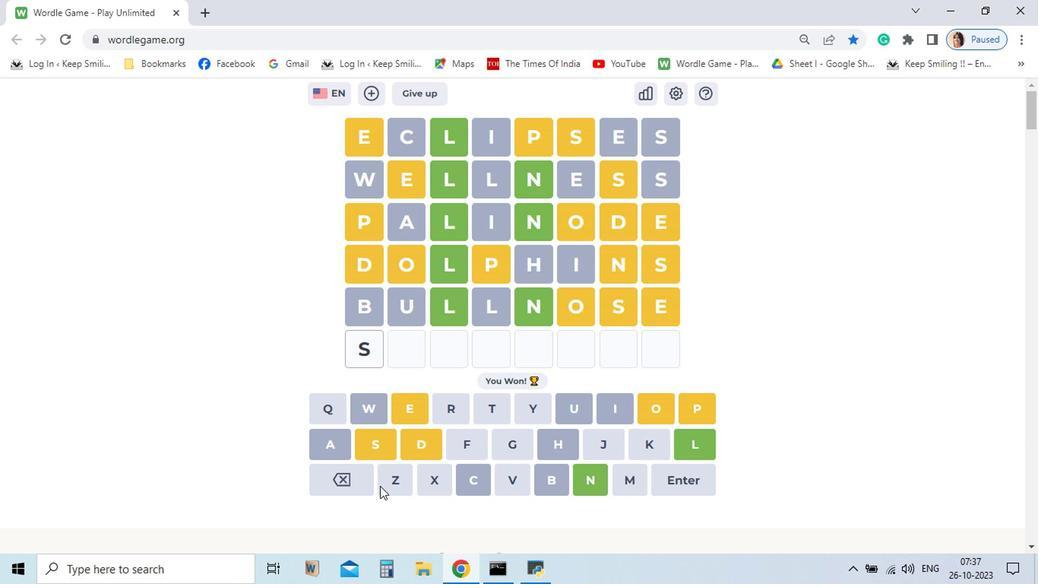
Action: Mouse moved to (534, 436)
Screenshot: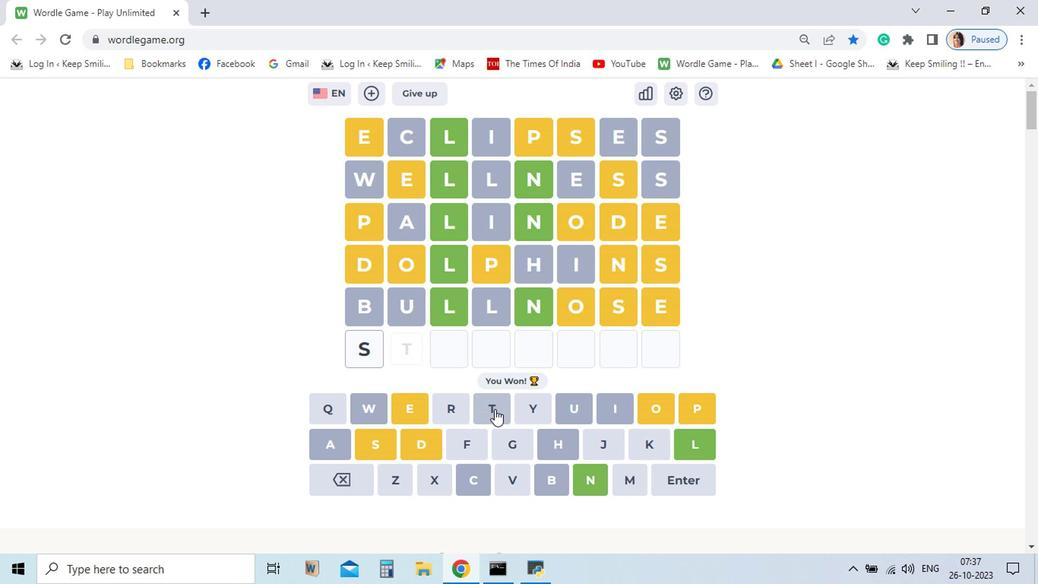 
Action: Mouse pressed left at (534, 436)
Screenshot: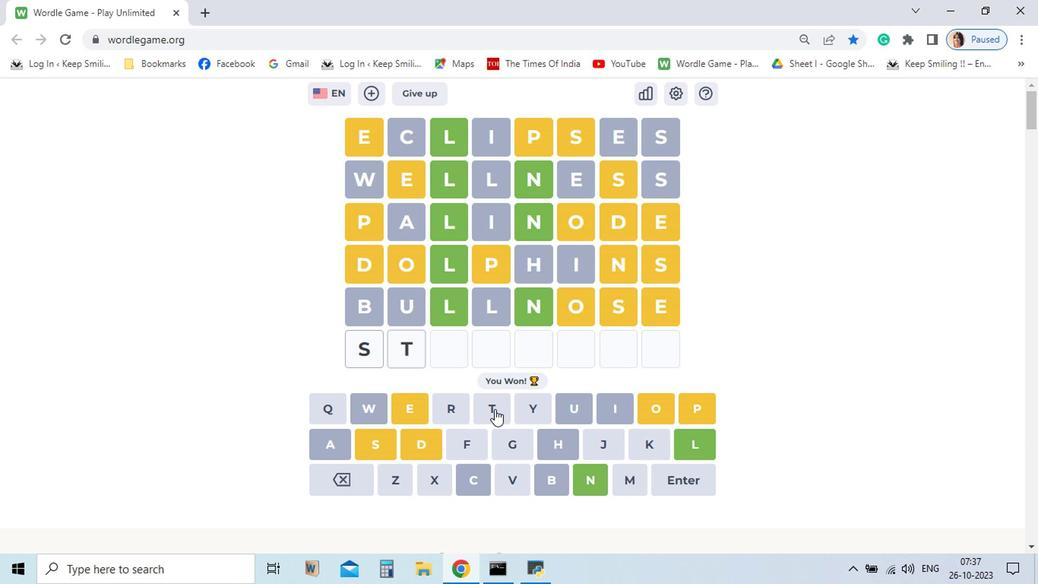 
Action: Mouse moved to (682, 451)
Screenshot: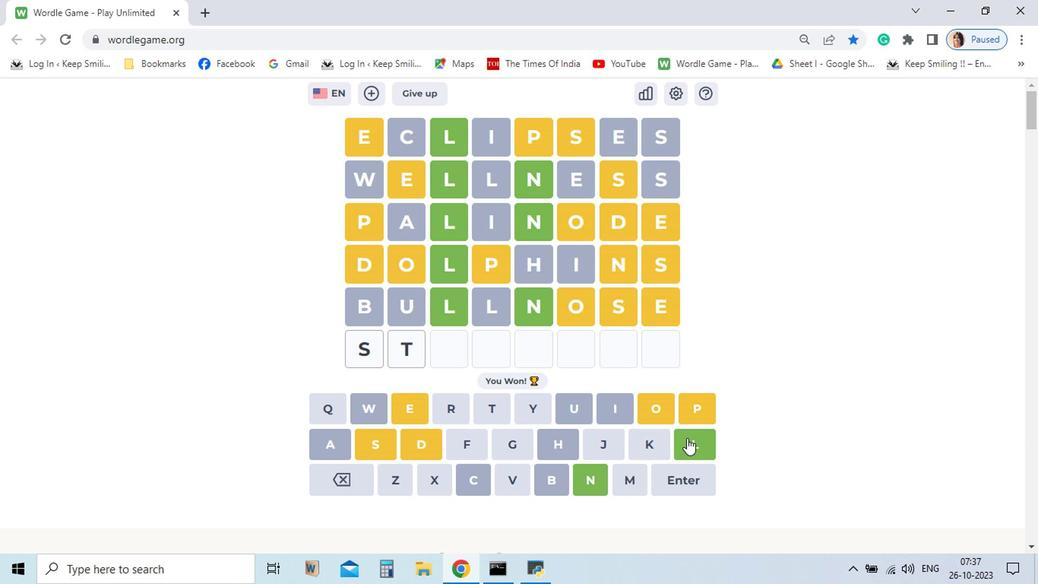 
Action: Mouse pressed left at (682, 451)
Screenshot: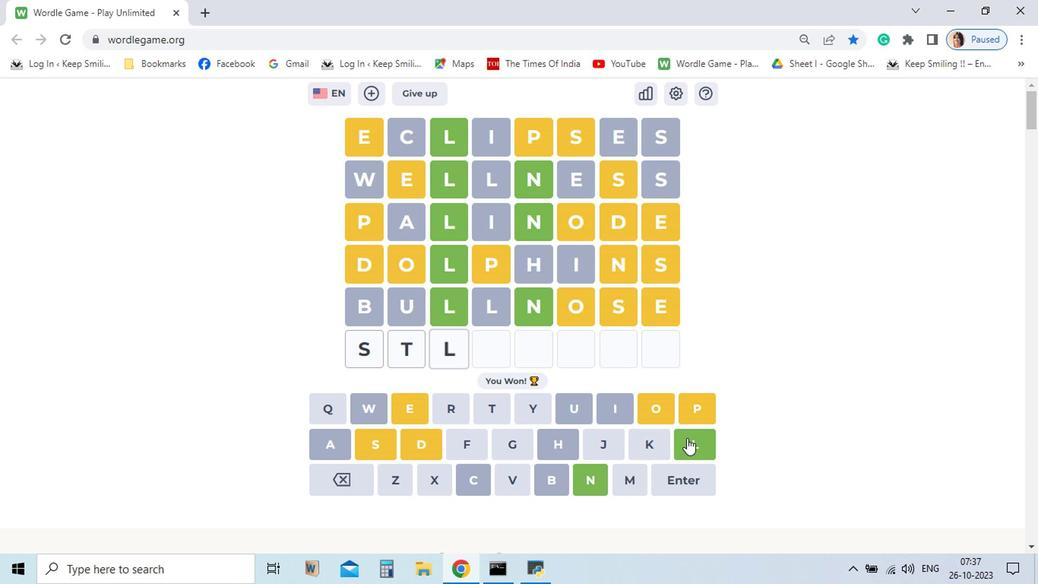 
Action: Mouse moved to (416, 471)
Screenshot: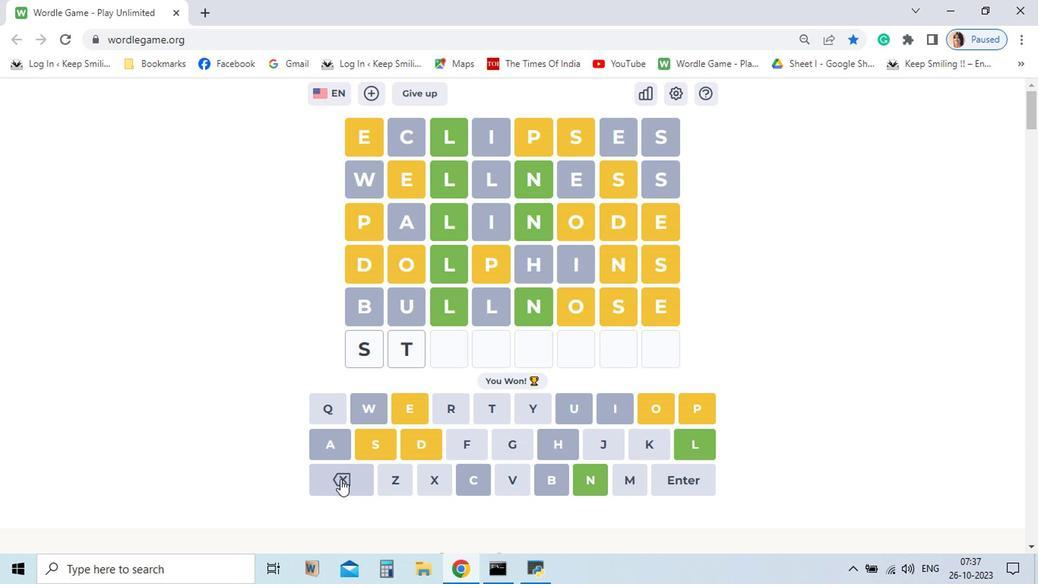 
Action: Mouse pressed left at (416, 471)
Screenshot: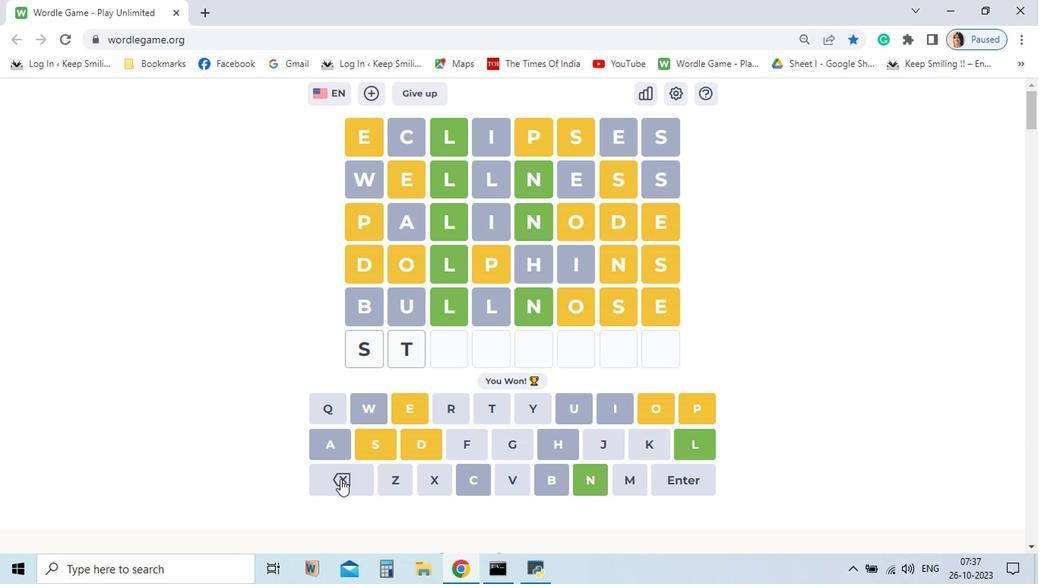 
Action: Mouse pressed left at (416, 471)
Screenshot: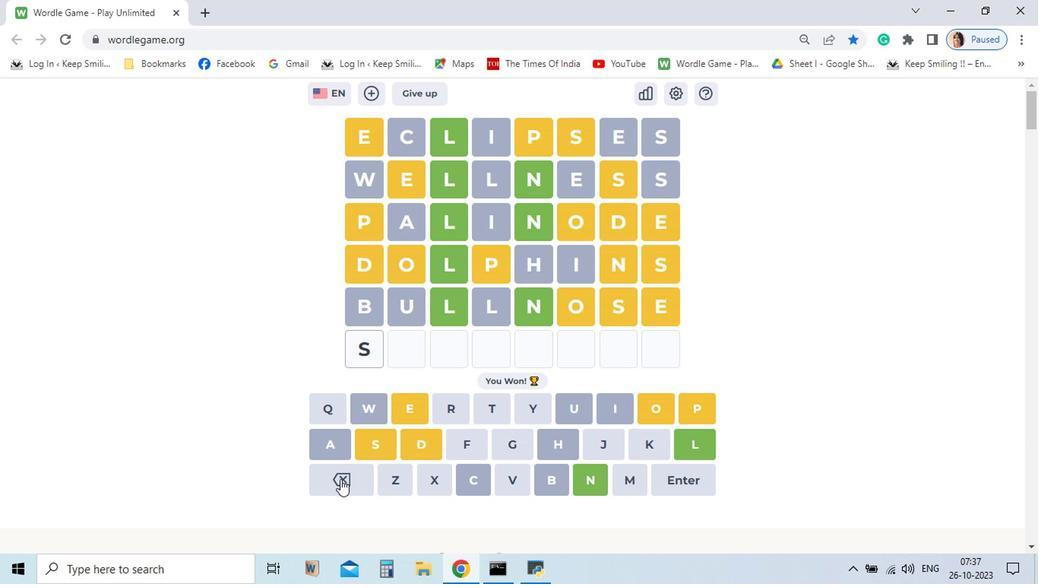 
Action: Mouse pressed left at (416, 471)
Screenshot: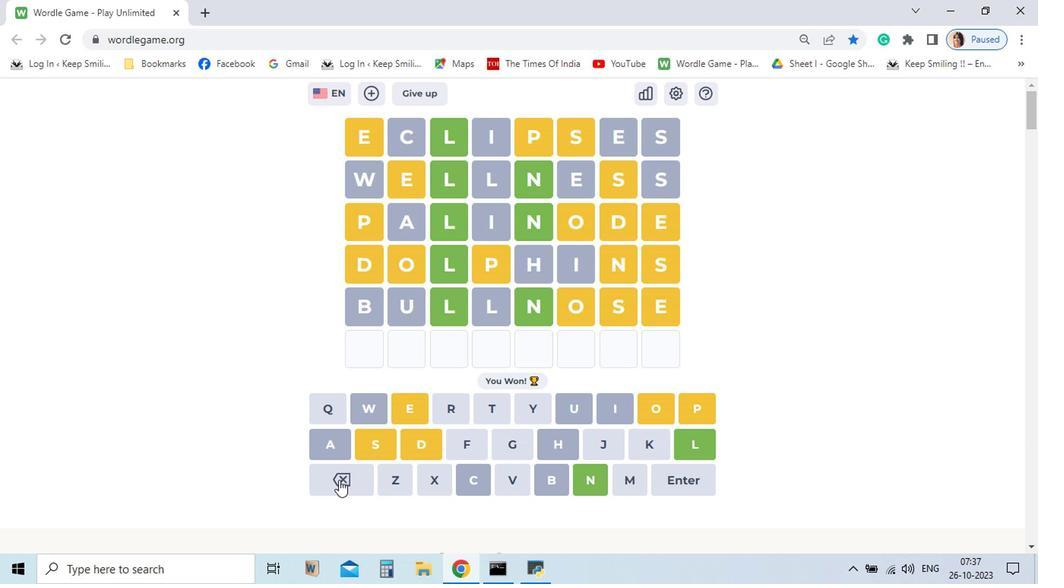 
Action: Mouse moved to (530, 436)
